 Task: Find flights from Mumbai (BOM) to Dubai (DXB) for 1 traveler on 17 Jun '23 to 19 Jun '23, and compare options across Premium Economy, Economy, and Business classes.
Action: Mouse moved to (217, 397)
Screenshot: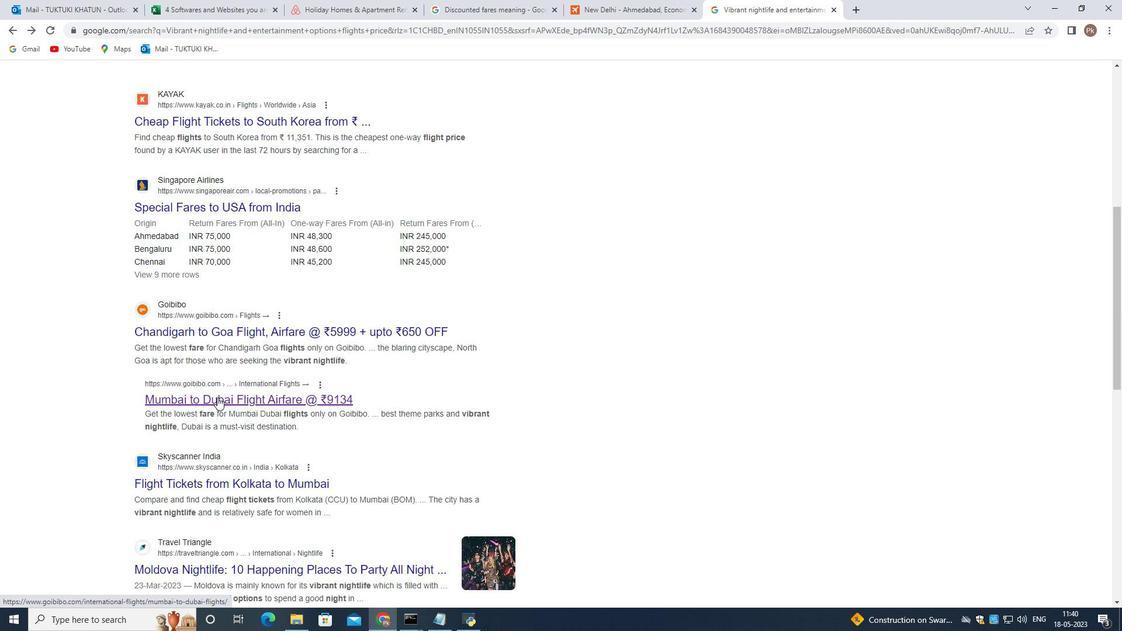 
Action: Mouse pressed left at (217, 397)
Screenshot: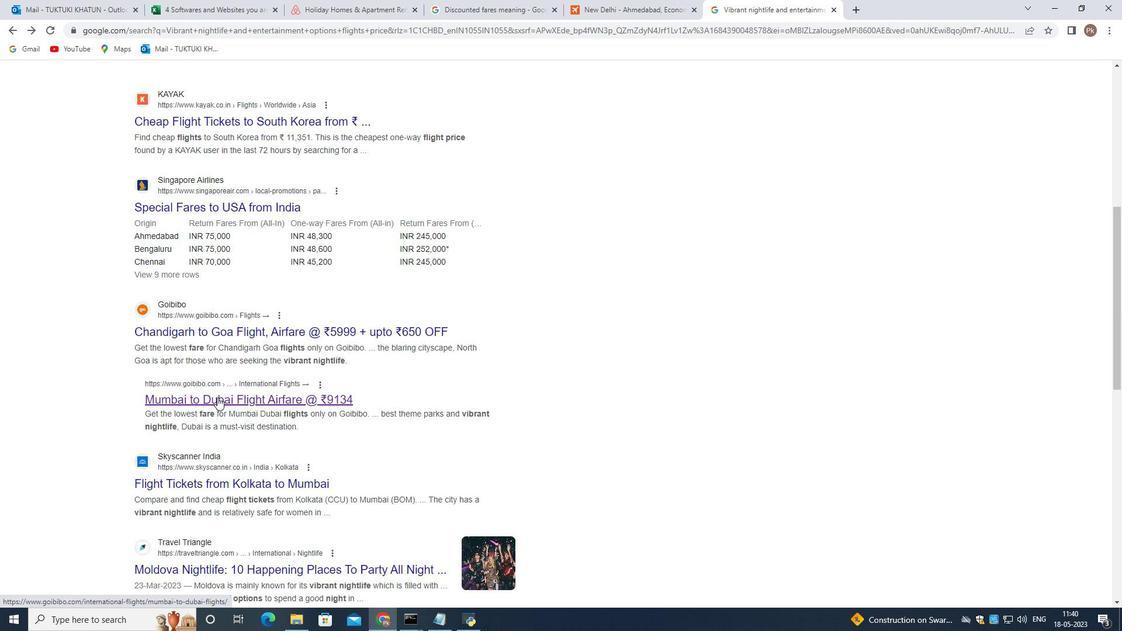 
Action: Mouse moved to (673, 276)
Screenshot: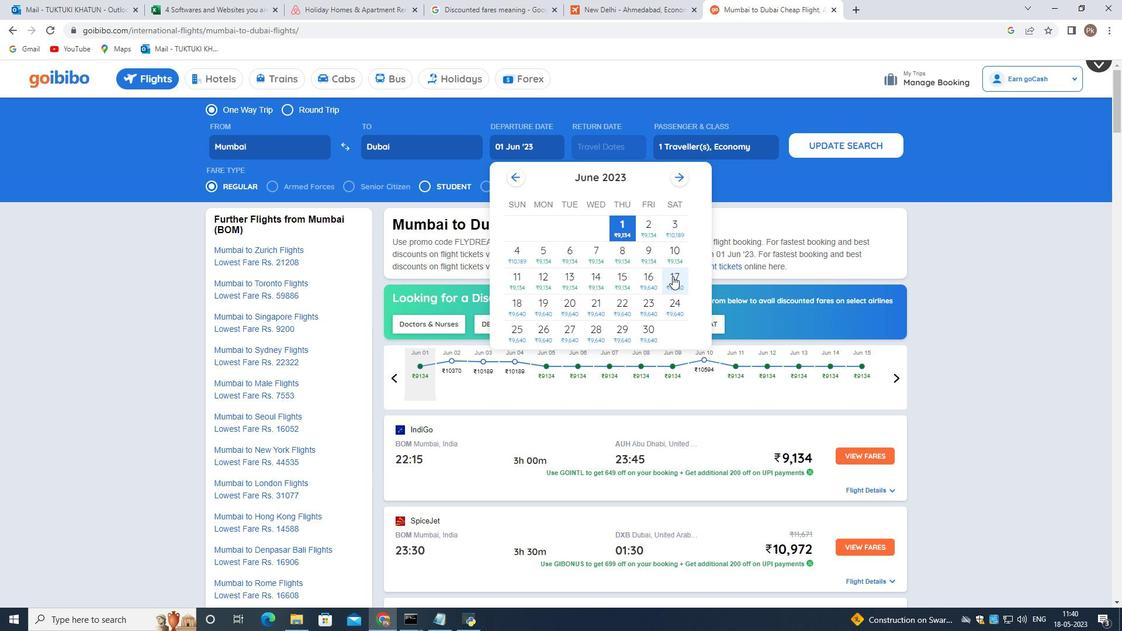 
Action: Mouse pressed left at (673, 276)
Screenshot: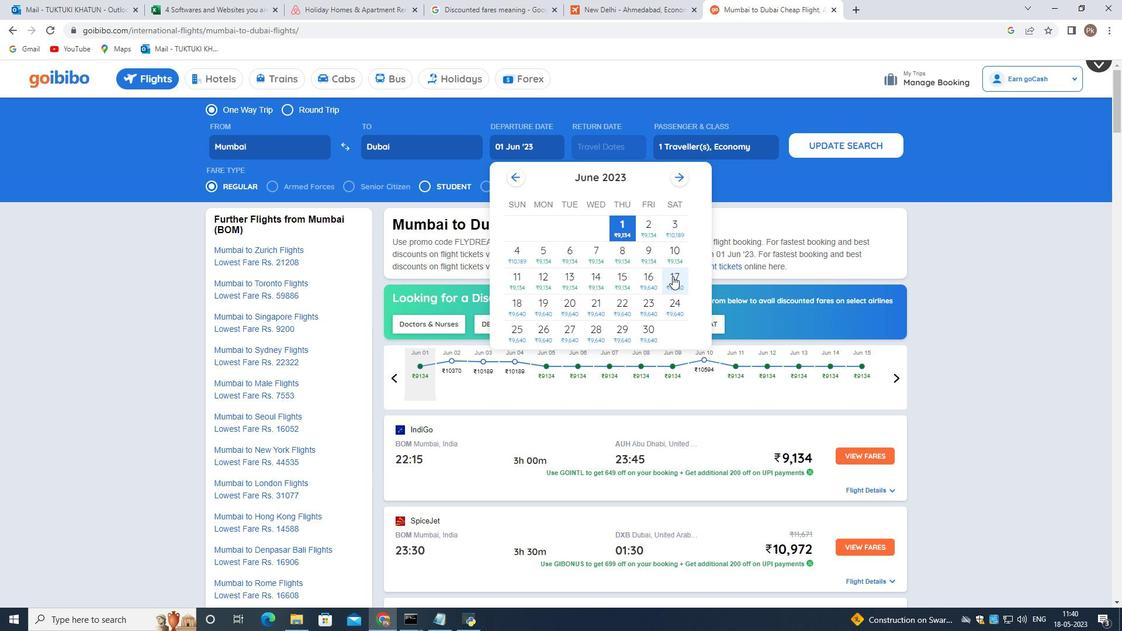 
Action: Mouse moved to (515, 146)
Screenshot: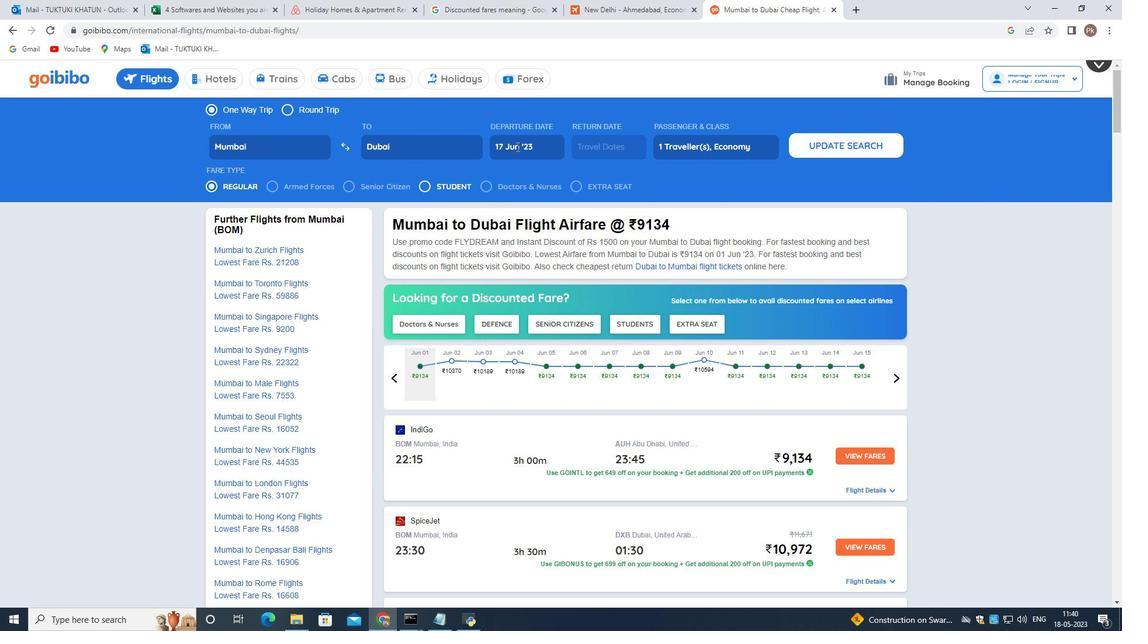 
Action: Mouse pressed left at (515, 146)
Screenshot: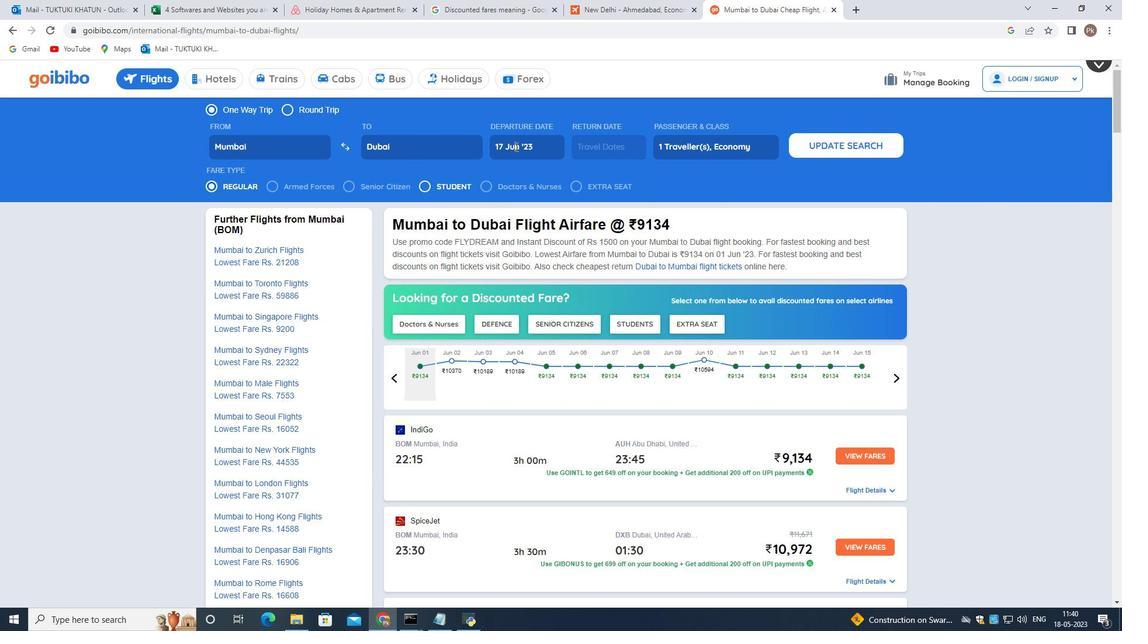 
Action: Mouse moved to (521, 304)
Screenshot: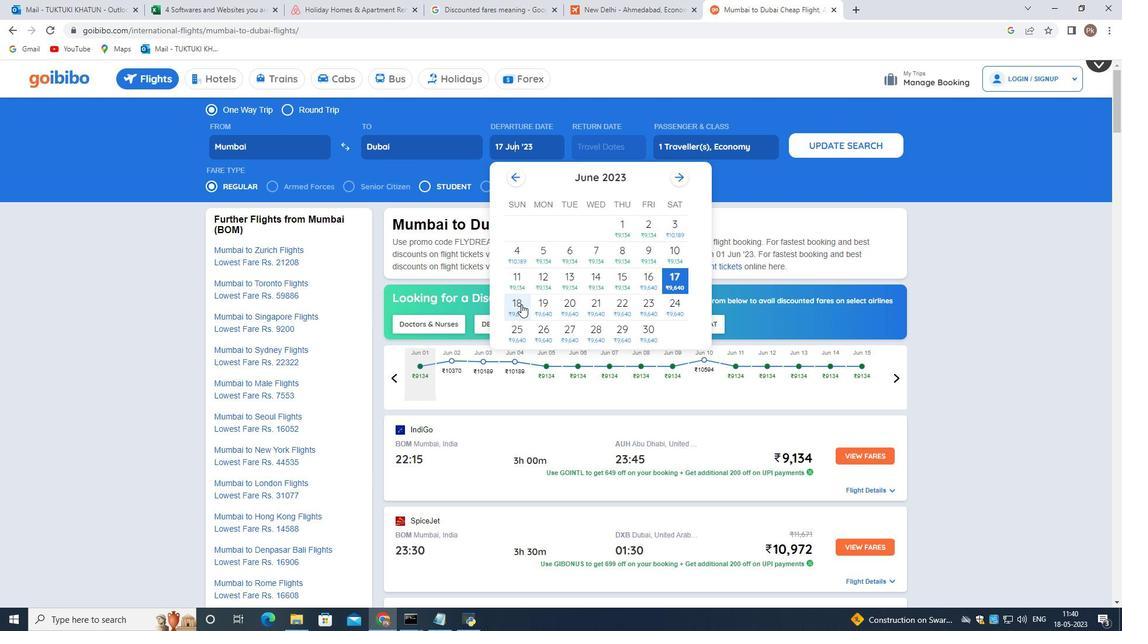 
Action: Mouse pressed left at (521, 304)
Screenshot: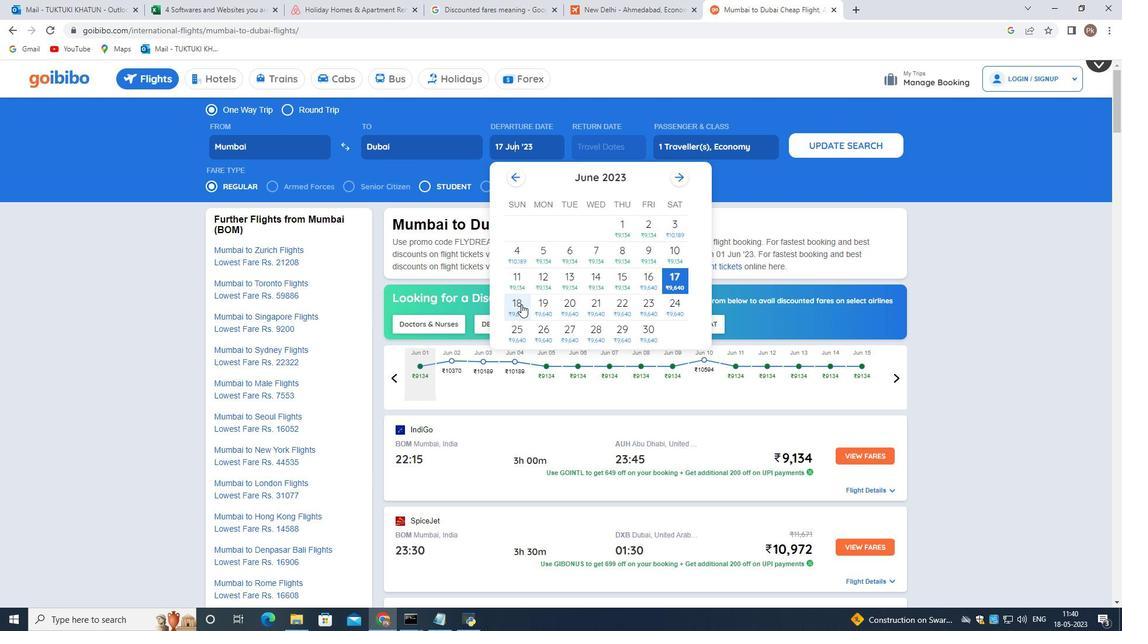 
Action: Mouse moved to (508, 146)
Screenshot: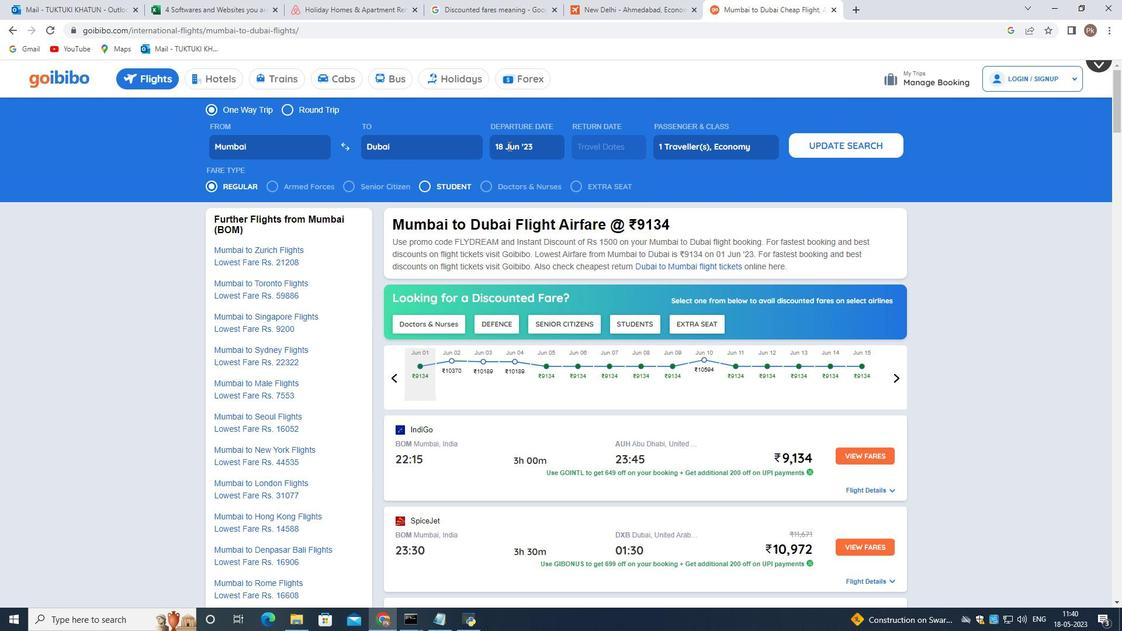 
Action: Mouse pressed left at (508, 146)
Screenshot: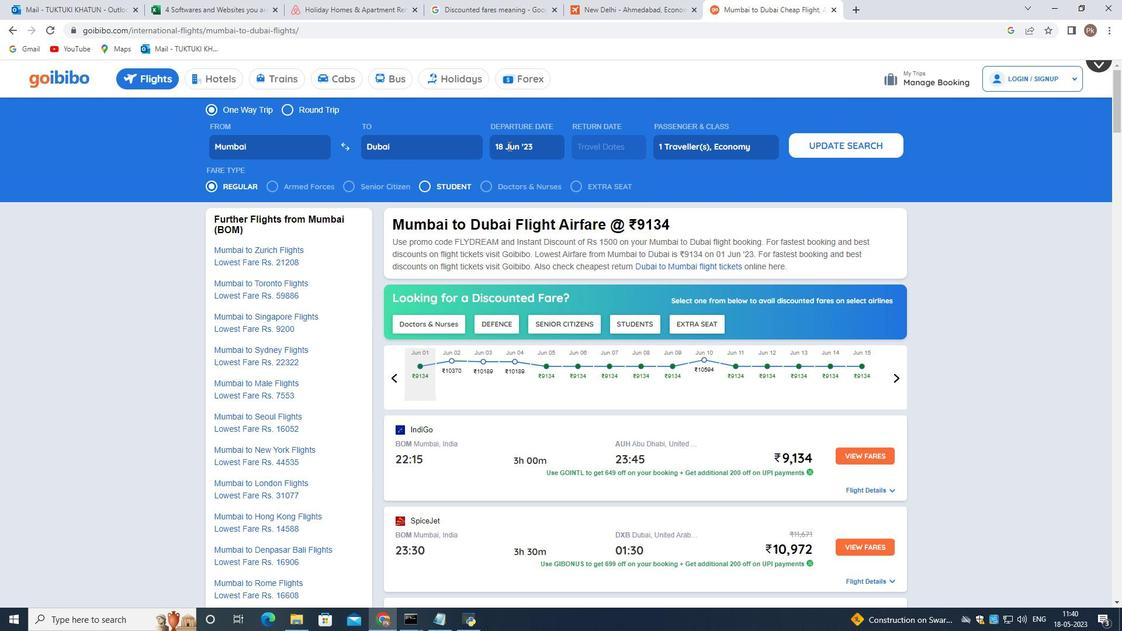 
Action: Mouse moved to (597, 146)
Screenshot: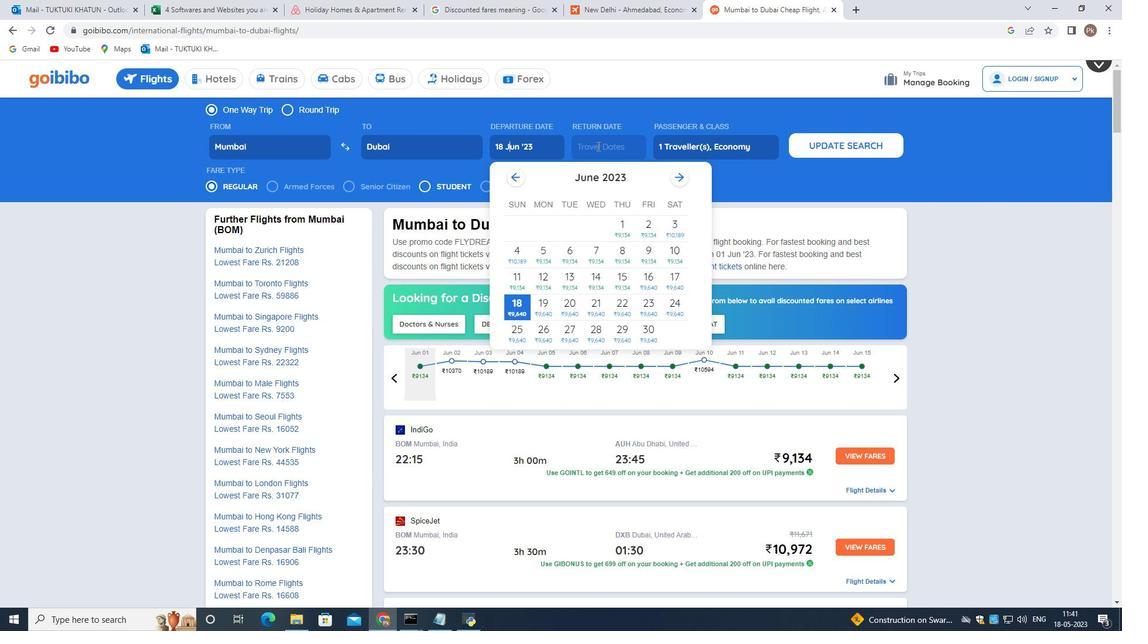 
Action: Mouse pressed left at (597, 146)
Screenshot: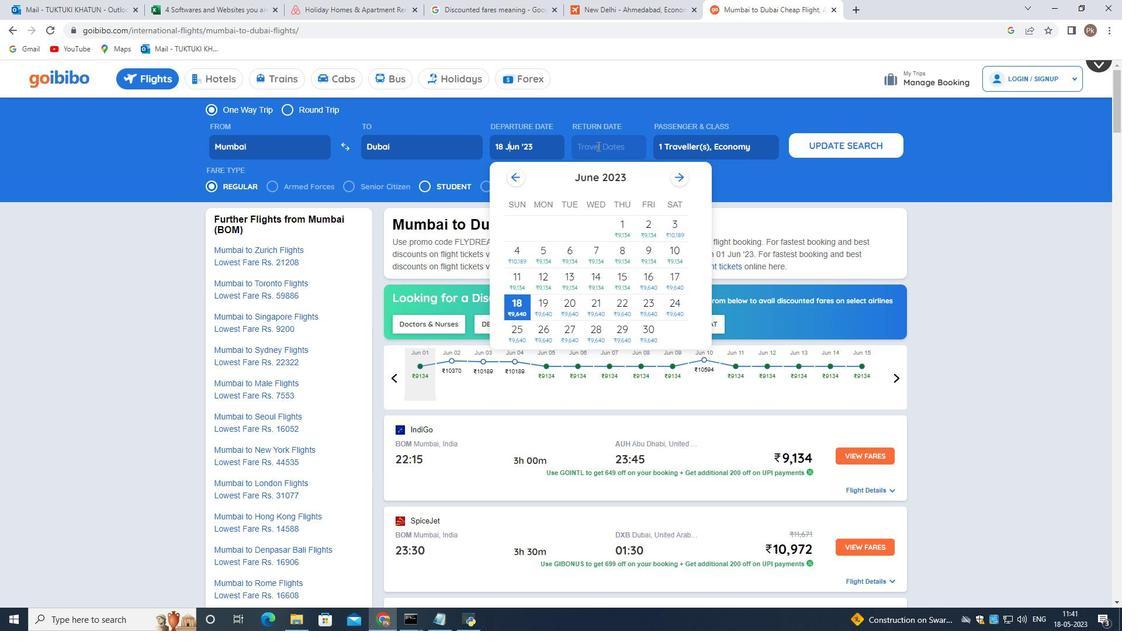 
Action: Mouse moved to (536, 148)
Screenshot: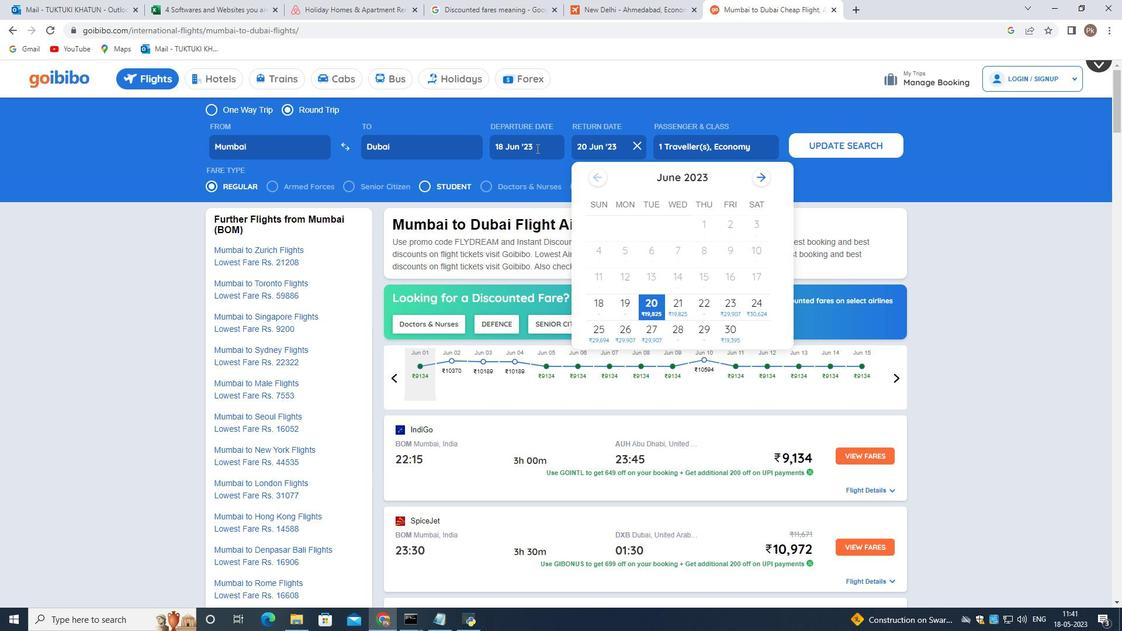 
Action: Mouse pressed left at (536, 148)
Screenshot: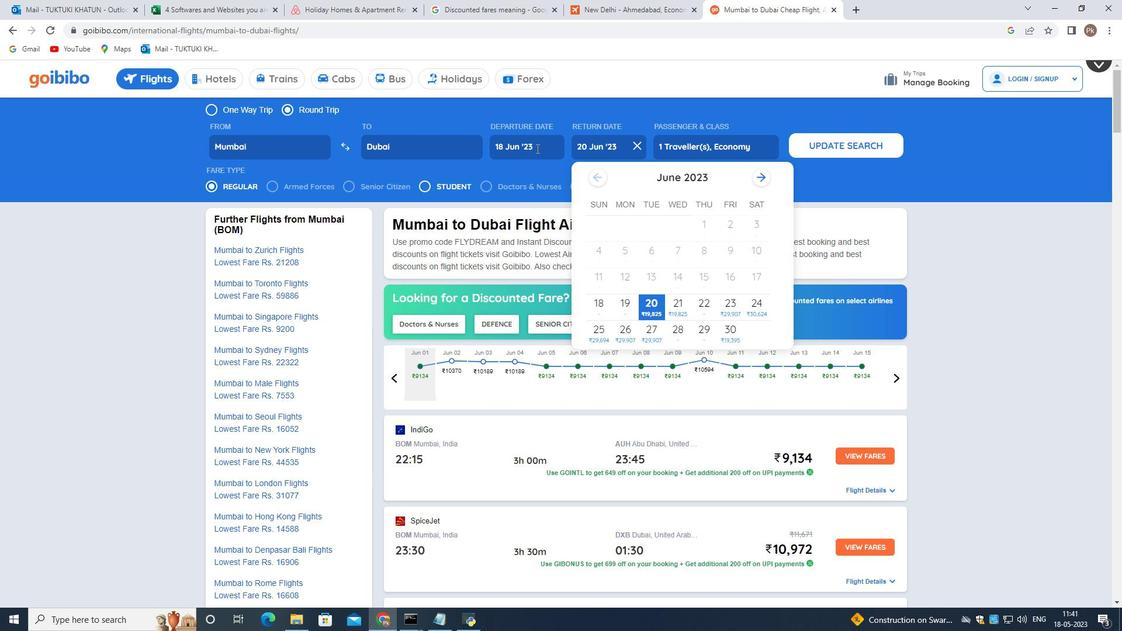 
Action: Mouse moved to (674, 279)
Screenshot: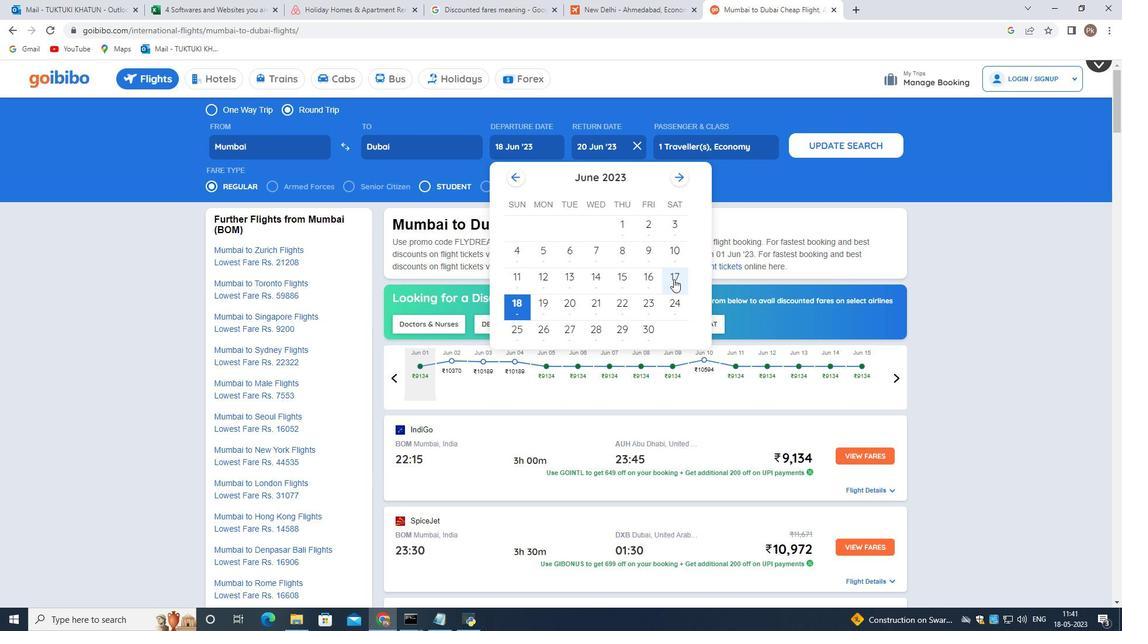 
Action: Mouse pressed left at (674, 279)
Screenshot: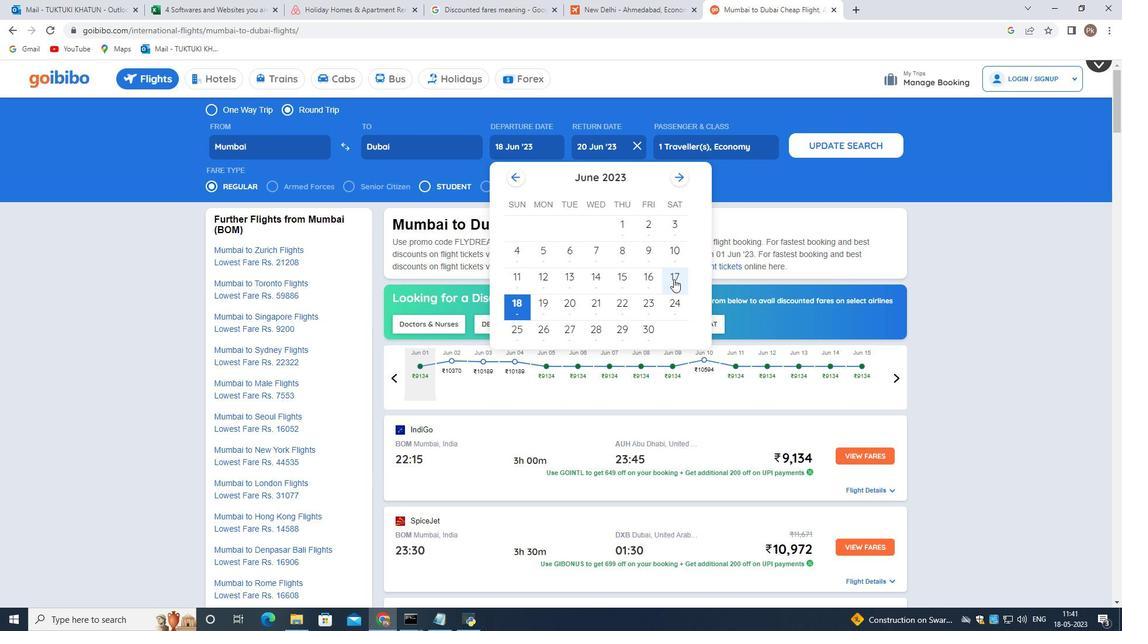 
Action: Mouse moved to (610, 146)
Screenshot: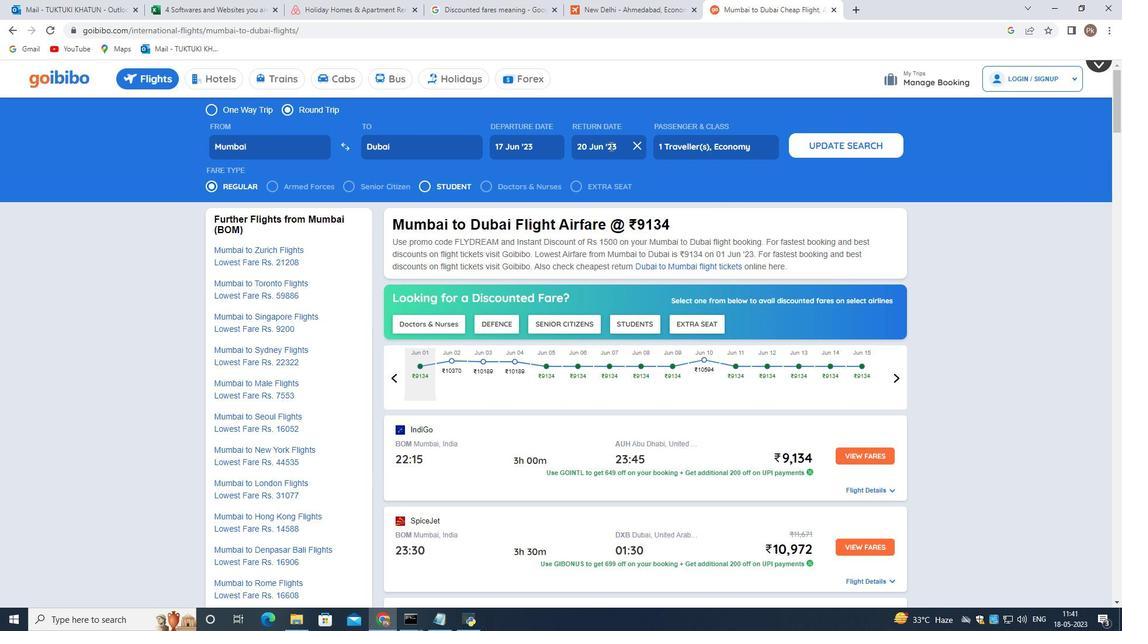 
Action: Mouse pressed left at (610, 146)
Screenshot: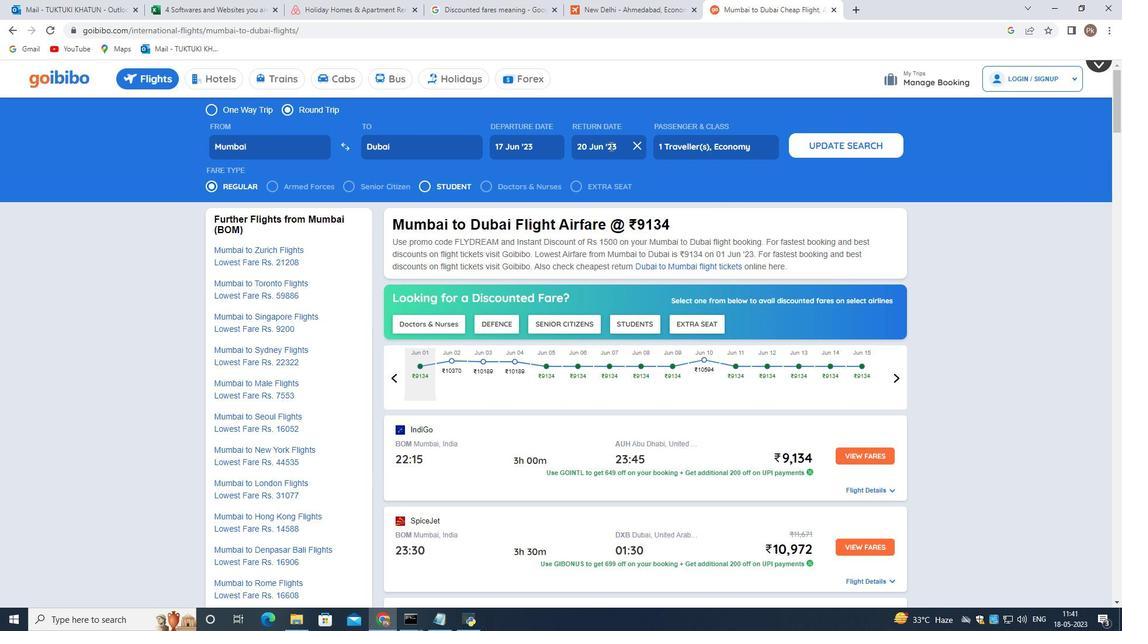 
Action: Mouse moved to (621, 304)
Screenshot: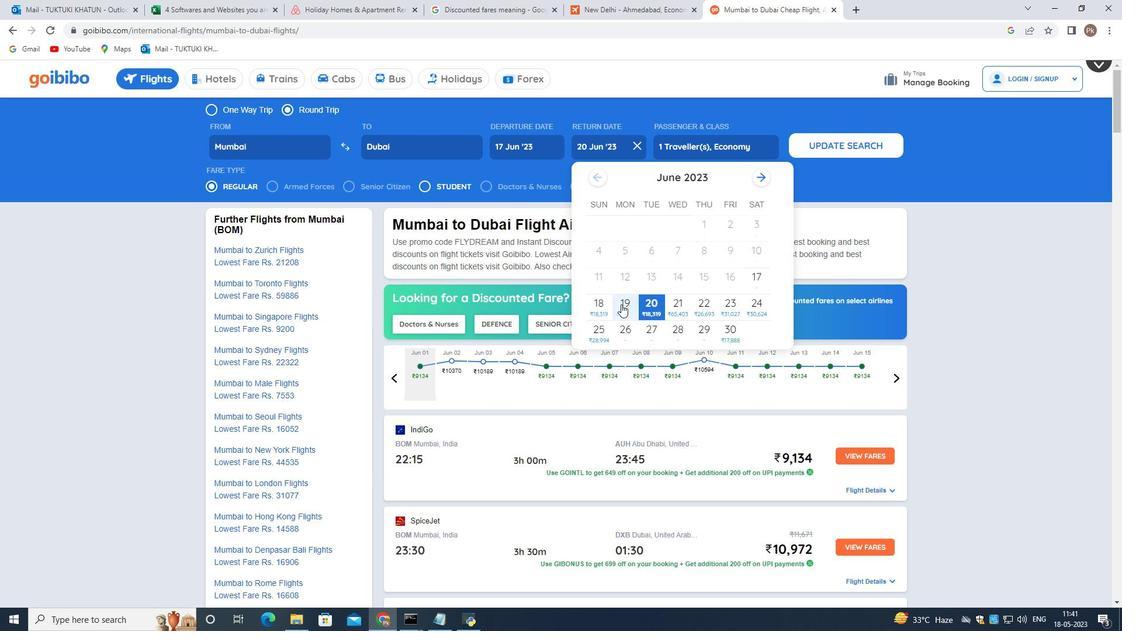 
Action: Mouse pressed left at (621, 304)
Screenshot: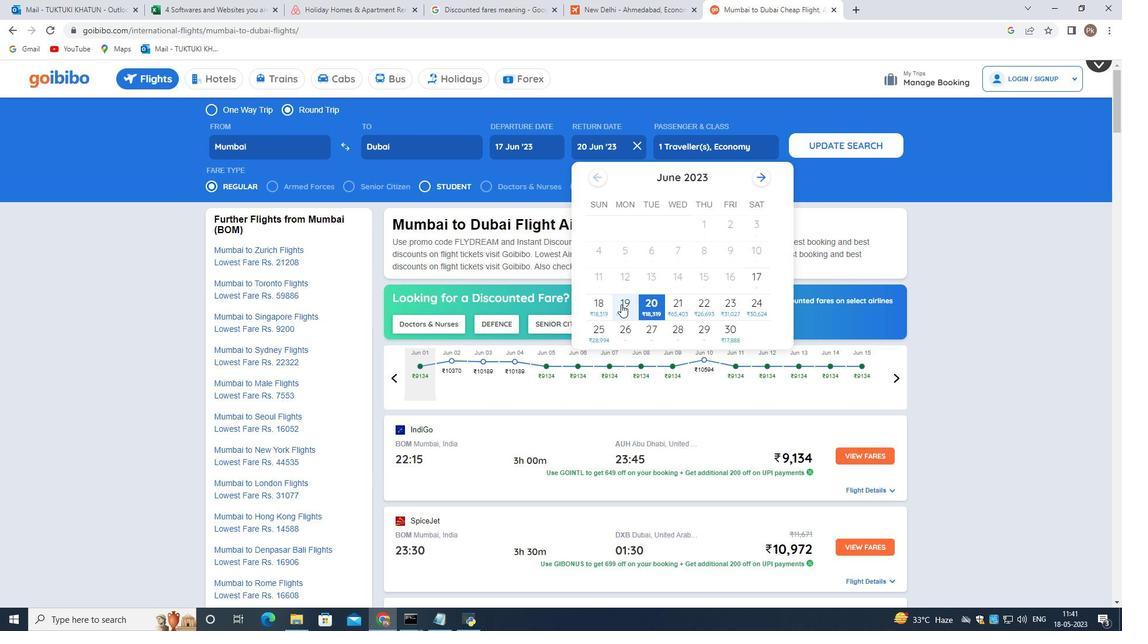 
Action: Mouse moved to (743, 166)
Screenshot: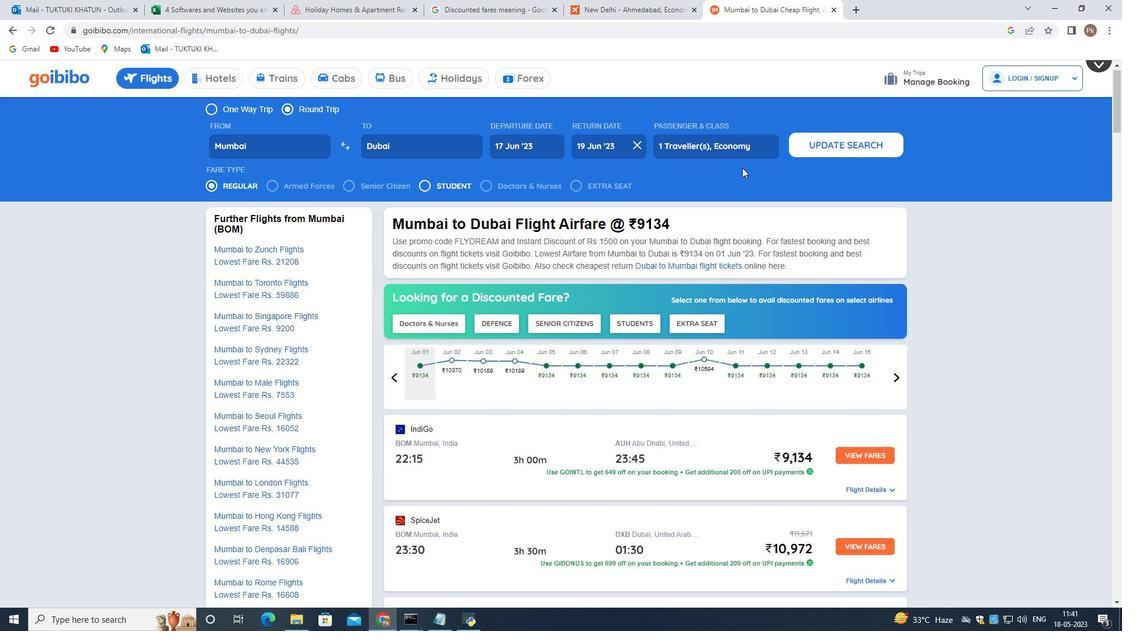 
Action: Mouse scrolled (745, 164) with delta (0, 0)
Screenshot: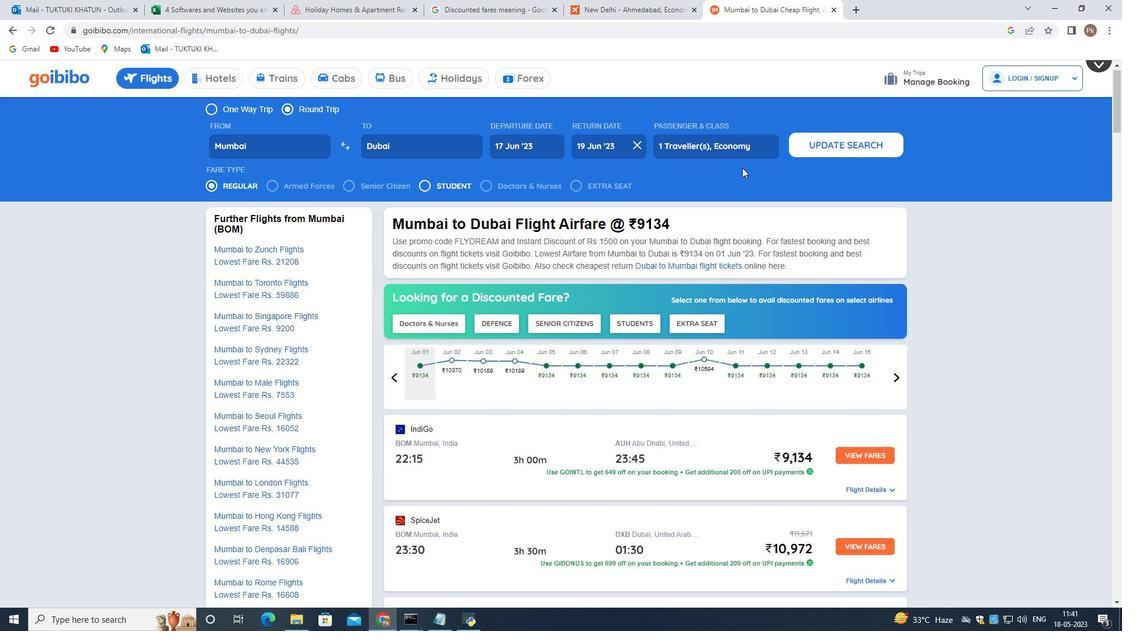 
Action: Mouse moved to (742, 167)
Screenshot: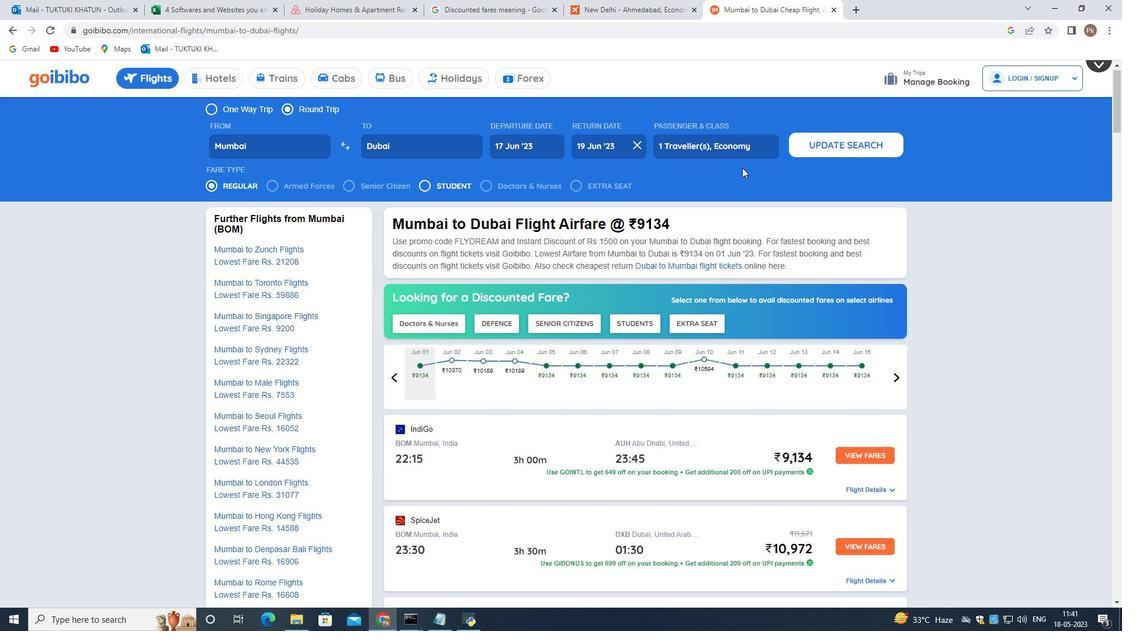
Action: Mouse scrolled (742, 167) with delta (0, 0)
Screenshot: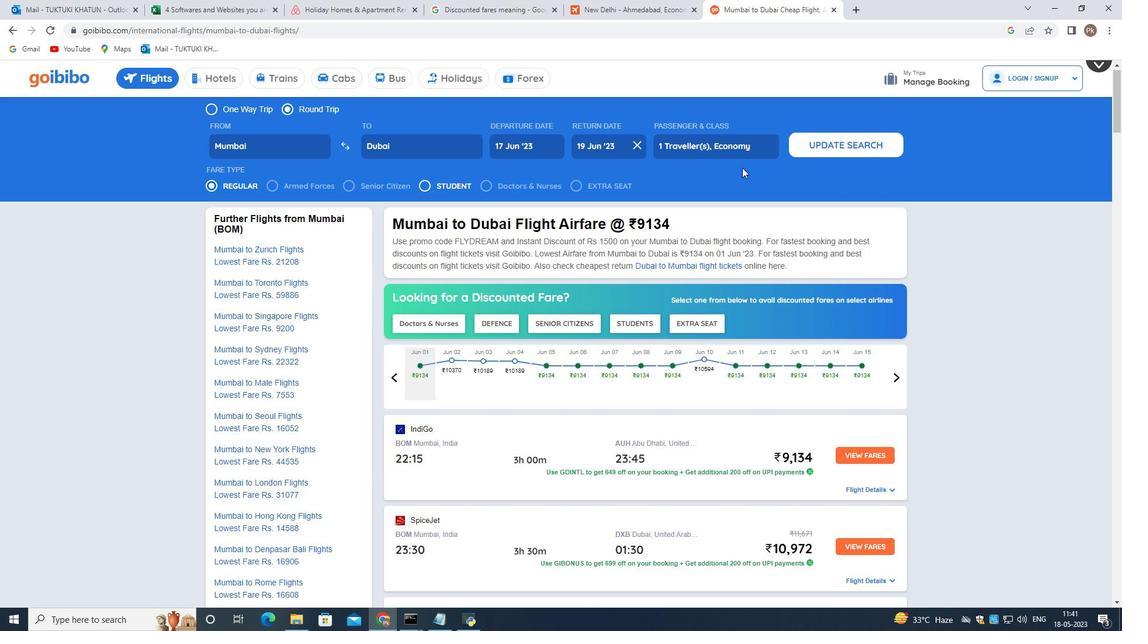 
Action: Mouse moved to (814, 105)
Screenshot: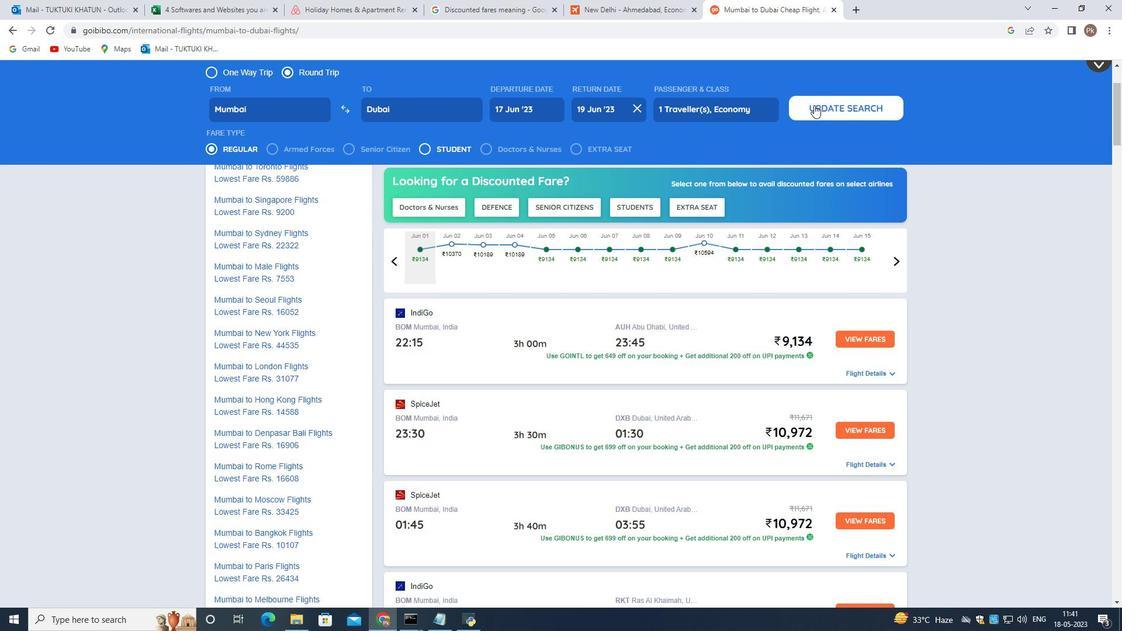 
Action: Mouse pressed left at (814, 105)
Screenshot: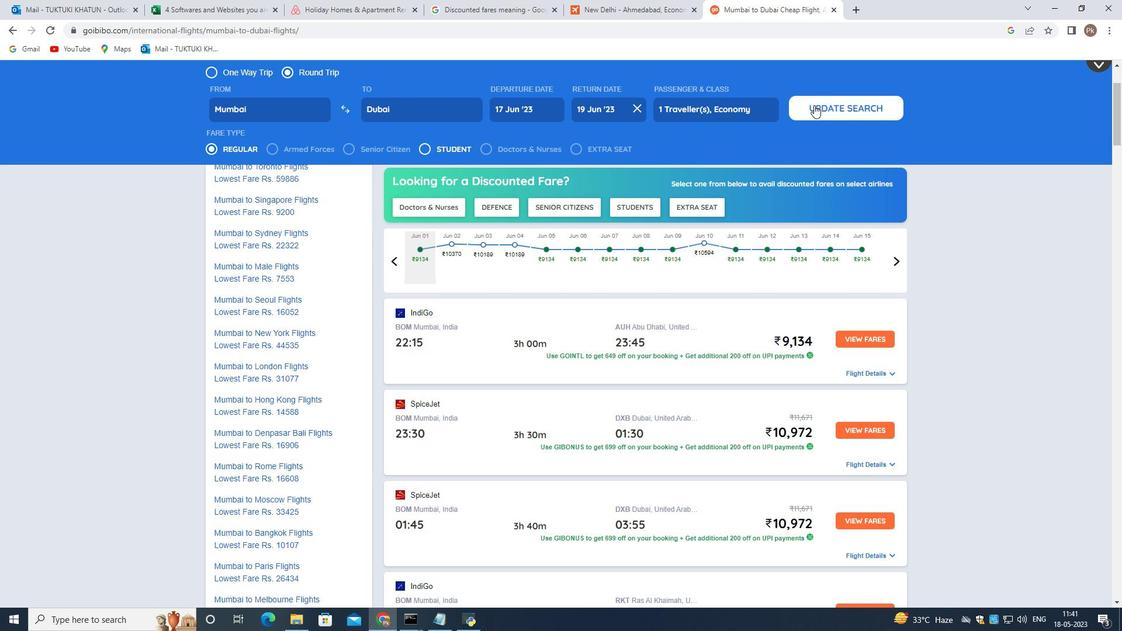 
Action: Mouse moved to (660, 282)
Screenshot: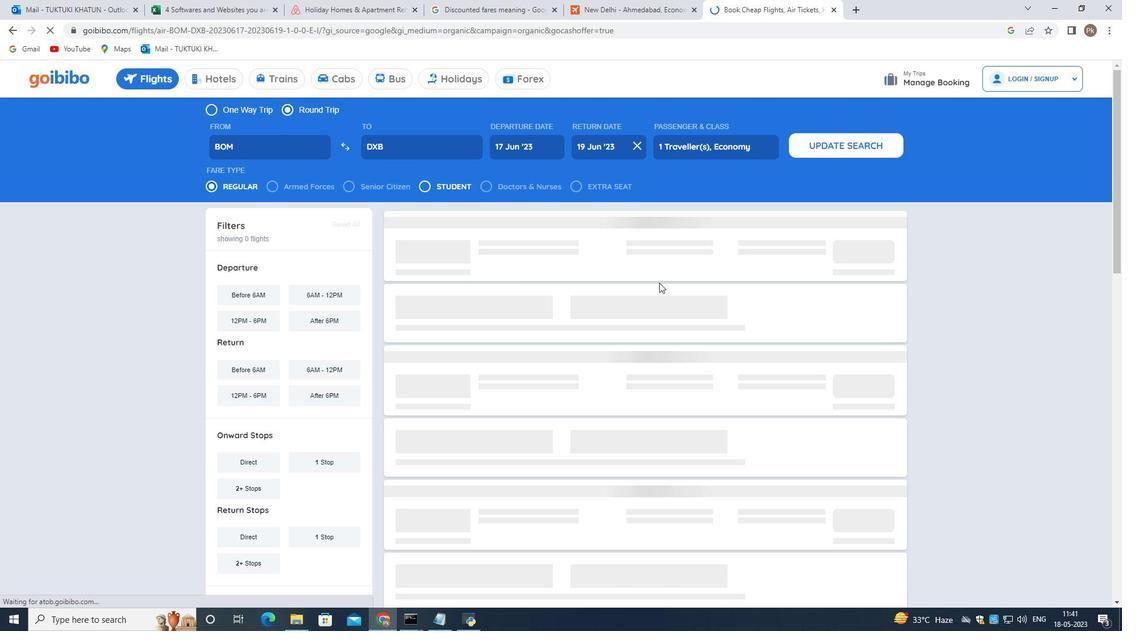 
Action: Mouse scrolled (660, 281) with delta (0, 0)
Screenshot: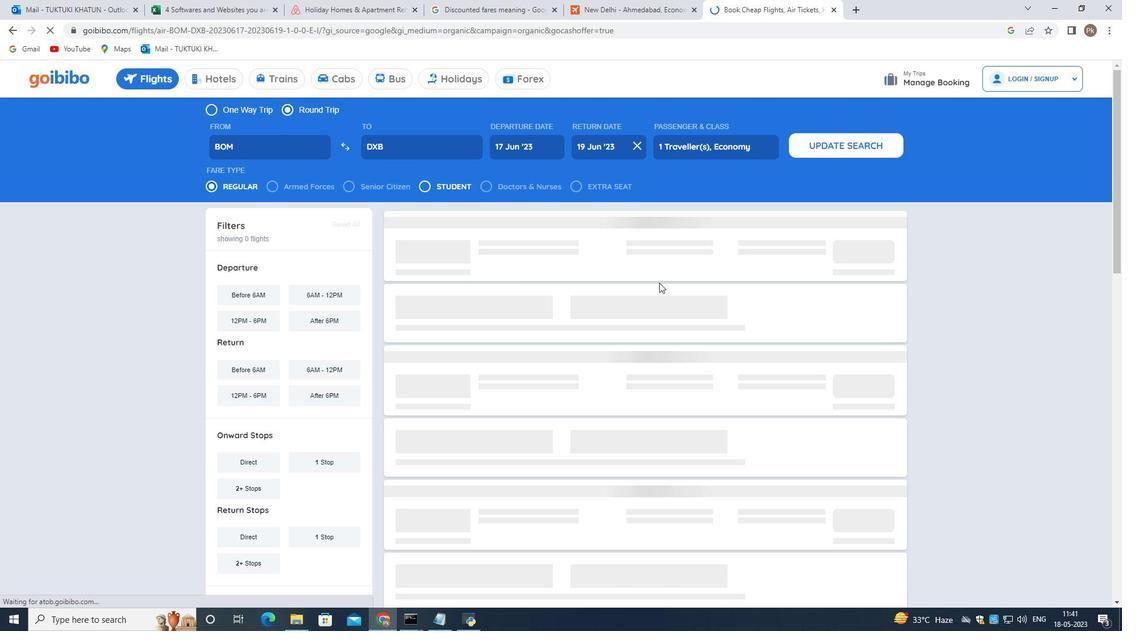 
Action: Mouse moved to (611, 329)
Screenshot: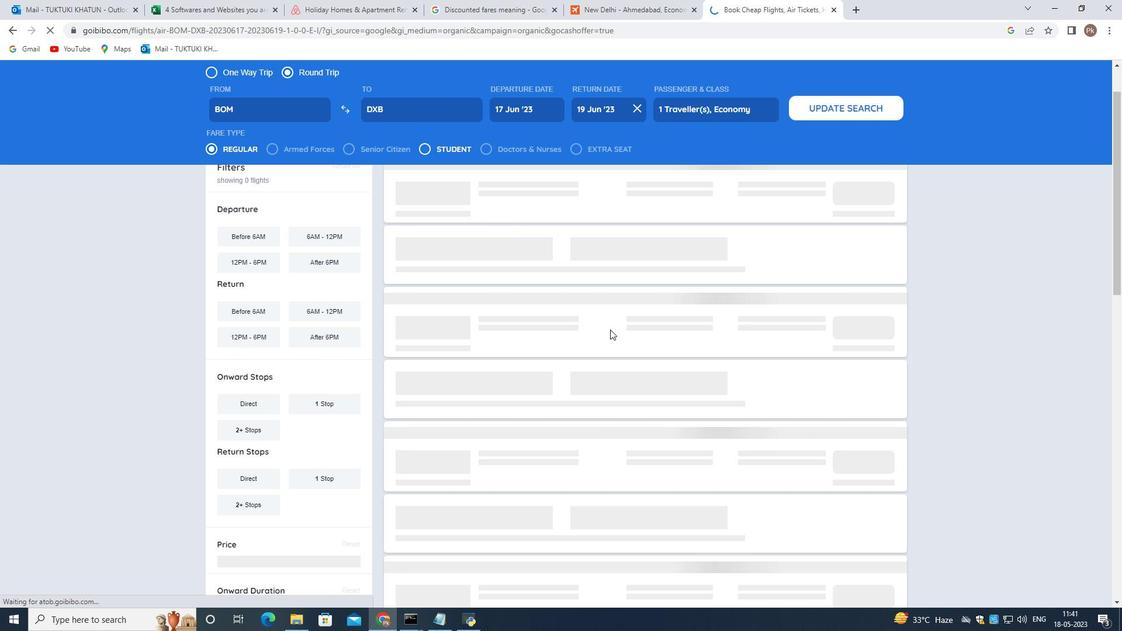 
Action: Mouse scrolled (611, 330) with delta (0, 0)
Screenshot: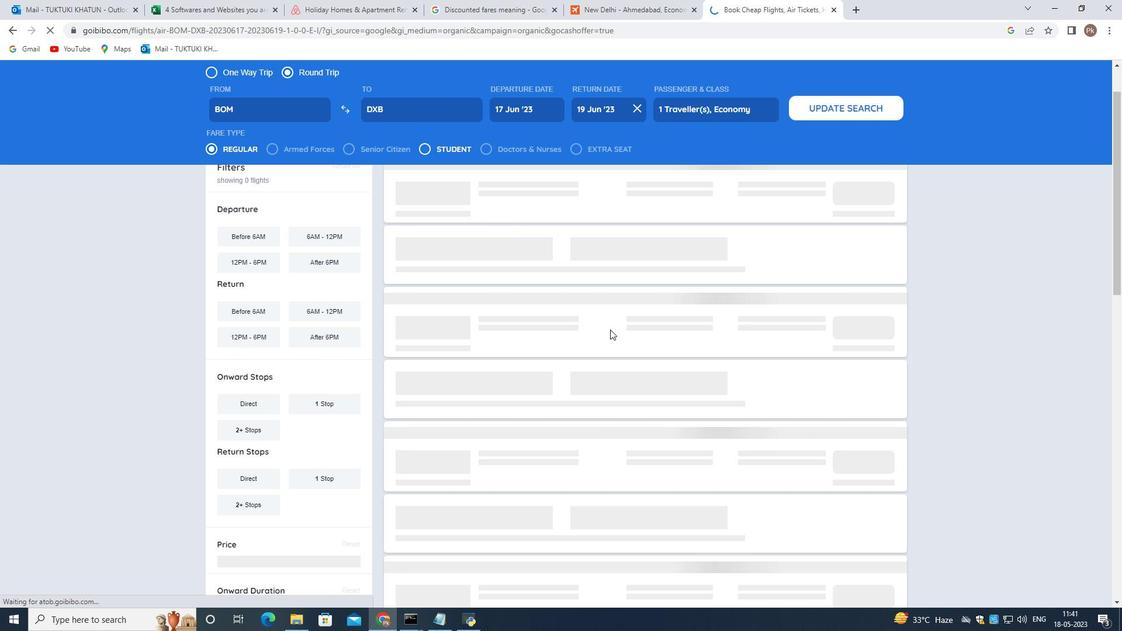 
Action: Mouse moved to (610, 329)
Screenshot: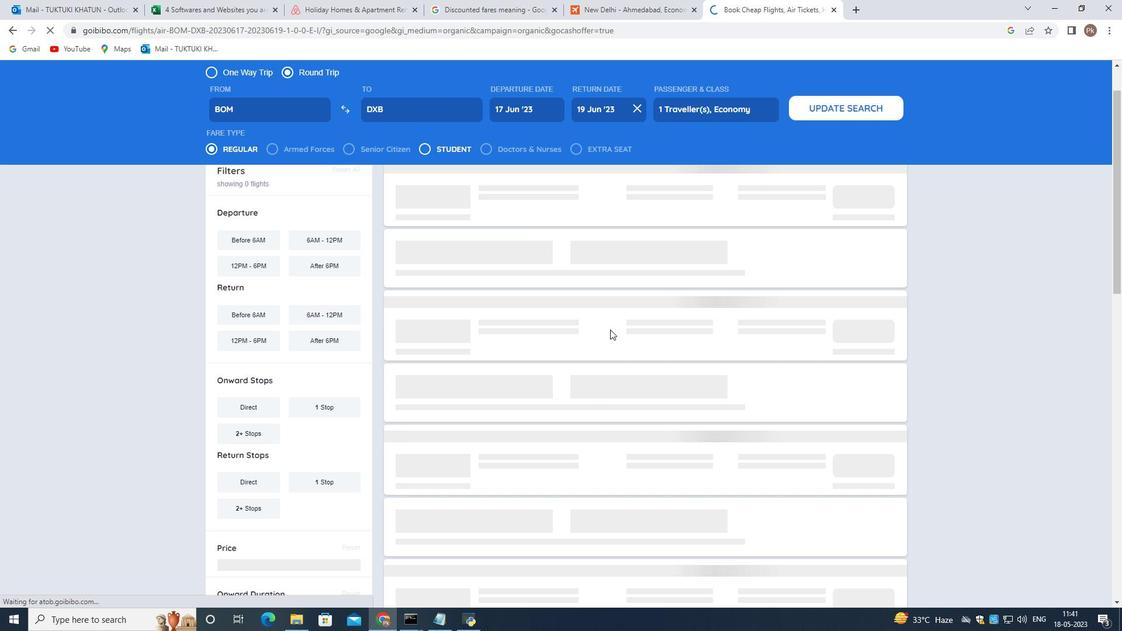 
Action: Mouse scrolled (610, 330) with delta (0, 0)
Screenshot: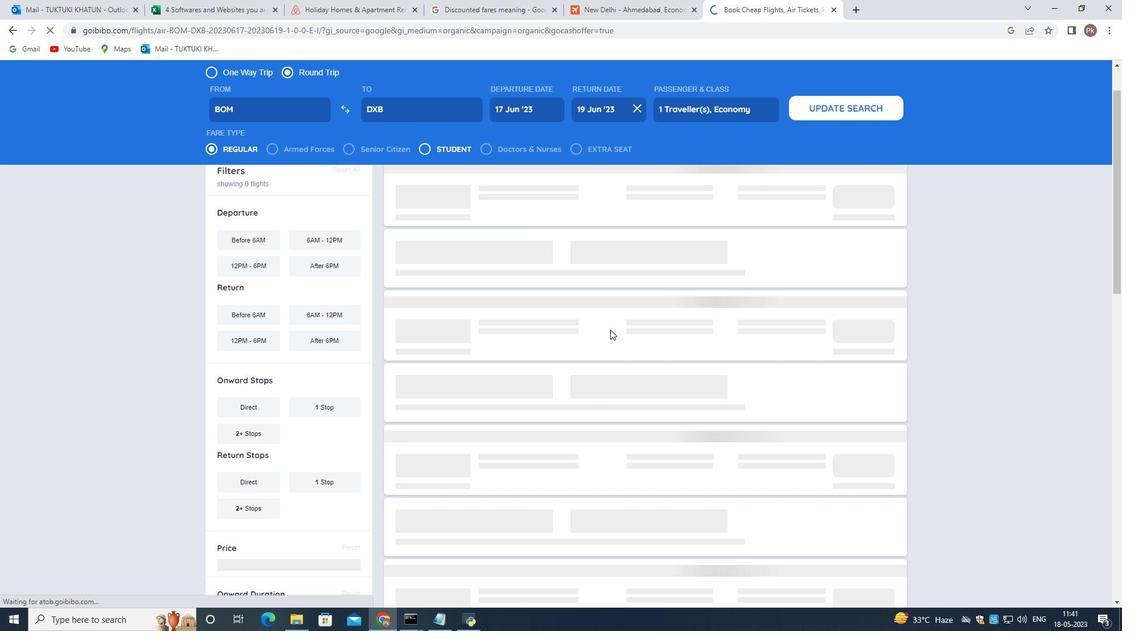 
Action: Mouse moved to (646, 384)
Screenshot: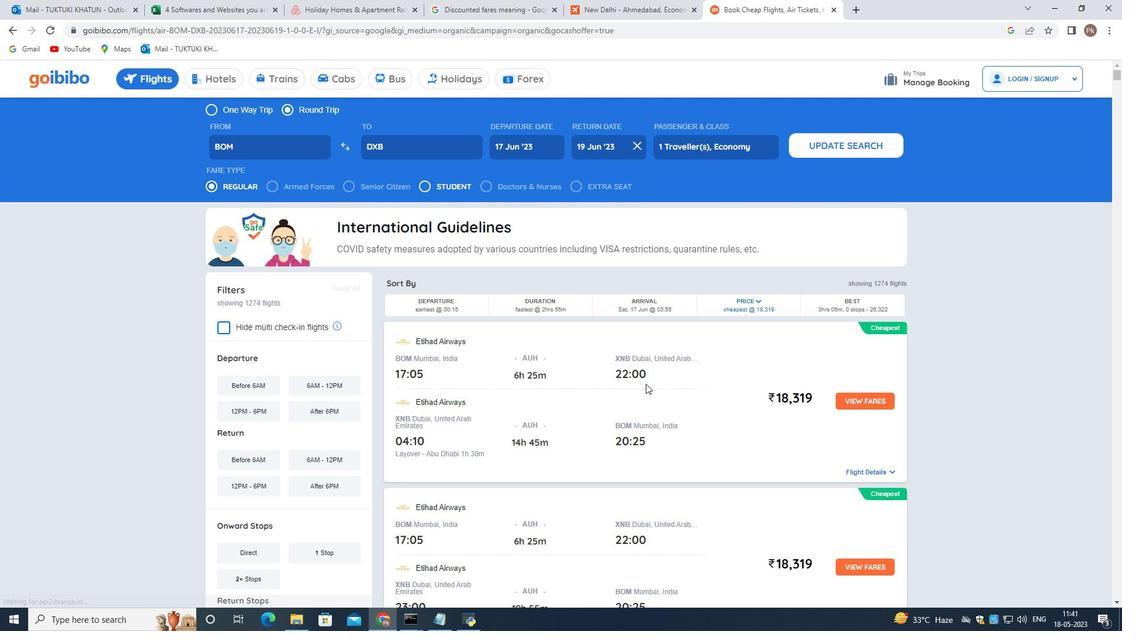 
Action: Mouse scrolled (646, 383) with delta (0, 0)
Screenshot: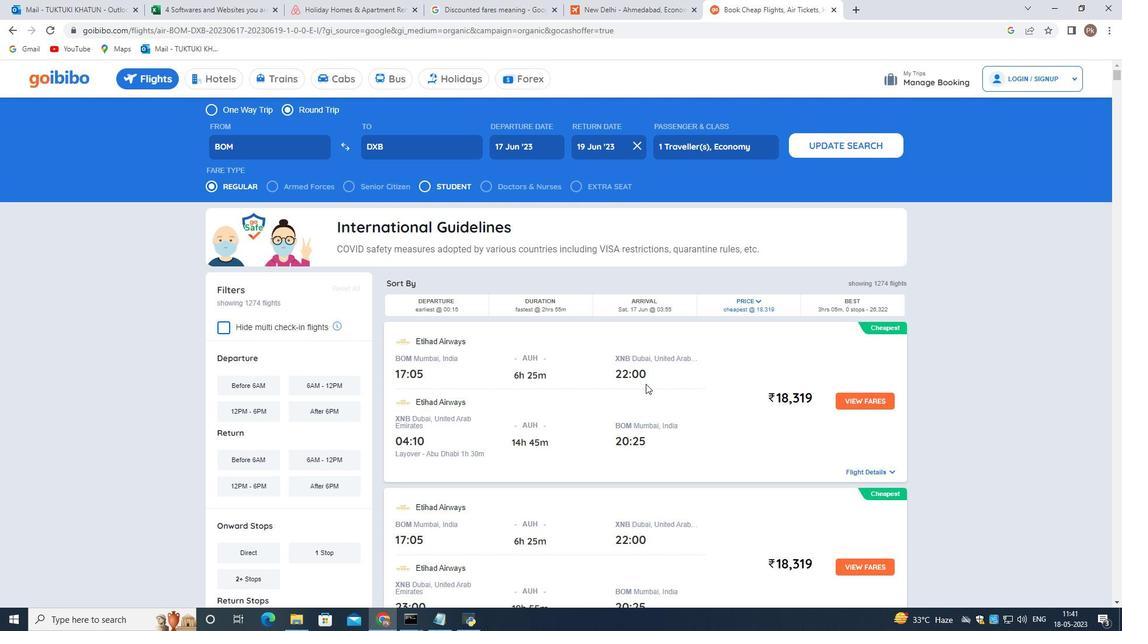 
Action: Mouse moved to (808, 336)
Screenshot: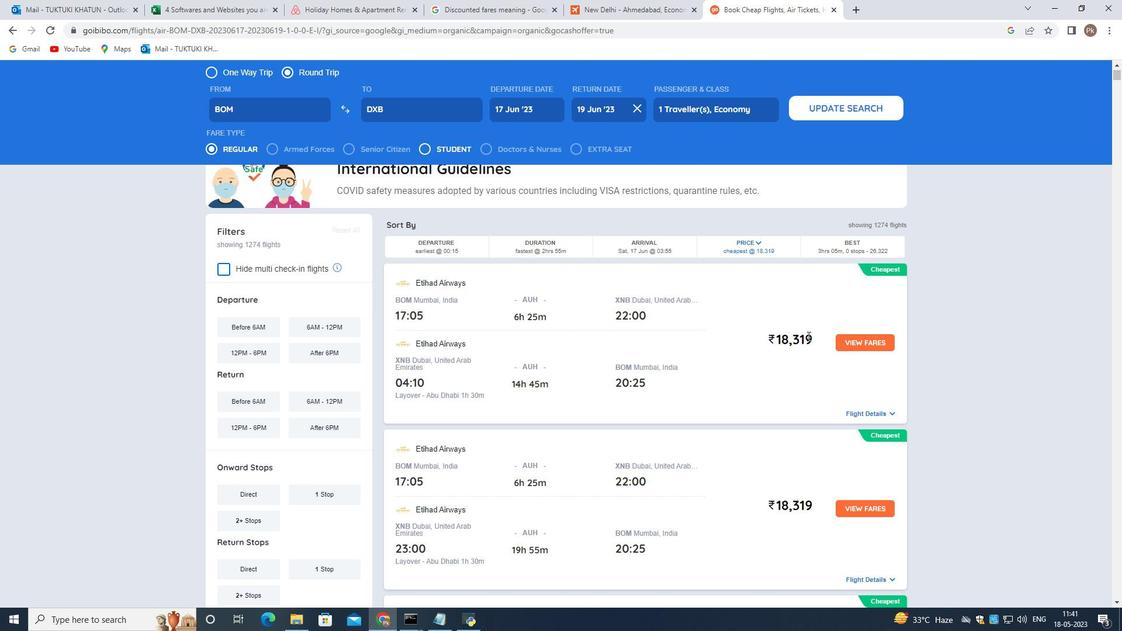 
Action: Mouse scrolled (808, 335) with delta (0, 0)
Screenshot: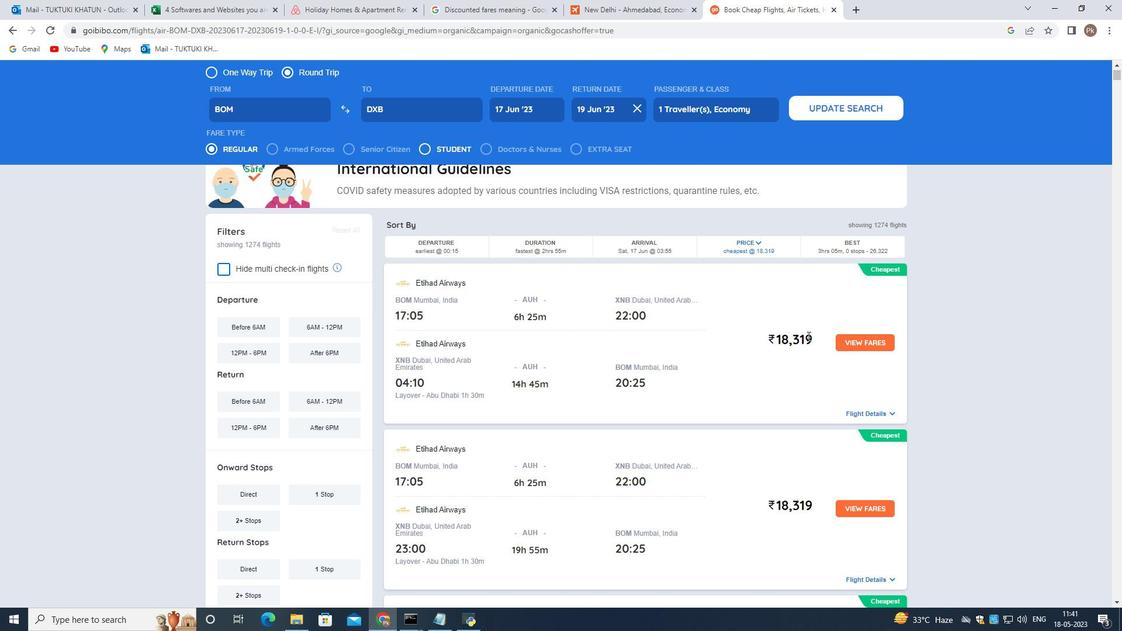 
Action: Mouse moved to (813, 409)
Screenshot: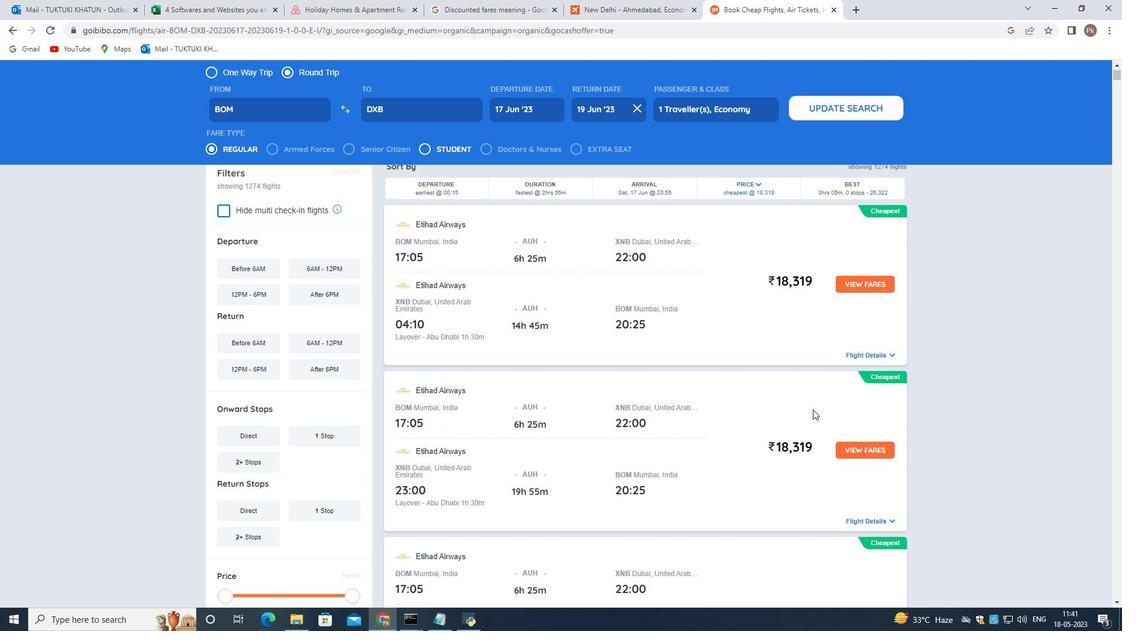 
Action: Mouse scrolled (813, 409) with delta (0, 0)
Screenshot: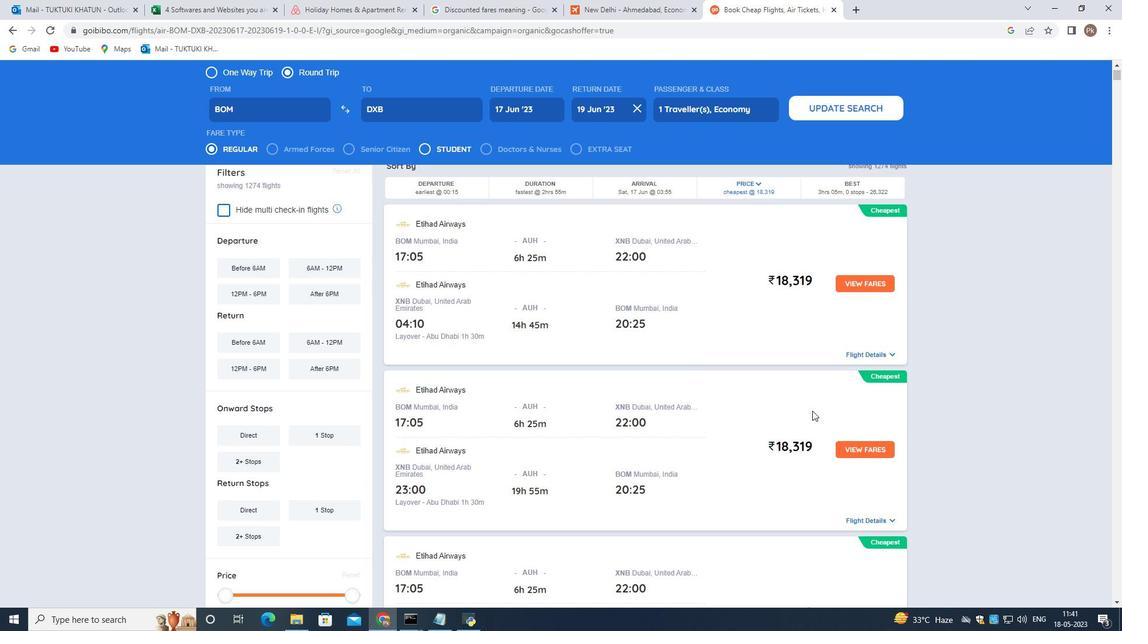 
Action: Mouse moved to (812, 411)
Screenshot: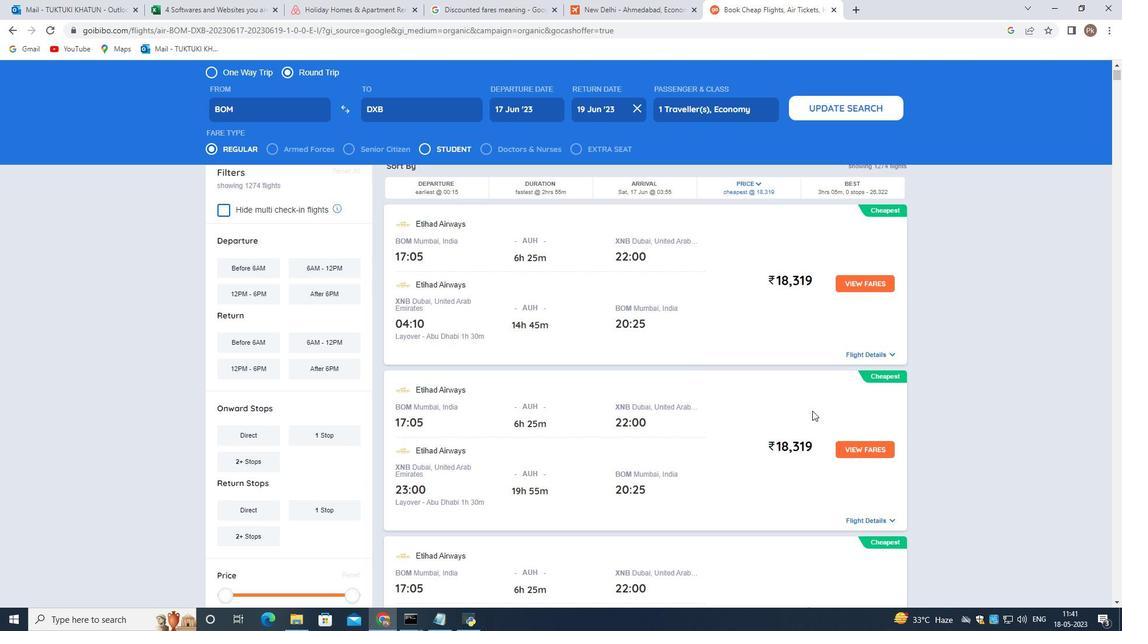 
Action: Mouse scrolled (812, 410) with delta (0, 0)
Screenshot: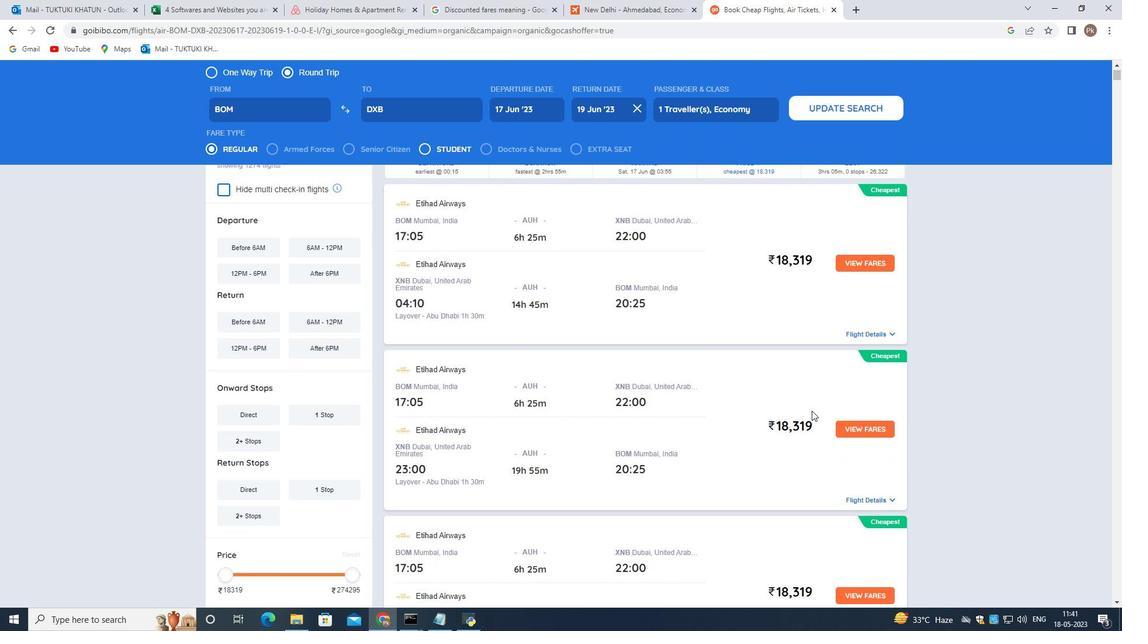 
Action: Mouse moved to (659, 447)
Screenshot: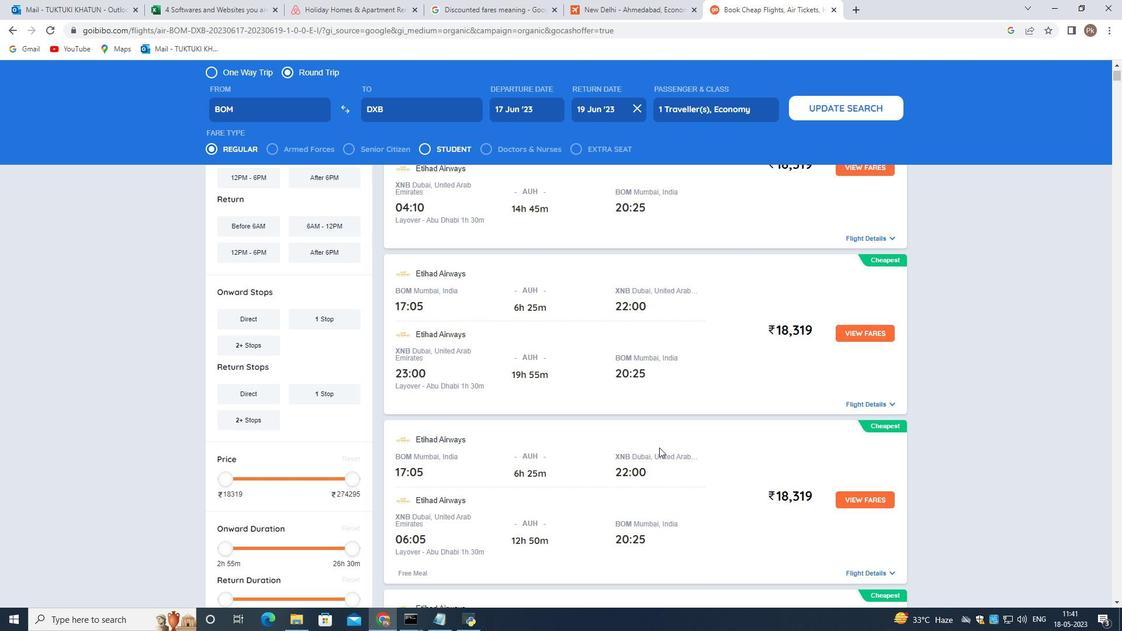 
Action: Mouse scrolled (659, 448) with delta (0, 0)
Screenshot: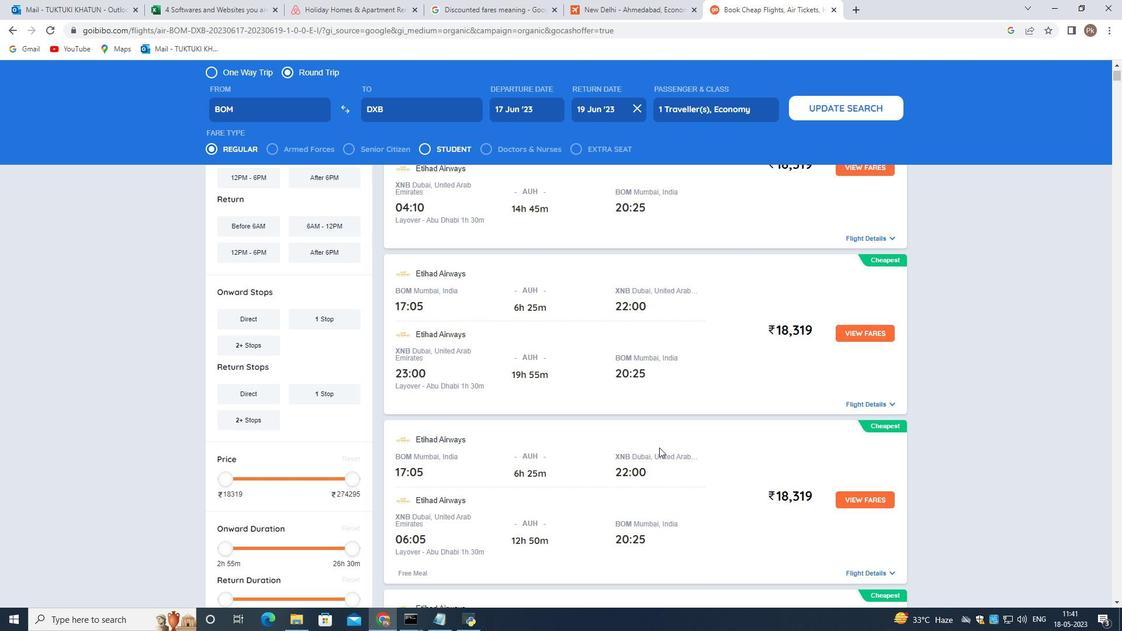 
Action: Mouse scrolled (659, 448) with delta (0, 0)
Screenshot: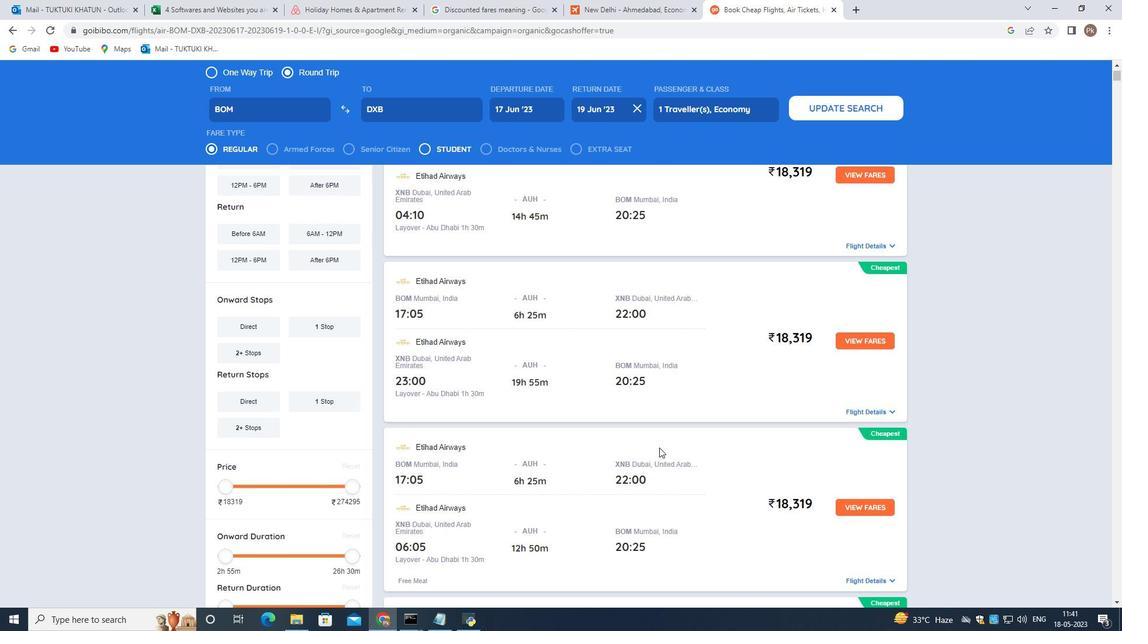 
Action: Mouse moved to (529, 294)
Screenshot: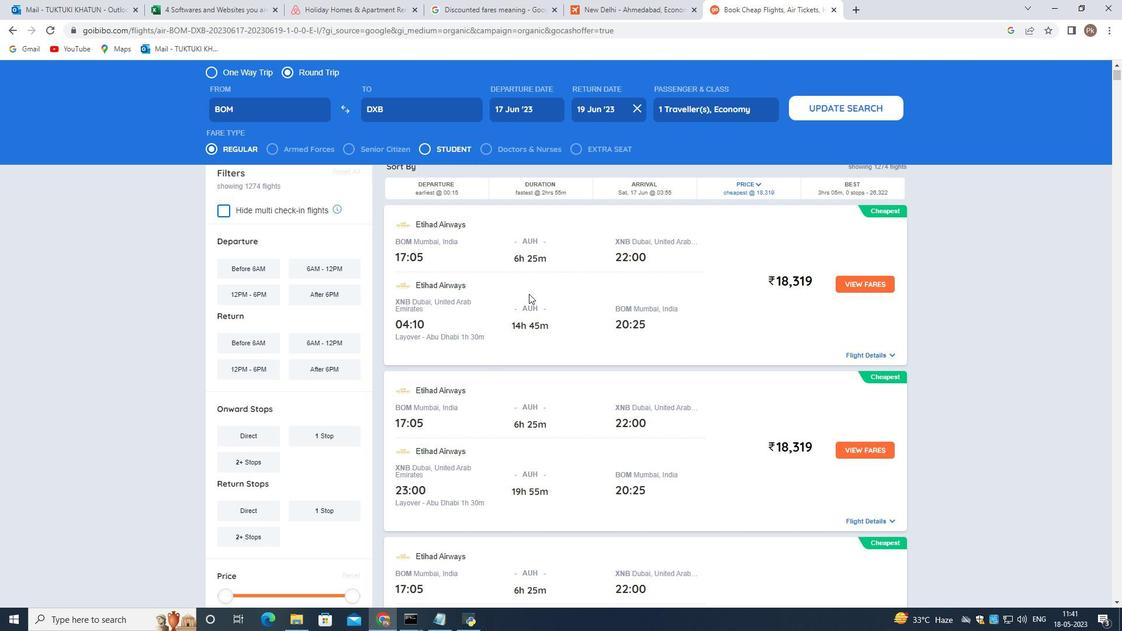 
Action: Mouse scrolled (529, 294) with delta (0, 0)
Screenshot: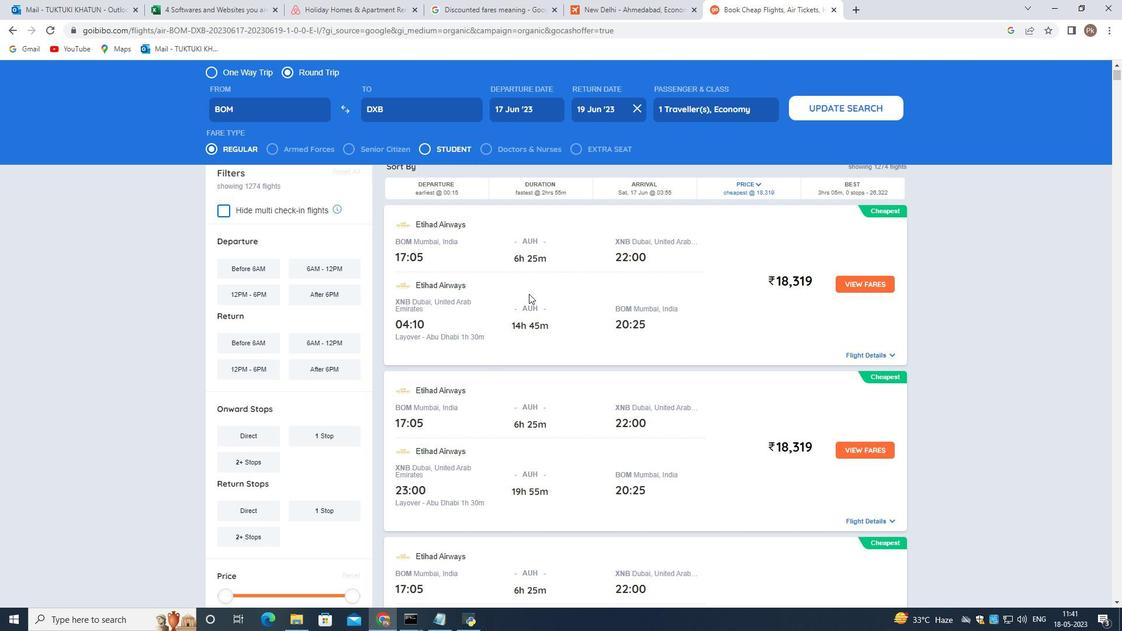 
Action: Mouse scrolled (529, 294) with delta (0, 0)
Screenshot: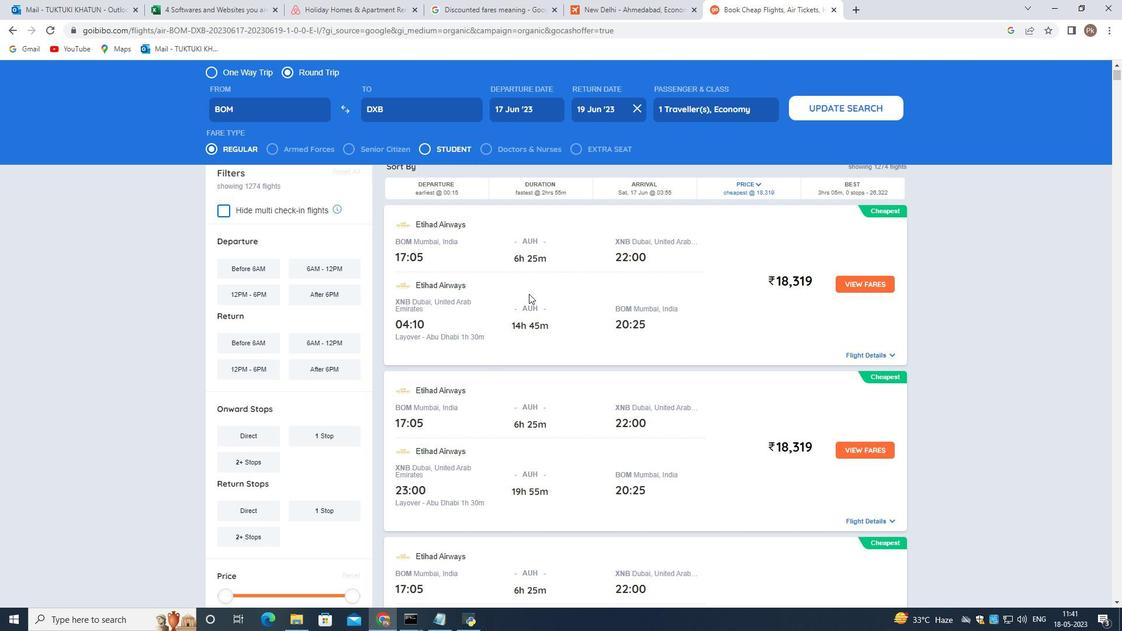 
Action: Mouse moved to (577, 442)
Screenshot: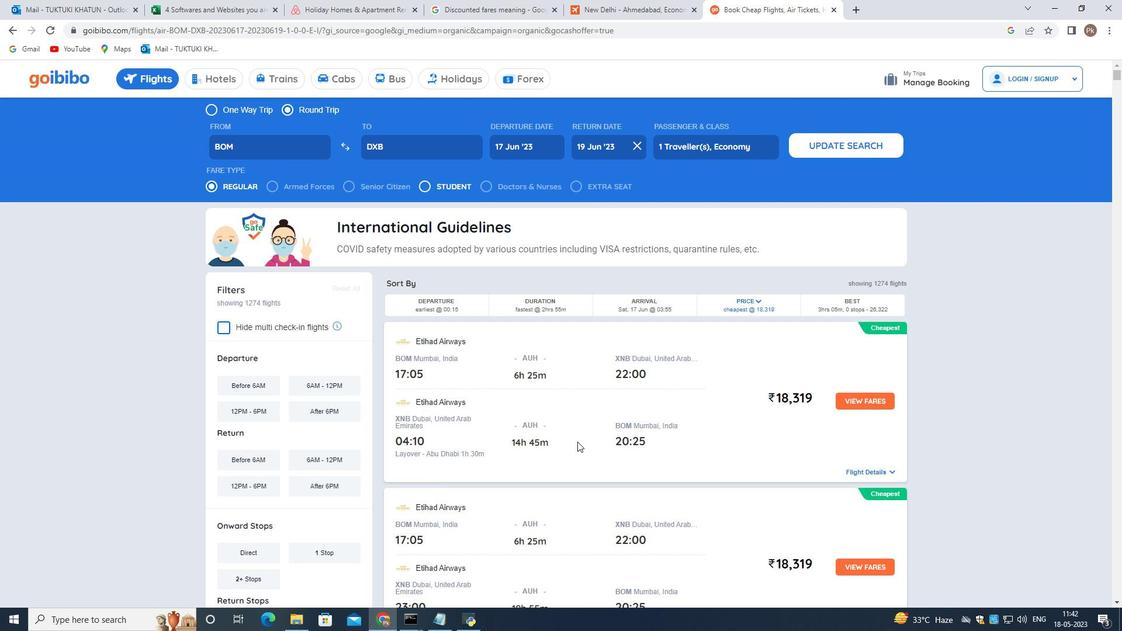 
Action: Mouse scrolled (577, 441) with delta (0, 0)
Screenshot: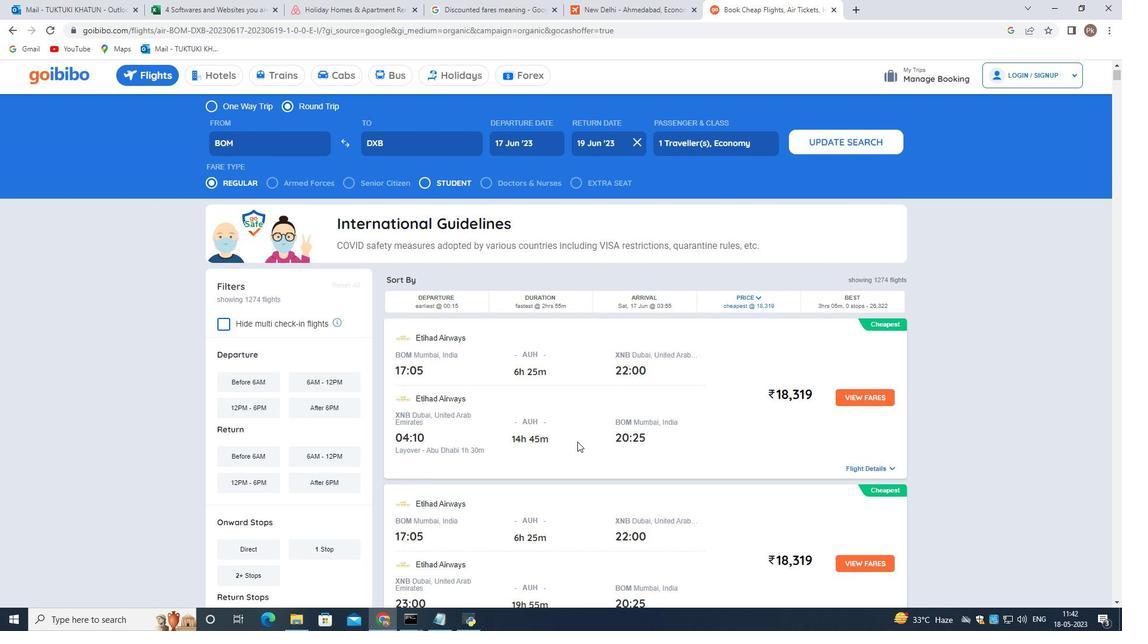
Action: Mouse moved to (715, 478)
Screenshot: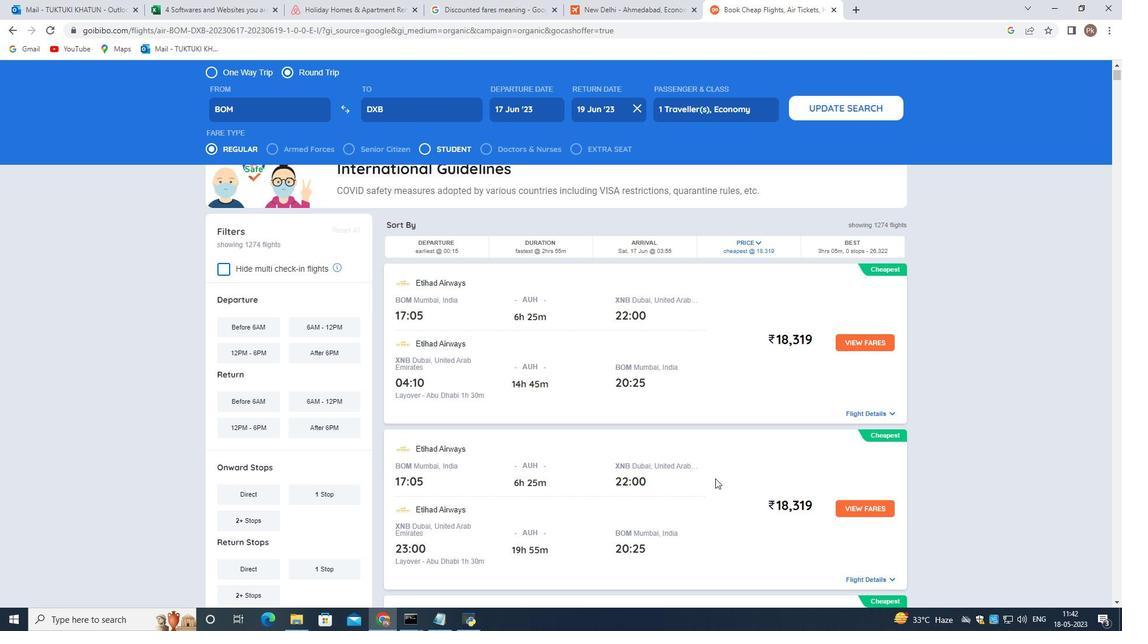 
Action: Mouse scrolled (715, 478) with delta (0, 0)
Screenshot: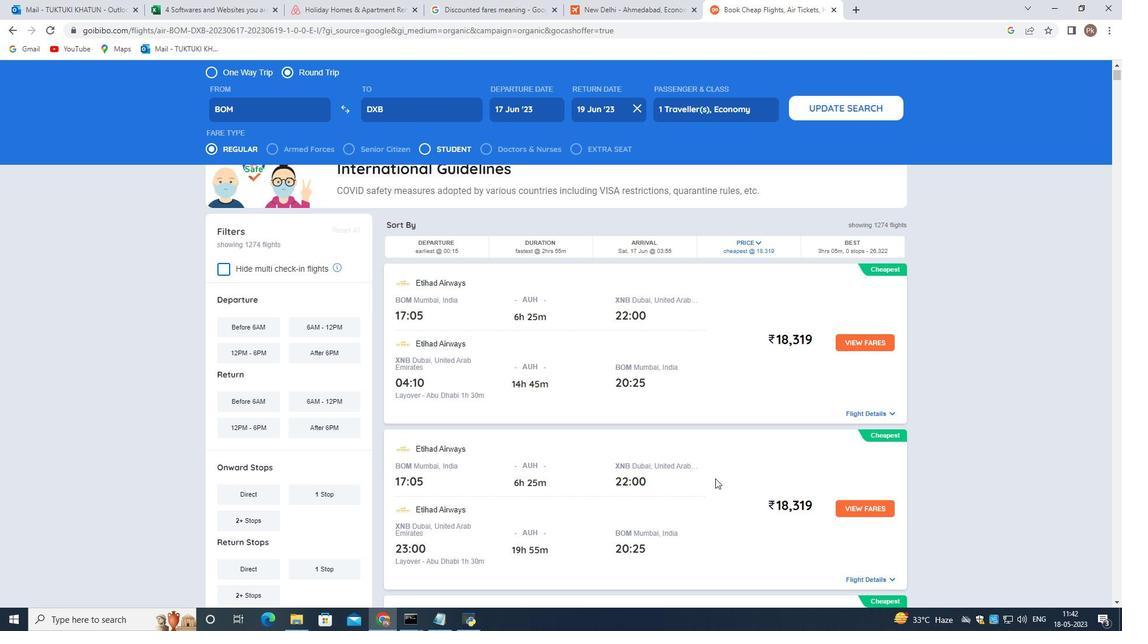 
Action: Mouse moved to (667, 437)
Screenshot: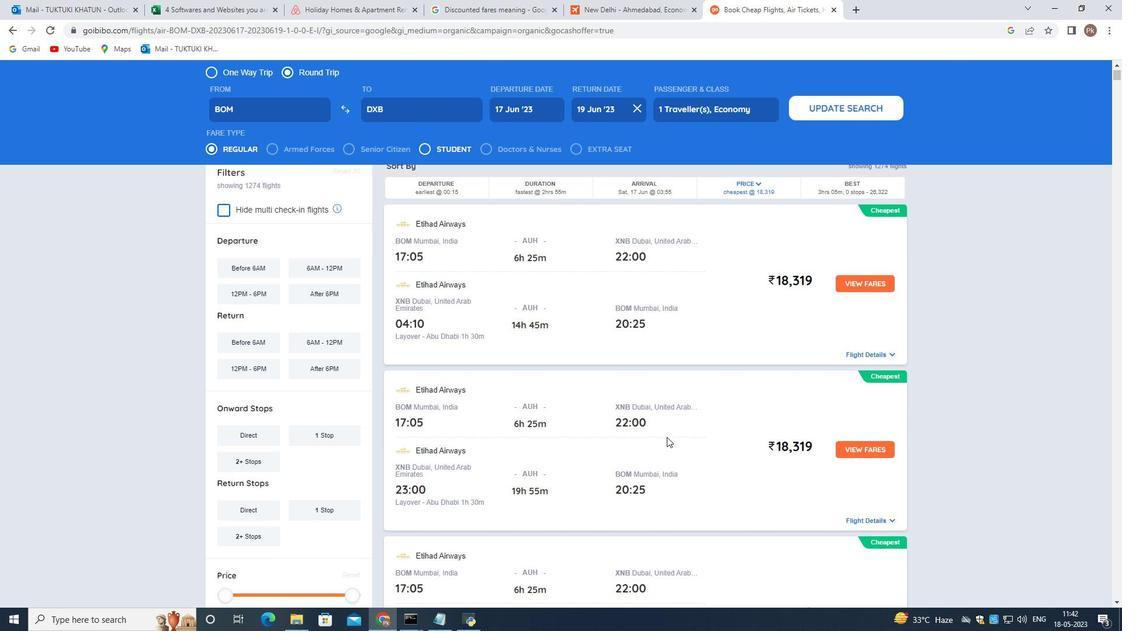 
Action: Mouse scrolled (667, 436) with delta (0, 0)
Screenshot: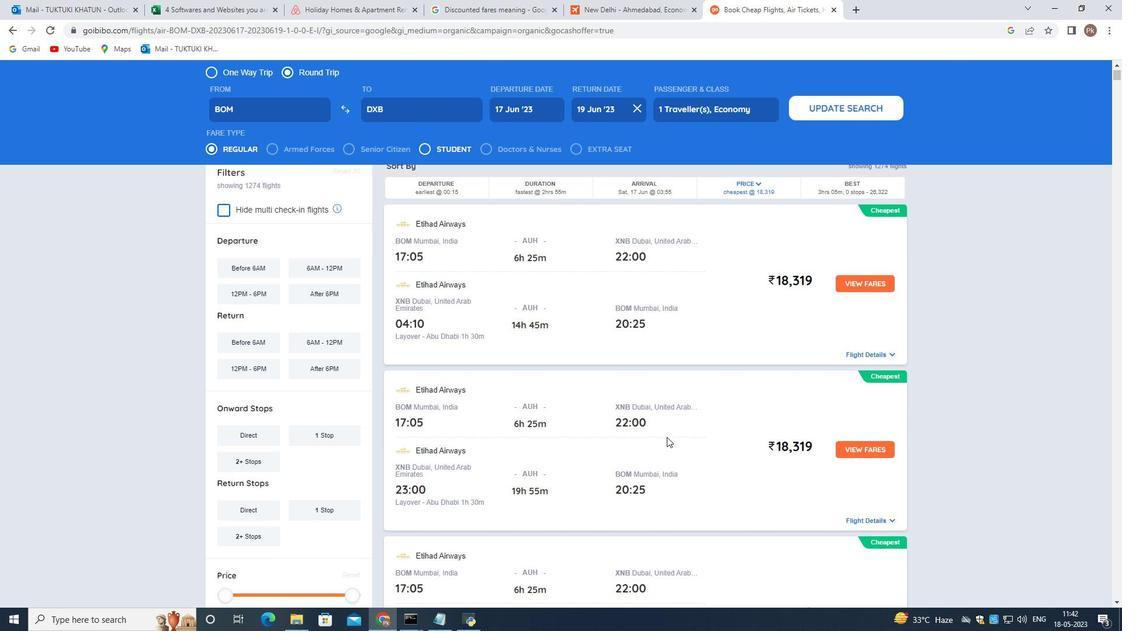 
Action: Mouse scrolled (667, 436) with delta (0, 0)
Screenshot: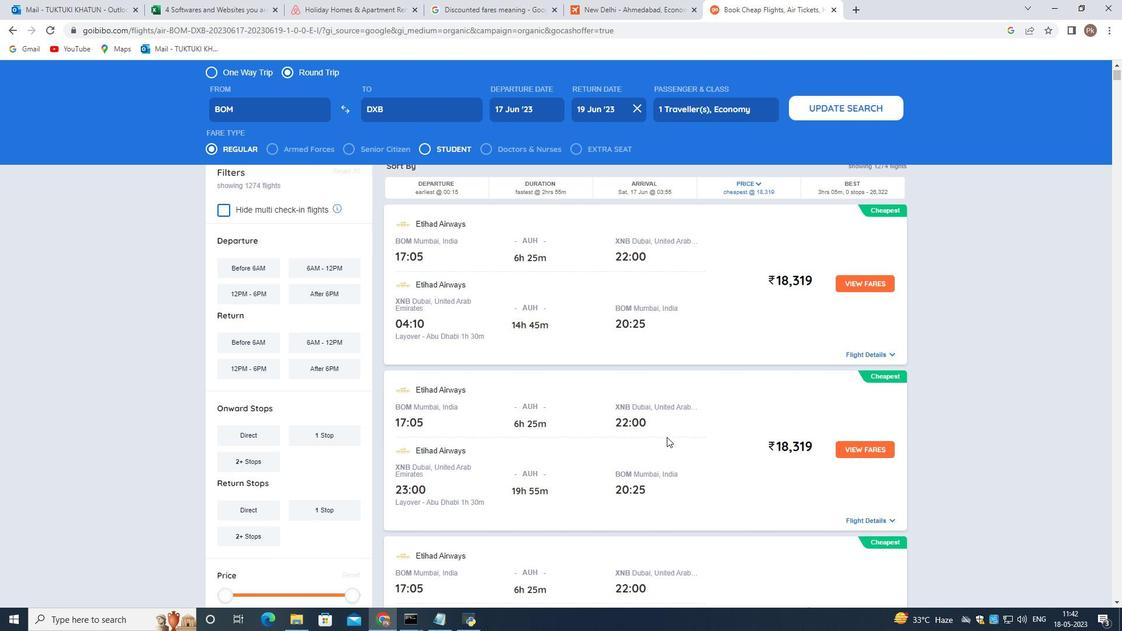 
Action: Mouse moved to (634, 447)
Screenshot: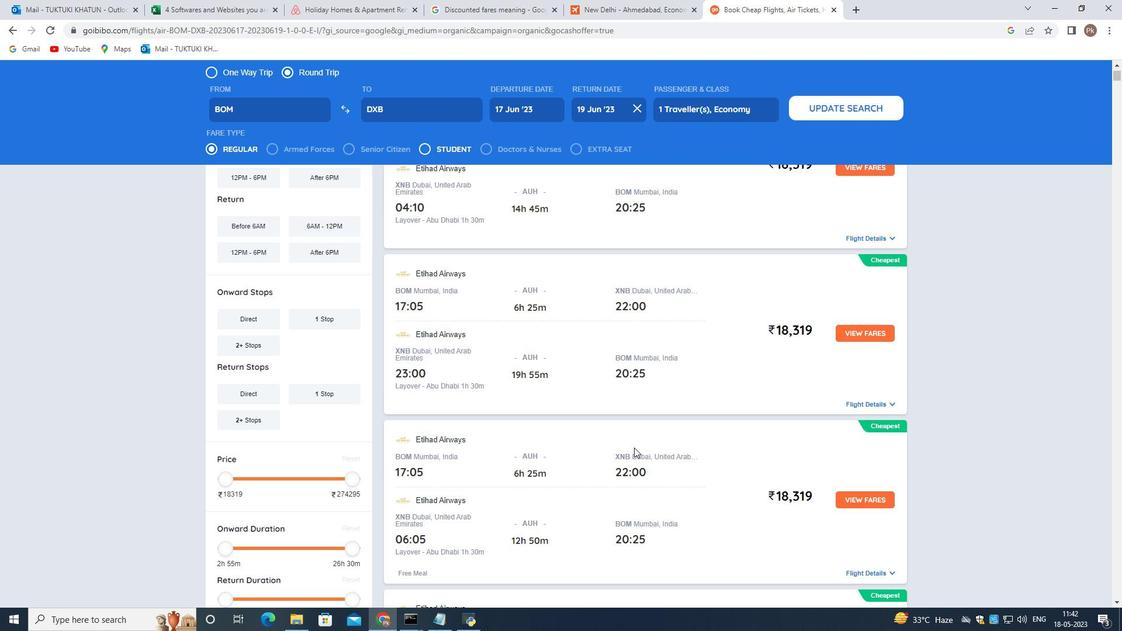 
Action: Mouse scrolled (634, 447) with delta (0, 0)
Screenshot: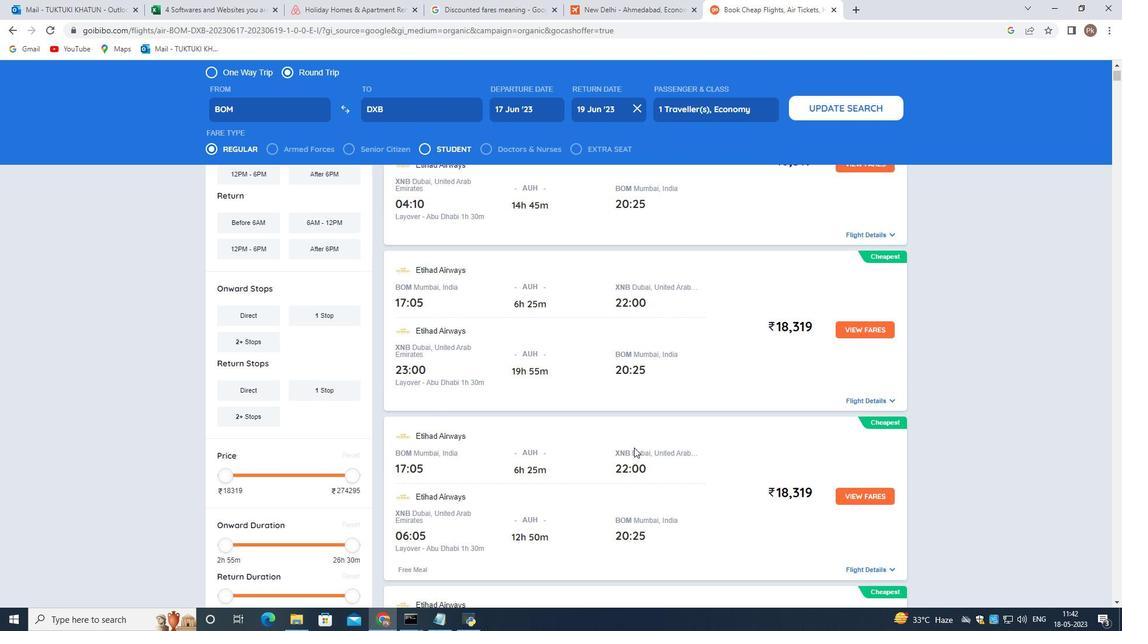 
Action: Mouse moved to (630, 443)
Screenshot: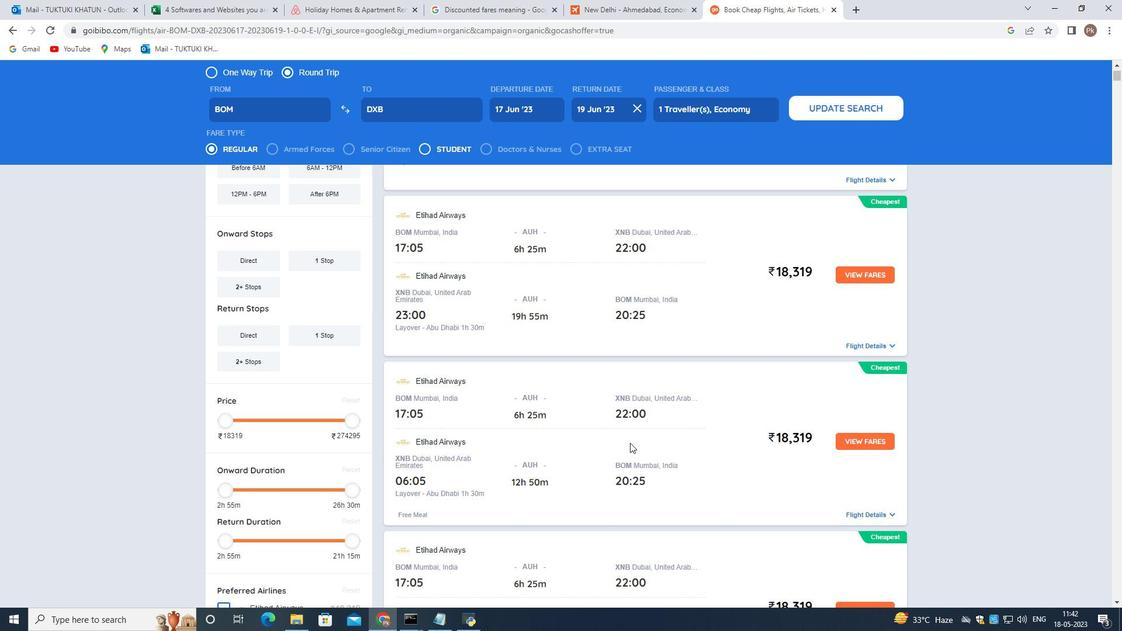
Action: Mouse scrolled (630, 442) with delta (0, 0)
Screenshot: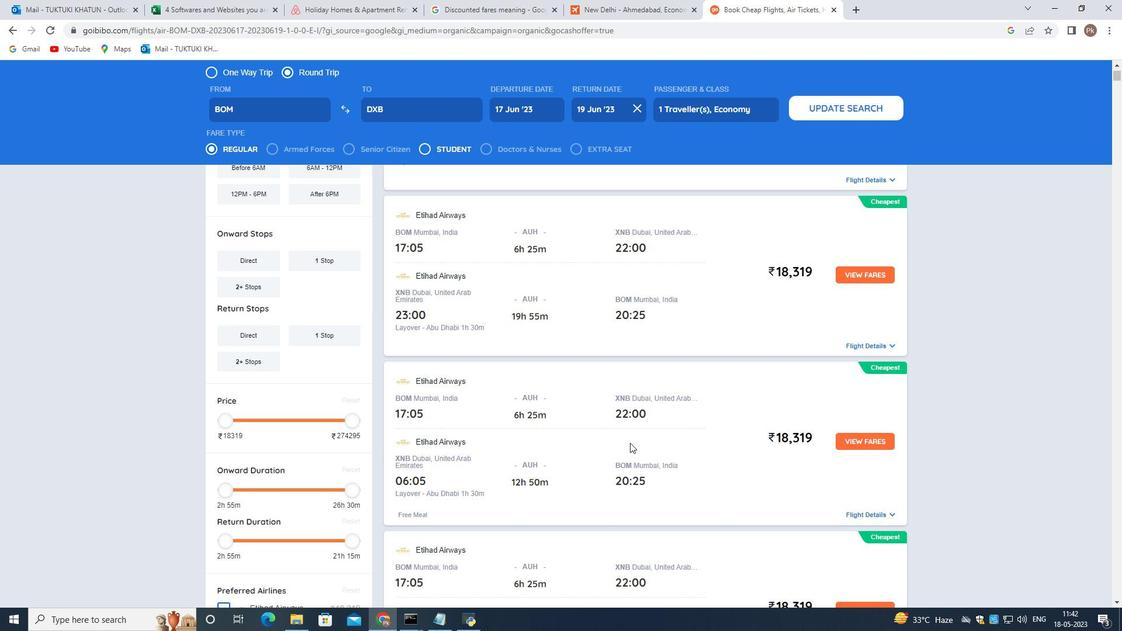 
Action: Mouse scrolled (630, 442) with delta (0, 0)
Screenshot: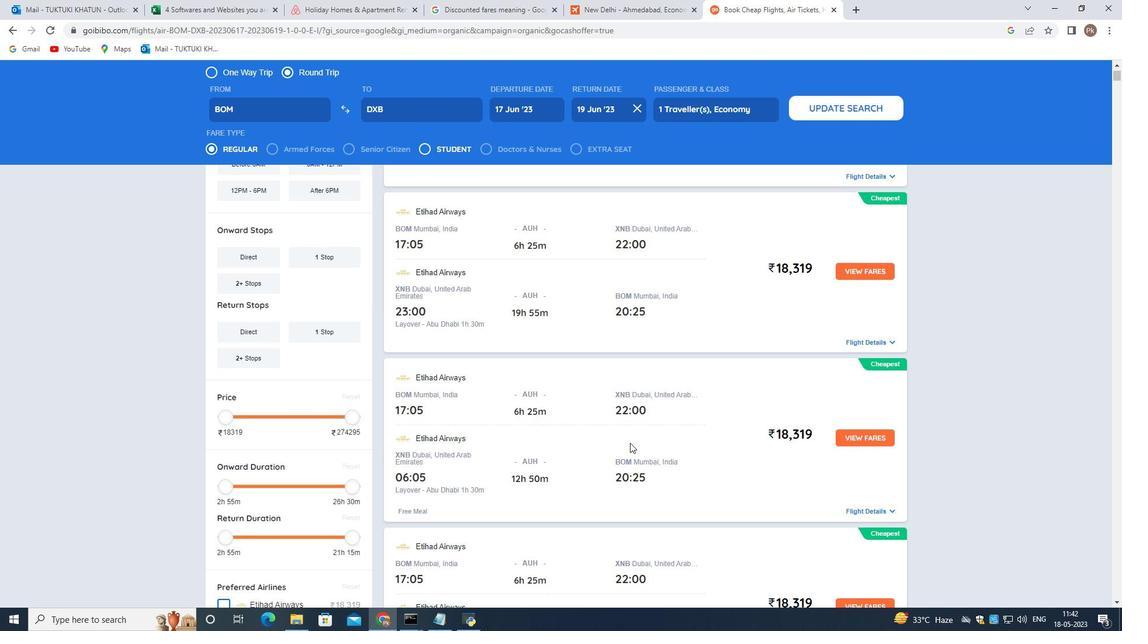 
Action: Mouse scrolled (630, 442) with delta (0, 0)
Screenshot: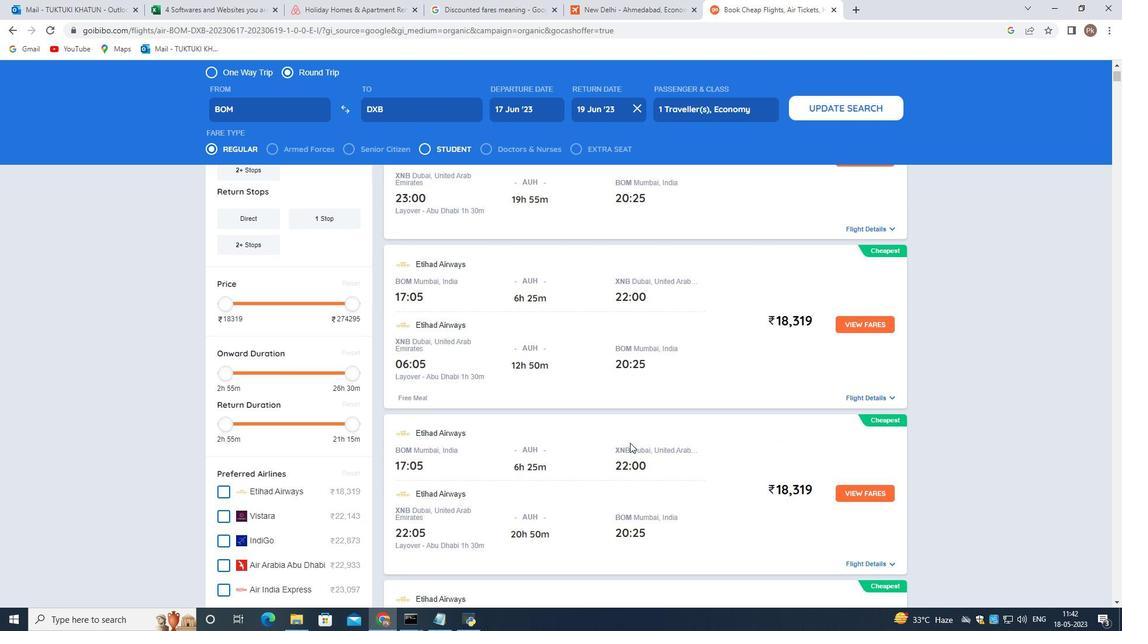 
Action: Mouse scrolled (630, 442) with delta (0, 0)
Screenshot: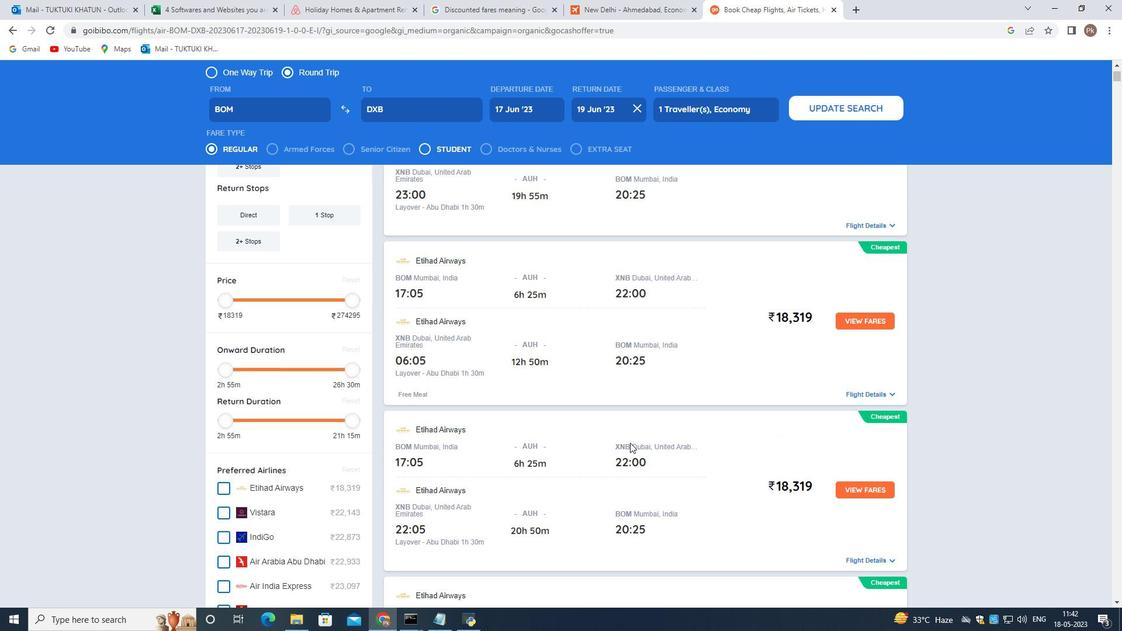 
Action: Mouse moved to (672, 409)
Screenshot: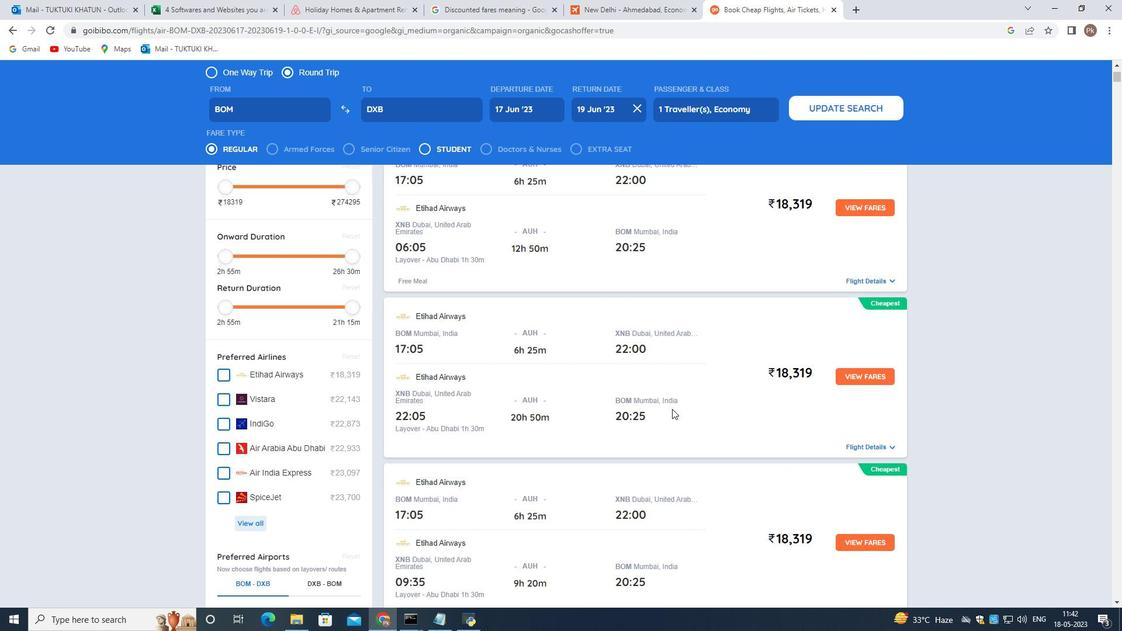 
Action: Mouse scrolled (672, 408) with delta (0, 0)
Screenshot: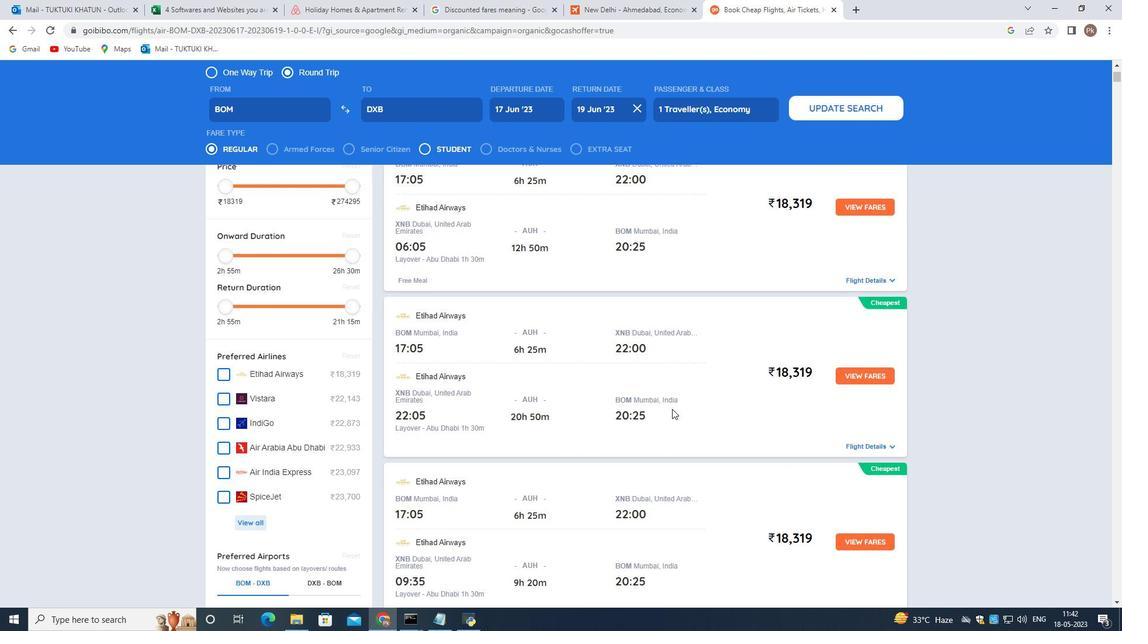 
Action: Mouse moved to (672, 409)
Screenshot: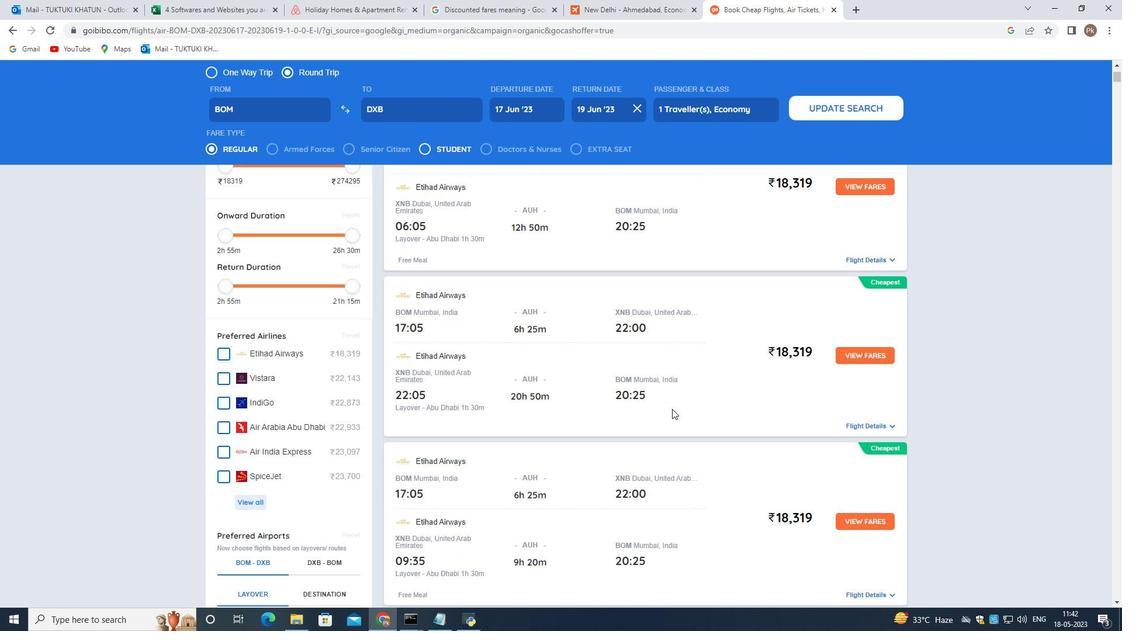
Action: Mouse scrolled (672, 408) with delta (0, 0)
Screenshot: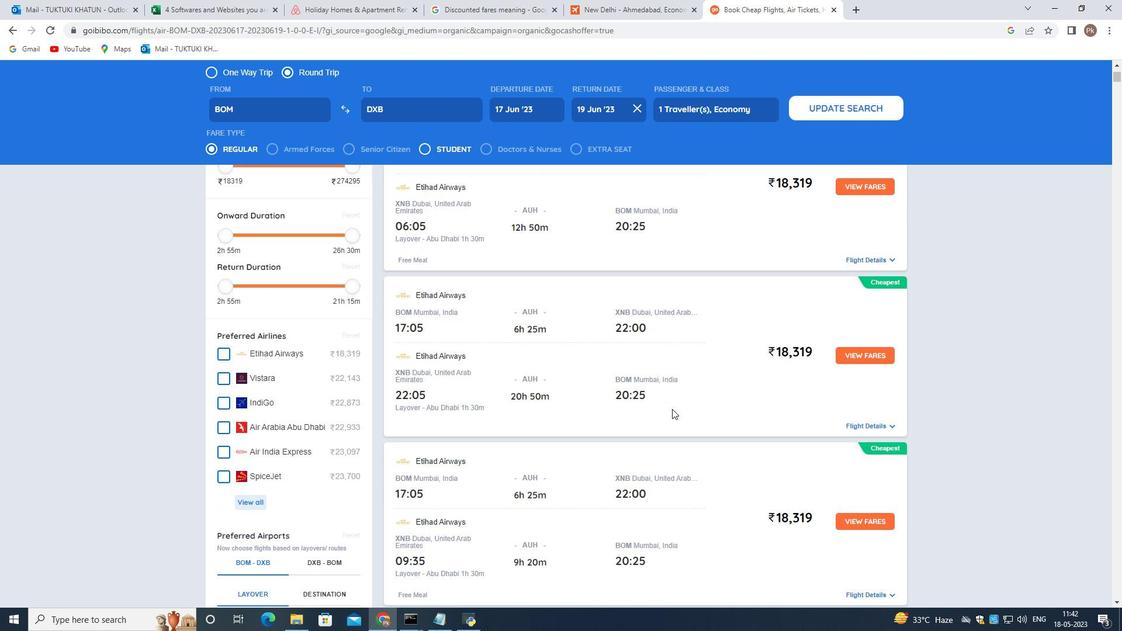 
Action: Mouse scrolled (672, 408) with delta (0, 0)
Screenshot: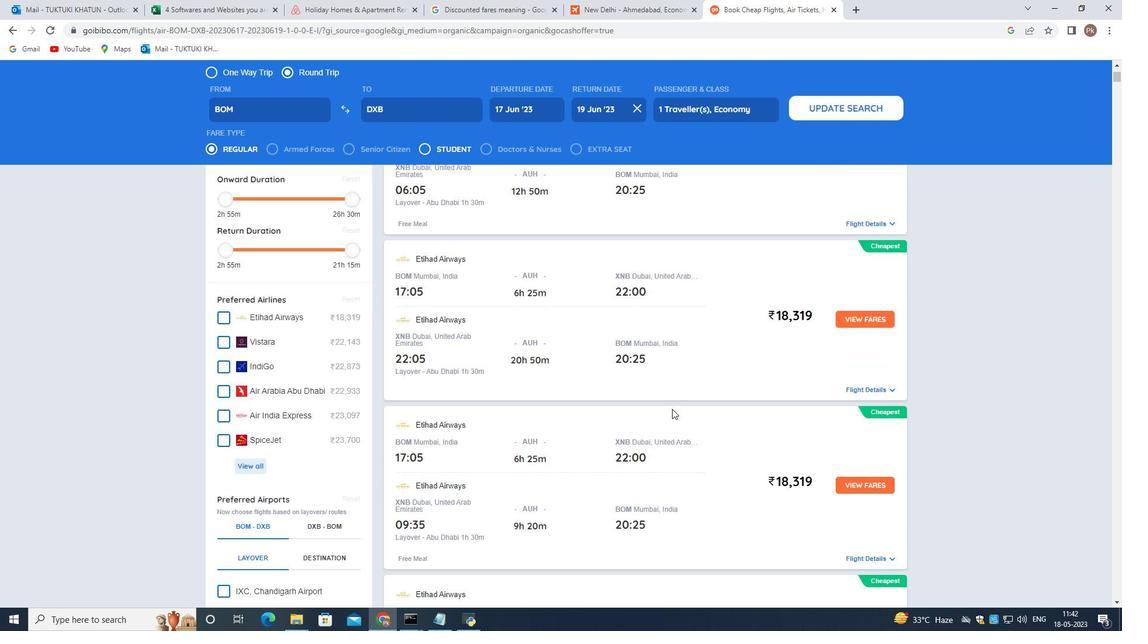 
Action: Mouse moved to (672, 409)
Screenshot: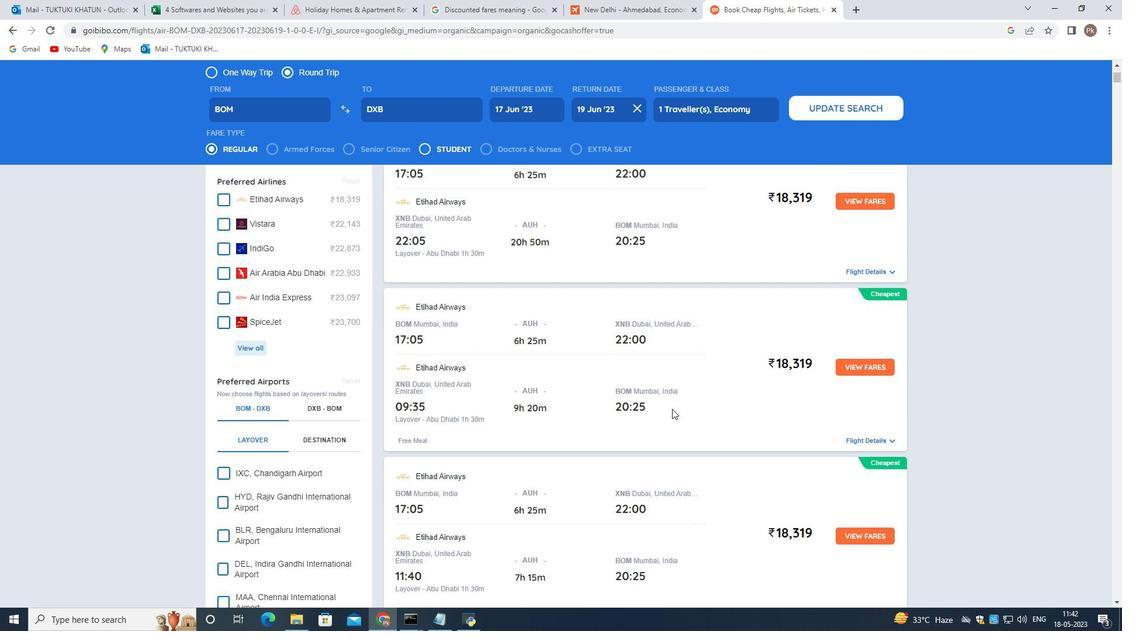 
Action: Mouse scrolled (672, 408) with delta (0, 0)
Screenshot: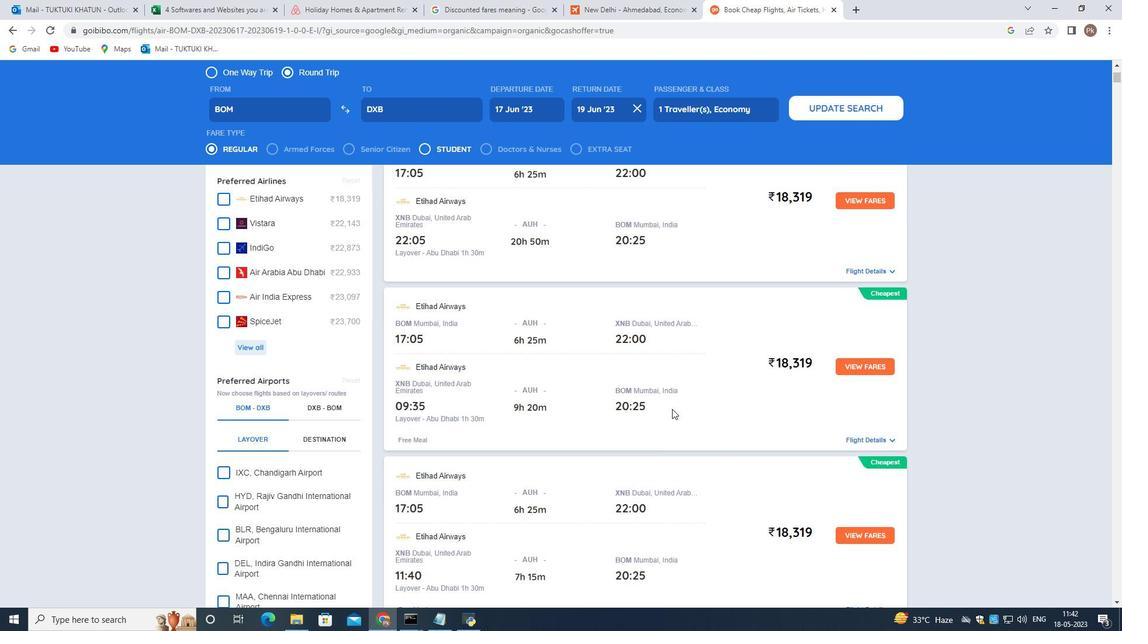 
Action: Mouse scrolled (672, 408) with delta (0, 0)
Screenshot: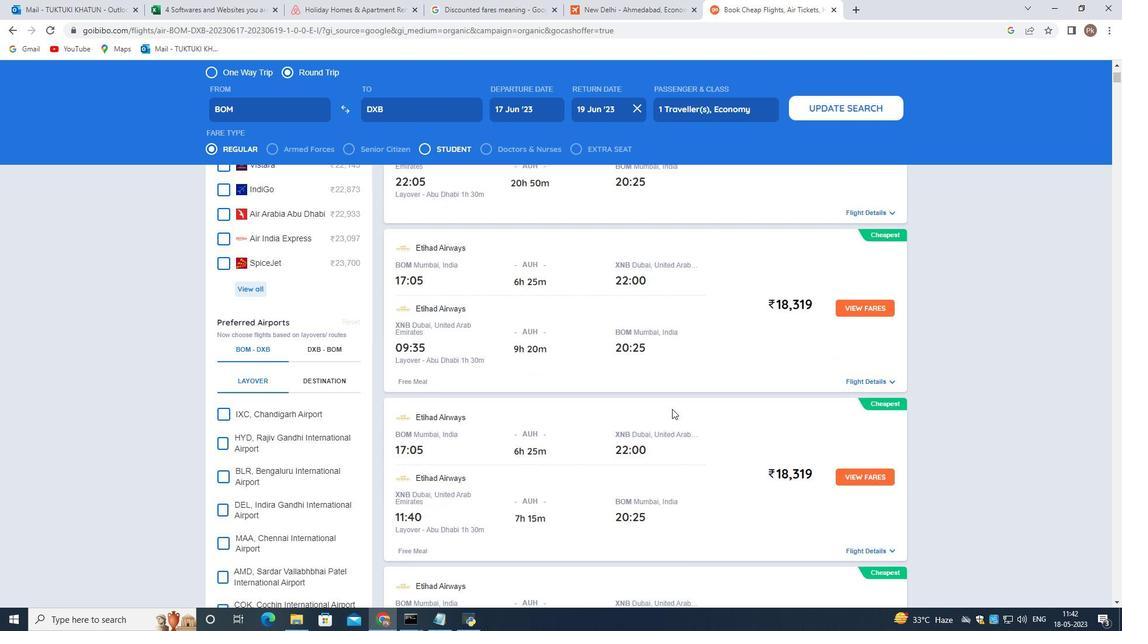 
Action: Mouse scrolled (672, 408) with delta (0, 0)
Screenshot: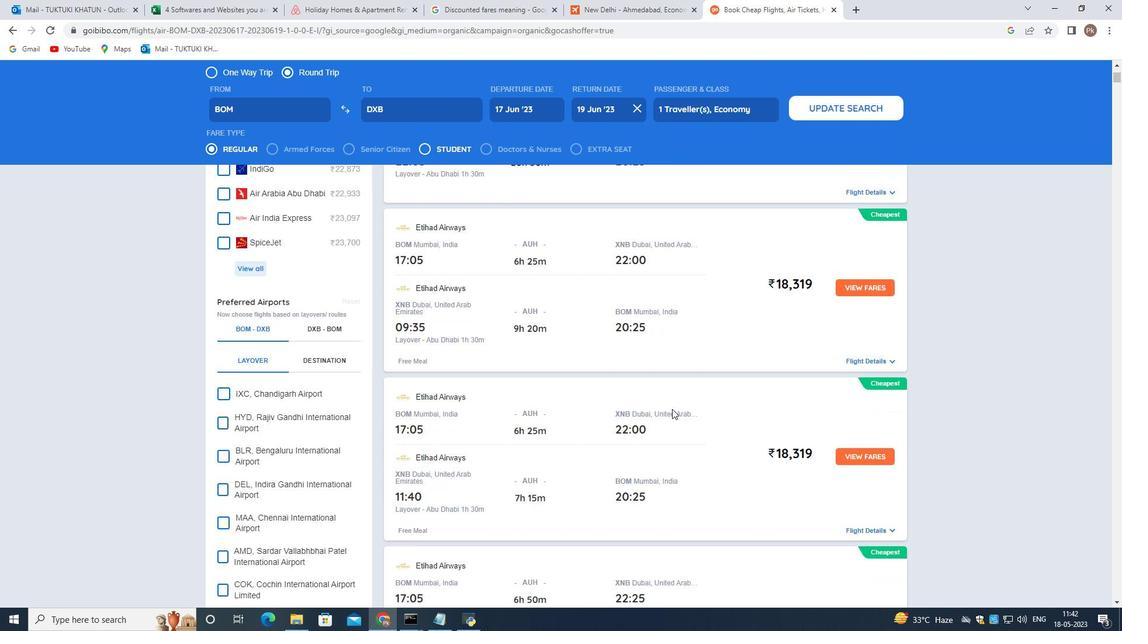 
Action: Mouse scrolled (672, 408) with delta (0, 0)
Screenshot: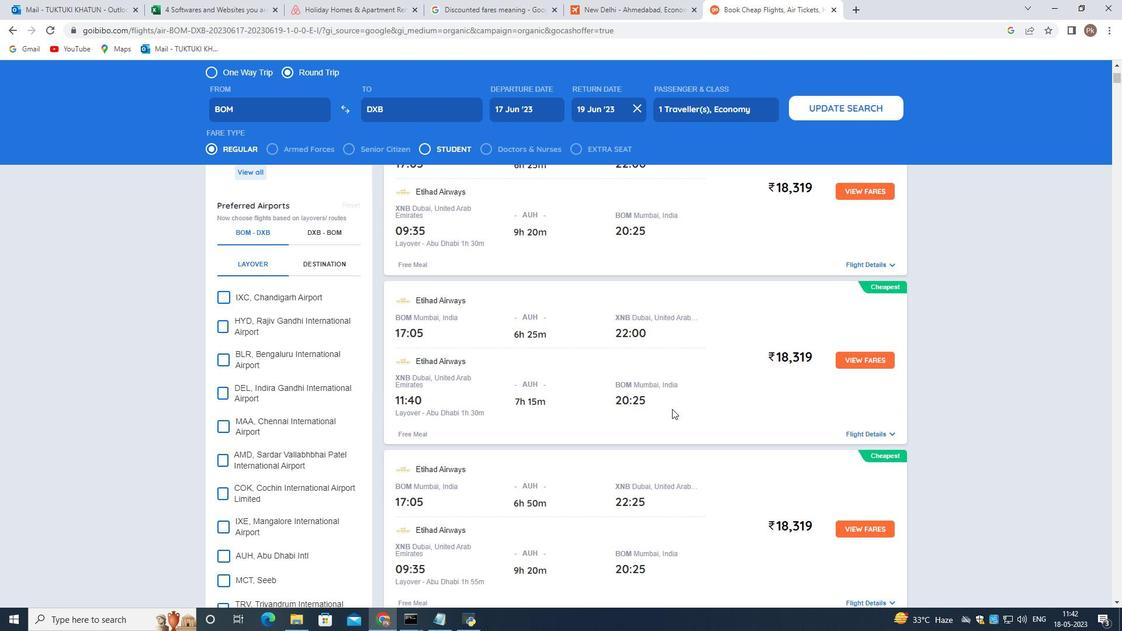 
Action: Mouse scrolled (672, 408) with delta (0, 0)
Screenshot: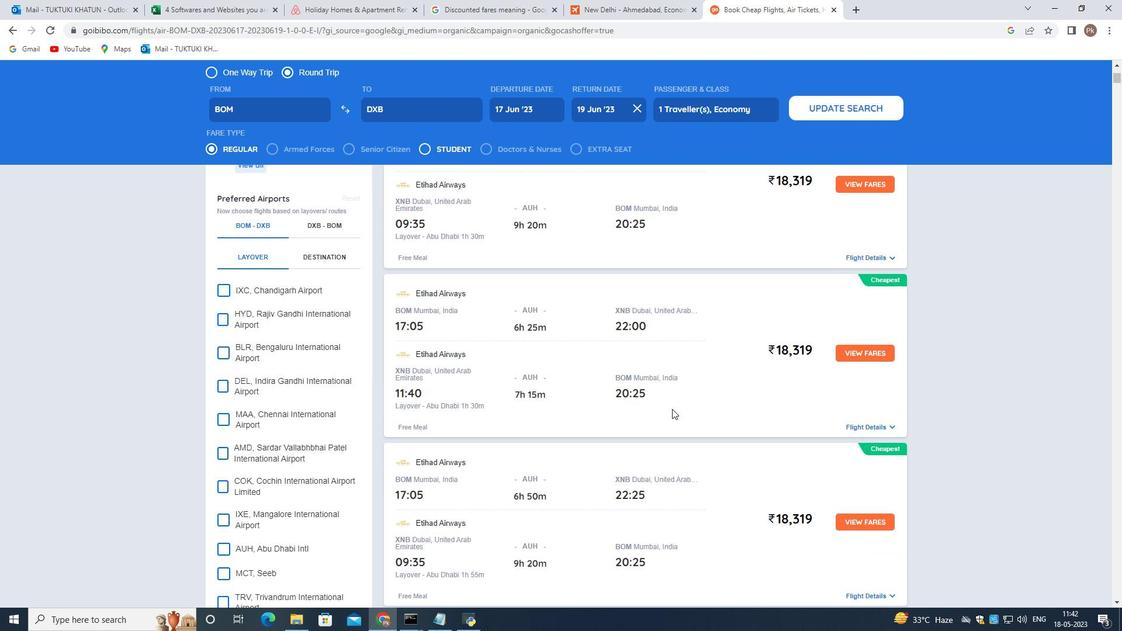 
Action: Mouse scrolled (672, 408) with delta (0, 0)
Screenshot: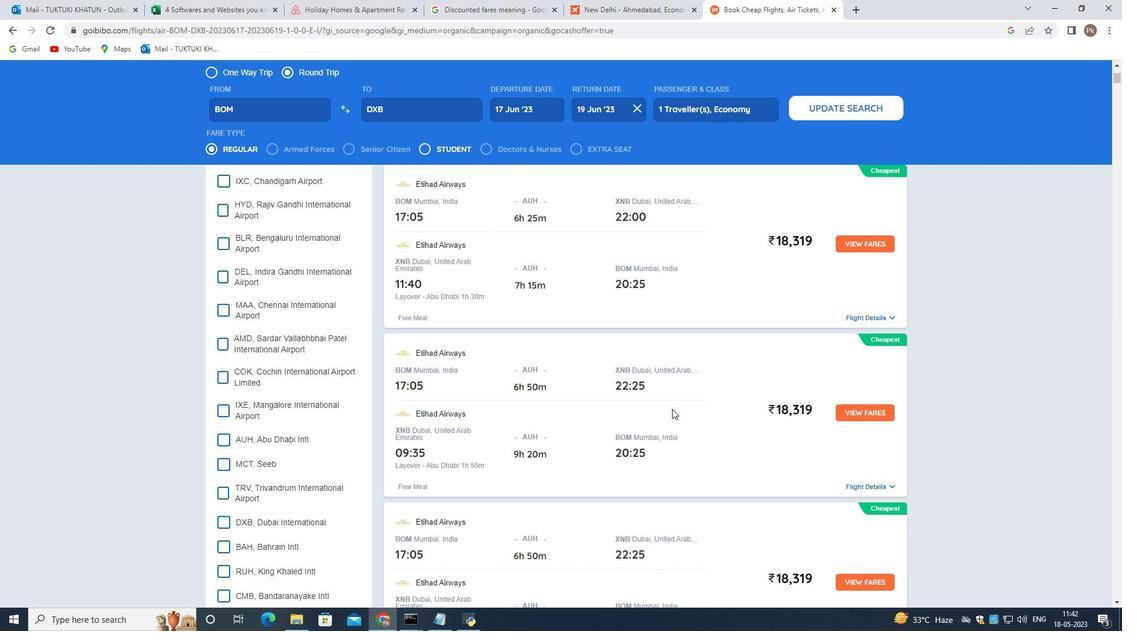 
Action: Mouse scrolled (672, 408) with delta (0, 0)
Screenshot: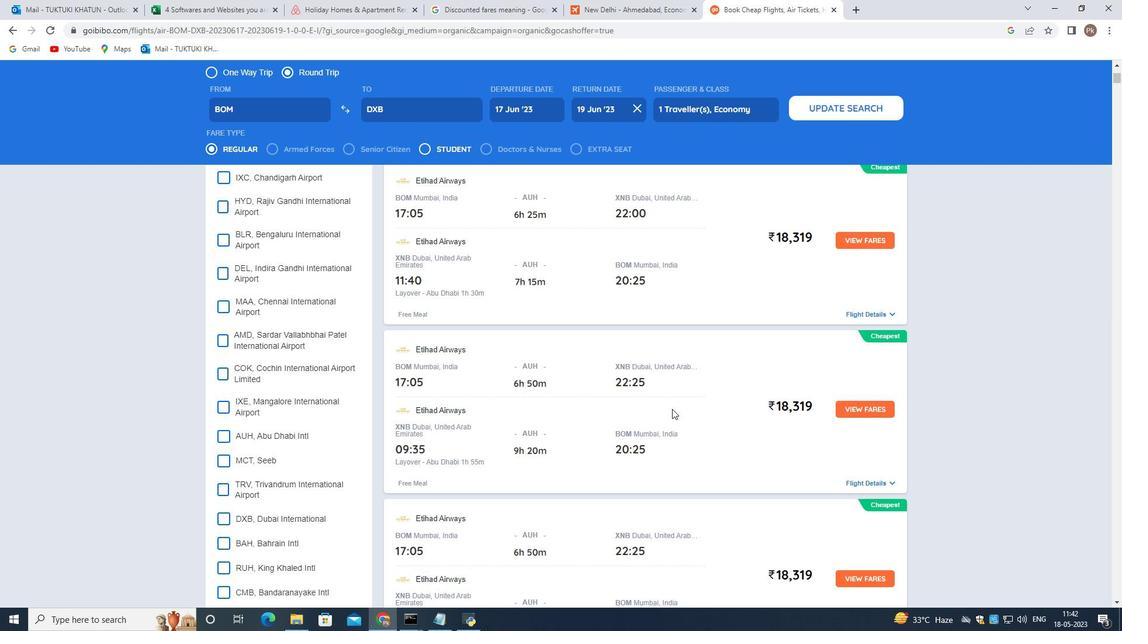 
Action: Mouse scrolled (672, 408) with delta (0, 0)
Screenshot: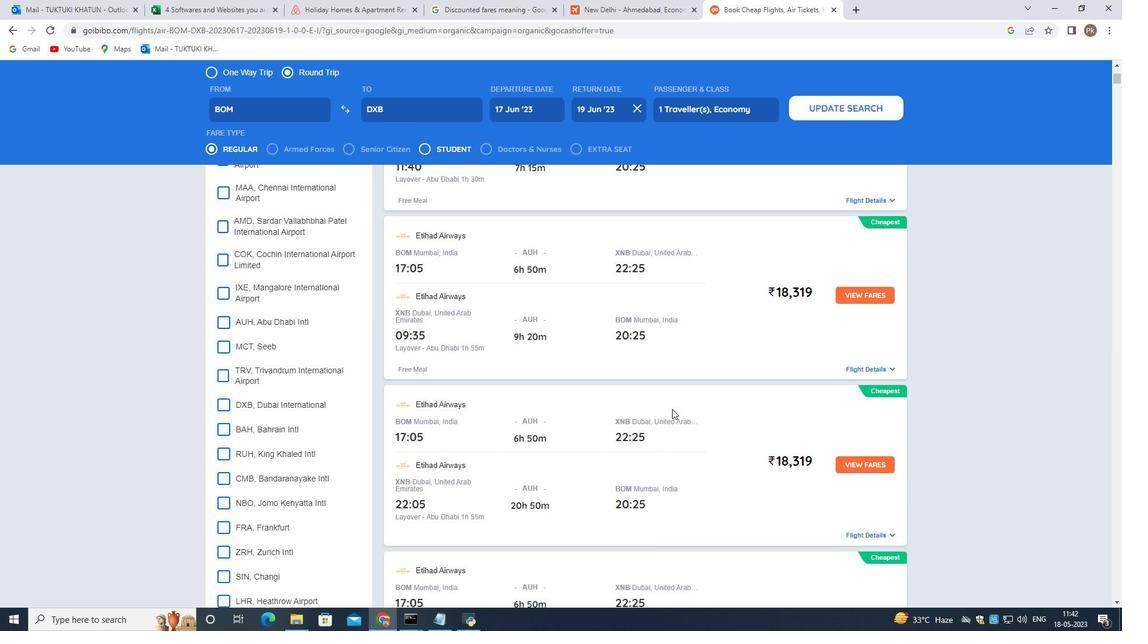 
Action: Mouse scrolled (672, 408) with delta (0, 0)
Screenshot: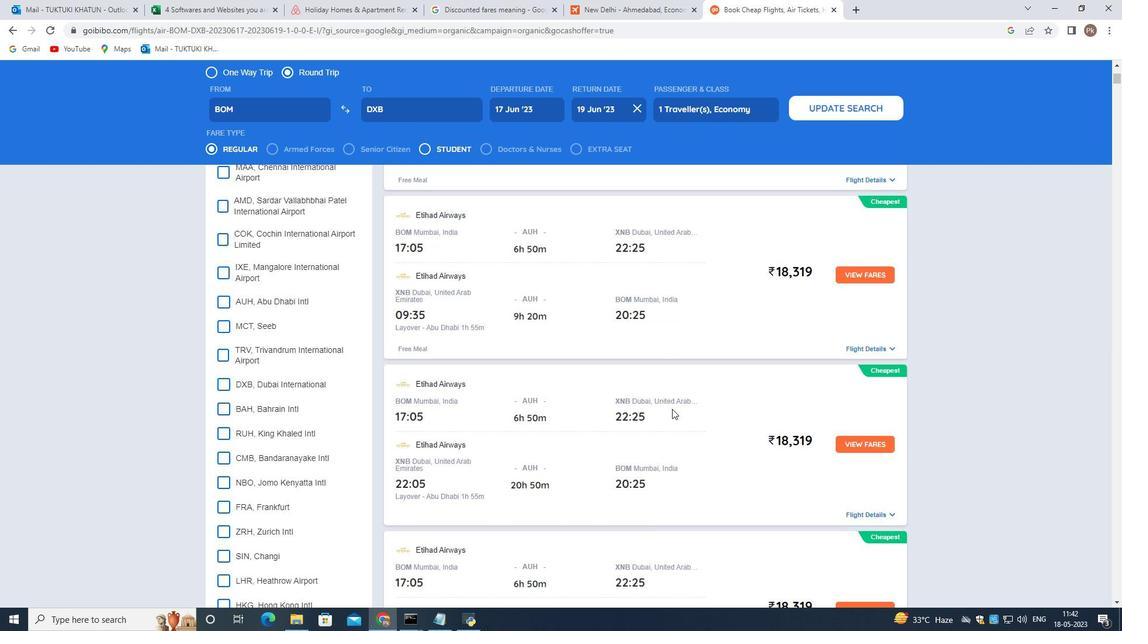
Action: Mouse scrolled (672, 408) with delta (0, 0)
Screenshot: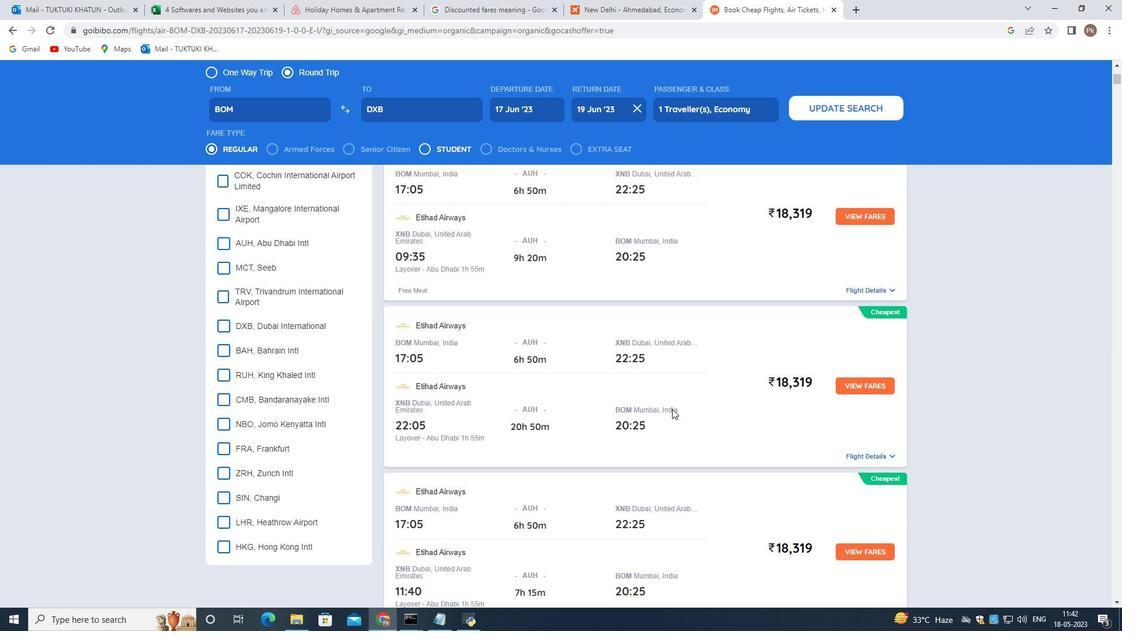 
Action: Mouse scrolled (672, 408) with delta (0, 0)
Screenshot: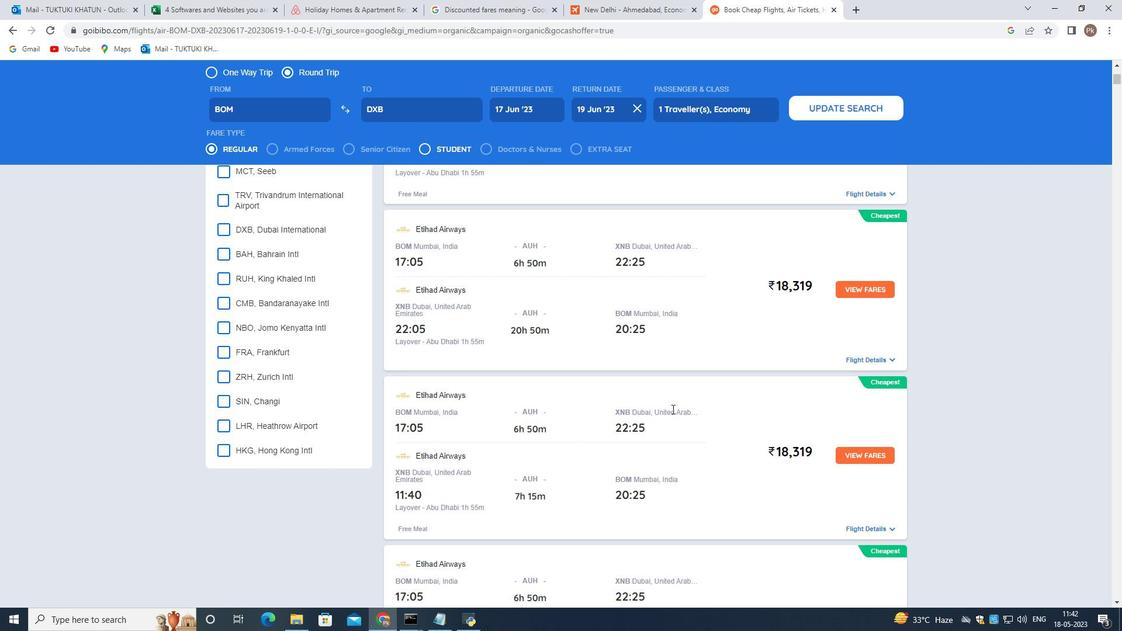 
Action: Mouse scrolled (672, 408) with delta (0, 0)
Screenshot: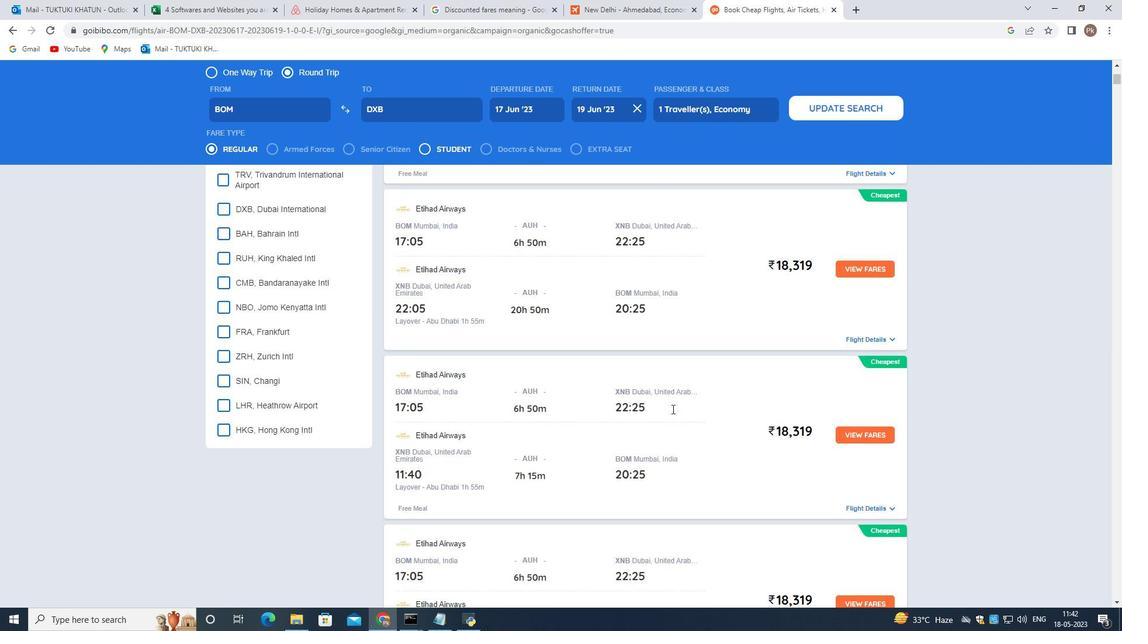 
Action: Mouse scrolled (672, 408) with delta (0, 0)
Screenshot: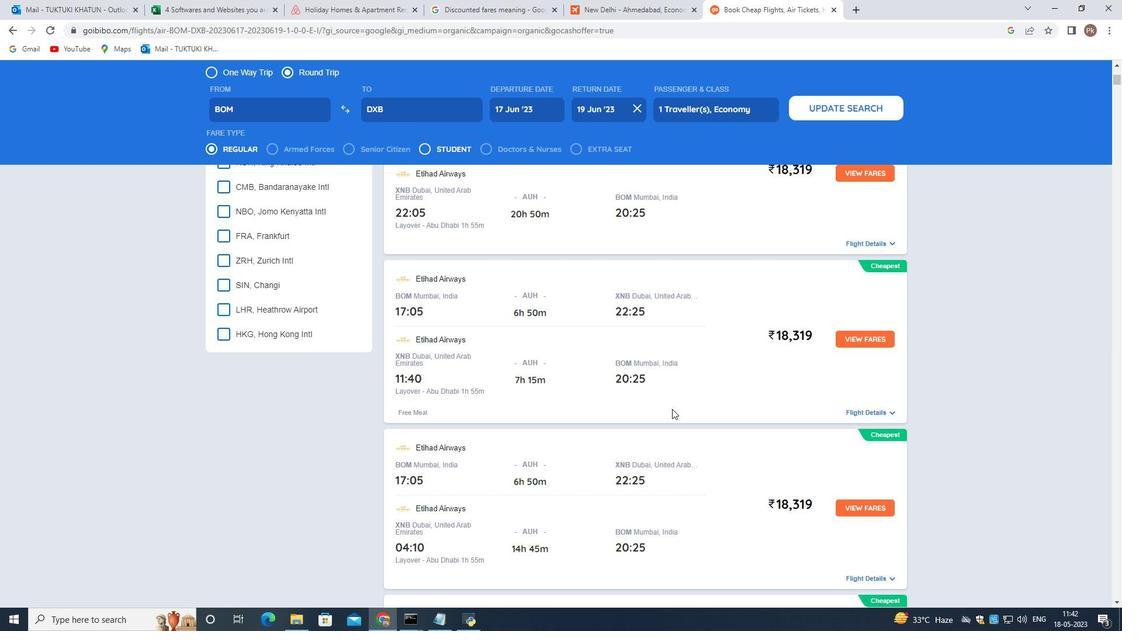 
Action: Mouse scrolled (672, 408) with delta (0, 0)
Screenshot: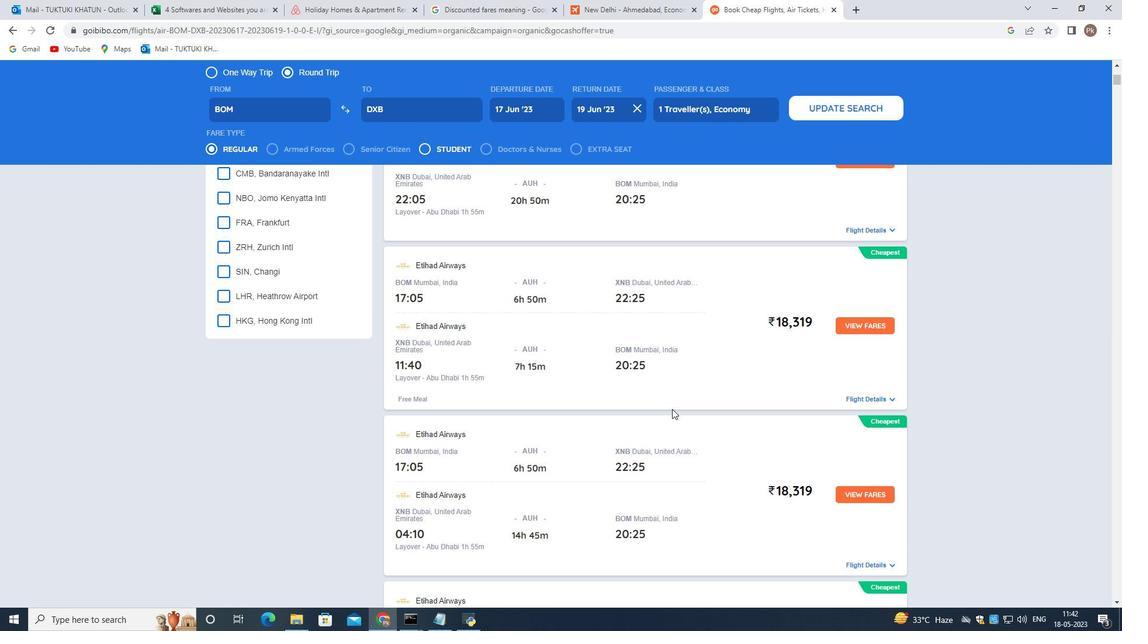 
Action: Mouse scrolled (672, 408) with delta (0, 0)
Screenshot: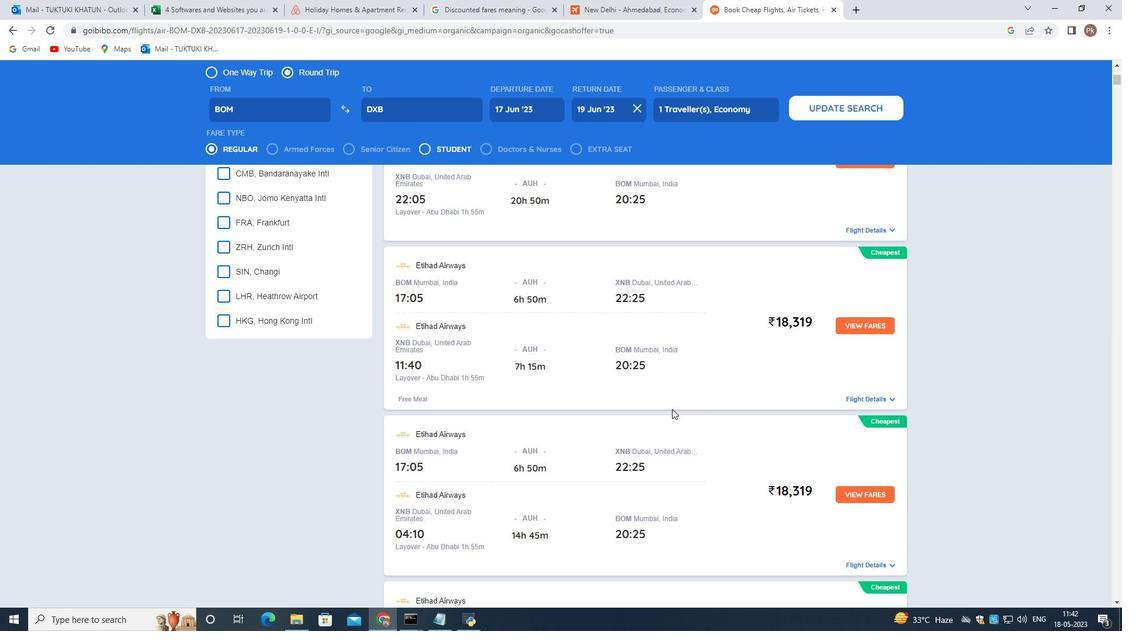 
Action: Mouse scrolled (672, 408) with delta (0, 0)
Screenshot: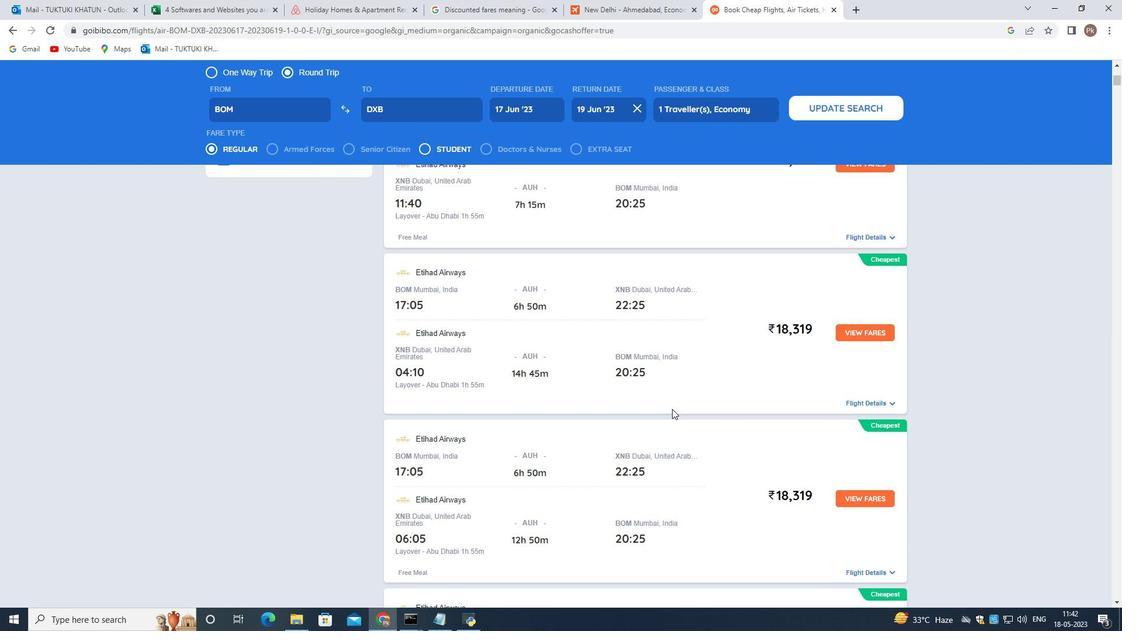 
Action: Mouse scrolled (672, 408) with delta (0, 0)
Screenshot: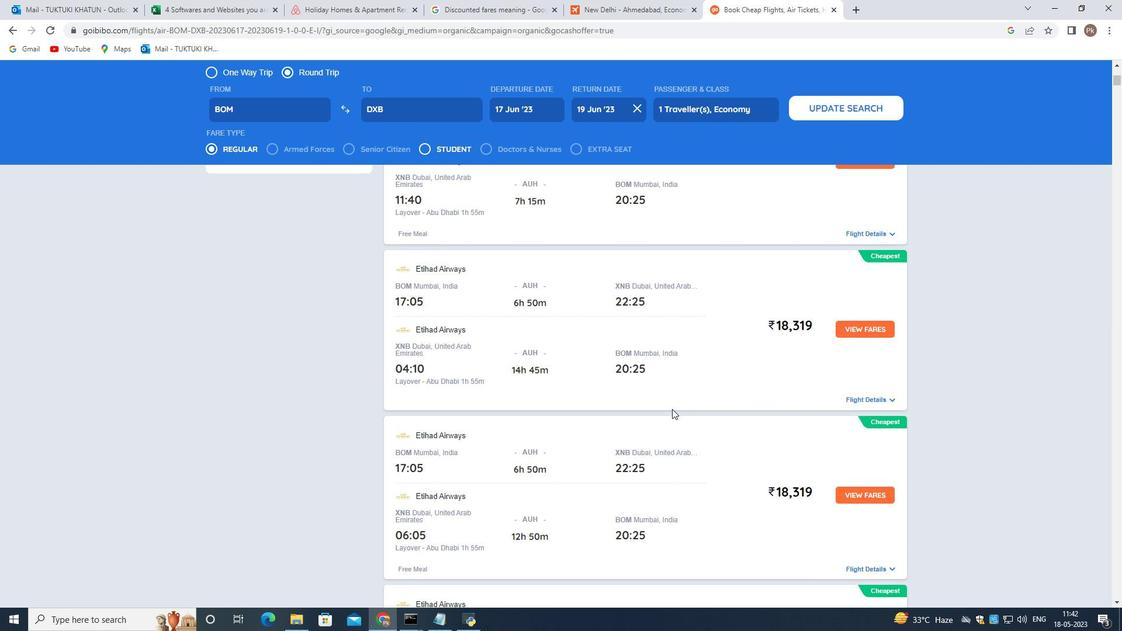 
Action: Mouse scrolled (672, 408) with delta (0, 0)
Screenshot: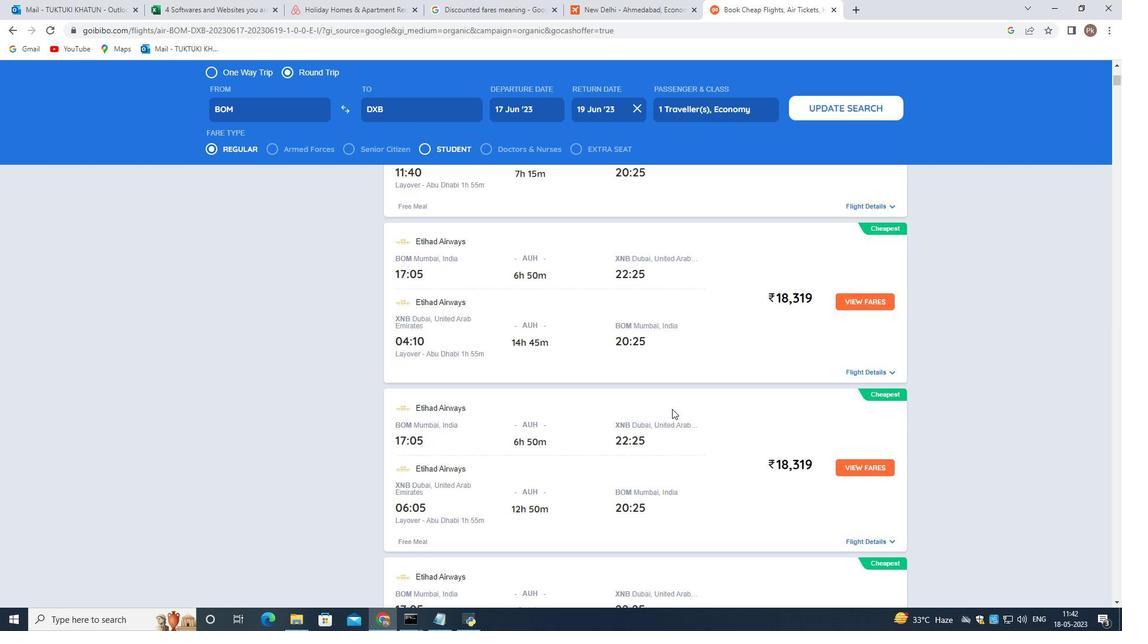 
Action: Mouse scrolled (672, 408) with delta (0, 0)
Screenshot: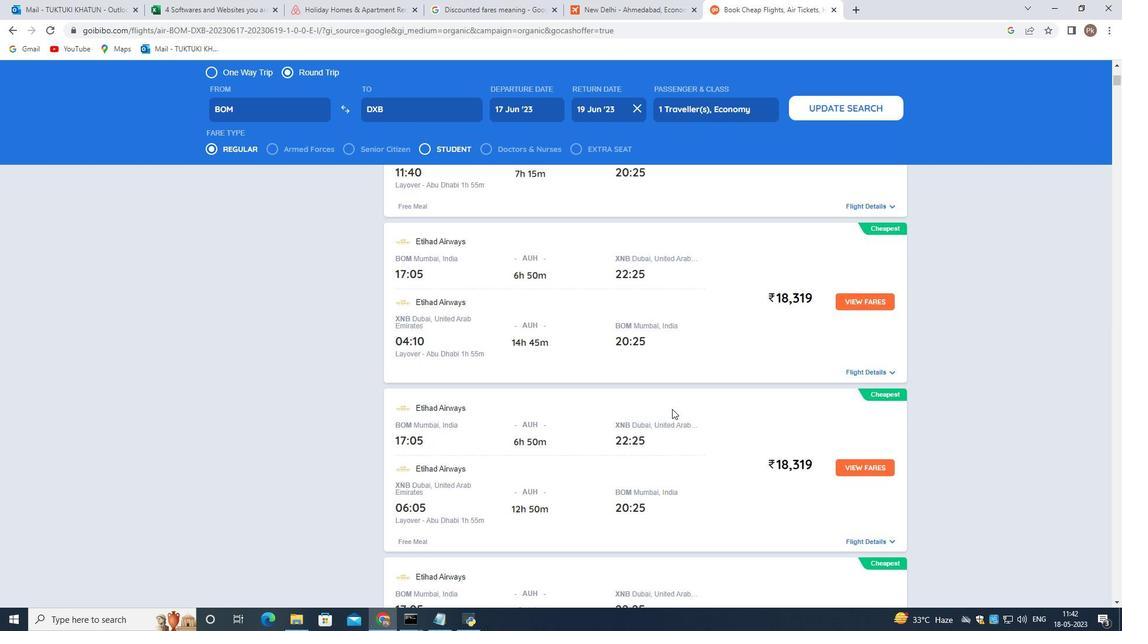 
Action: Mouse scrolled (672, 408) with delta (0, 0)
Screenshot: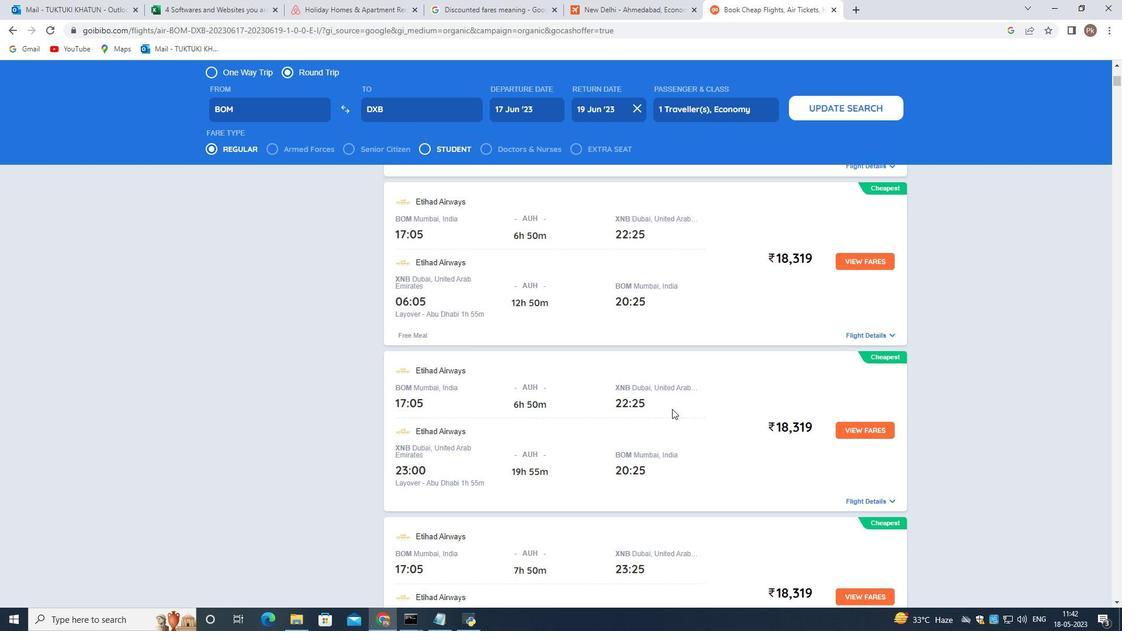 
Action: Mouse scrolled (672, 408) with delta (0, 0)
Screenshot: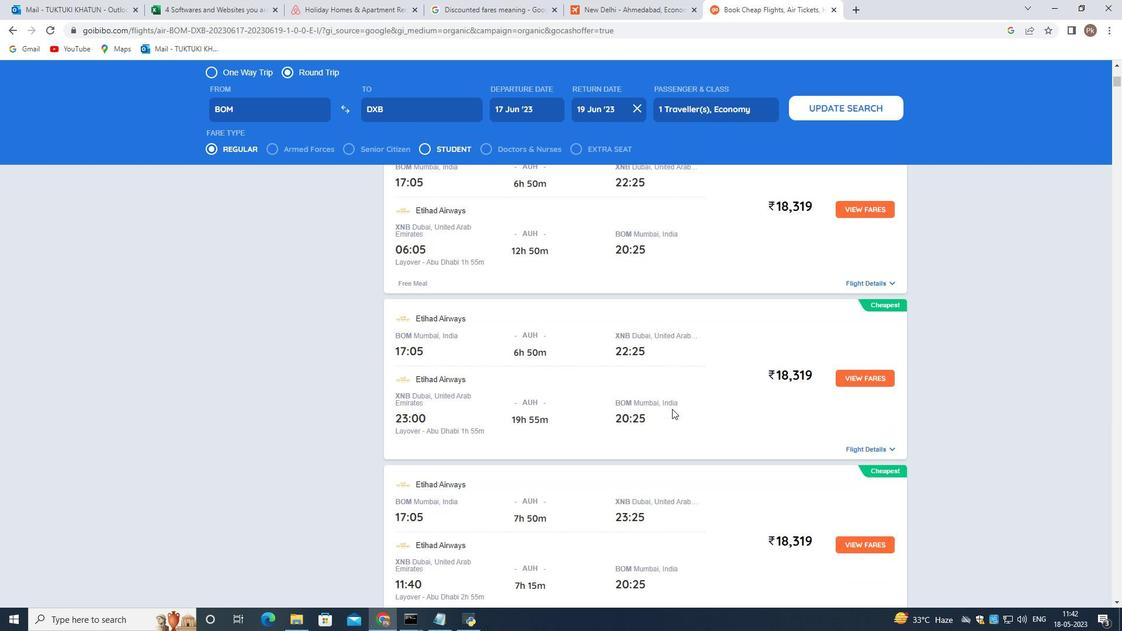 
Action: Mouse scrolled (672, 408) with delta (0, 0)
Screenshot: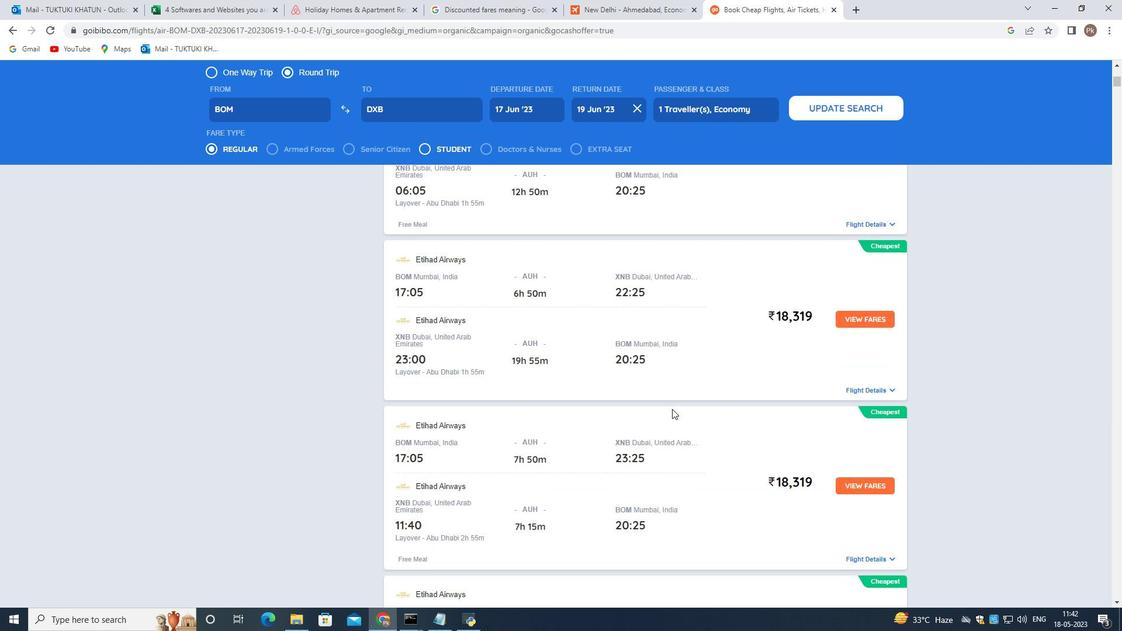 
Action: Mouse scrolled (672, 408) with delta (0, 0)
Screenshot: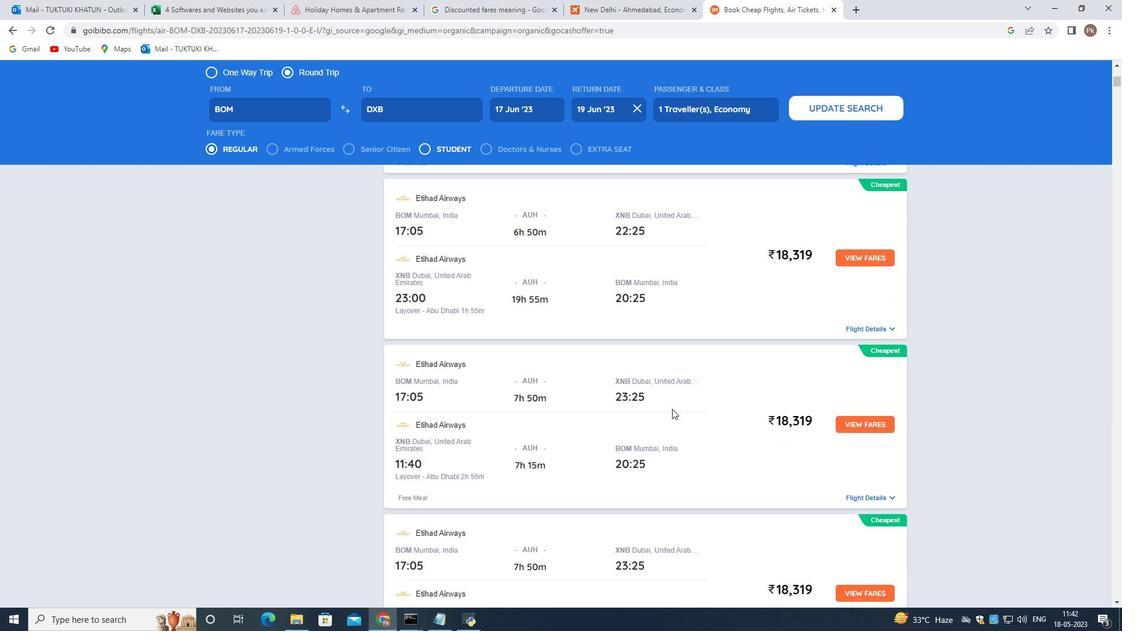 
Action: Mouse scrolled (672, 408) with delta (0, 0)
Screenshot: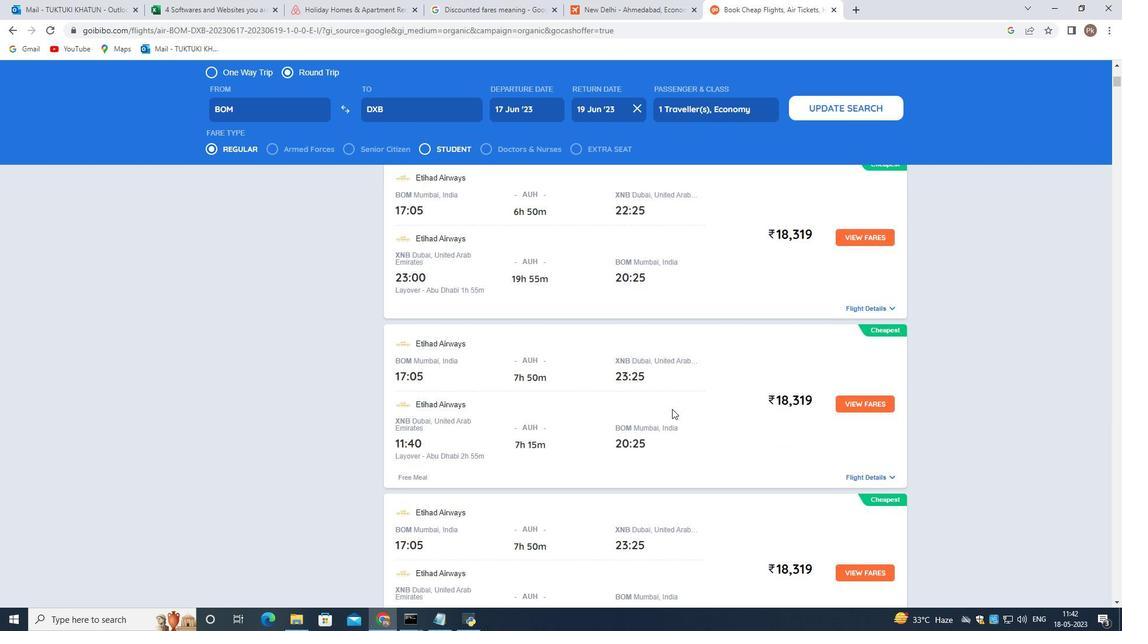 
Action: Mouse scrolled (672, 408) with delta (0, 0)
Screenshot: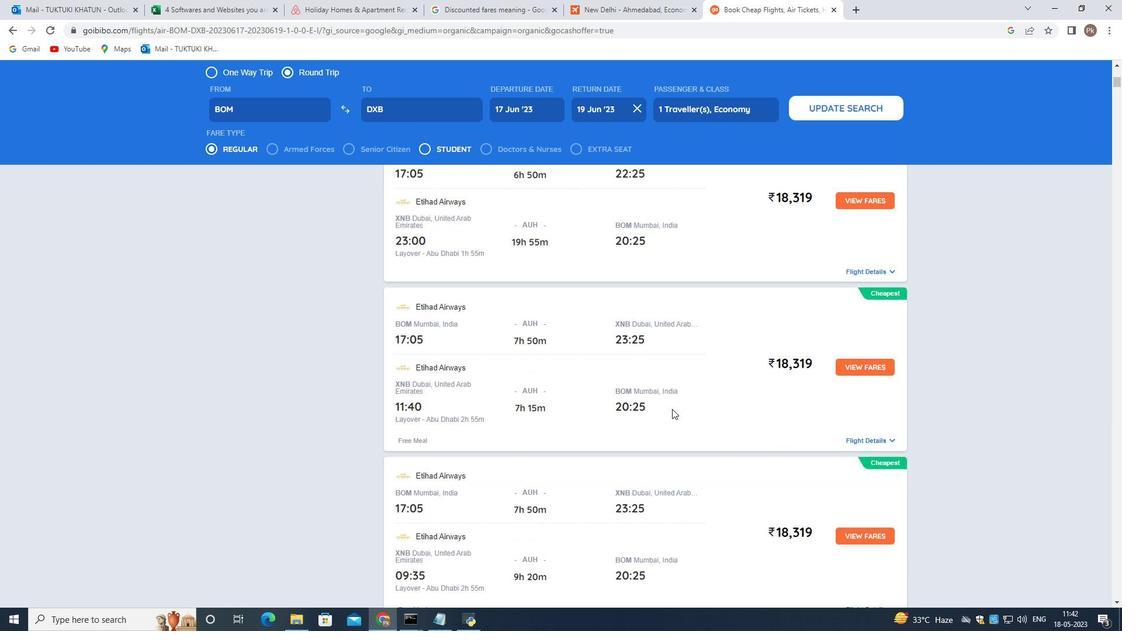 
Action: Mouse scrolled (672, 408) with delta (0, 0)
Screenshot: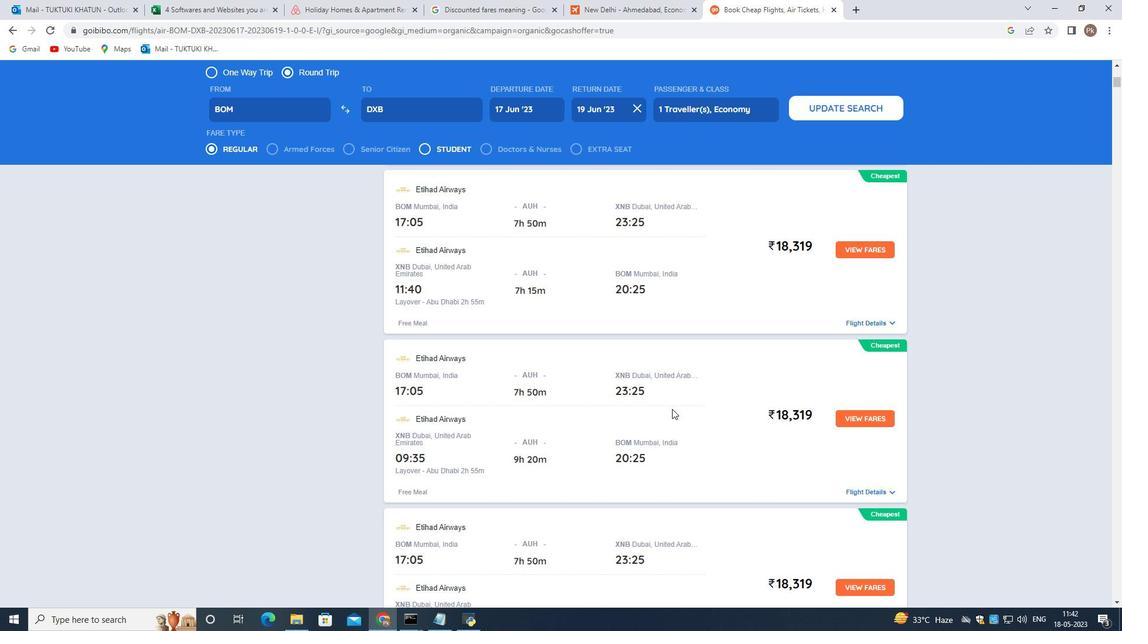 
Action: Mouse scrolled (672, 408) with delta (0, 0)
Screenshot: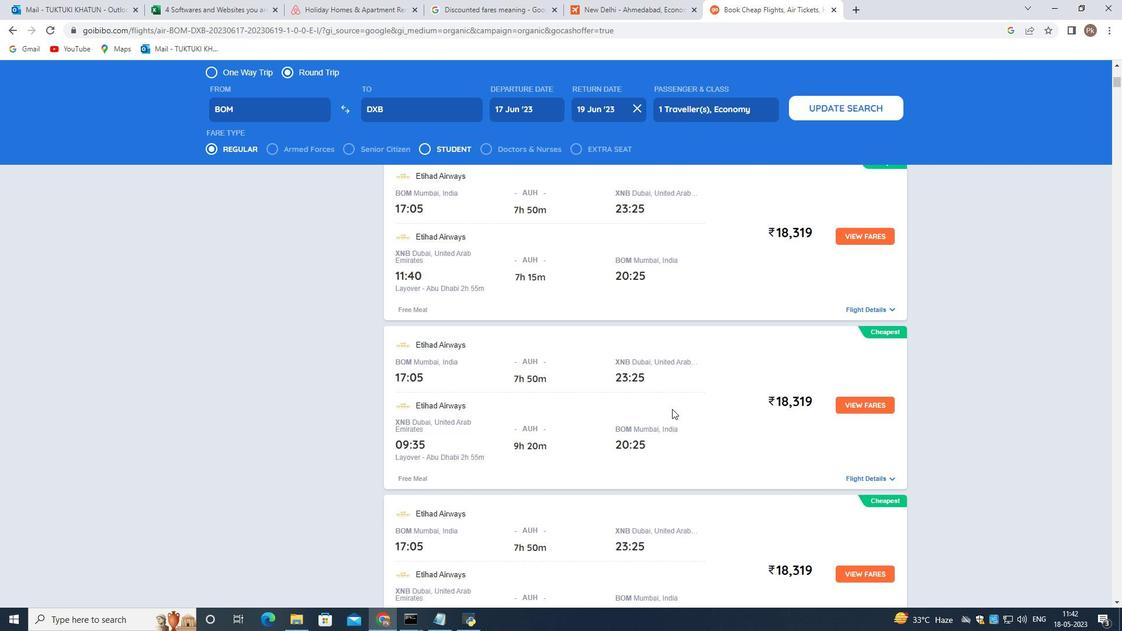 
Action: Mouse scrolled (672, 408) with delta (0, 0)
Screenshot: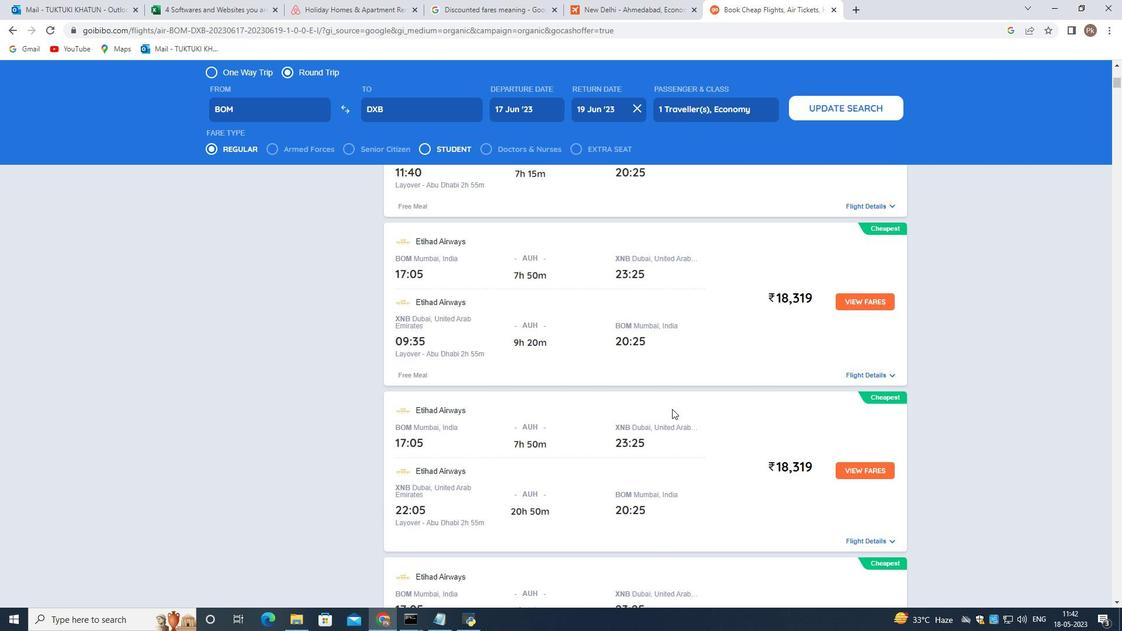 
Action: Mouse scrolled (672, 408) with delta (0, 0)
Screenshot: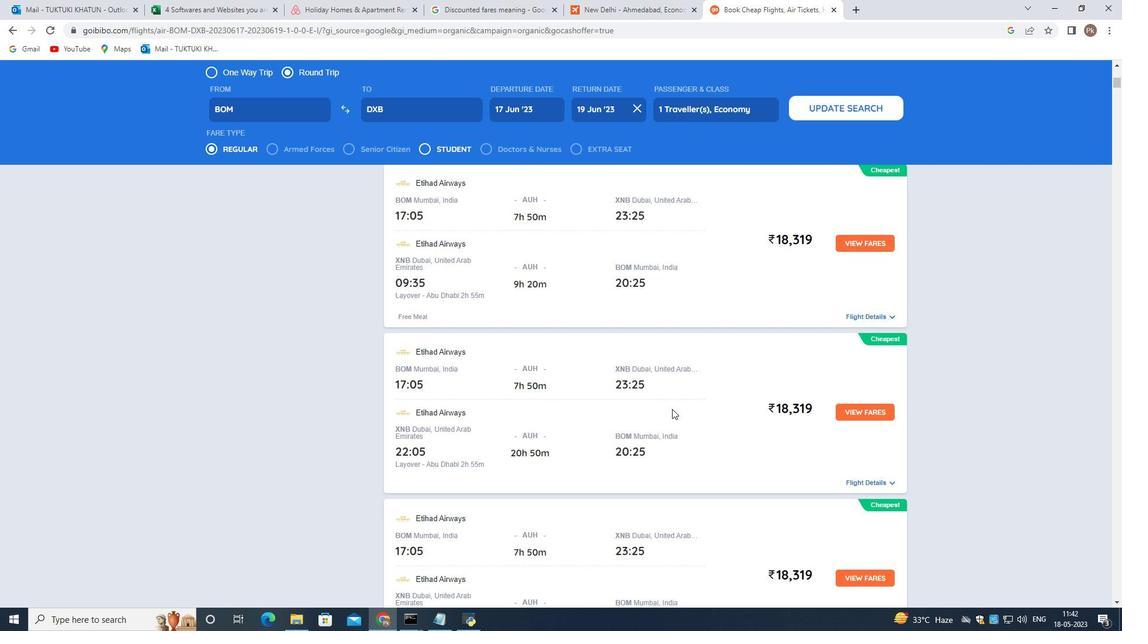 
Action: Mouse scrolled (672, 408) with delta (0, 0)
Screenshot: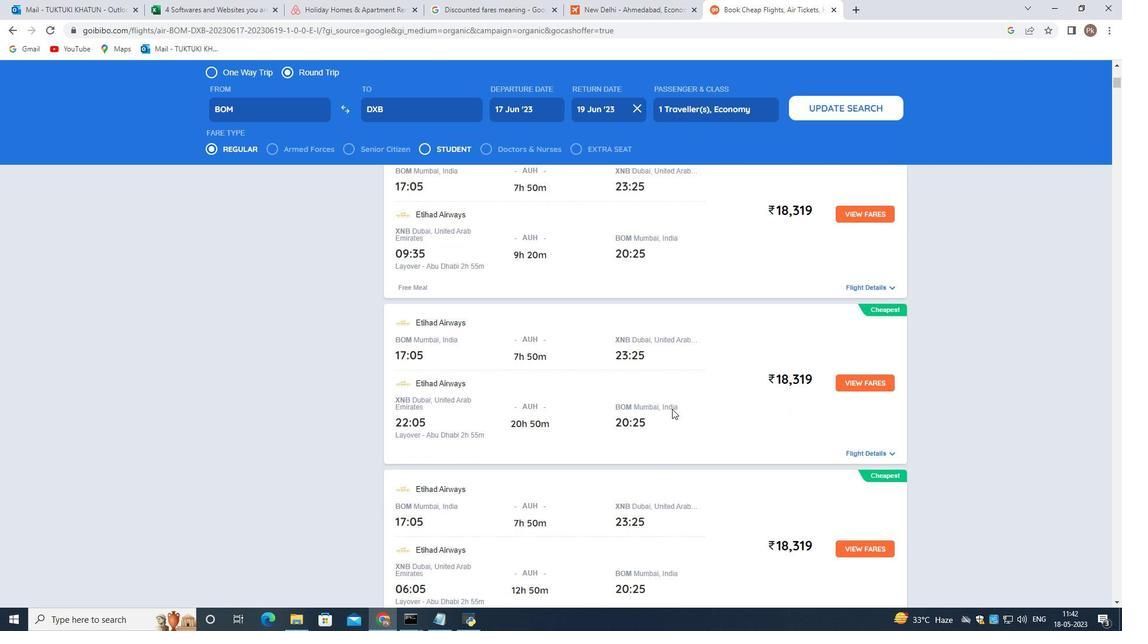 
Action: Mouse scrolled (672, 408) with delta (0, 0)
Screenshot: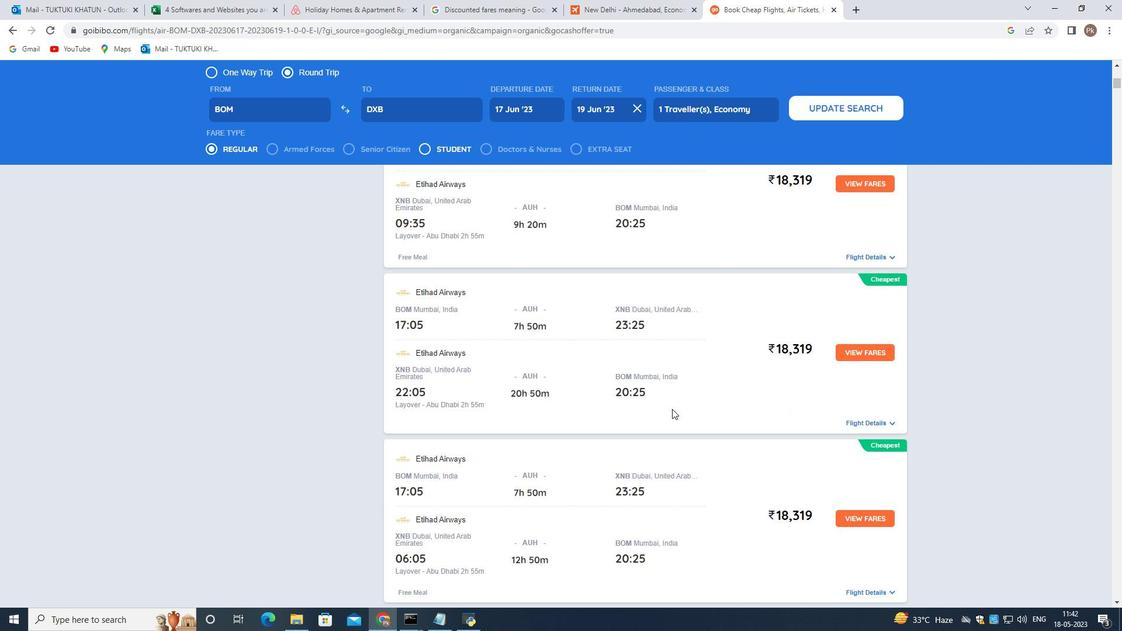 
Action: Mouse moved to (680, 399)
Screenshot: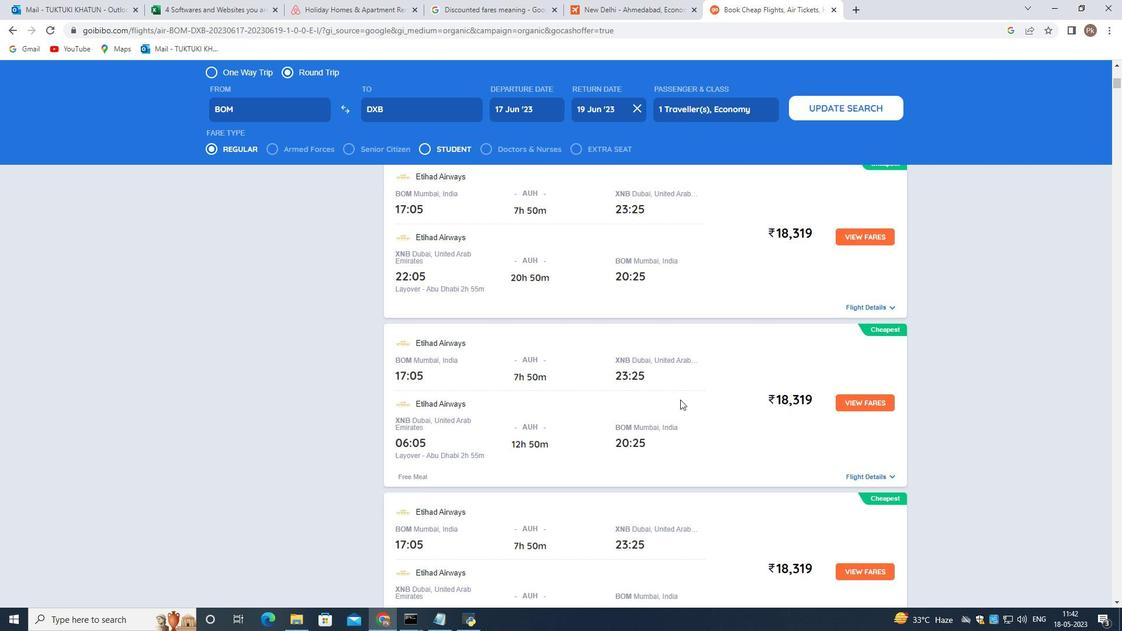 
Action: Mouse scrolled (680, 399) with delta (0, 0)
Screenshot: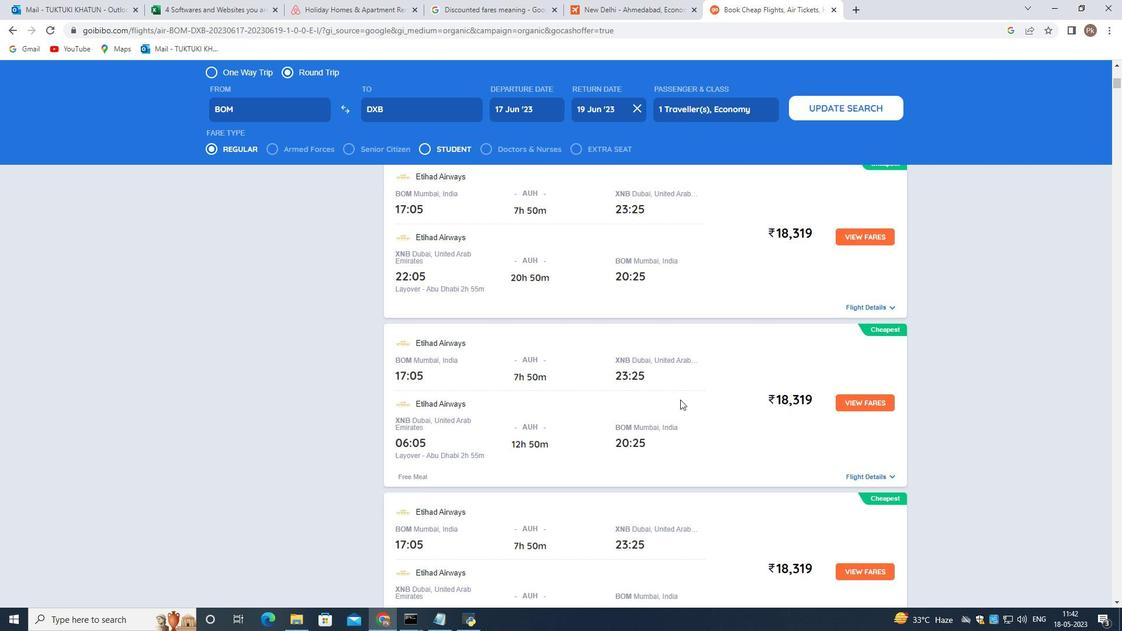 
Action: Mouse scrolled (680, 399) with delta (0, 0)
Screenshot: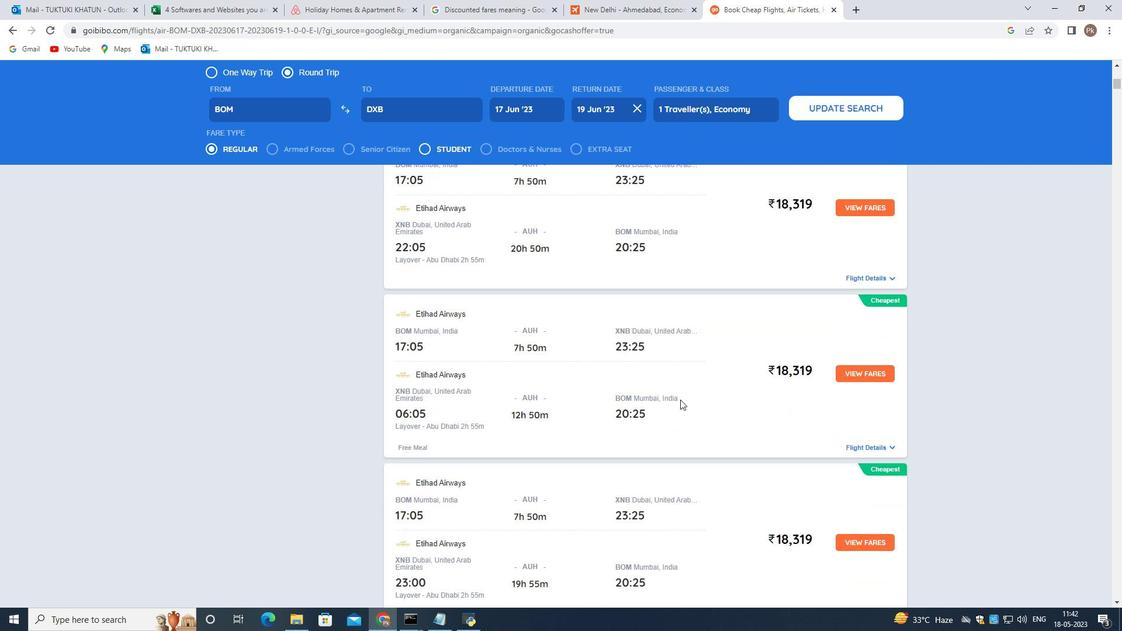 
Action: Mouse moved to (680, 399)
Screenshot: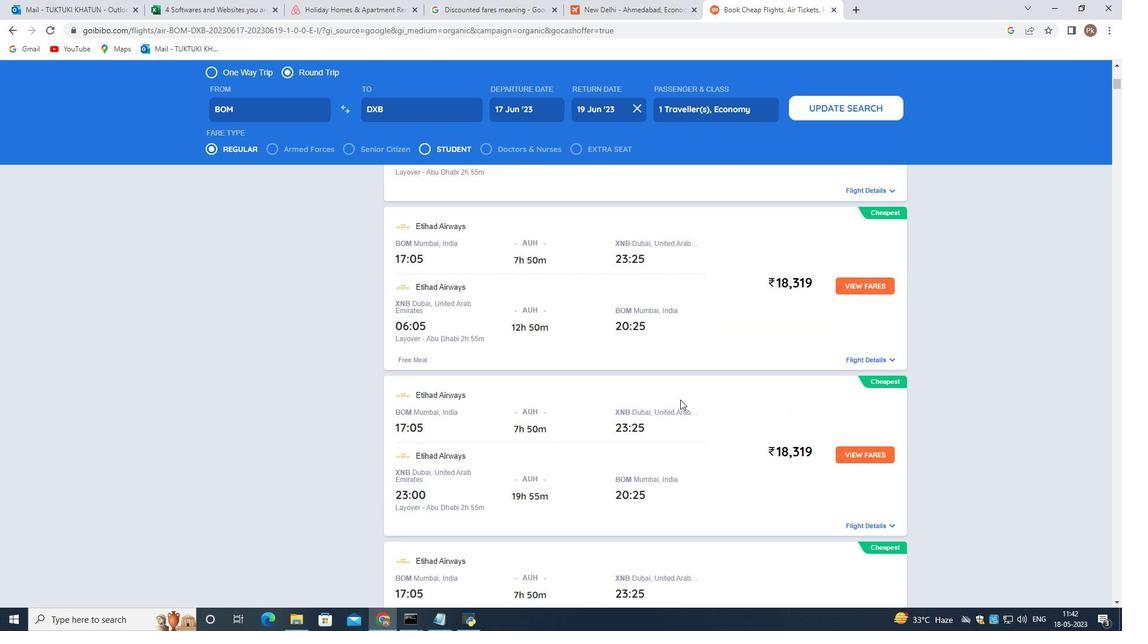 
Action: Mouse scrolled (680, 399) with delta (0, 0)
Screenshot: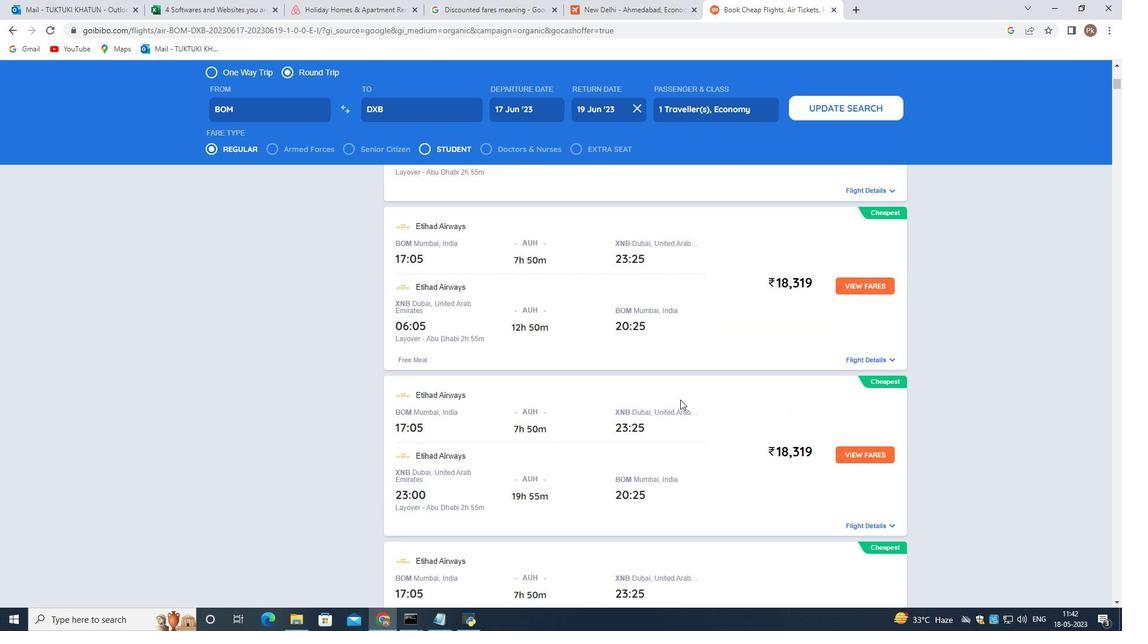
Action: Mouse scrolled (680, 399) with delta (0, 0)
Screenshot: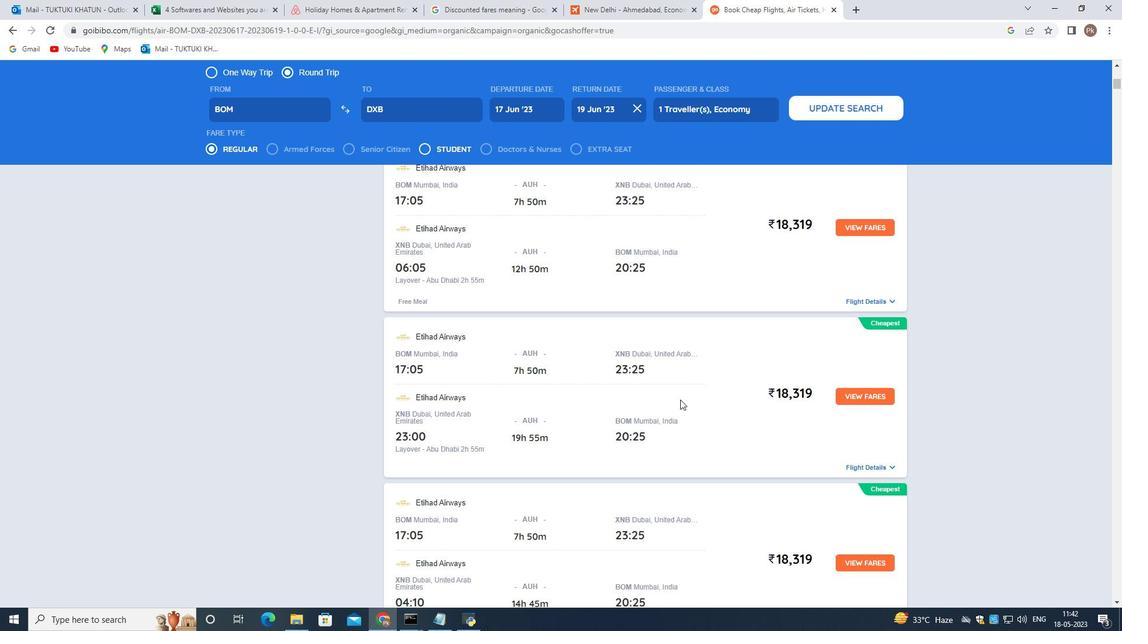 
Action: Mouse scrolled (680, 399) with delta (0, 0)
Screenshot: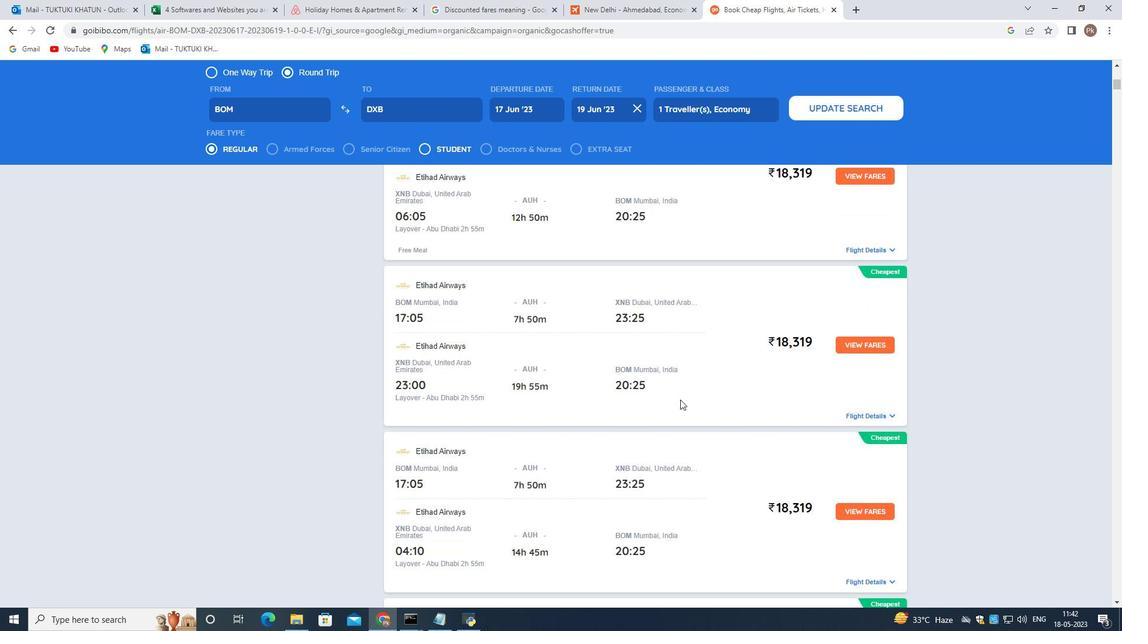 
Action: Mouse scrolled (680, 399) with delta (0, 0)
Screenshot: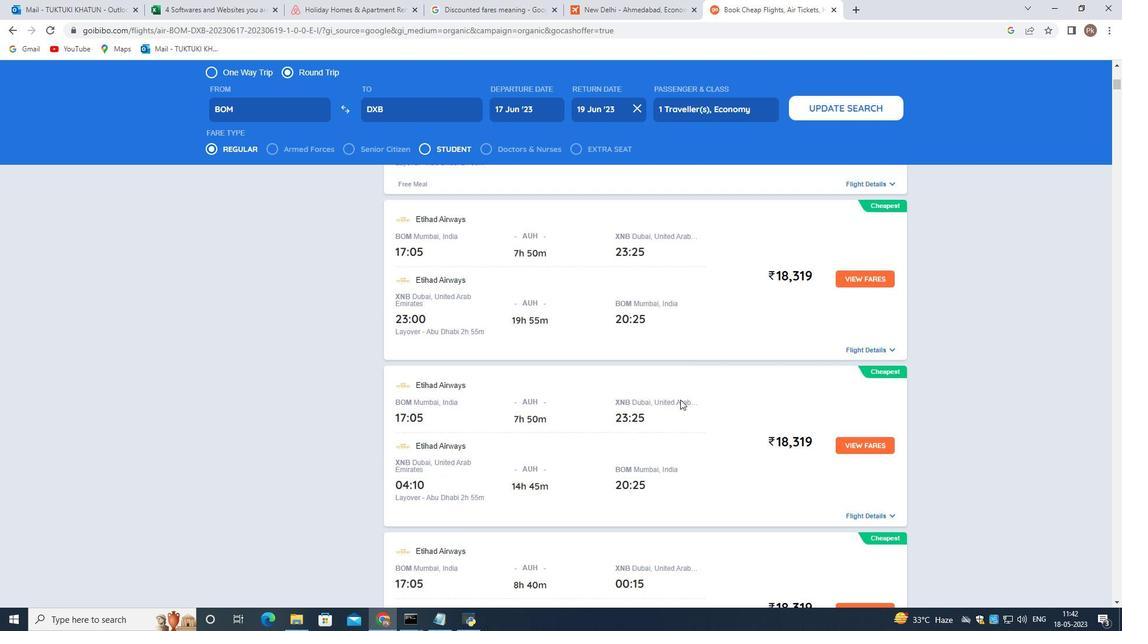 
Action: Mouse moved to (680, 399)
Screenshot: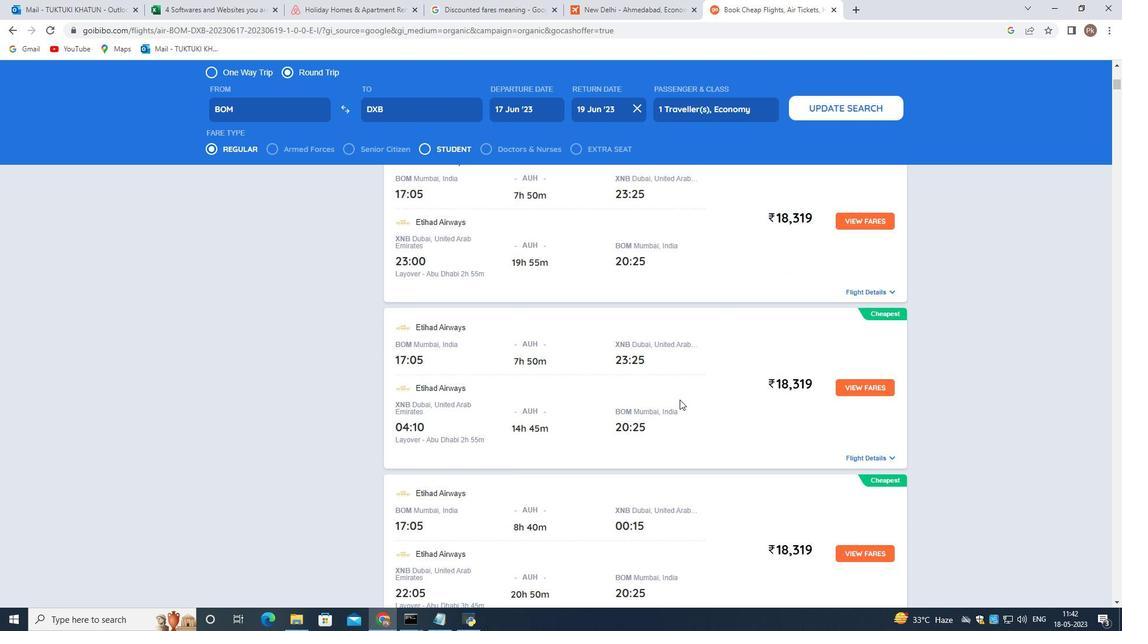 
Action: Mouse scrolled (680, 399) with delta (0, 0)
Screenshot: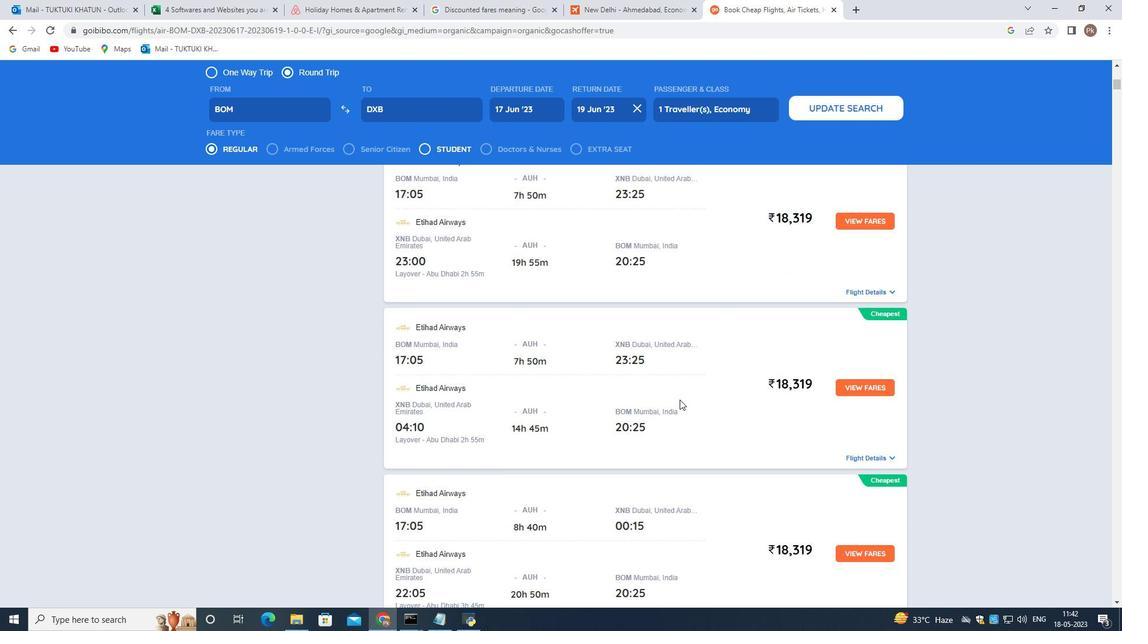 
Action: Mouse scrolled (680, 399) with delta (0, 0)
Screenshot: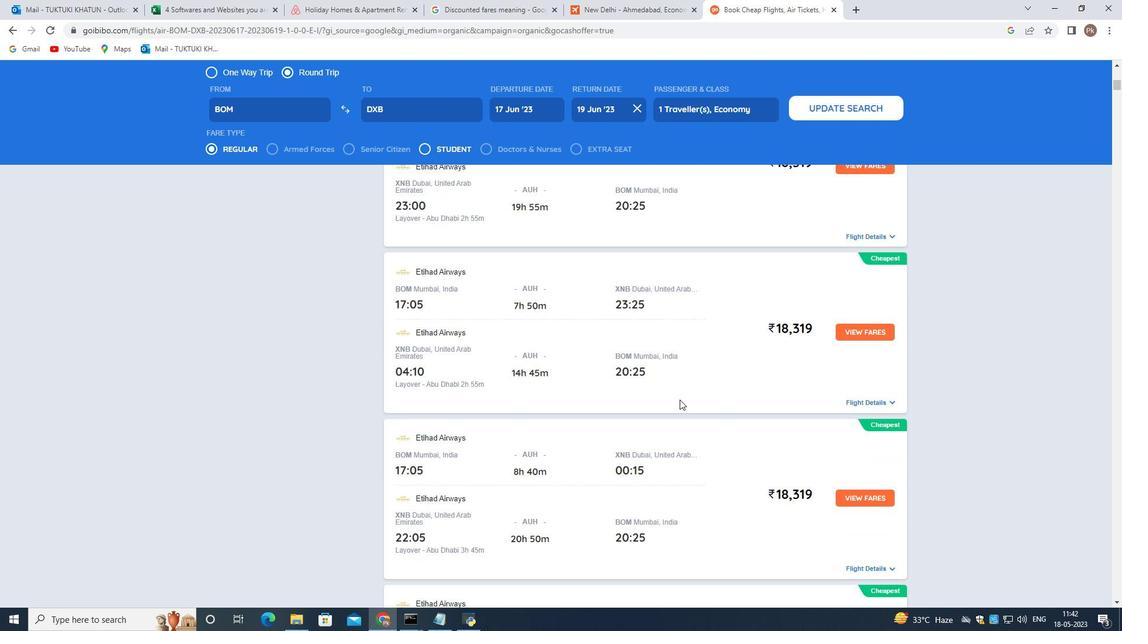 
Action: Mouse scrolled (680, 399) with delta (0, 0)
Screenshot: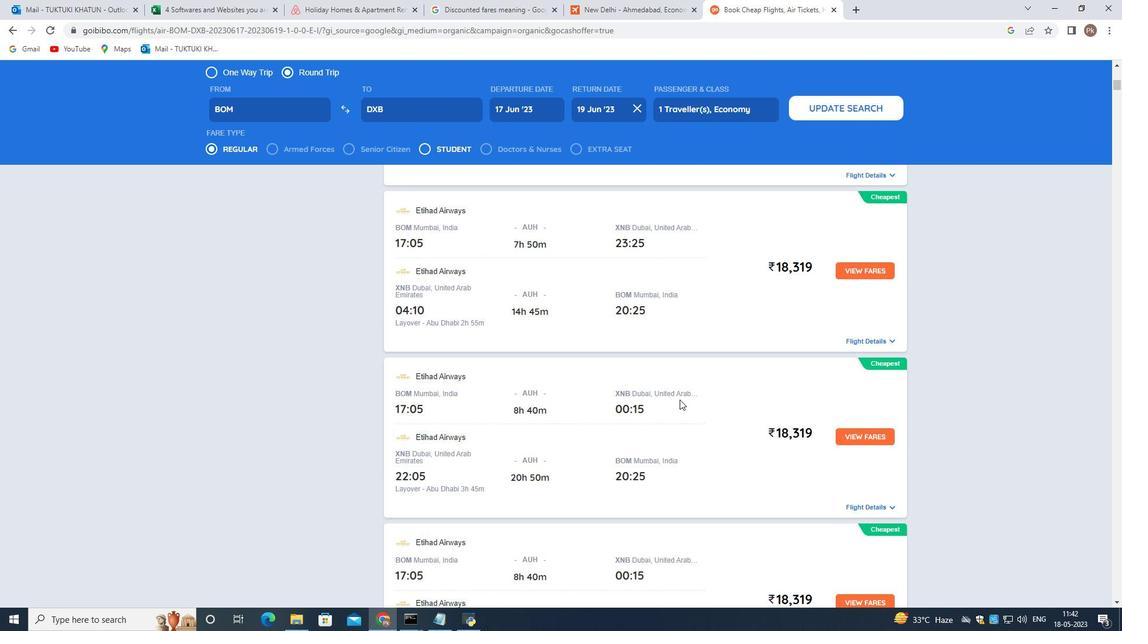 
Action: Mouse scrolled (680, 399) with delta (0, 0)
Screenshot: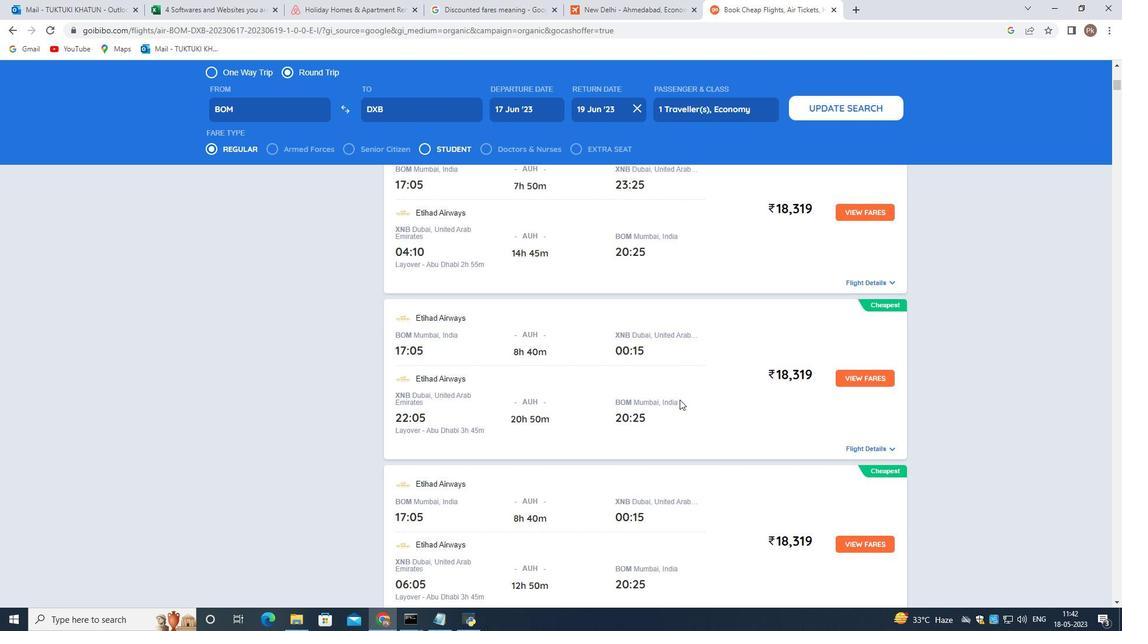 
Action: Mouse scrolled (680, 399) with delta (0, 0)
Screenshot: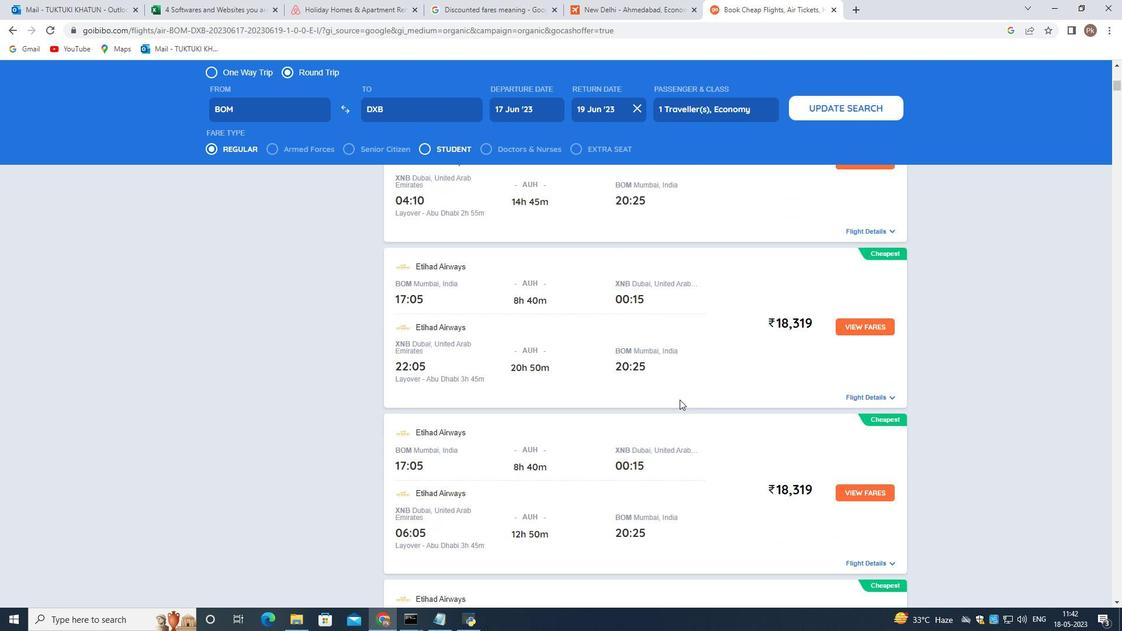 
Action: Mouse scrolled (680, 399) with delta (0, 0)
Screenshot: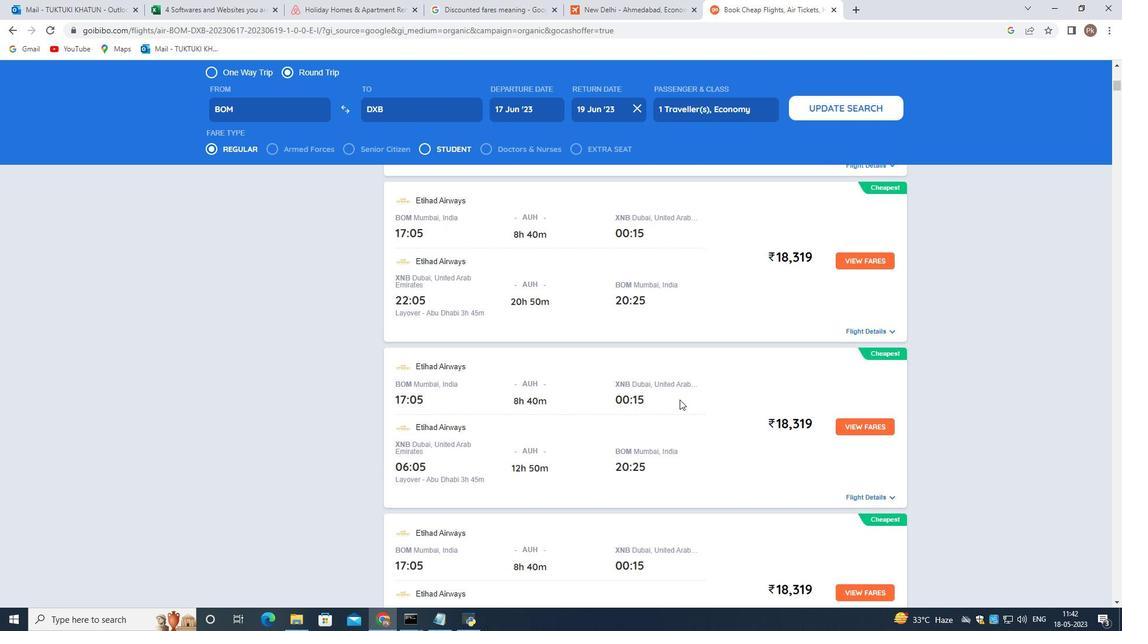 
Action: Mouse scrolled (680, 399) with delta (0, 0)
Screenshot: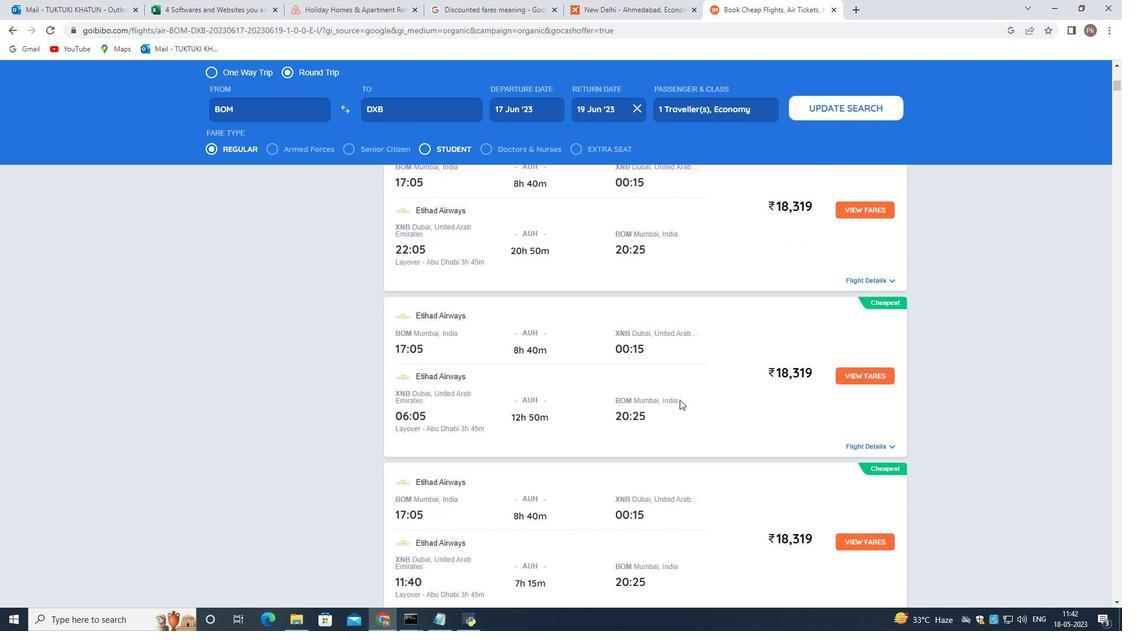 
Action: Mouse scrolled (680, 399) with delta (0, 0)
Screenshot: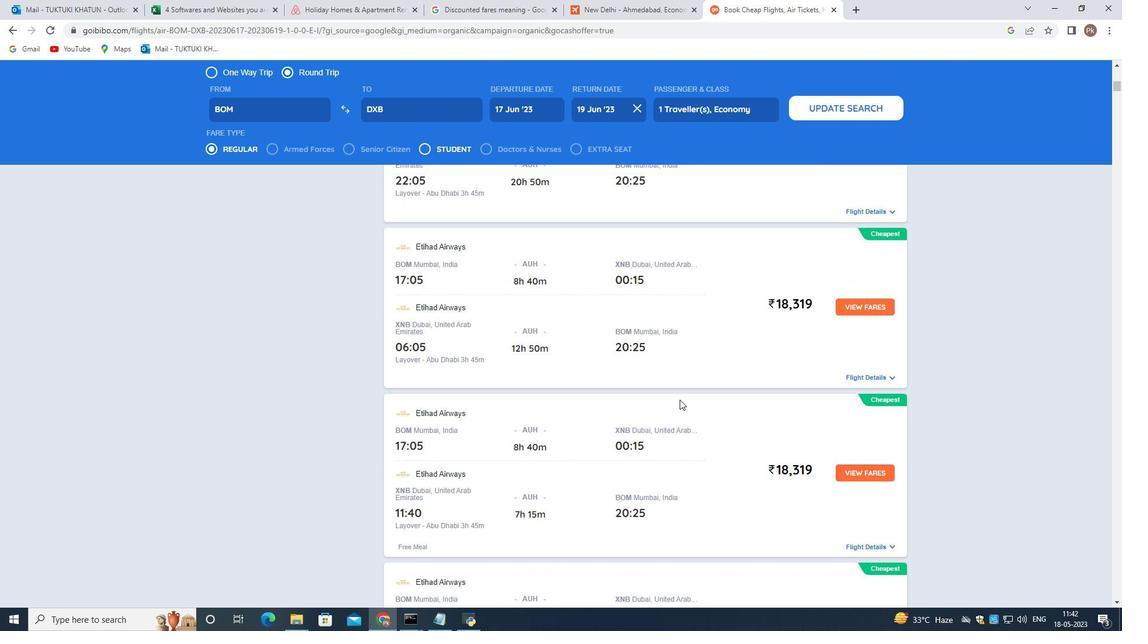 
Action: Mouse scrolled (680, 399) with delta (0, 0)
Screenshot: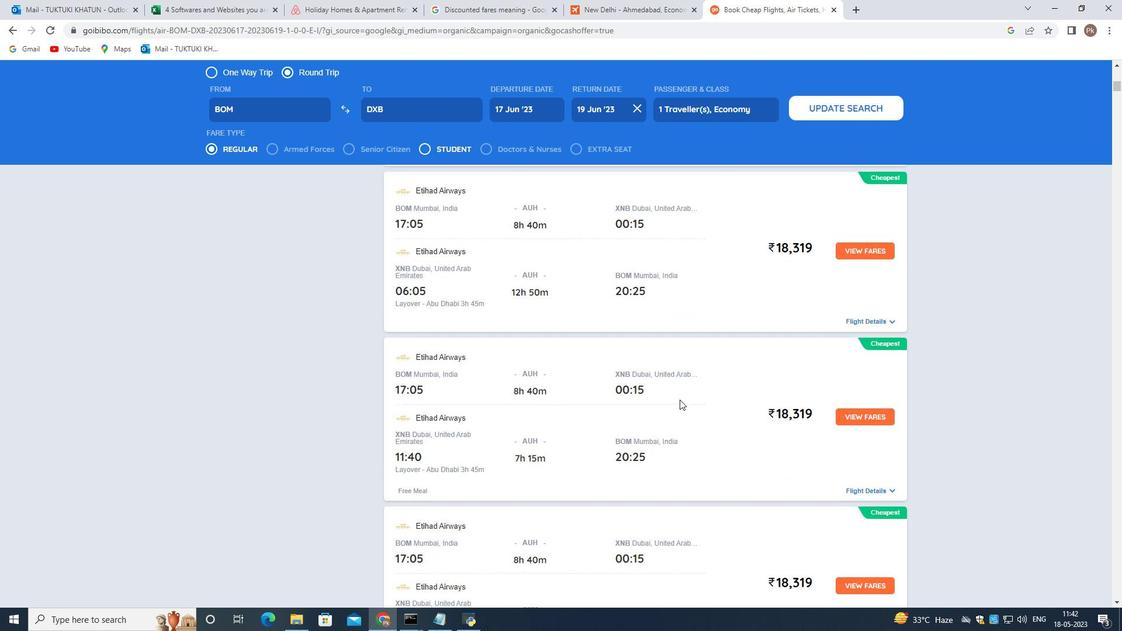 
Action: Mouse scrolled (680, 399) with delta (0, 0)
Screenshot: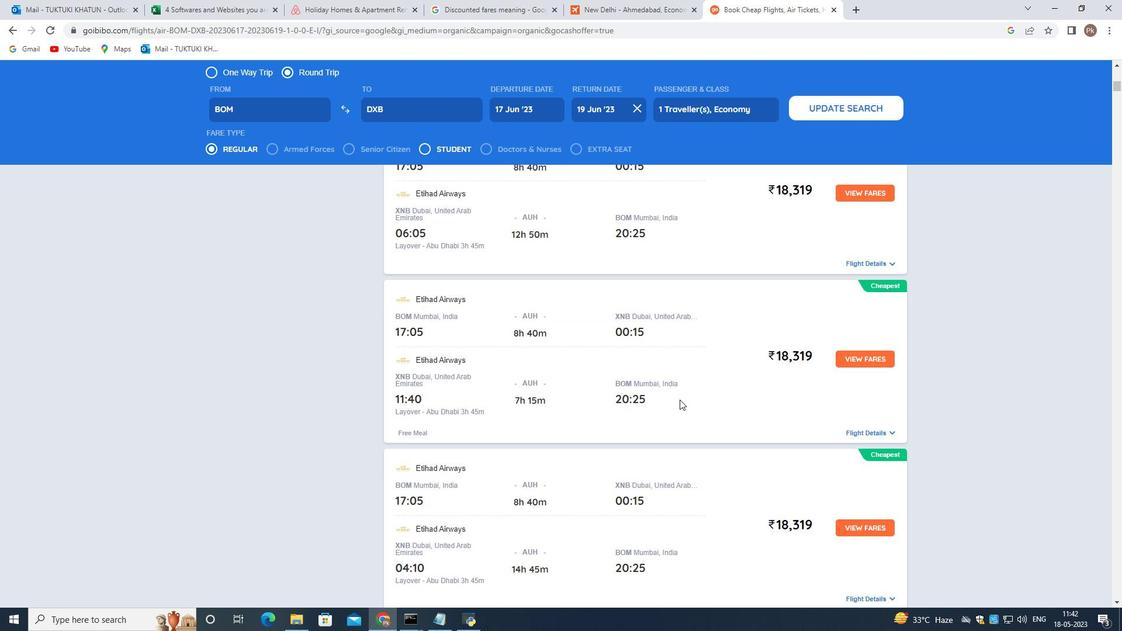 
Action: Mouse moved to (680, 399)
Screenshot: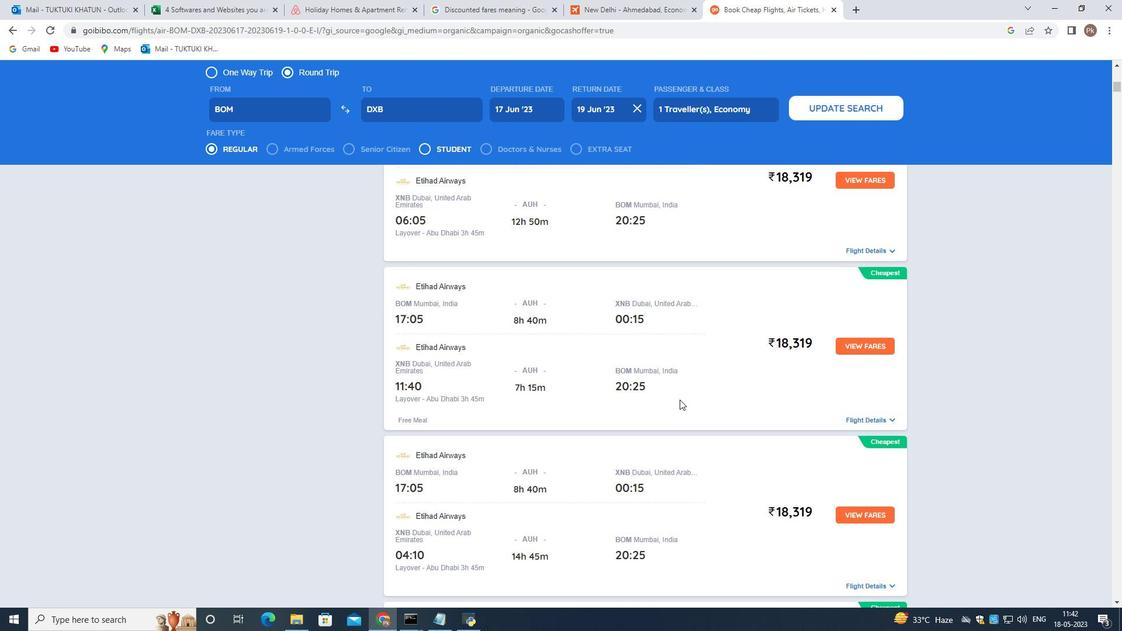 
Action: Mouse scrolled (680, 399) with delta (0, 0)
Screenshot: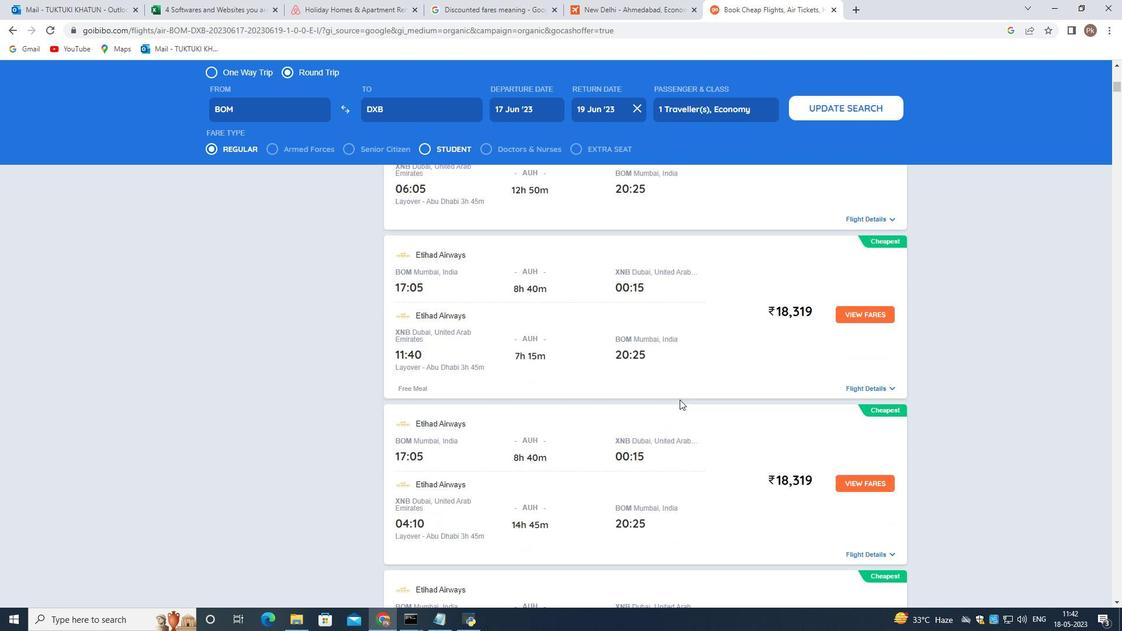
Action: Mouse scrolled (680, 399) with delta (0, 0)
Screenshot: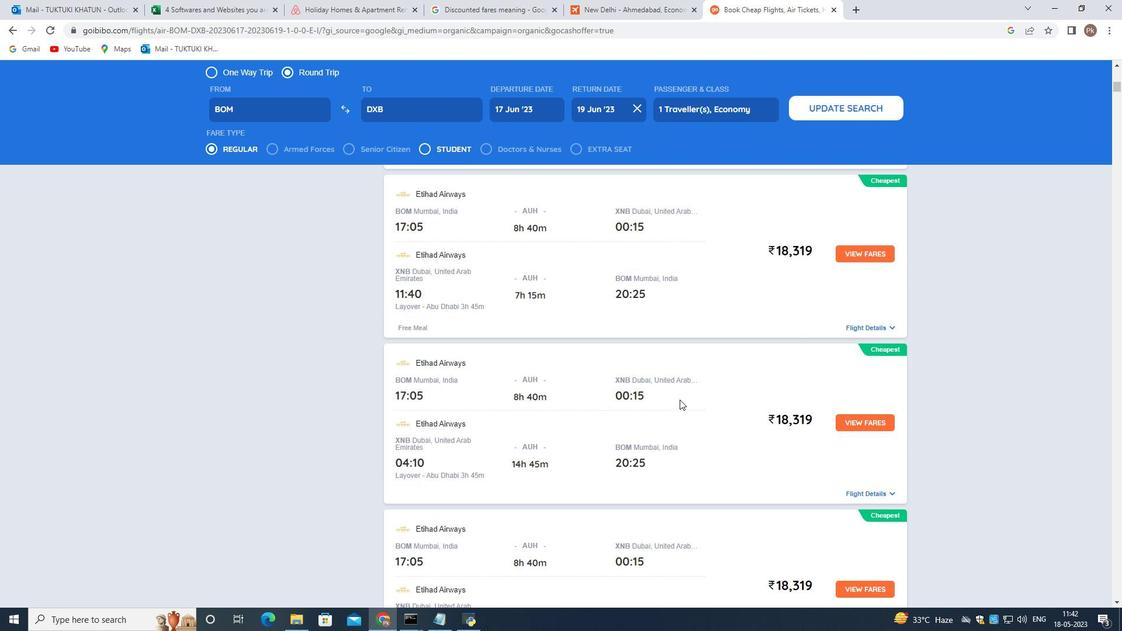 
Action: Mouse scrolled (680, 399) with delta (0, 0)
Screenshot: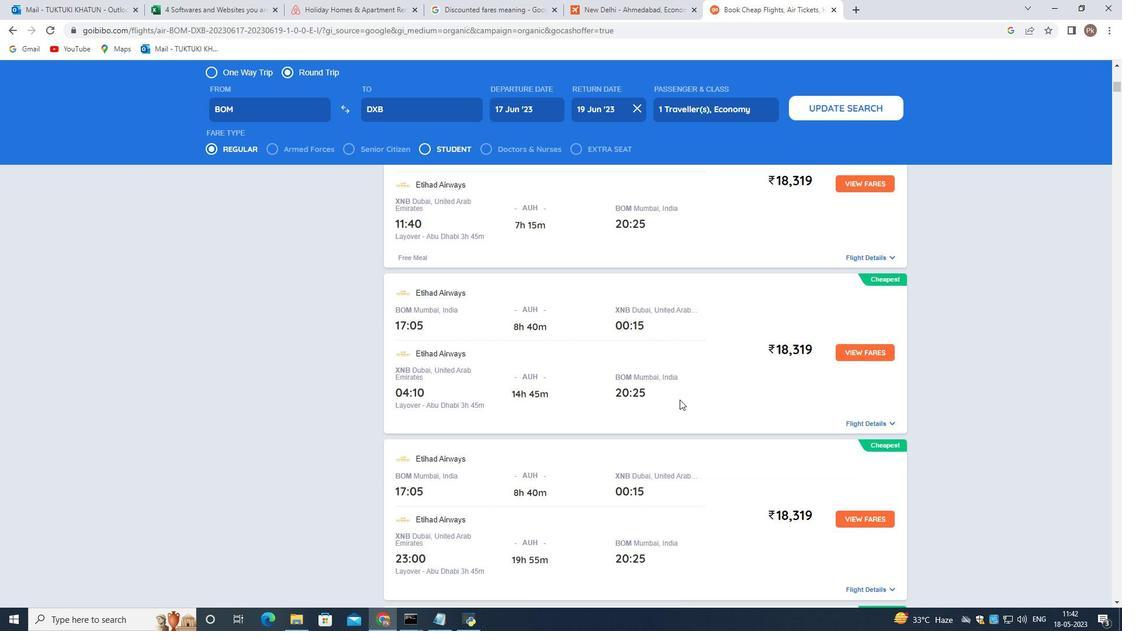 
Action: Mouse scrolled (680, 399) with delta (0, 0)
Screenshot: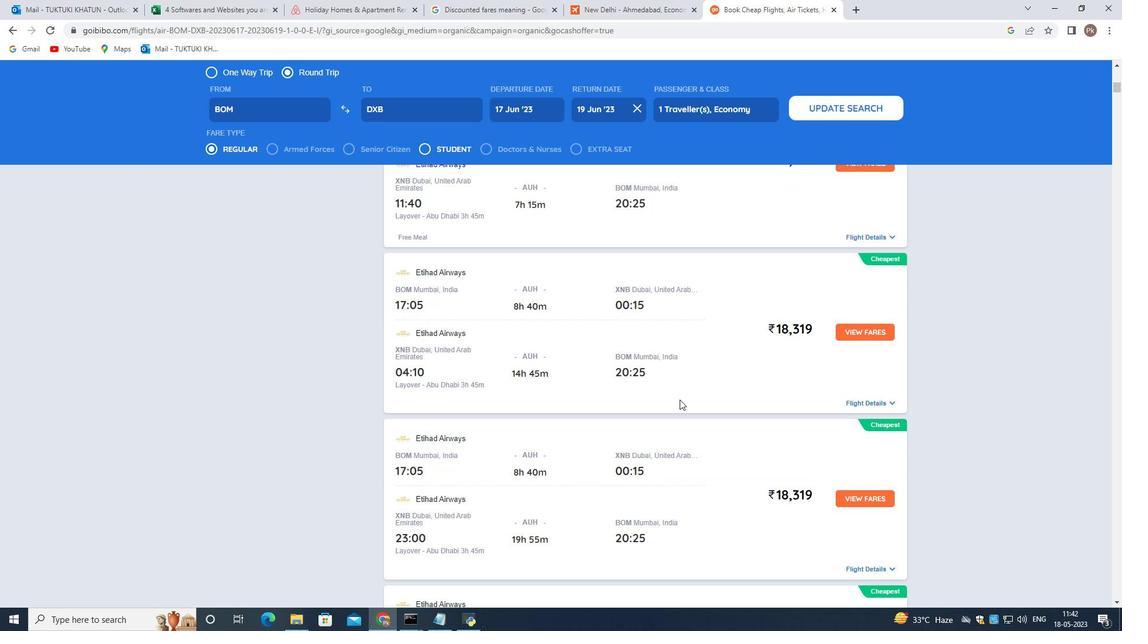 
Action: Mouse scrolled (680, 399) with delta (0, 0)
Screenshot: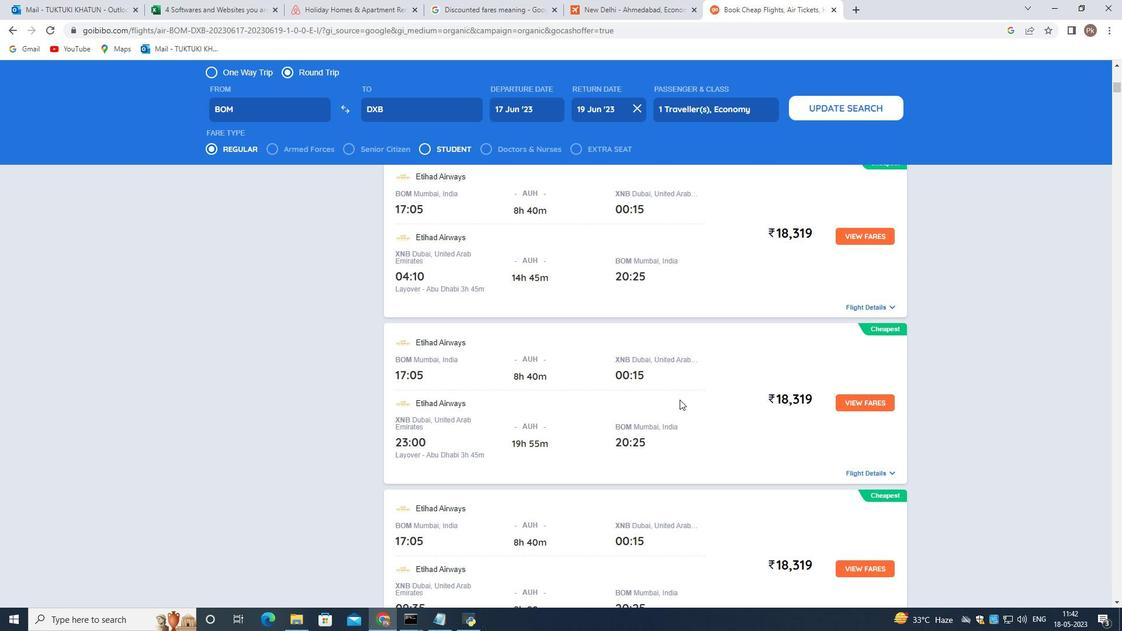 
Action: Mouse scrolled (680, 399) with delta (0, 0)
Screenshot: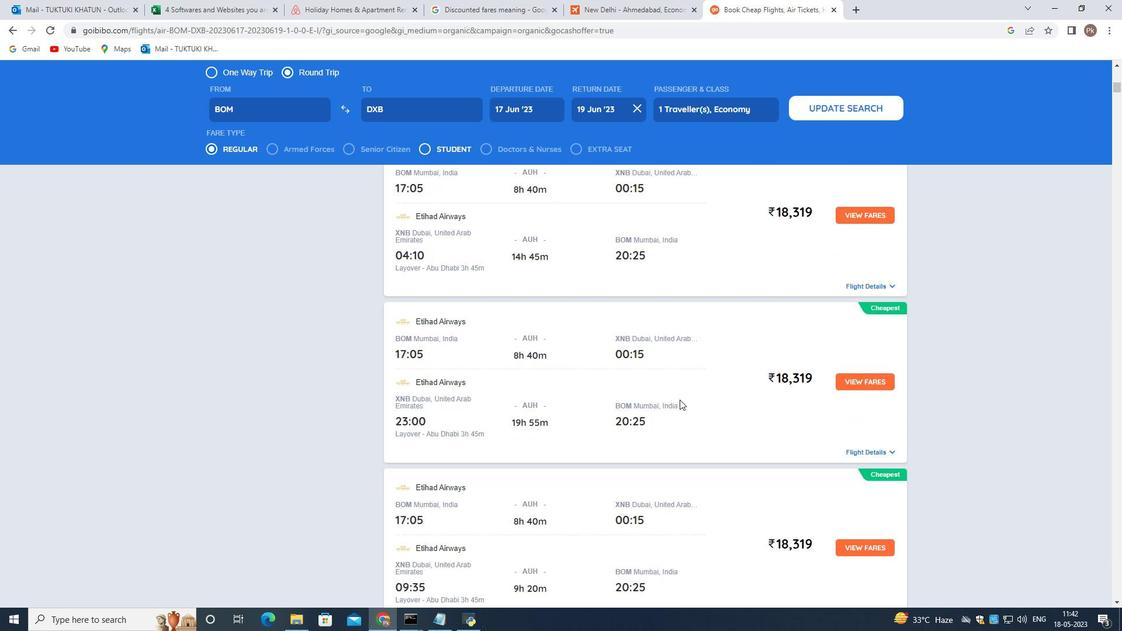 
Action: Mouse scrolled (680, 399) with delta (0, 0)
Screenshot: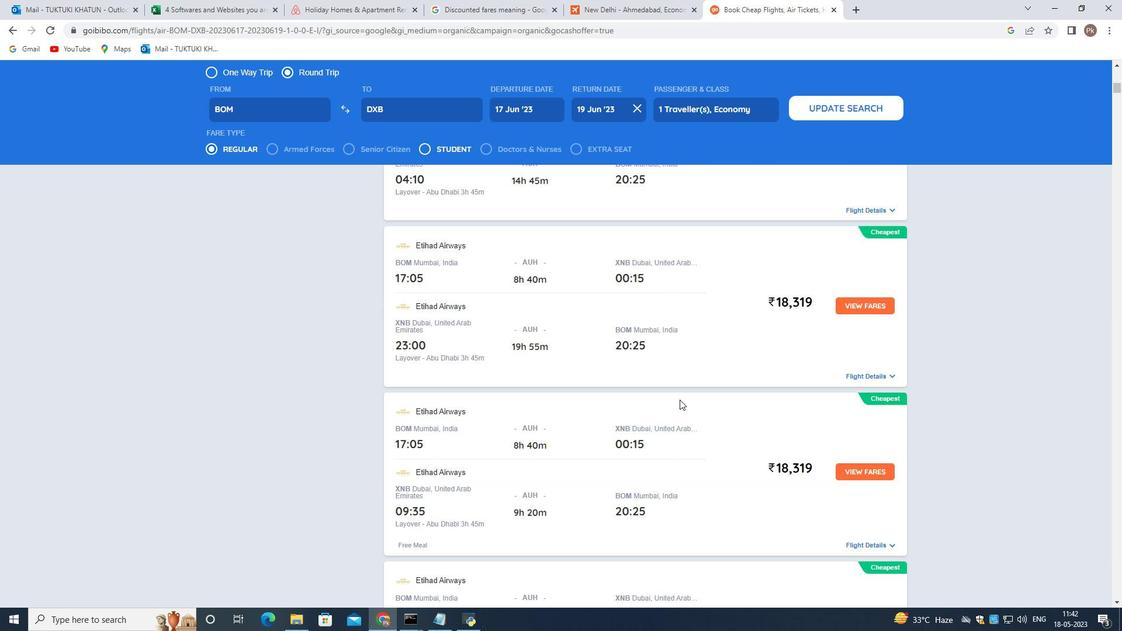 
Action: Mouse scrolled (680, 399) with delta (0, 0)
Screenshot: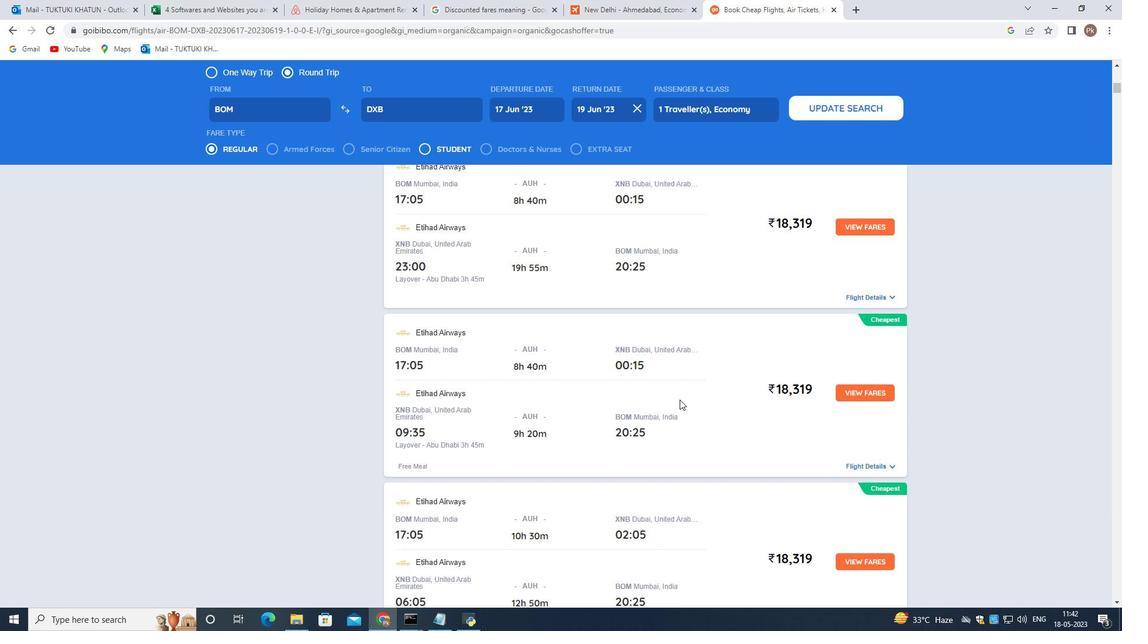 
Action: Mouse scrolled (680, 399) with delta (0, 0)
Screenshot: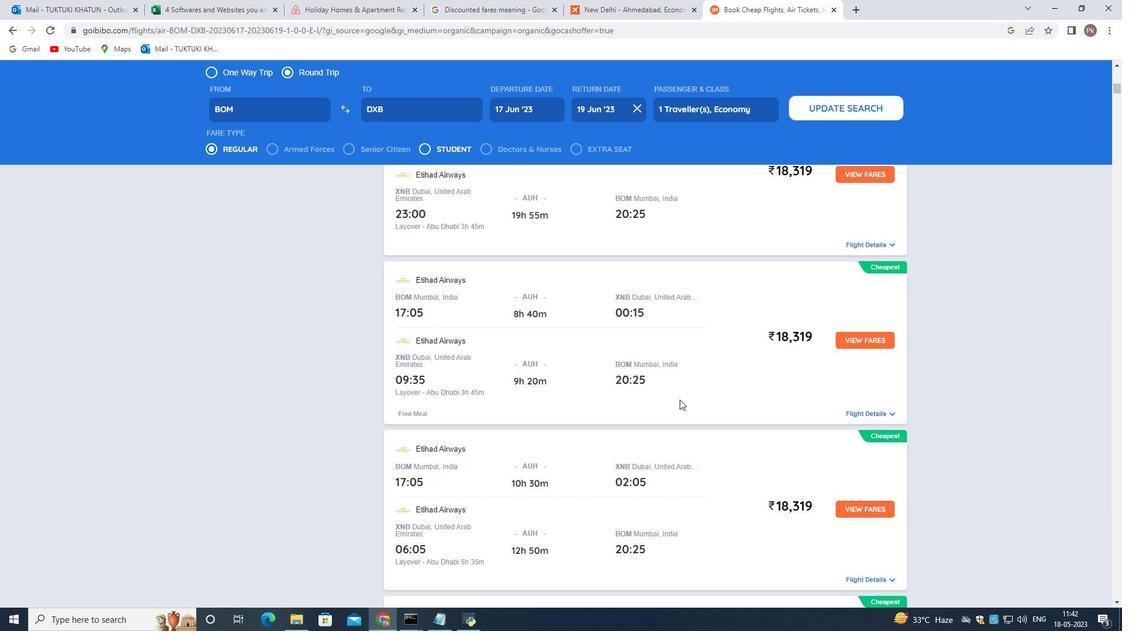 
Action: Mouse scrolled (680, 399) with delta (0, 0)
Screenshot: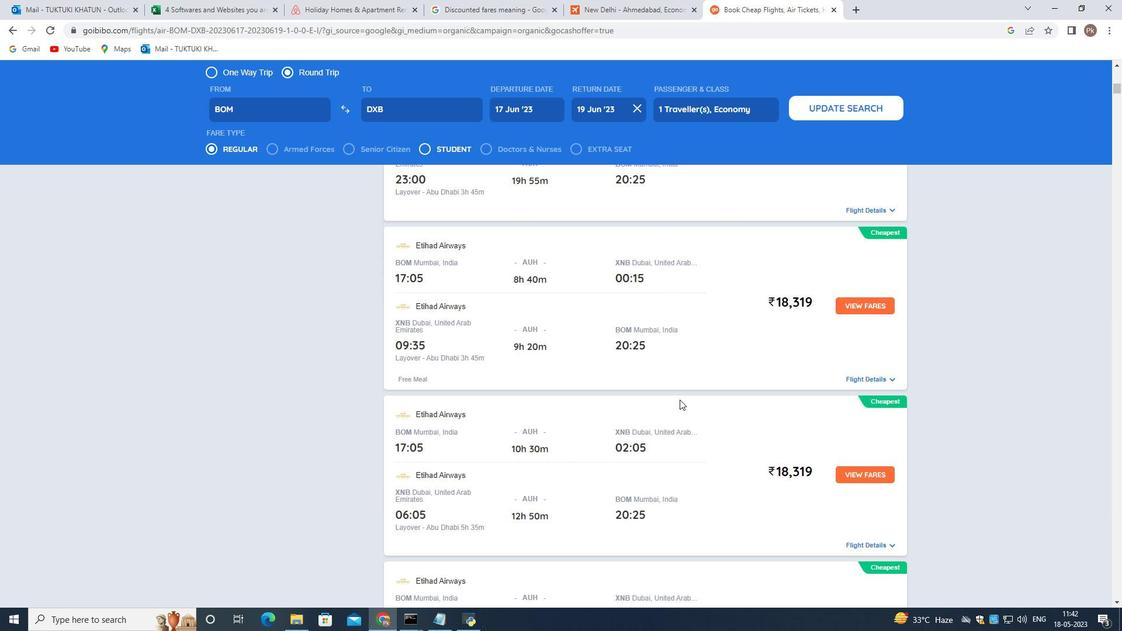 
Action: Mouse scrolled (680, 399) with delta (0, 0)
Screenshot: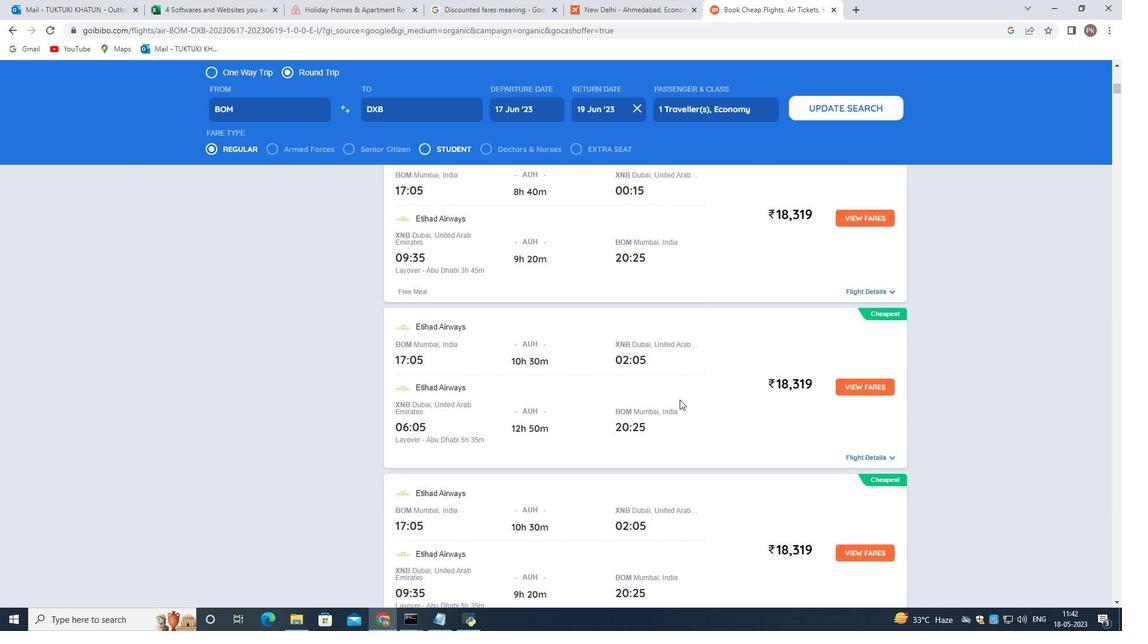 
Action: Mouse scrolled (680, 399) with delta (0, 0)
Screenshot: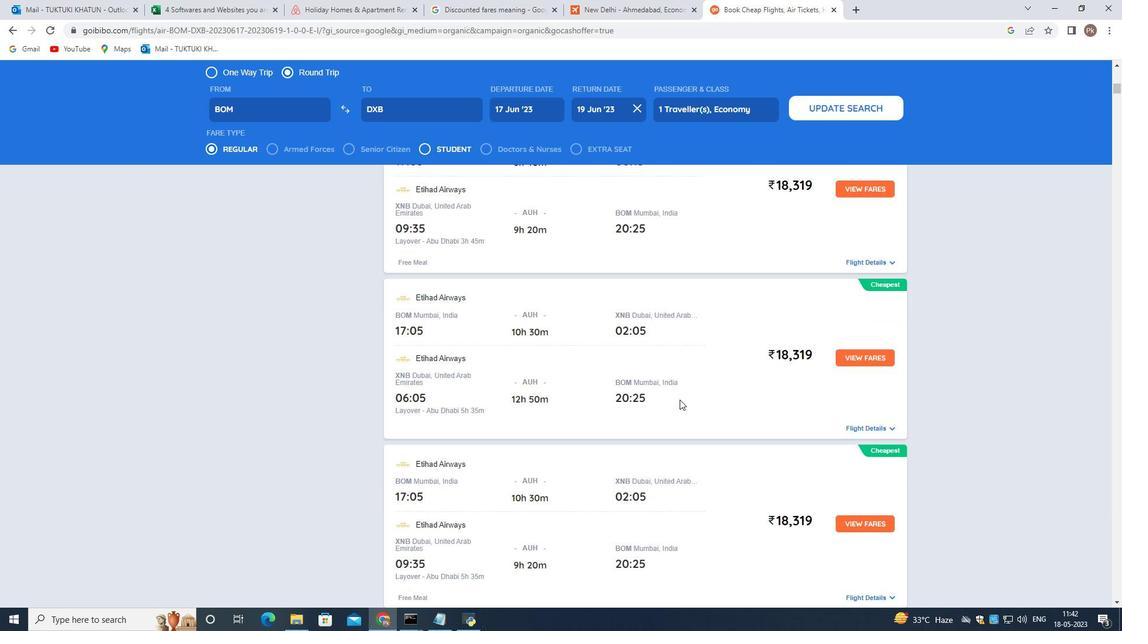 
Action: Mouse scrolled (680, 399) with delta (0, 0)
Screenshot: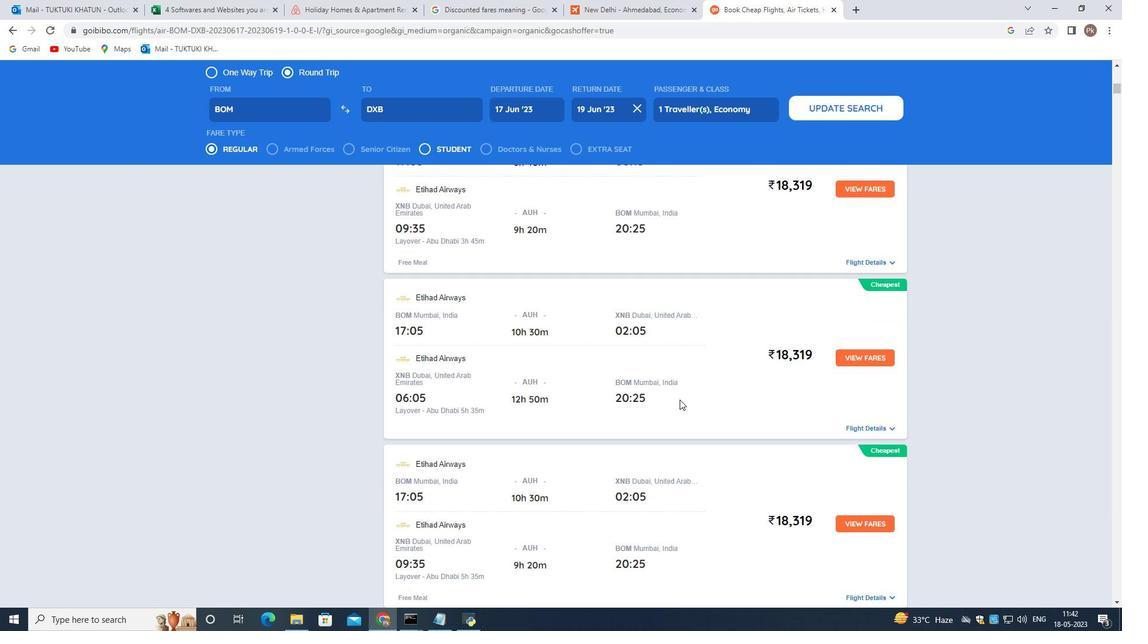 
Action: Mouse scrolled (680, 399) with delta (0, 0)
Screenshot: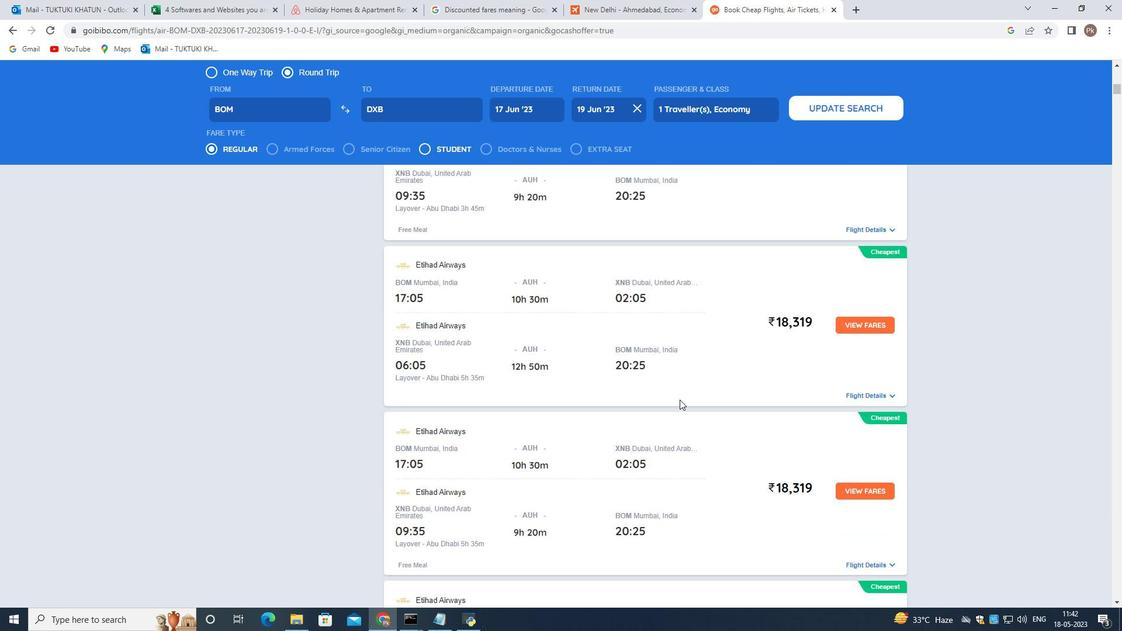 
Action: Mouse scrolled (680, 399) with delta (0, 0)
Screenshot: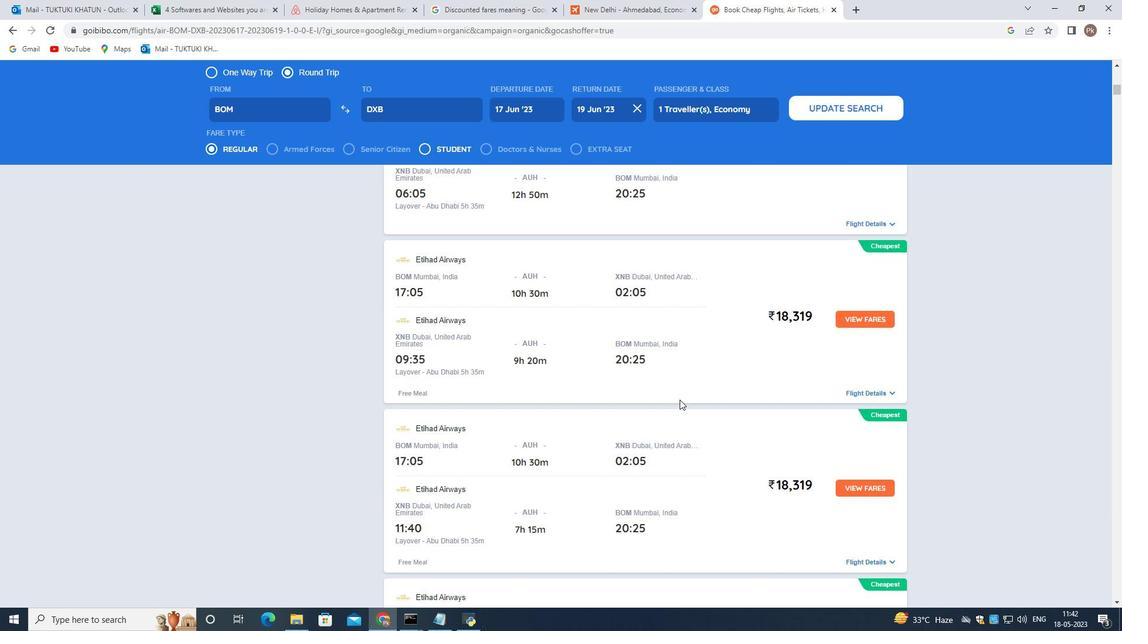 
Action: Mouse scrolled (680, 399) with delta (0, 0)
Screenshot: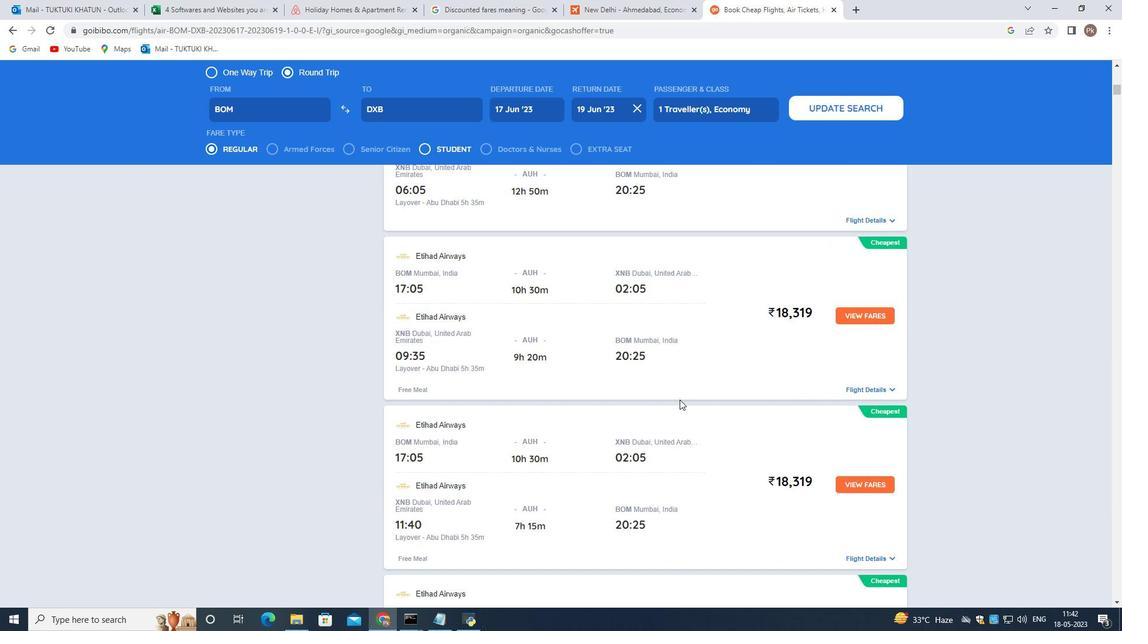 
Action: Mouse scrolled (680, 399) with delta (0, 0)
Screenshot: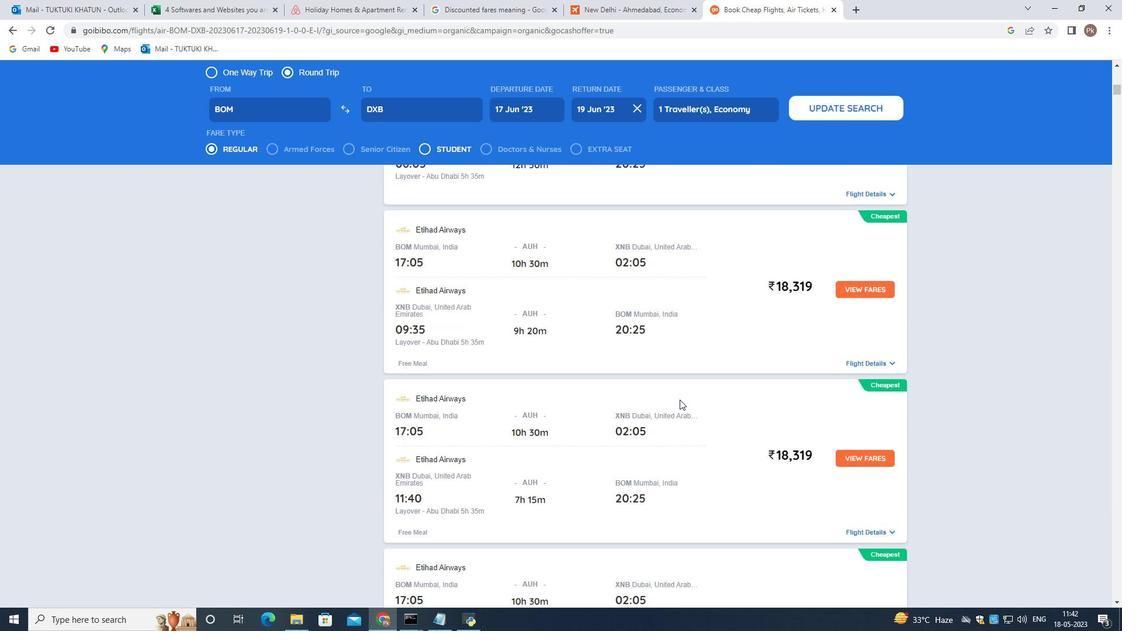 
Action: Mouse scrolled (680, 399) with delta (0, 0)
Screenshot: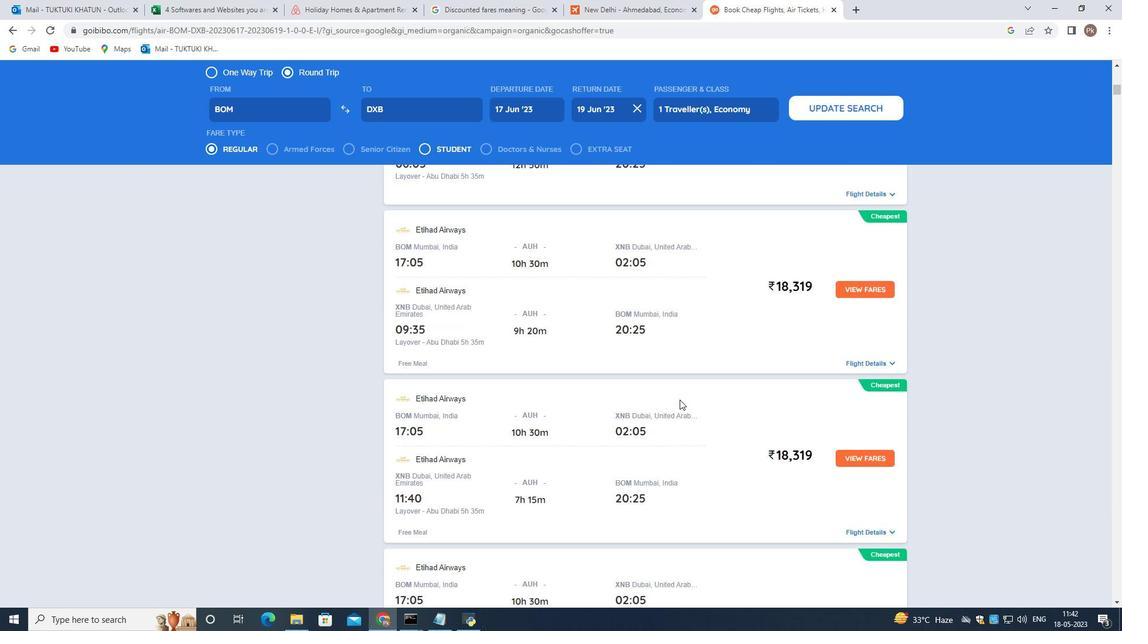 
Action: Mouse scrolled (680, 399) with delta (0, 0)
Screenshot: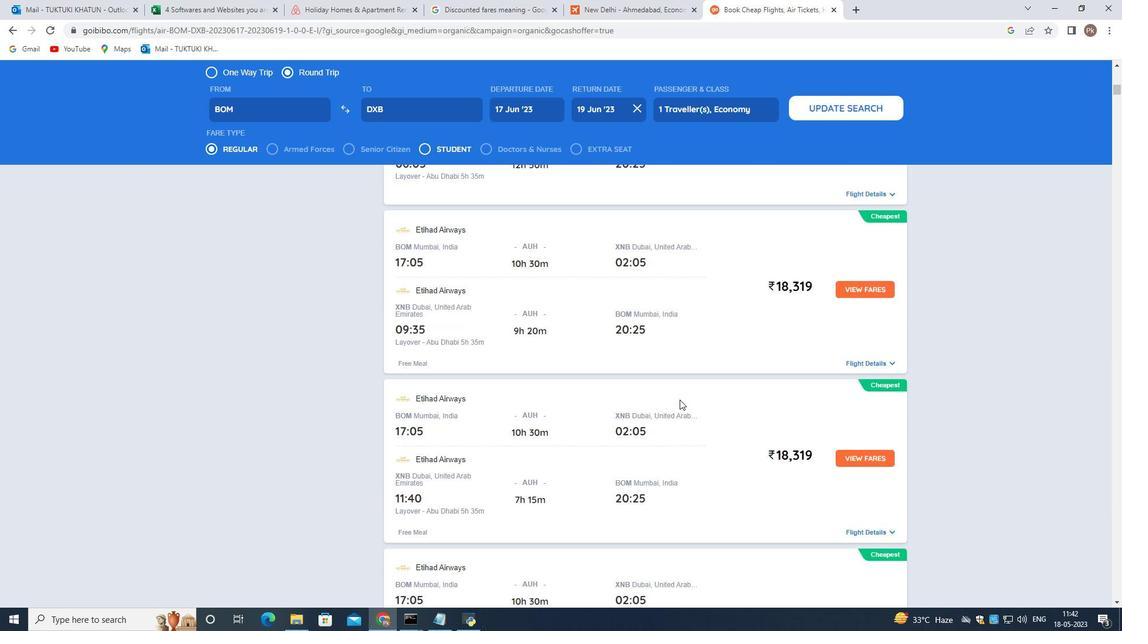 
Action: Mouse scrolled (680, 399) with delta (0, 0)
Screenshot: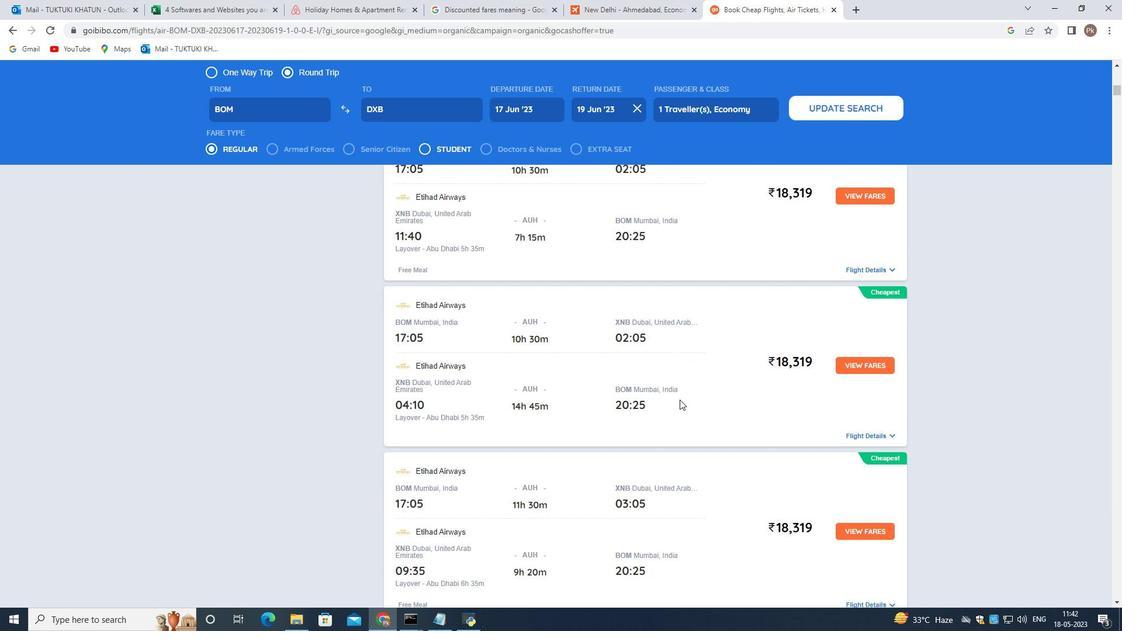 
Action: Mouse scrolled (680, 399) with delta (0, 0)
Screenshot: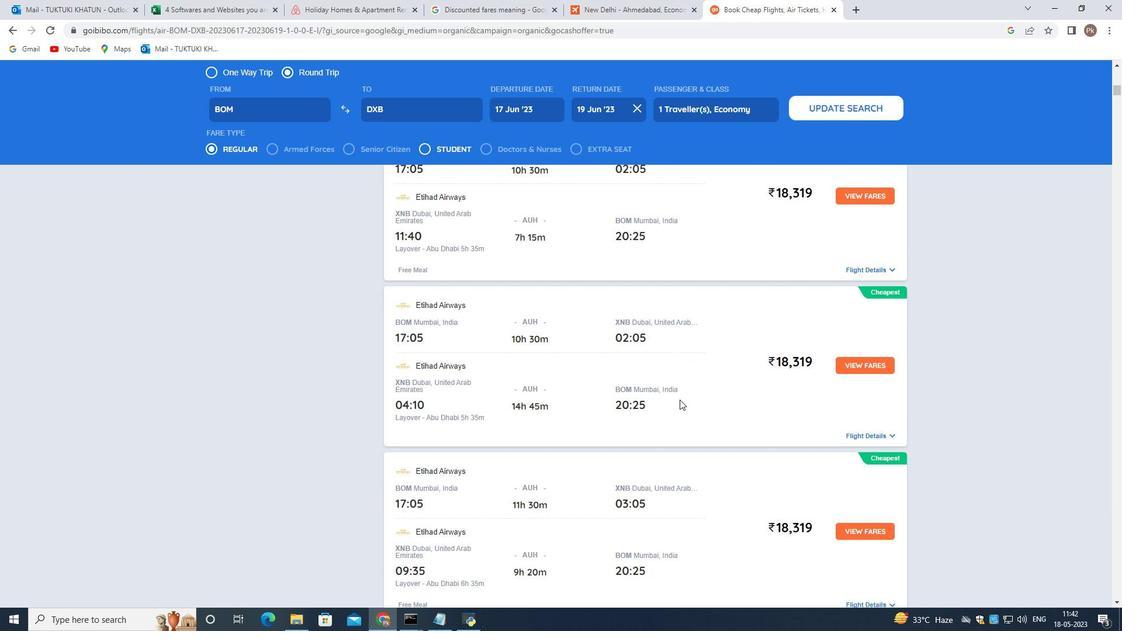 
Action: Mouse scrolled (680, 399) with delta (0, 0)
Screenshot: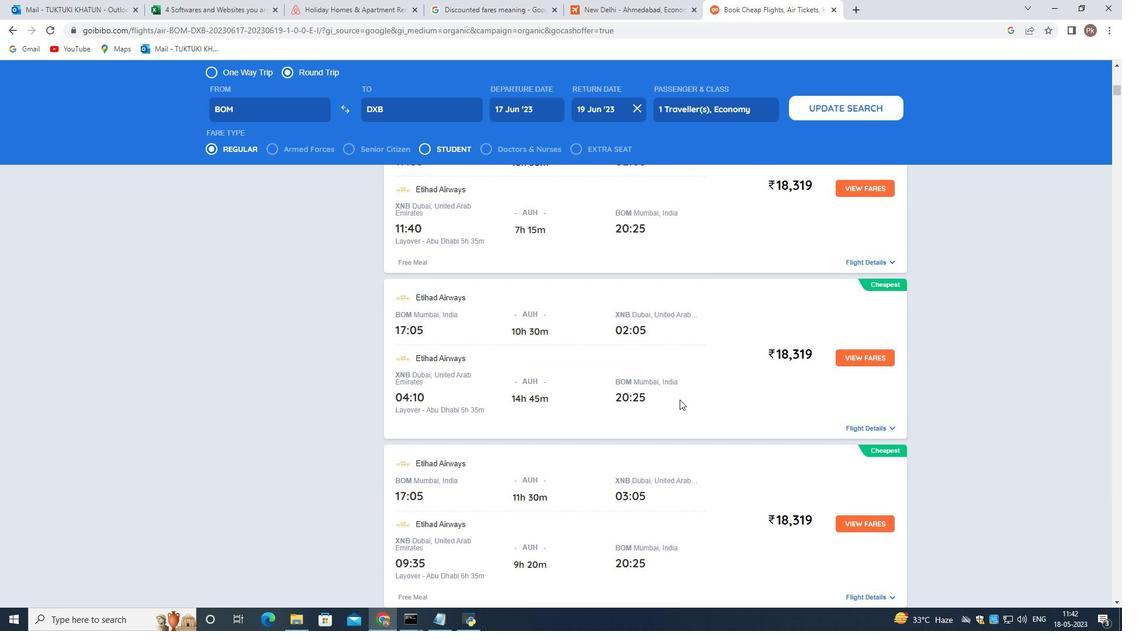 
Action: Mouse scrolled (680, 399) with delta (0, 0)
Screenshot: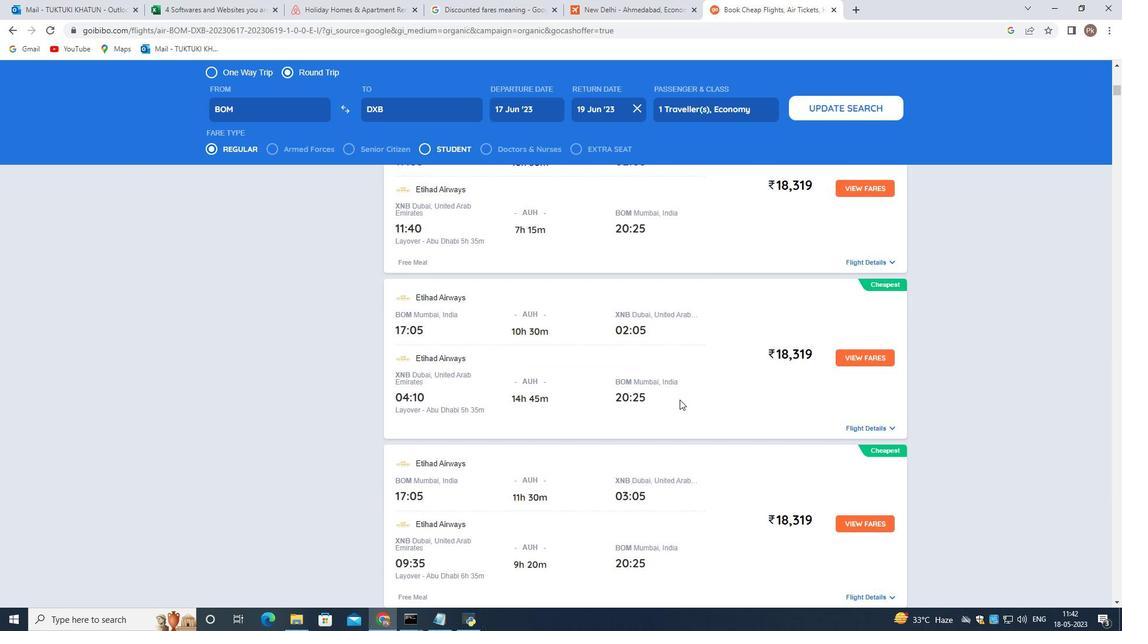 
Action: Mouse scrolled (680, 399) with delta (0, 0)
Screenshot: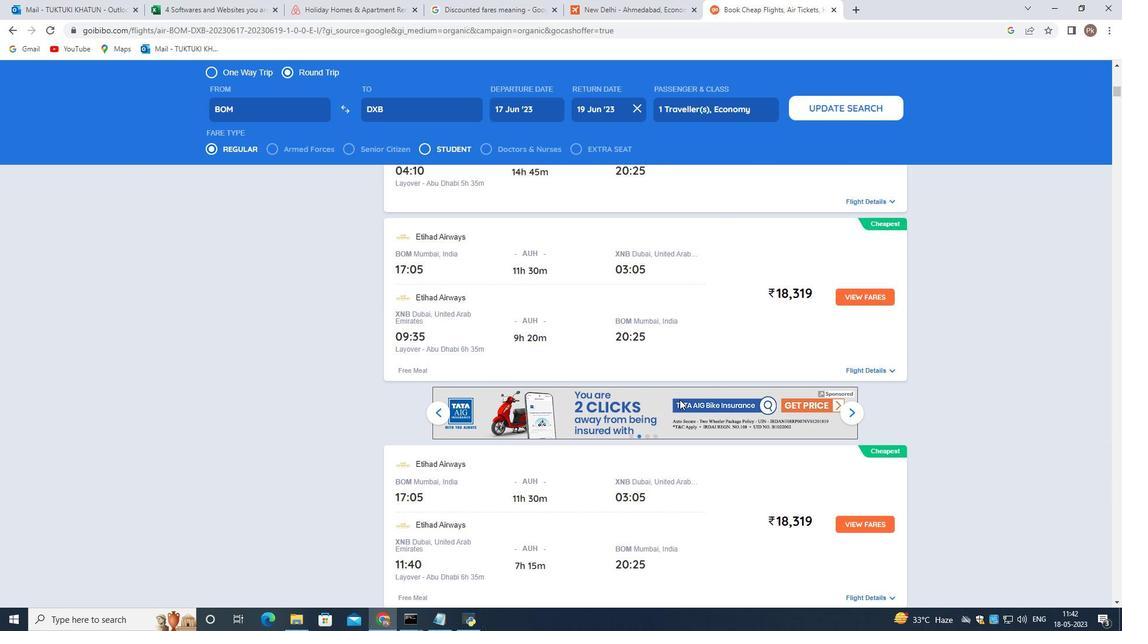 
Action: Mouse scrolled (680, 399) with delta (0, 0)
Screenshot: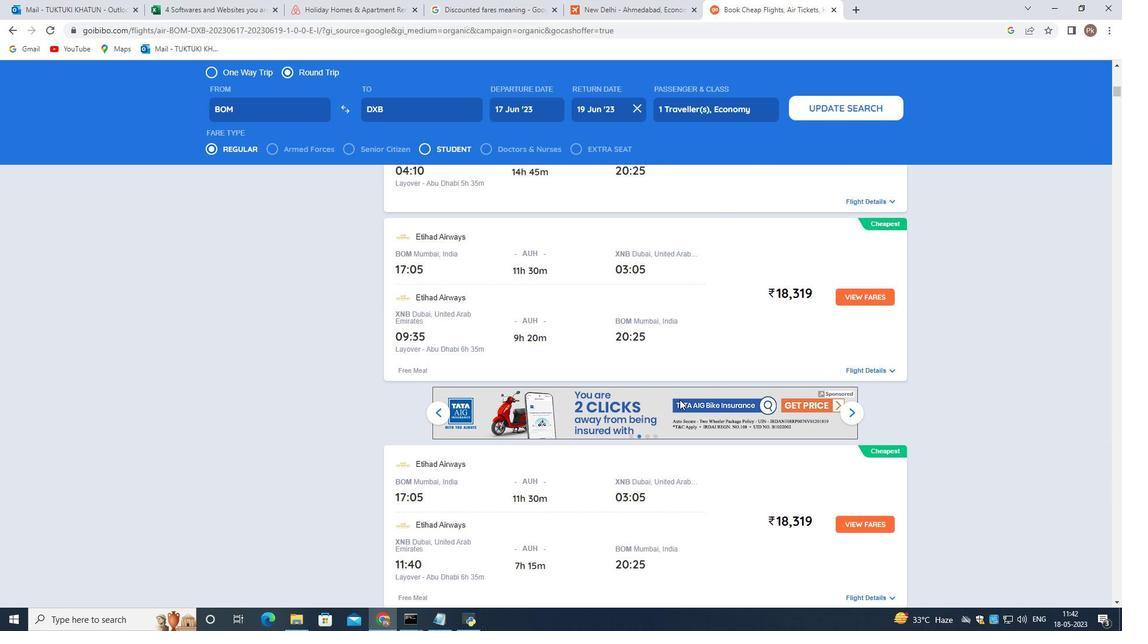 
Action: Mouse scrolled (680, 399) with delta (0, 0)
Screenshot: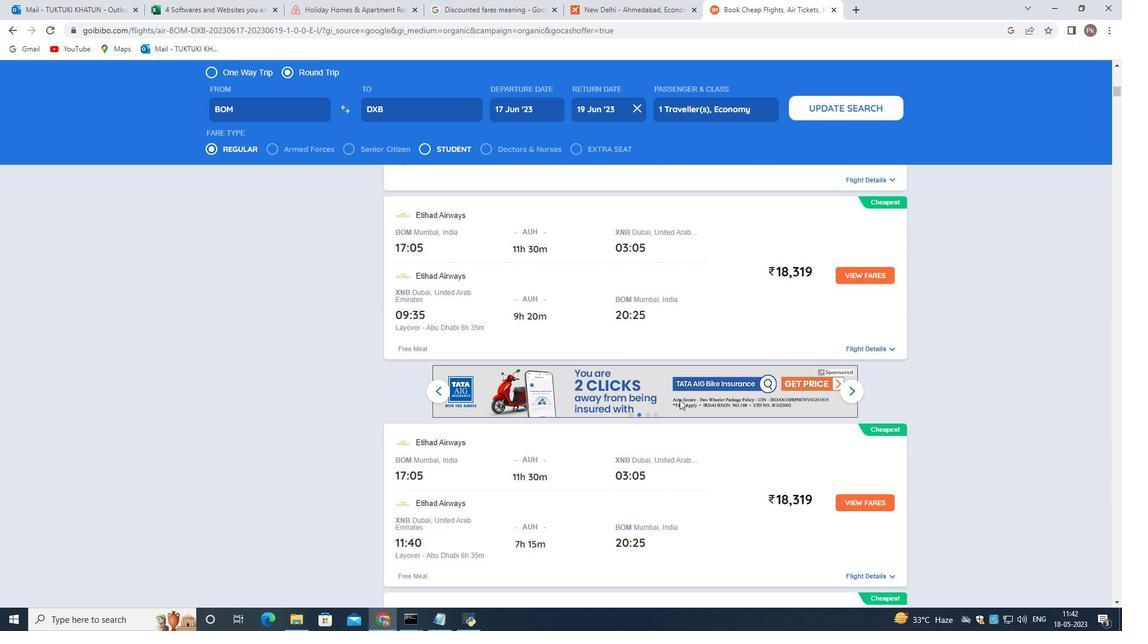 
Action: Mouse scrolled (680, 399) with delta (0, 0)
Screenshot: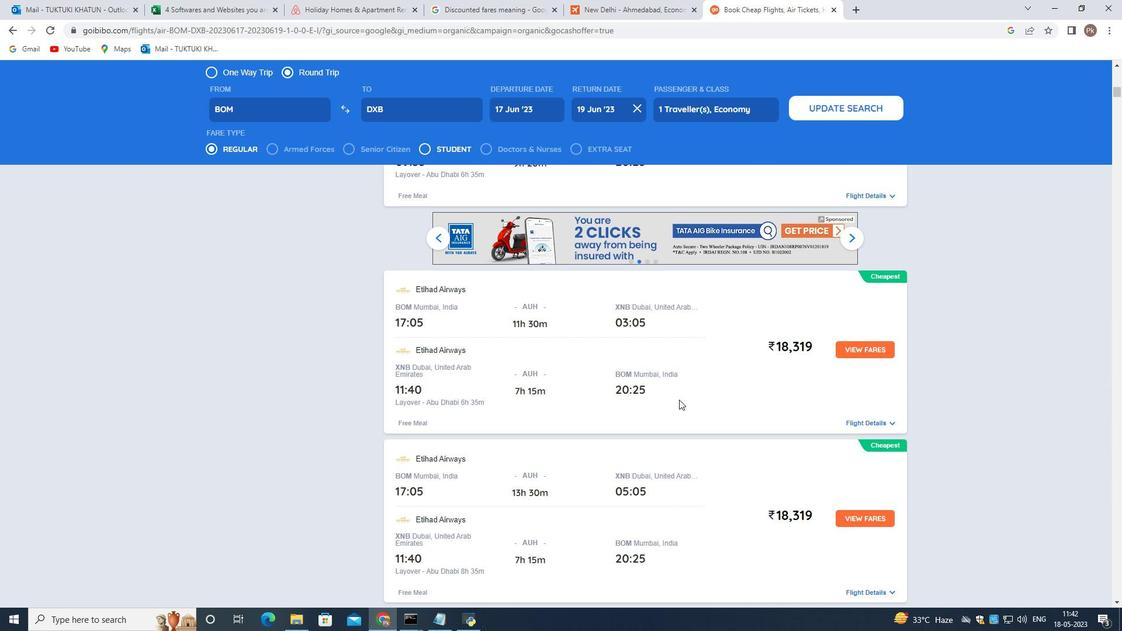 
Action: Mouse moved to (676, 401)
Screenshot: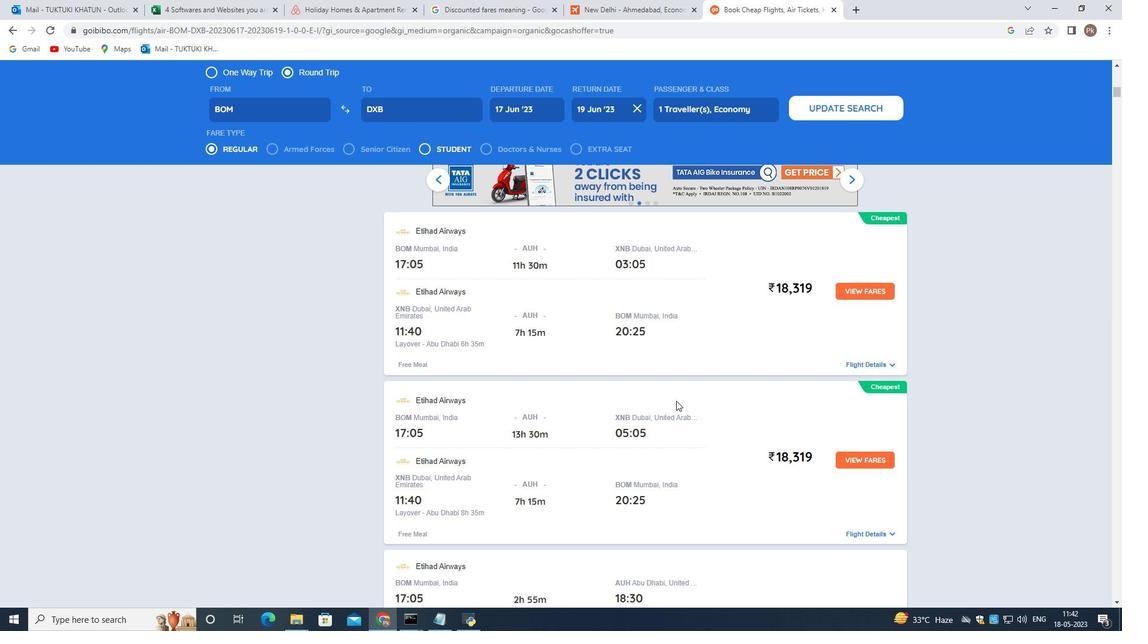 
Action: Mouse scrolled (676, 400) with delta (0, 0)
Screenshot: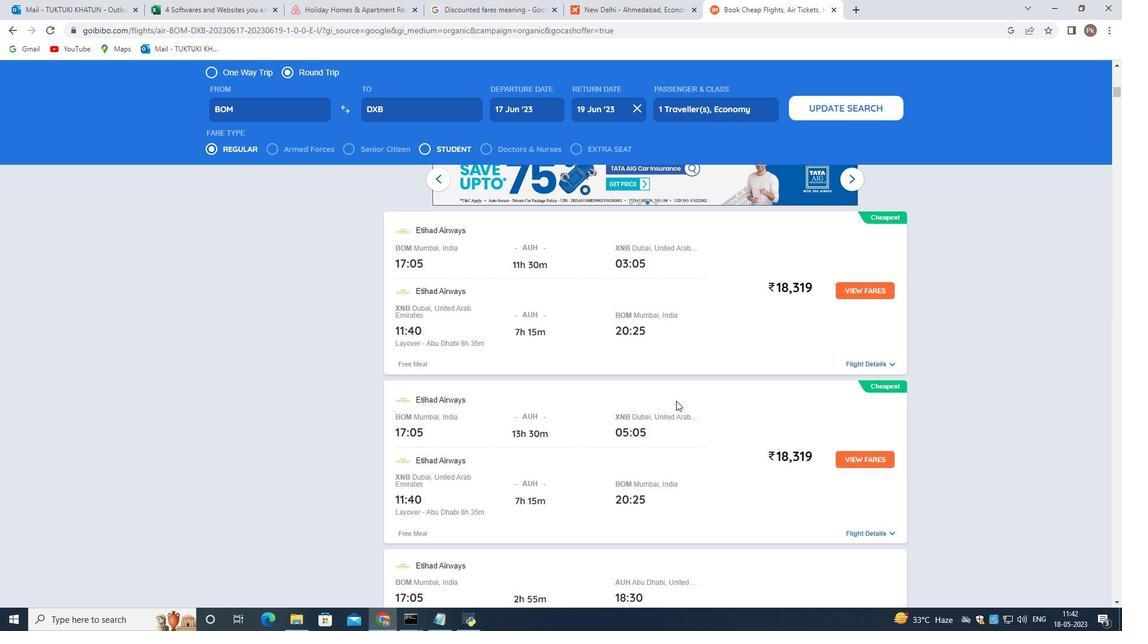 
Action: Mouse scrolled (676, 400) with delta (0, 0)
Screenshot: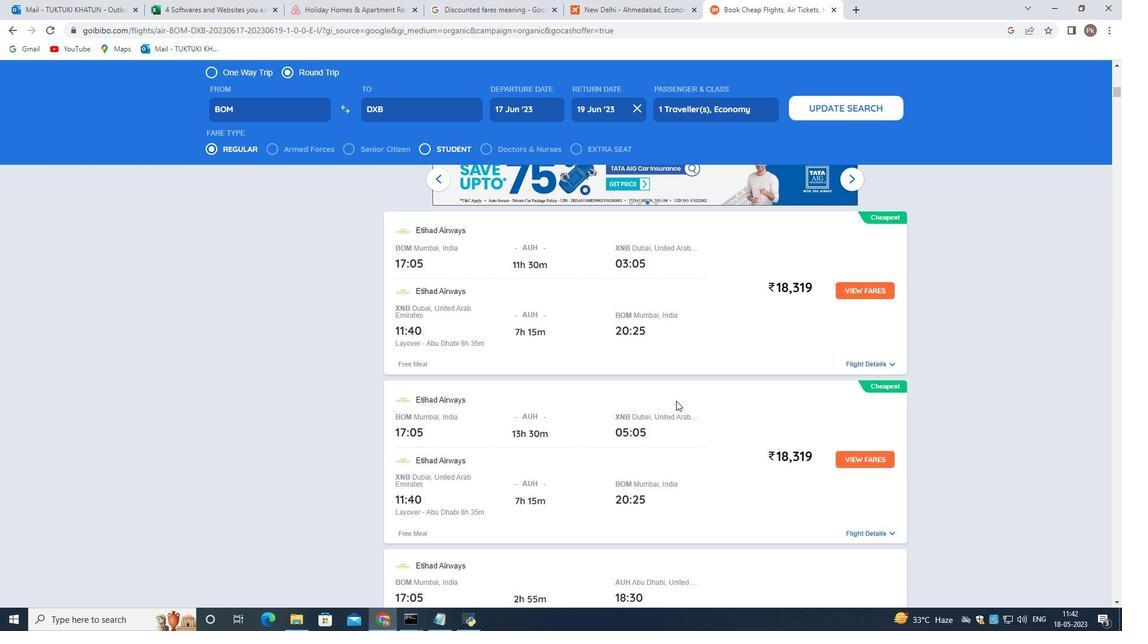 
Action: Mouse scrolled (676, 400) with delta (0, 0)
Screenshot: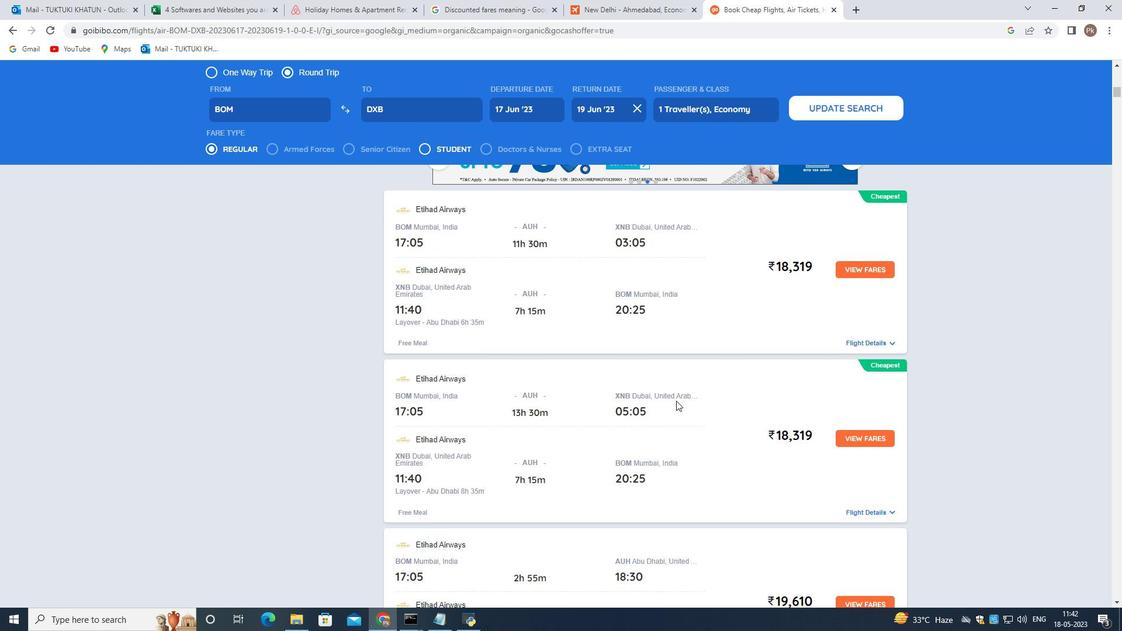 
Action: Mouse moved to (675, 401)
Screenshot: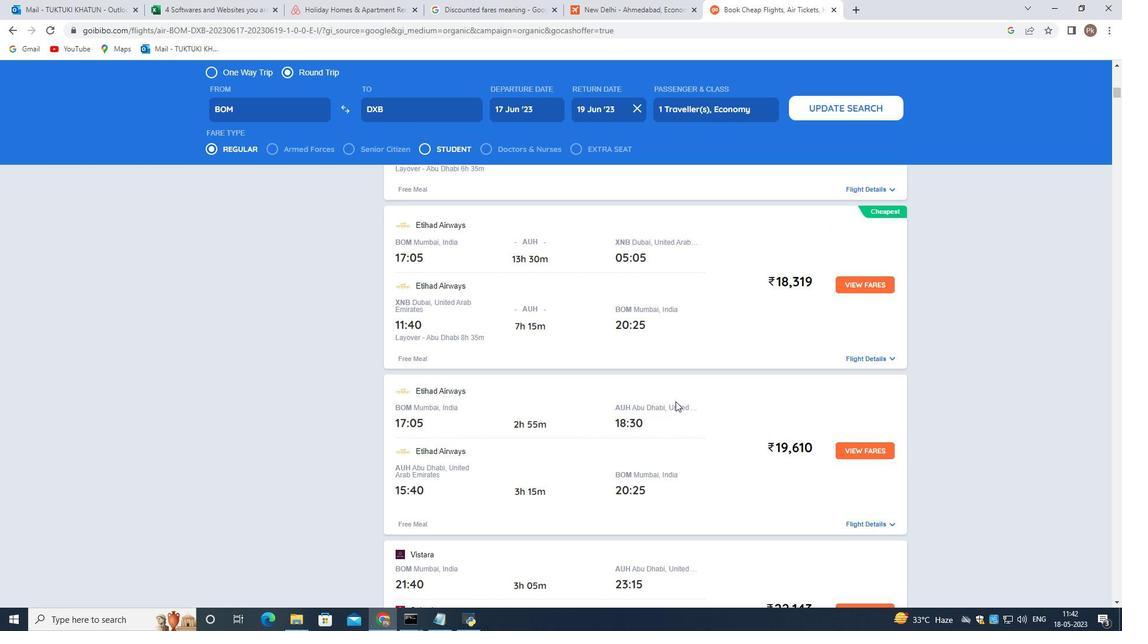 
Action: Mouse scrolled (675, 401) with delta (0, 0)
Screenshot: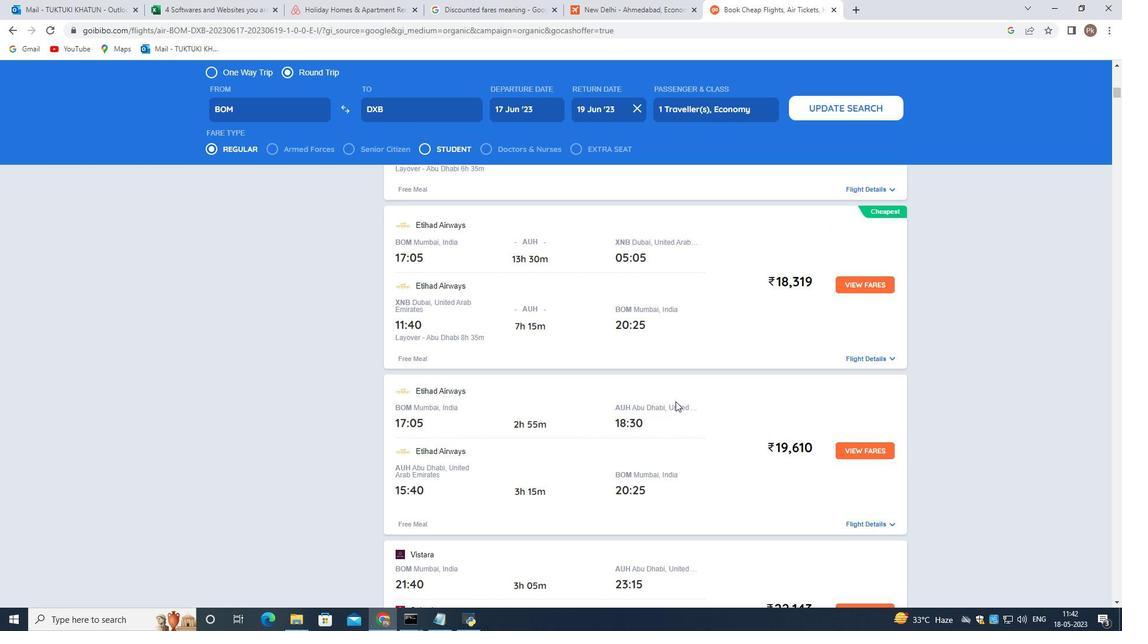 
Action: Mouse moved to (675, 401)
Screenshot: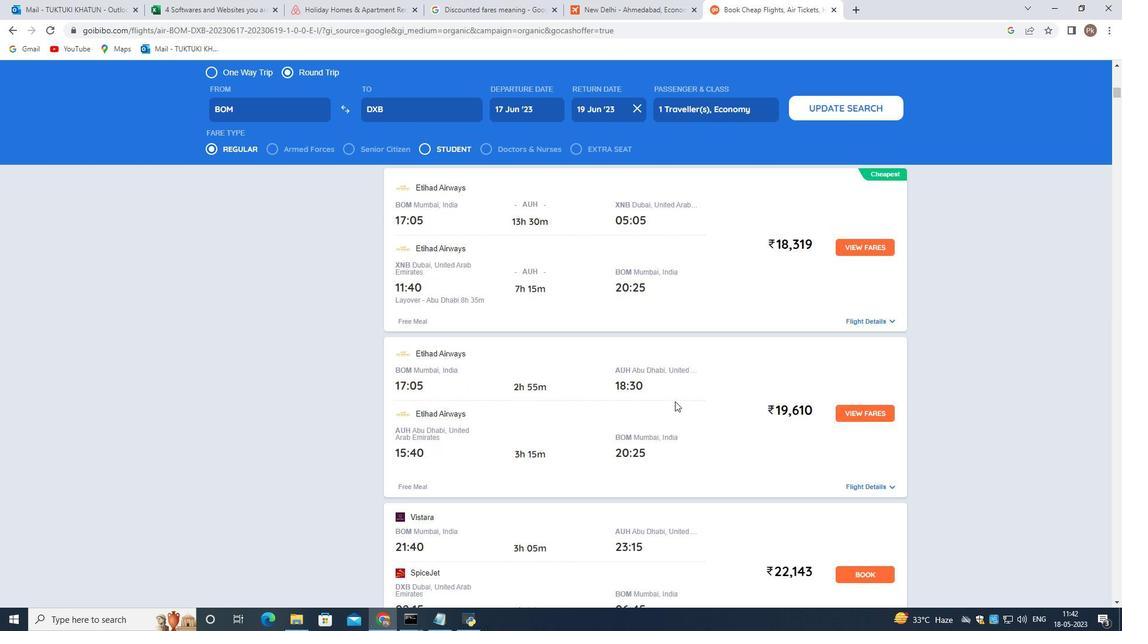 
Action: Mouse scrolled (675, 401) with delta (0, 0)
Screenshot: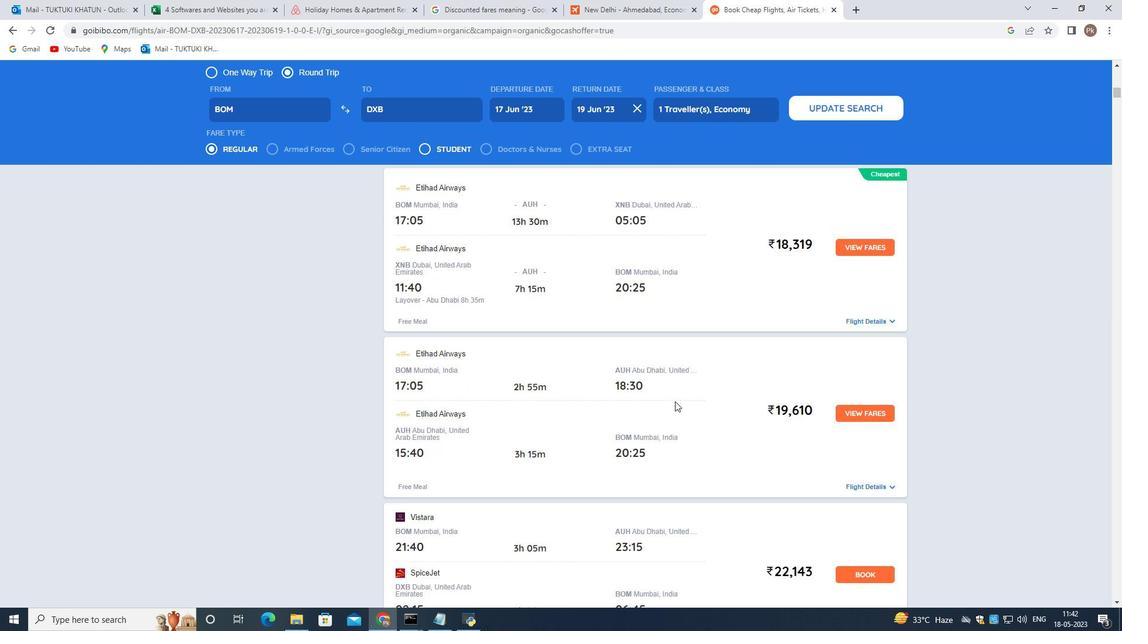 
Action: Mouse scrolled (675, 401) with delta (0, 0)
Screenshot: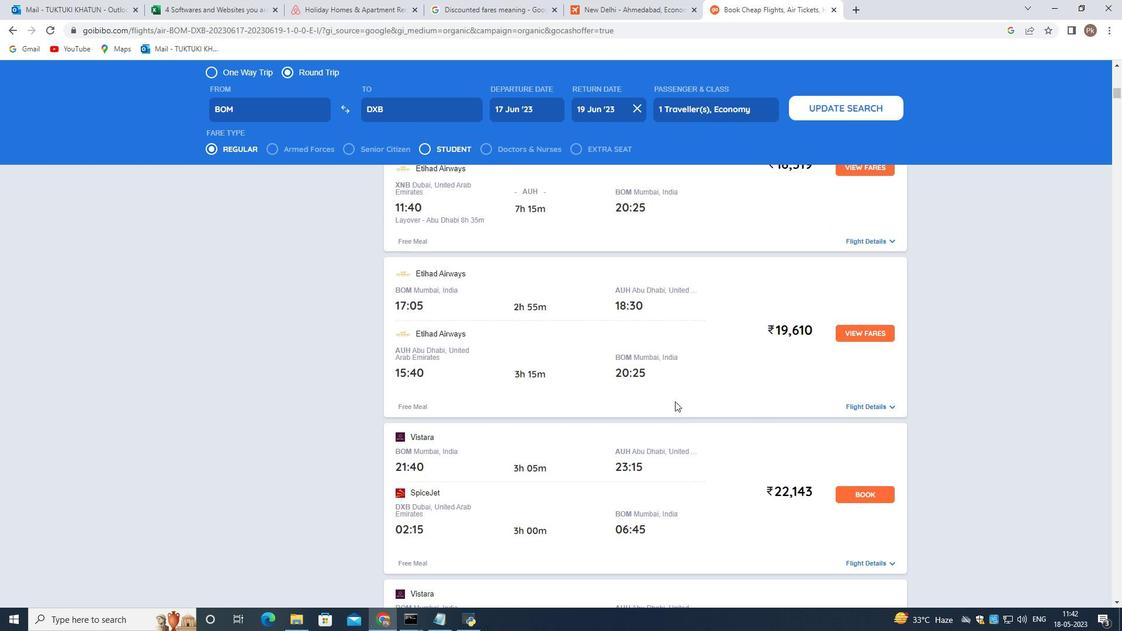 
Action: Mouse scrolled (675, 401) with delta (0, 0)
Screenshot: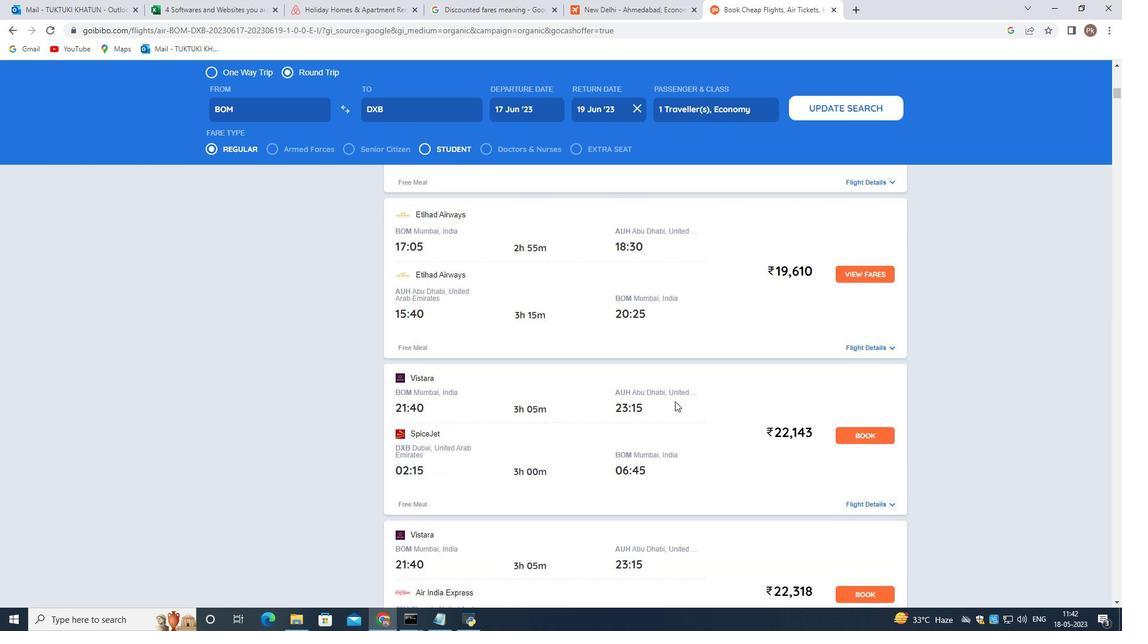 
Action: Mouse scrolled (675, 401) with delta (0, 0)
Screenshot: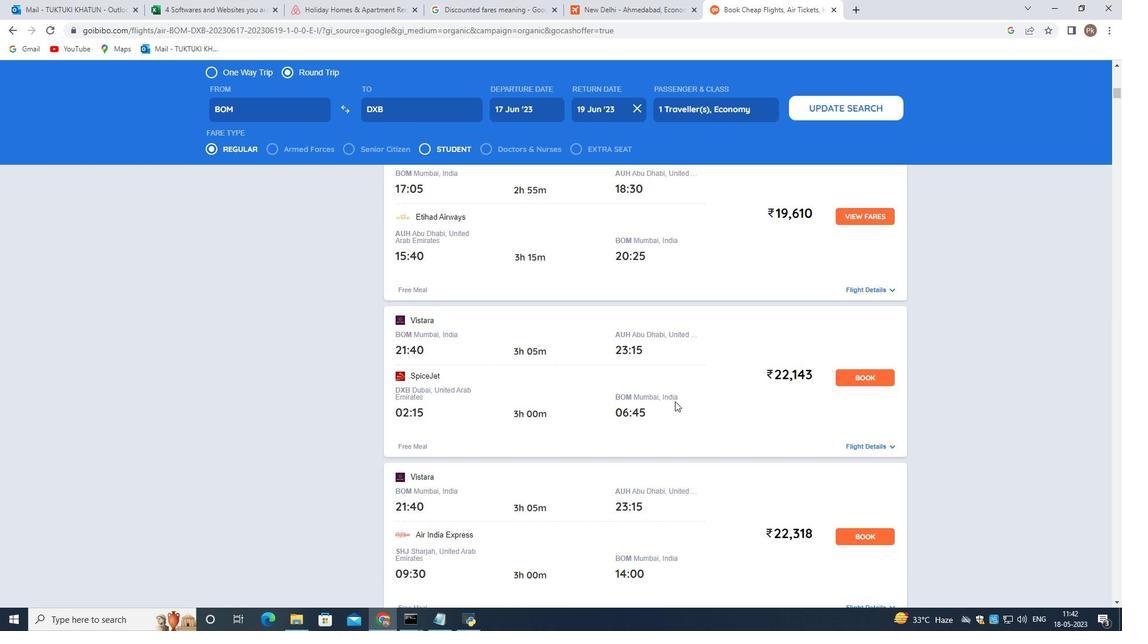 
Action: Mouse scrolled (675, 401) with delta (0, 0)
Screenshot: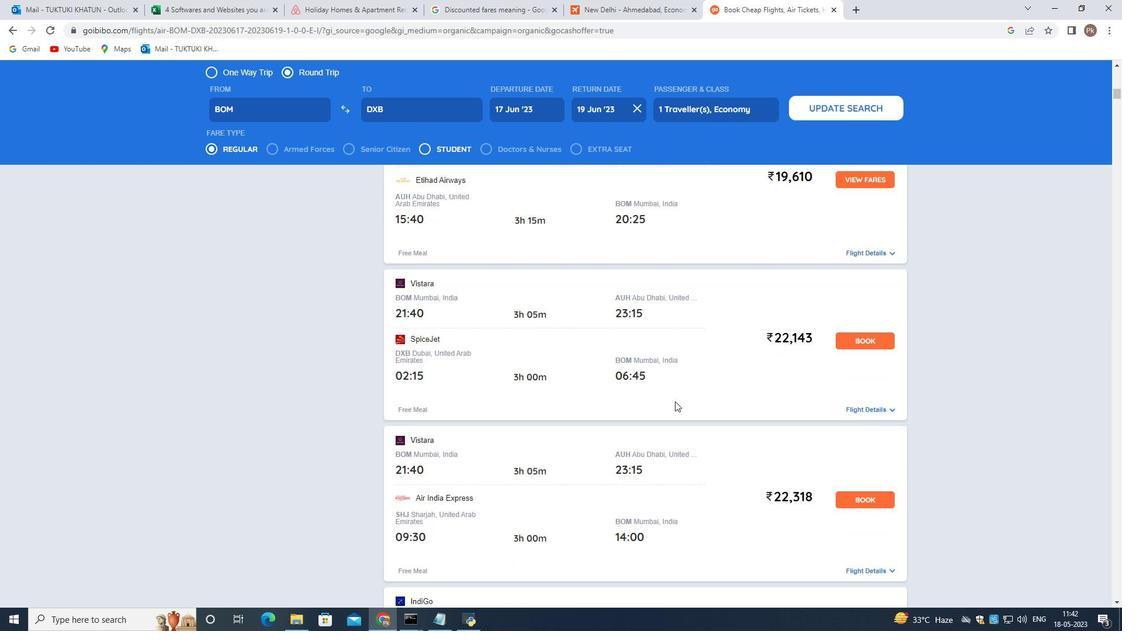 
Action: Mouse scrolled (675, 401) with delta (0, 0)
Screenshot: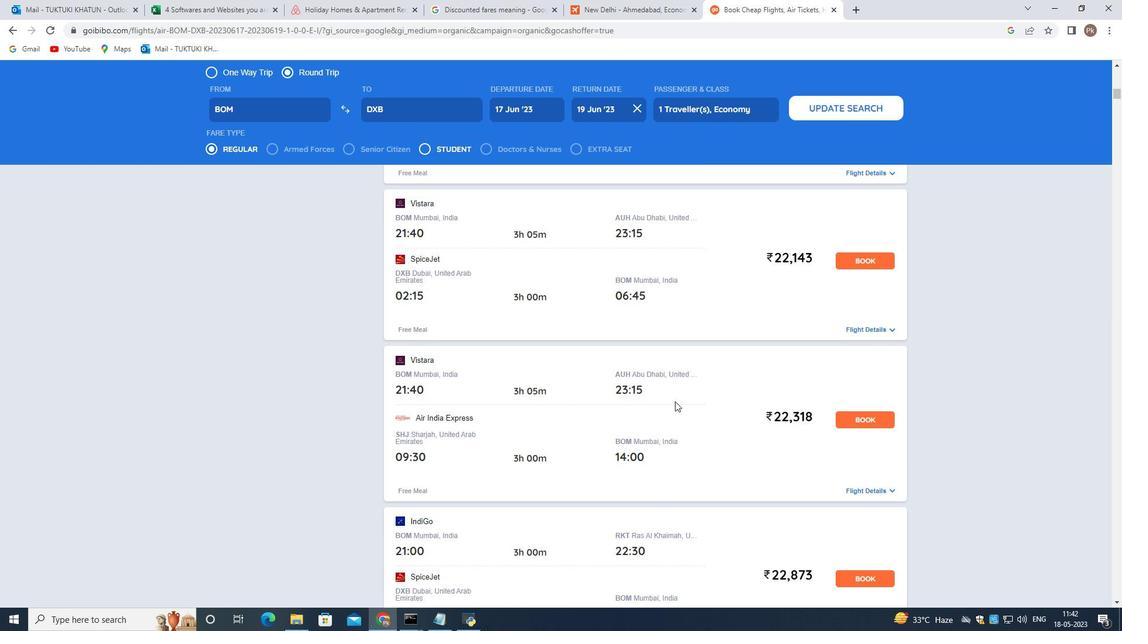 
Action: Mouse scrolled (675, 401) with delta (0, 0)
Screenshot: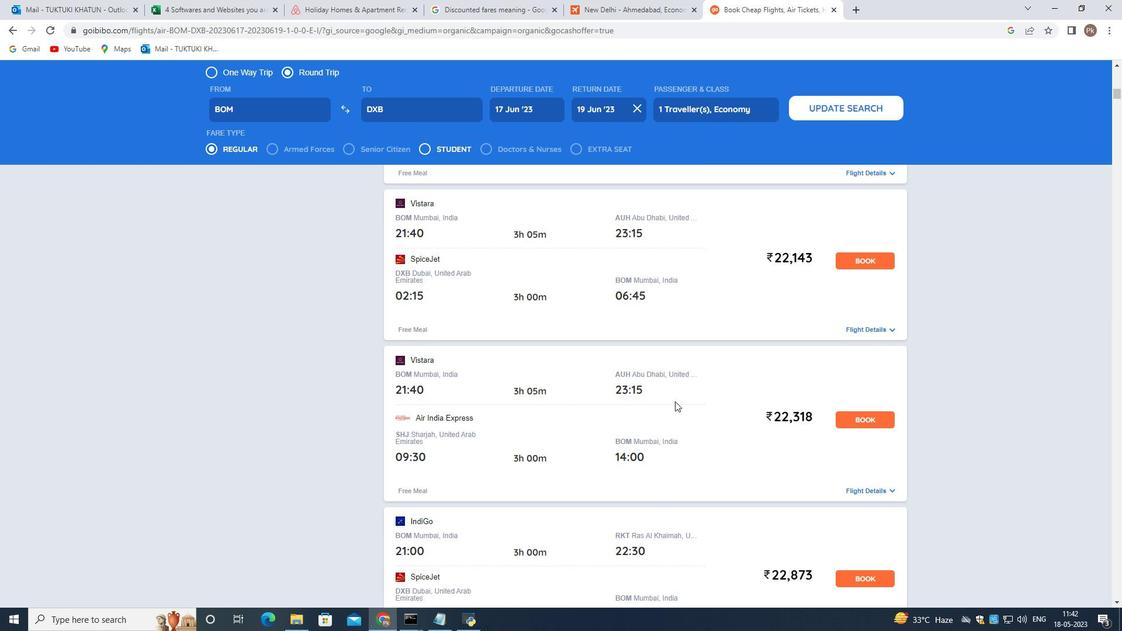 
Action: Mouse scrolled (675, 401) with delta (0, 0)
Screenshot: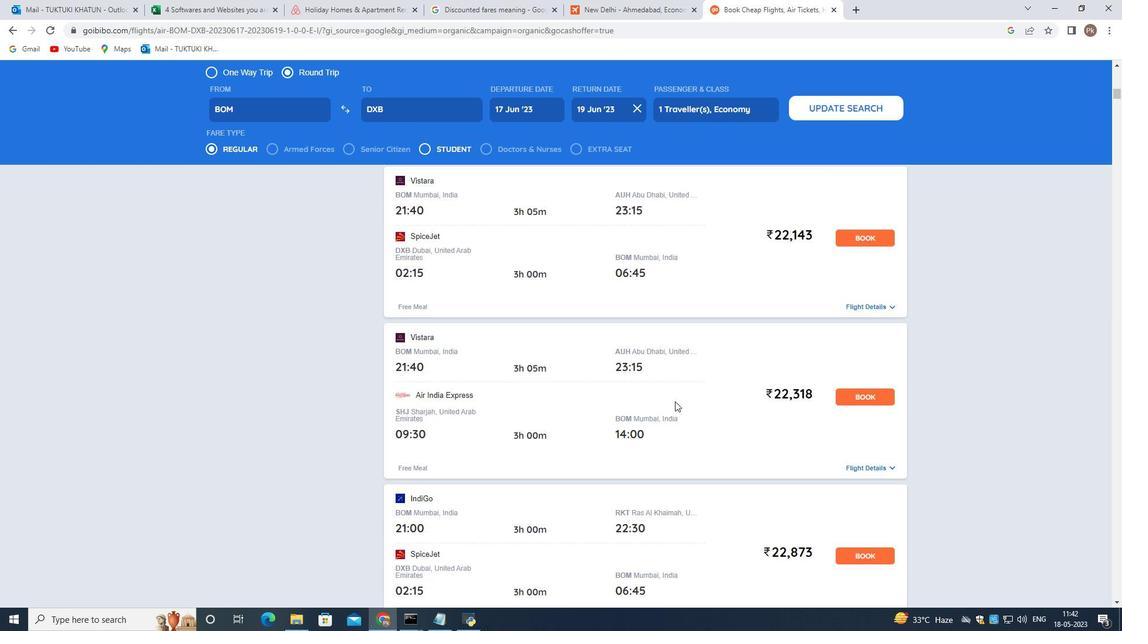 
Action: Mouse scrolled (675, 401) with delta (0, 0)
Screenshot: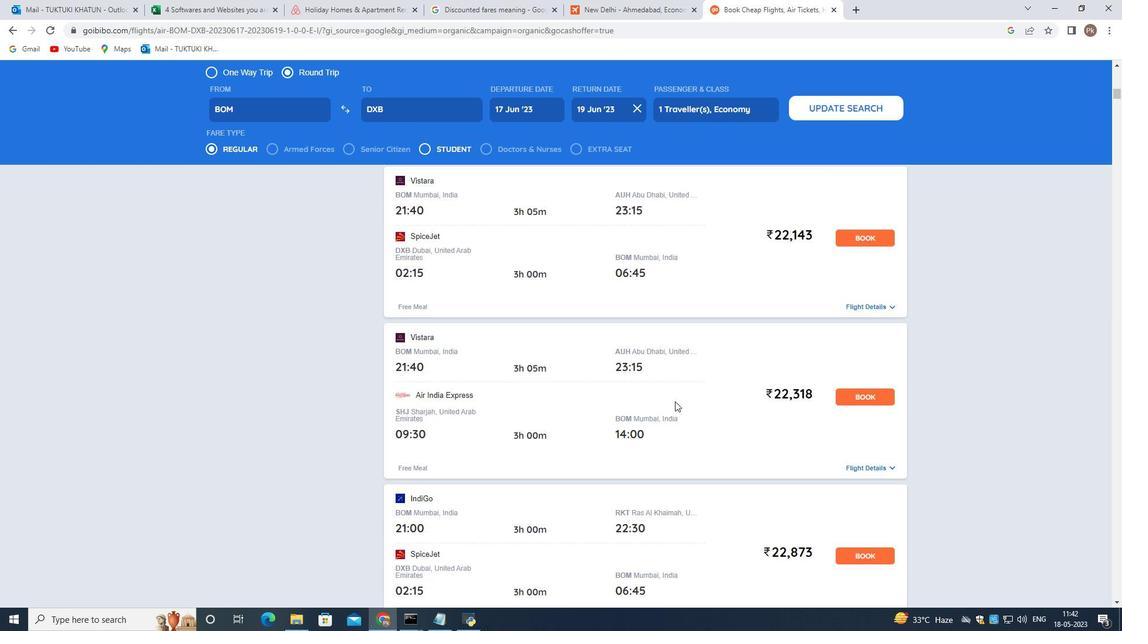 
Action: Mouse scrolled (675, 401) with delta (0, 0)
Screenshot: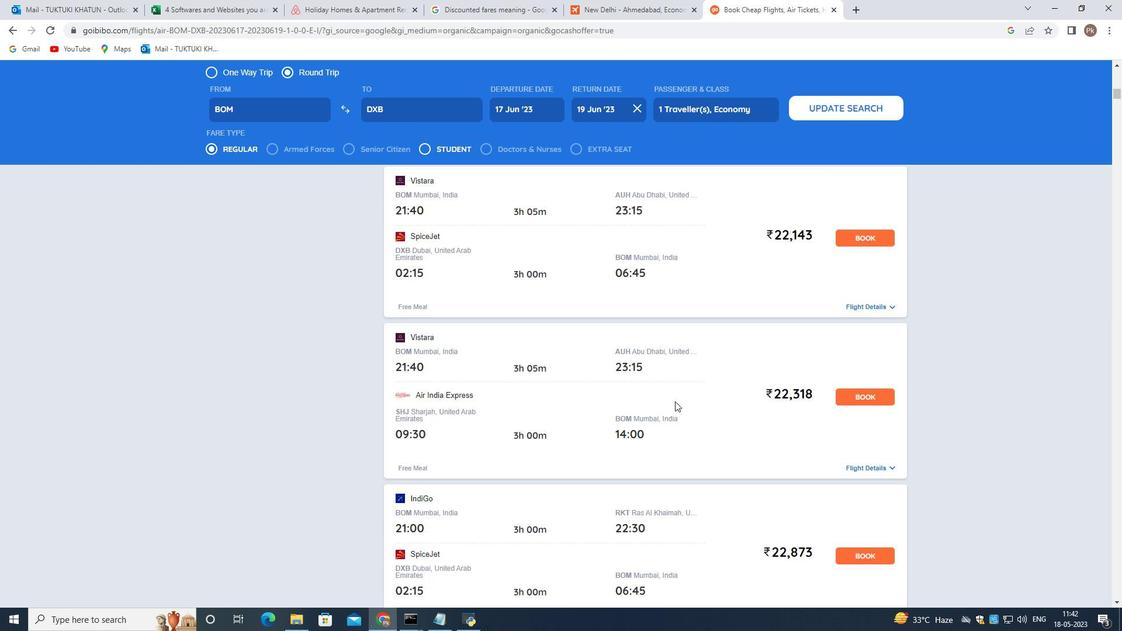 
Action: Mouse scrolled (675, 401) with delta (0, 0)
Screenshot: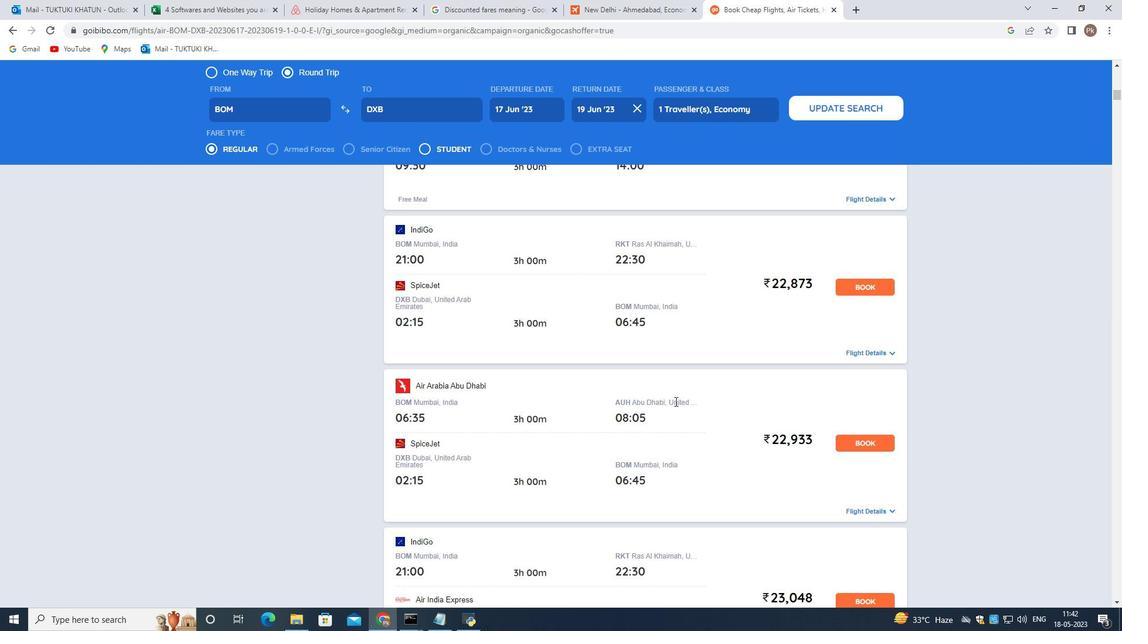 
Action: Mouse scrolled (675, 401) with delta (0, 0)
Screenshot: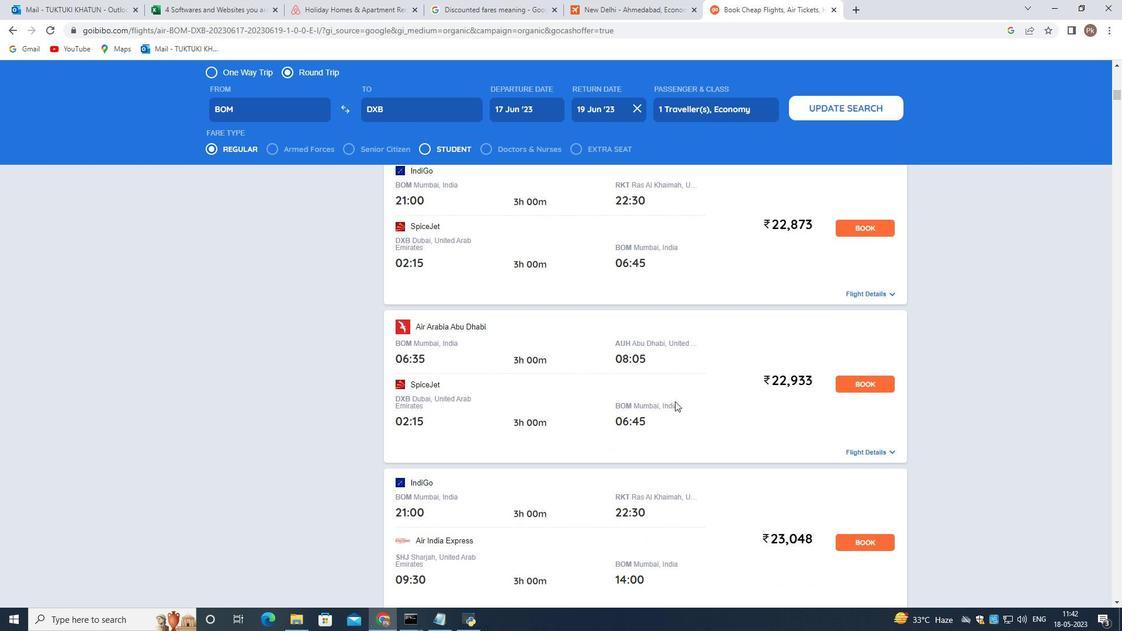 
Action: Mouse scrolled (675, 401) with delta (0, 0)
Screenshot: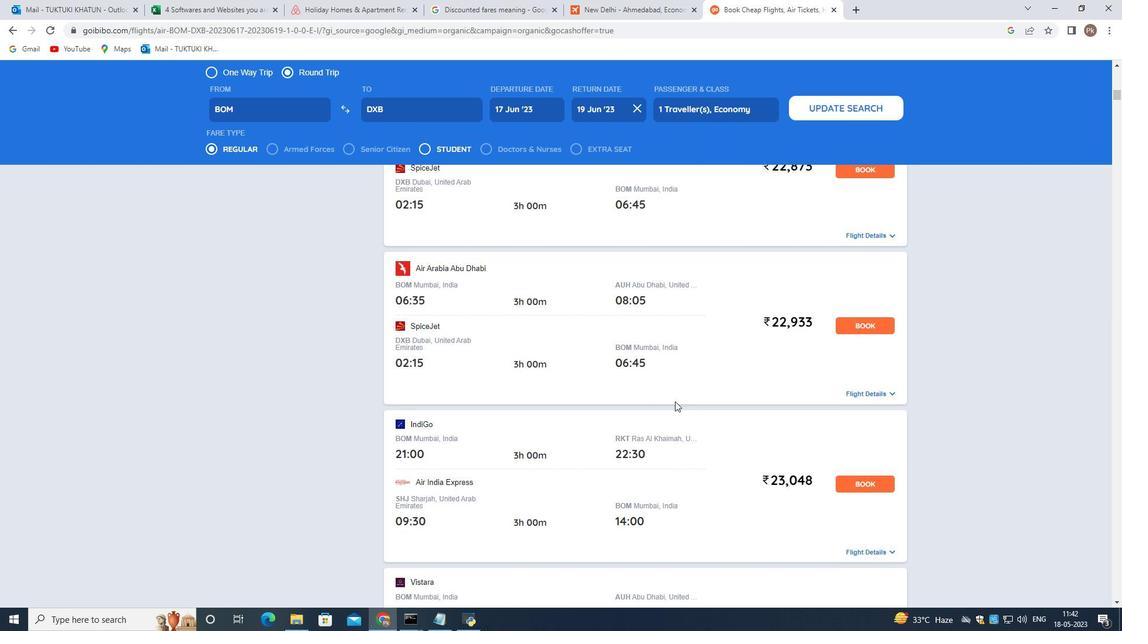 
Action: Mouse scrolled (675, 401) with delta (0, 0)
Screenshot: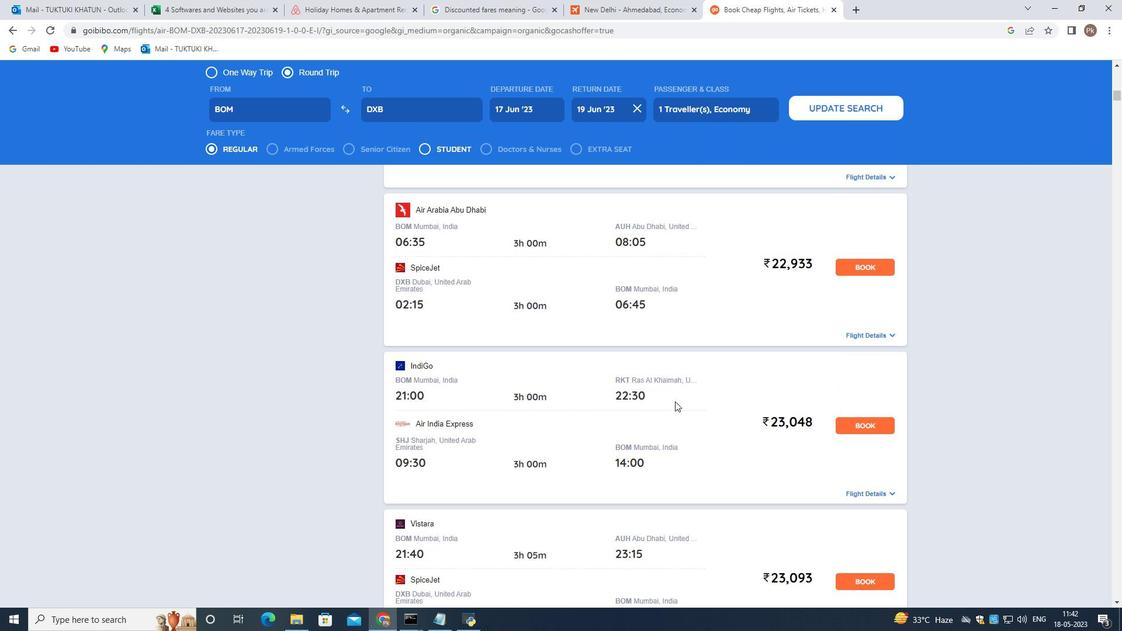 
Action: Mouse scrolled (675, 401) with delta (0, 0)
Screenshot: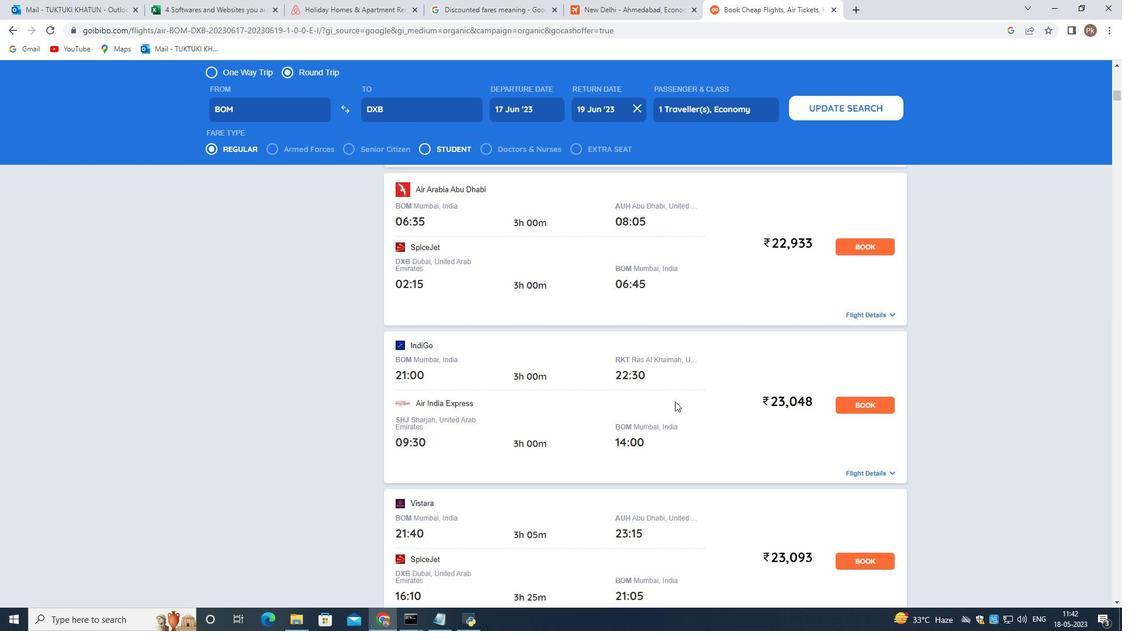 
Action: Mouse scrolled (675, 401) with delta (0, 0)
Screenshot: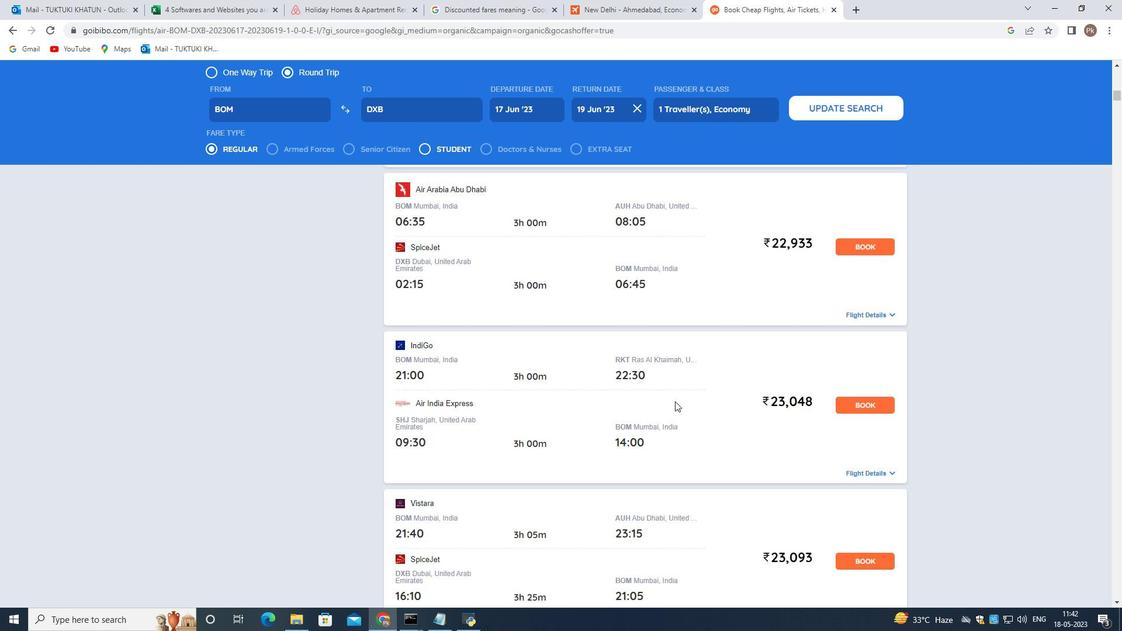 
Action: Mouse scrolled (675, 401) with delta (0, 0)
Screenshot: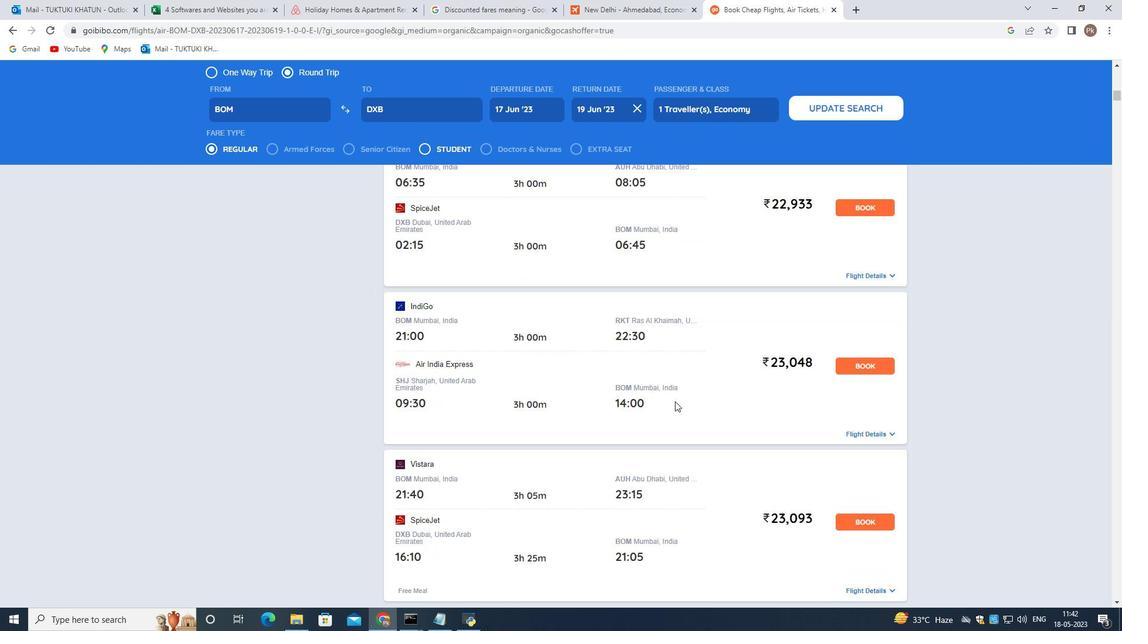 
Action: Mouse scrolled (675, 401) with delta (0, 0)
Screenshot: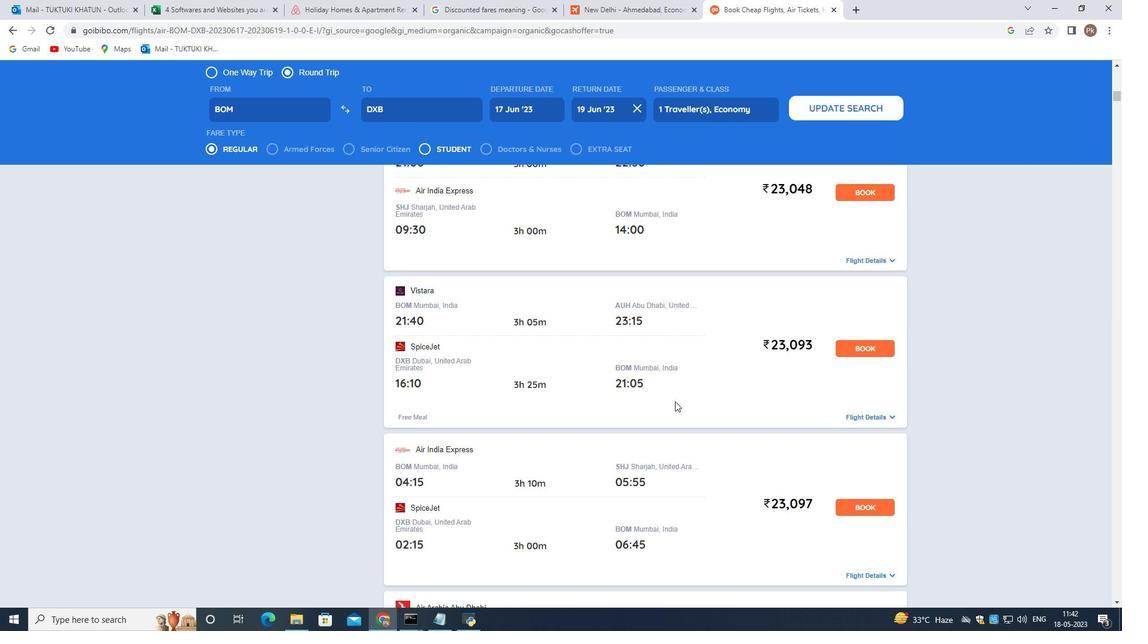 
Action: Mouse scrolled (675, 401) with delta (0, 0)
Screenshot: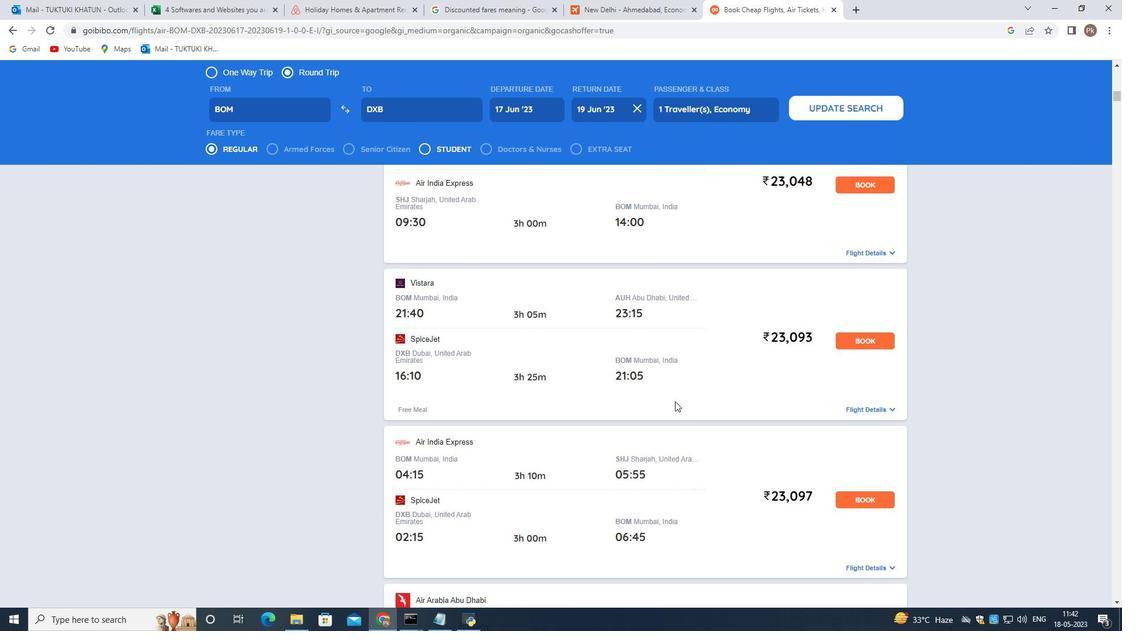 
Action: Mouse scrolled (675, 401) with delta (0, 0)
Screenshot: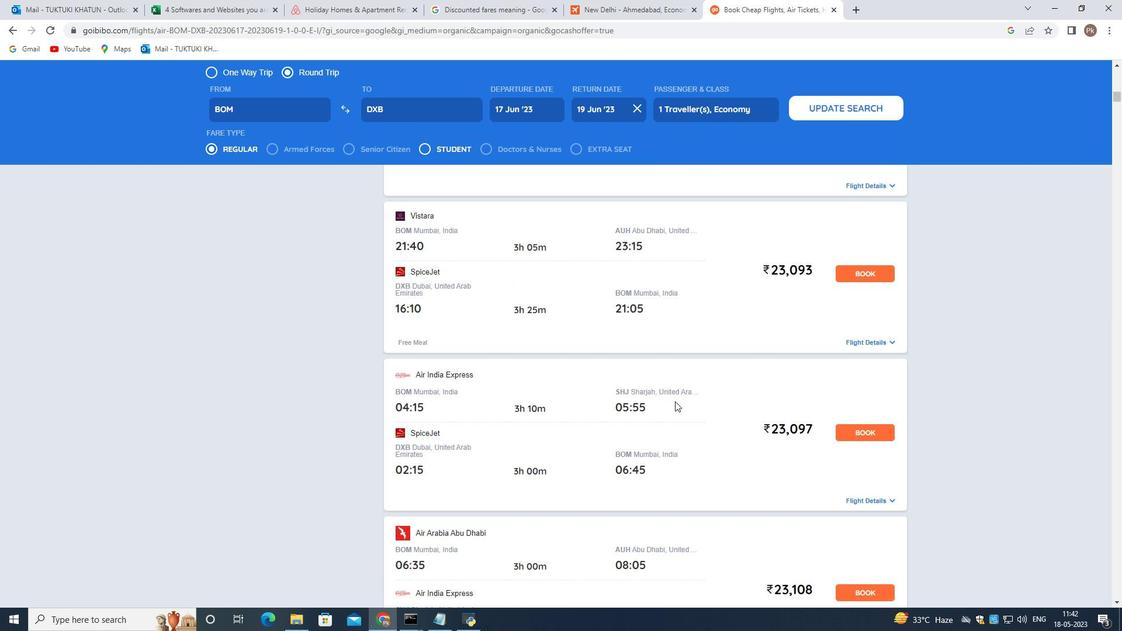 
Action: Mouse scrolled (675, 401) with delta (0, 0)
Screenshot: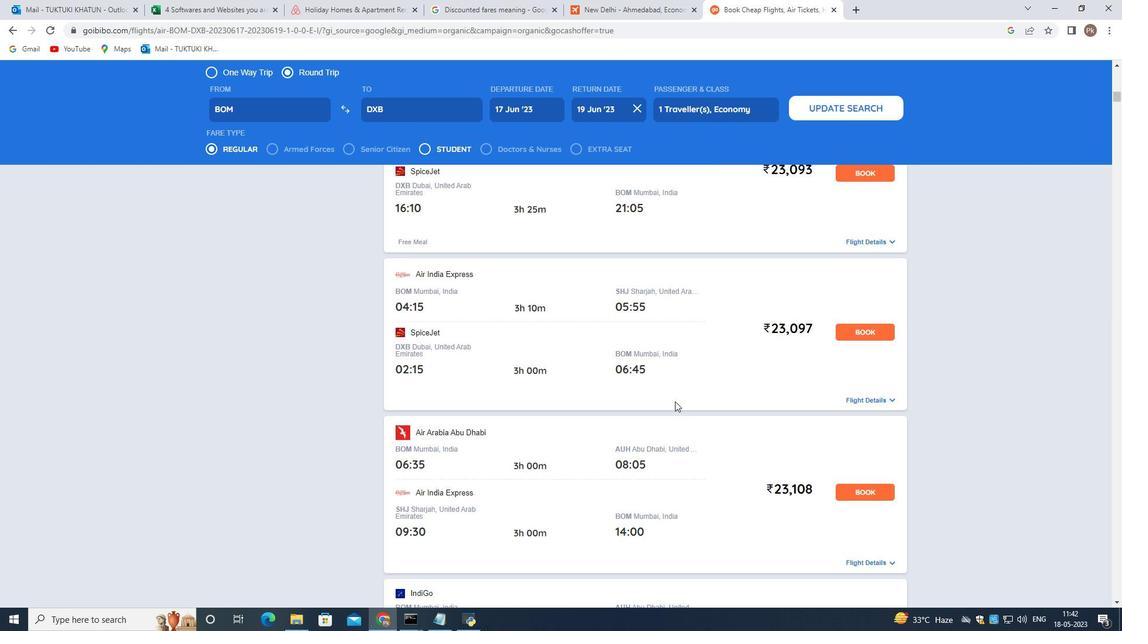 
Action: Mouse scrolled (675, 401) with delta (0, 0)
Screenshot: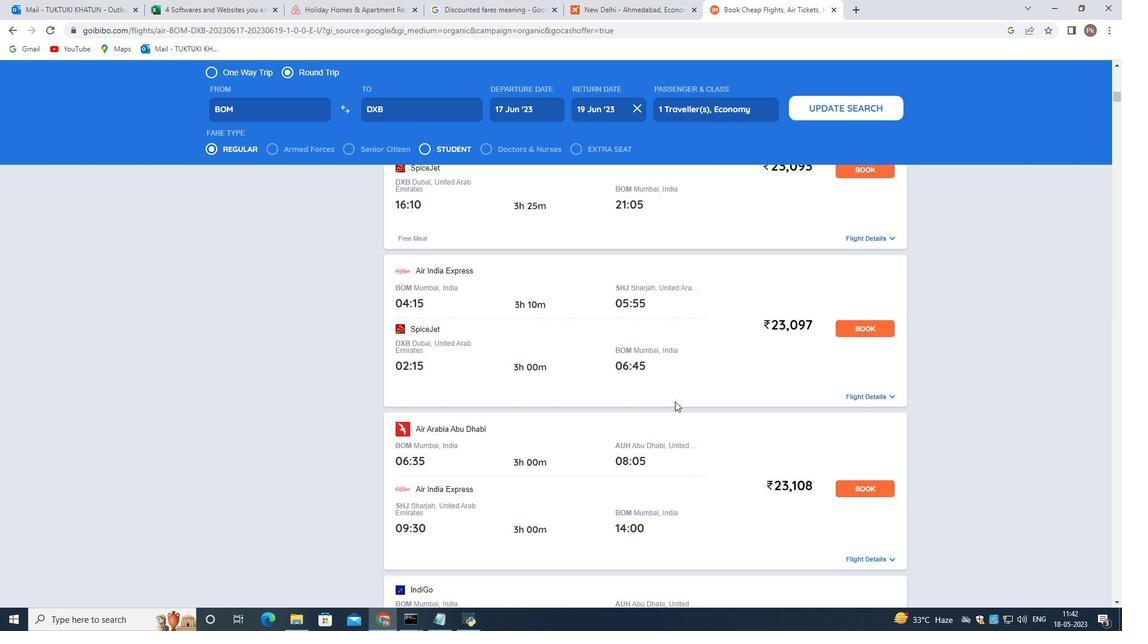 
Action: Mouse scrolled (675, 401) with delta (0, 0)
Screenshot: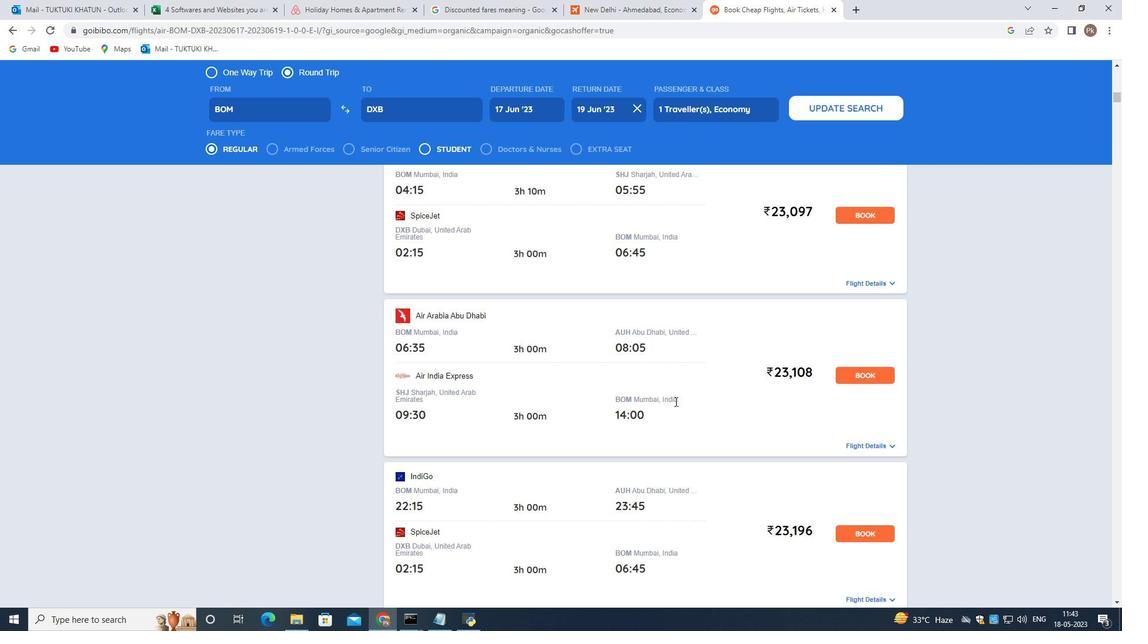 
Action: Mouse scrolled (675, 401) with delta (0, 0)
Screenshot: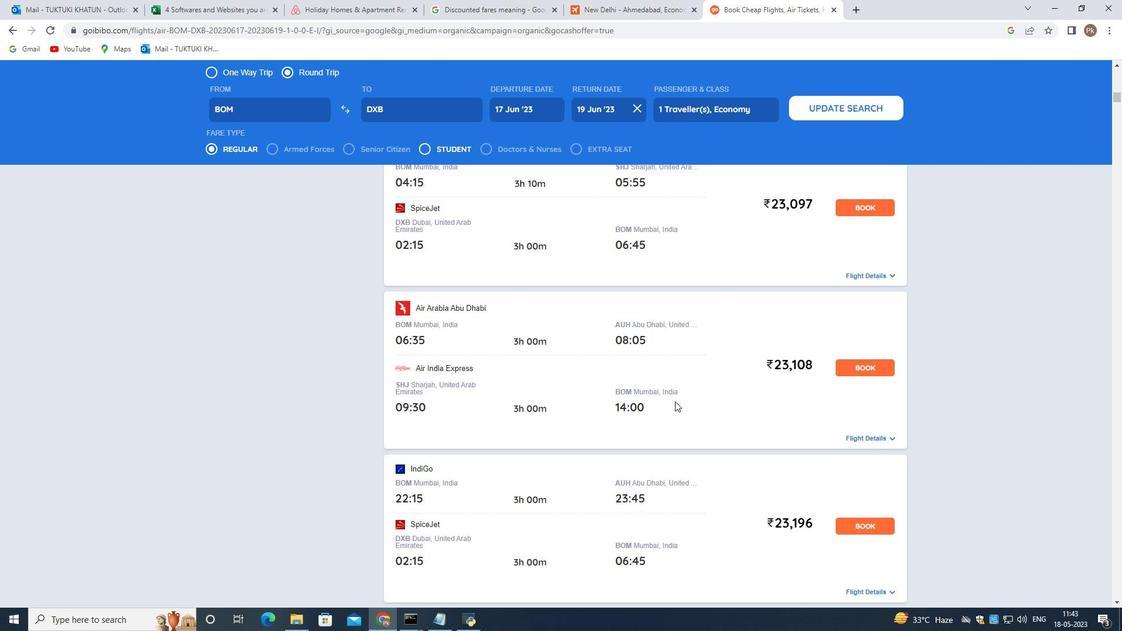 
Action: Mouse scrolled (675, 401) with delta (0, 0)
Screenshot: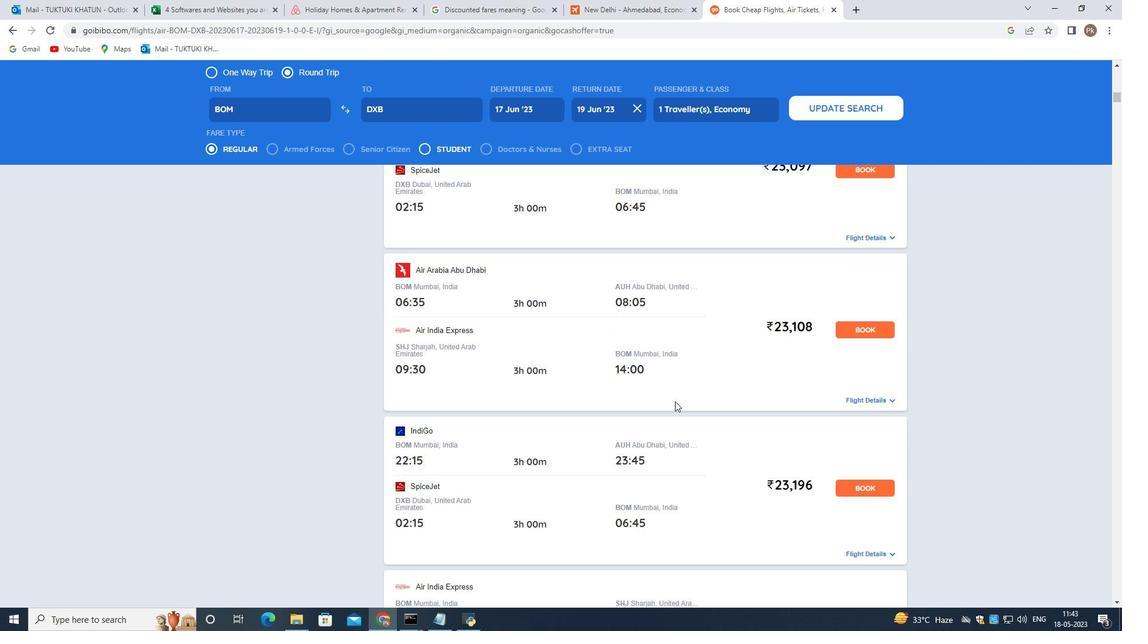 
Action: Mouse scrolled (675, 401) with delta (0, 0)
Screenshot: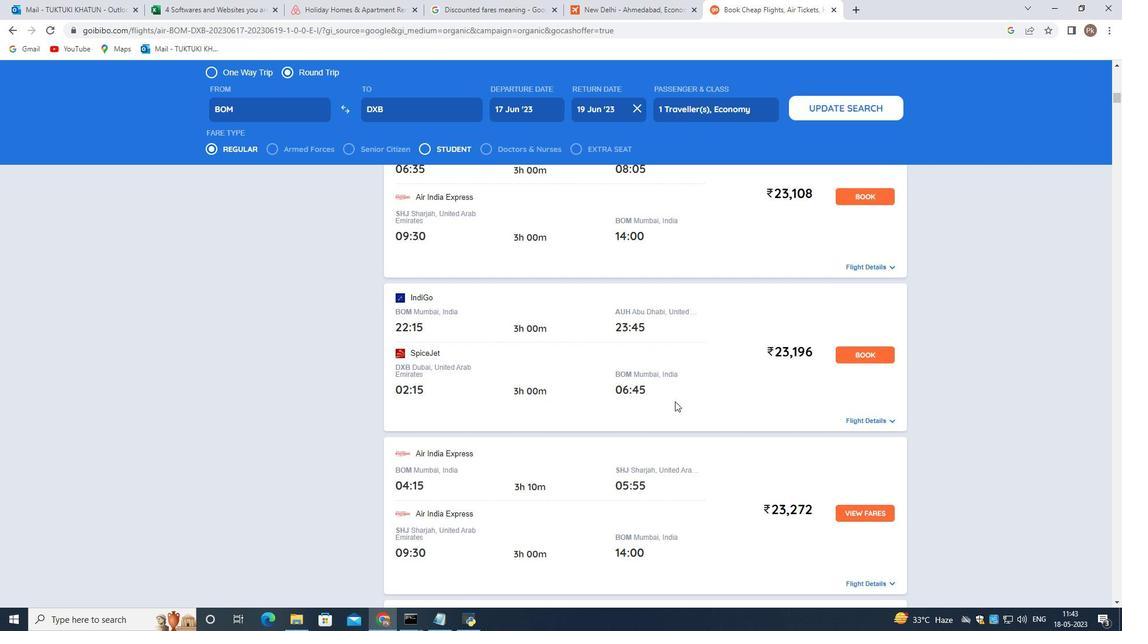 
Action: Mouse scrolled (675, 401) with delta (0, 0)
Screenshot: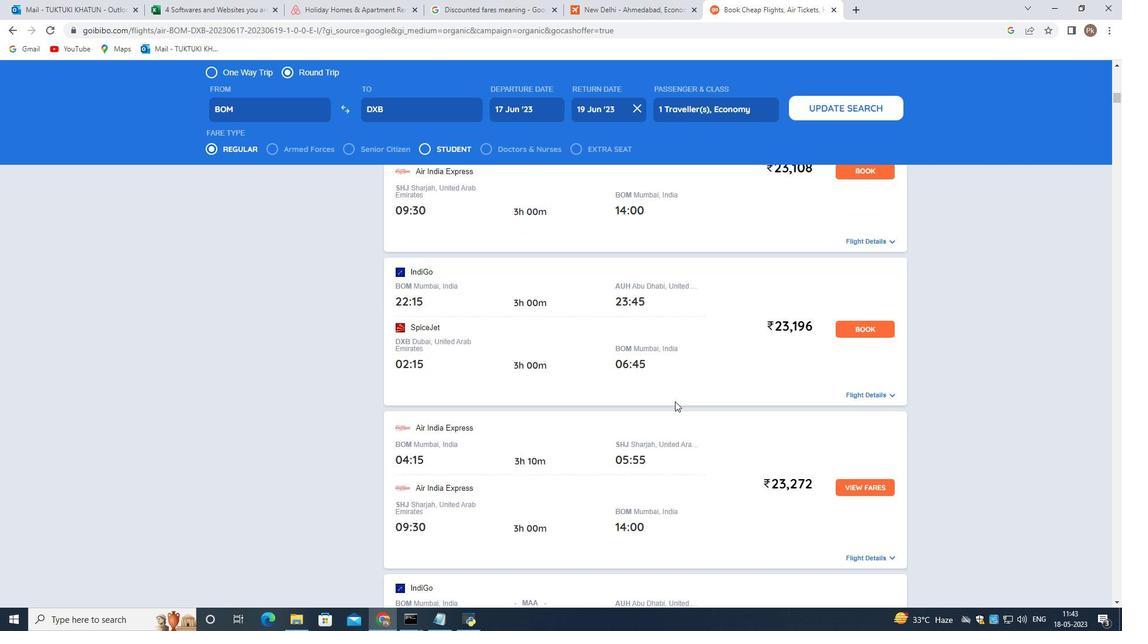 
Action: Mouse moved to (595, 395)
Screenshot: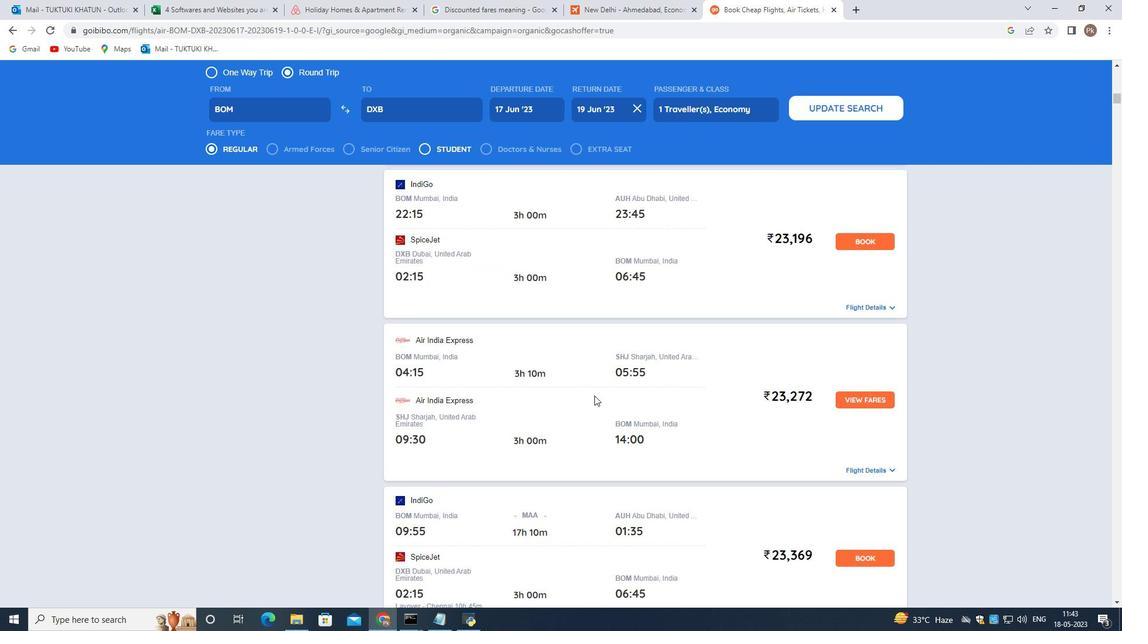
Action: Mouse scrolled (595, 395) with delta (0, 0)
Screenshot: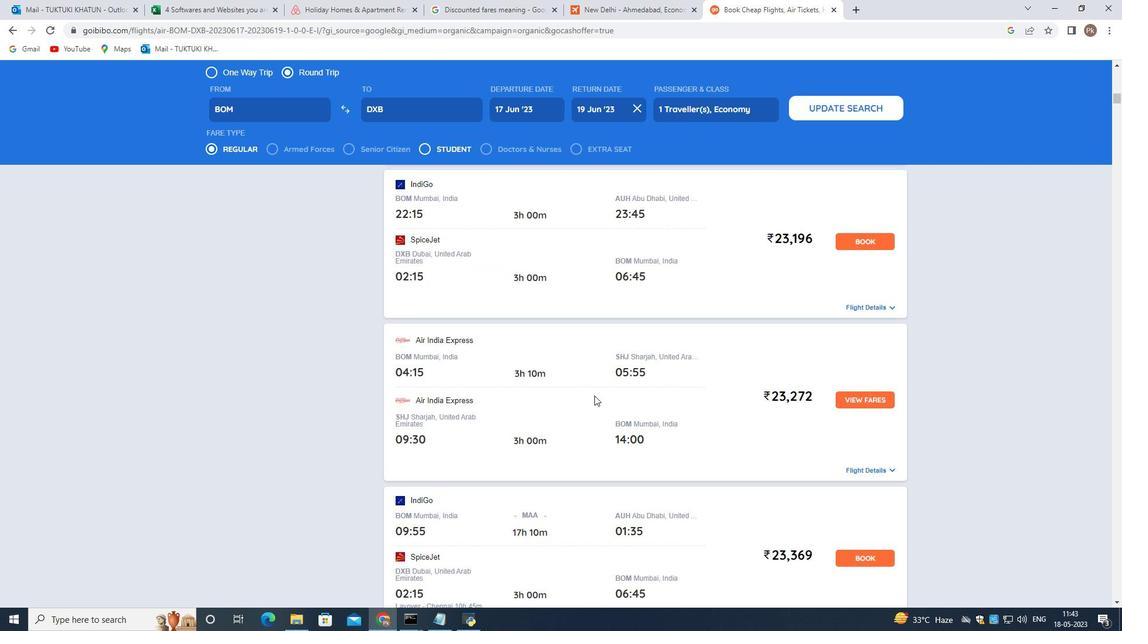 
Action: Mouse moved to (594, 395)
Screenshot: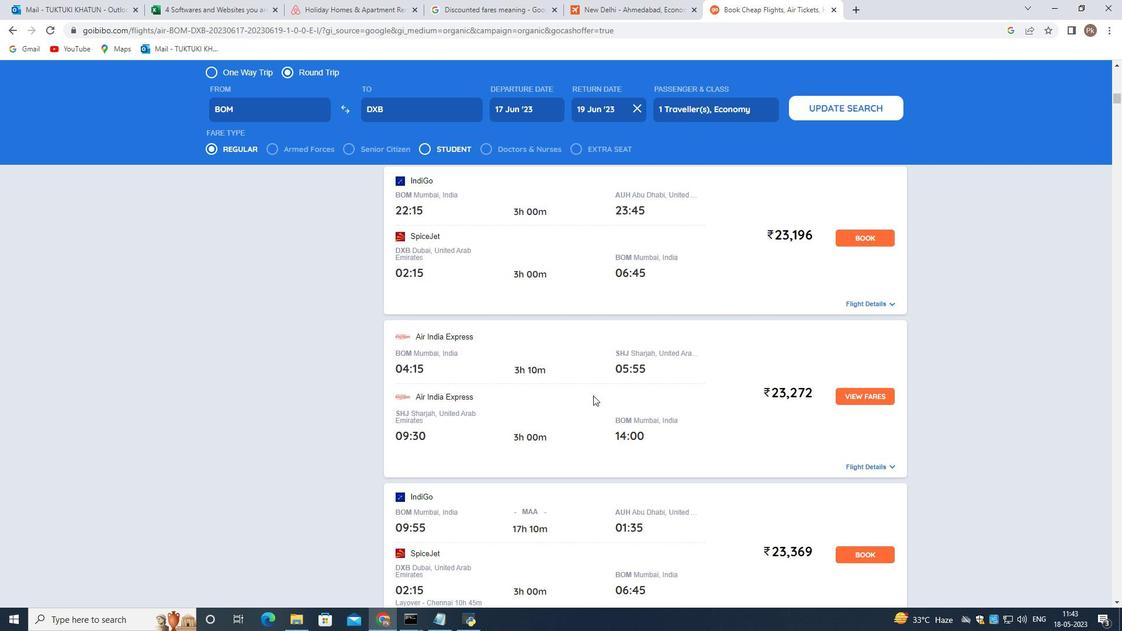 
Action: Mouse scrolled (594, 395) with delta (0, 0)
Screenshot: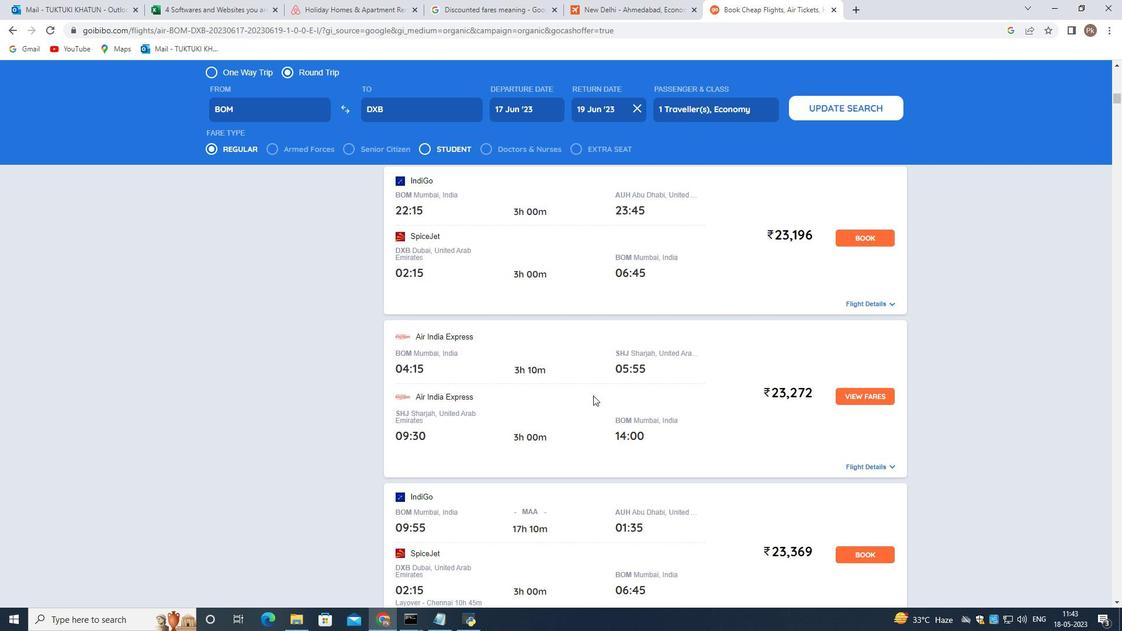 
Action: Mouse moved to (592, 395)
Screenshot: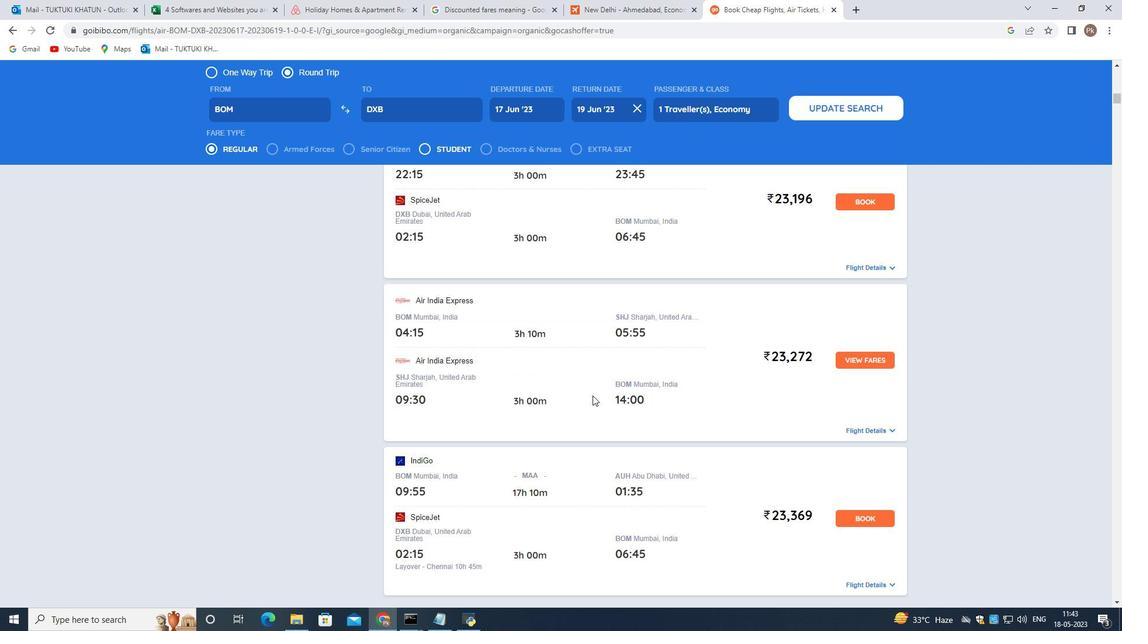 
Action: Mouse scrolled (592, 395) with delta (0, 0)
Screenshot: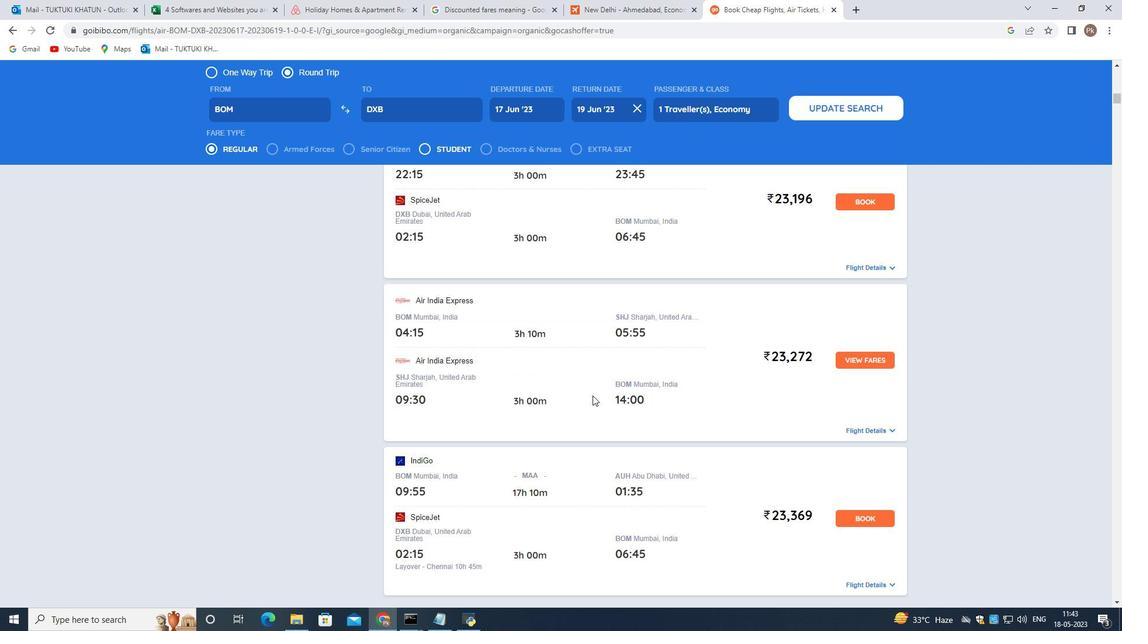 
Action: Mouse moved to (519, 372)
Screenshot: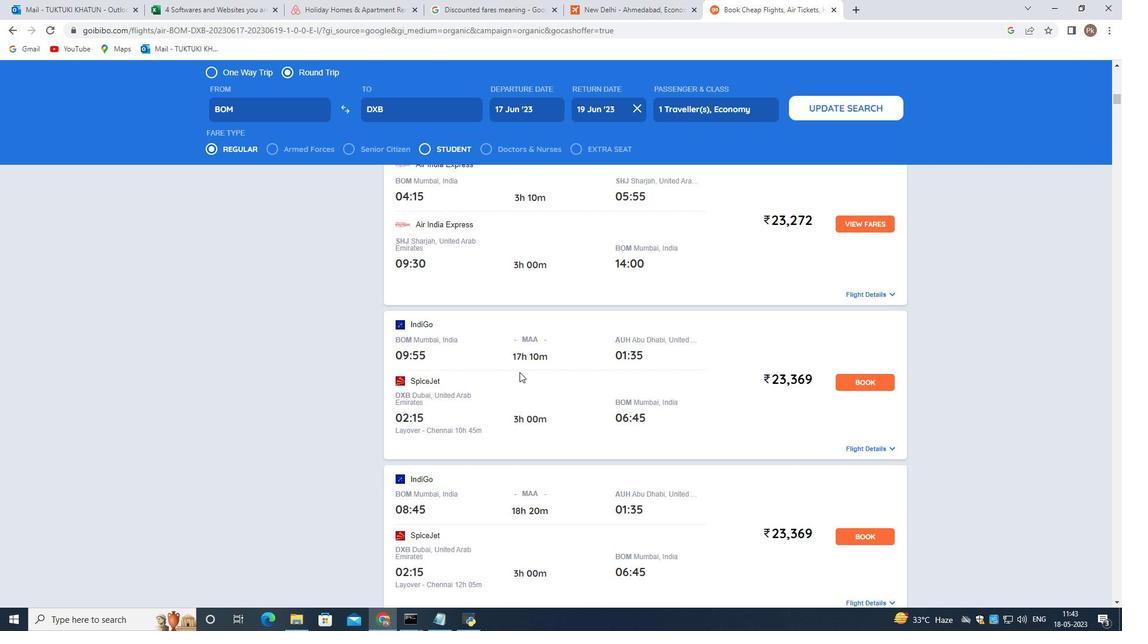 
Action: Mouse scrolled (519, 371) with delta (0, 0)
Screenshot: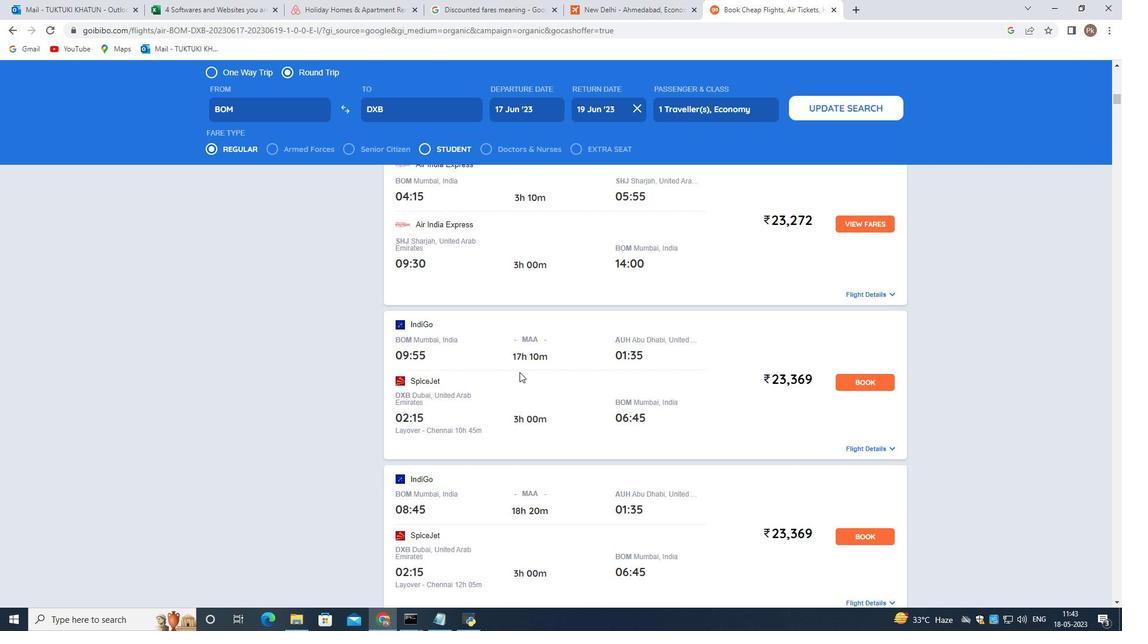 
Action: Mouse scrolled (519, 371) with delta (0, 0)
Screenshot: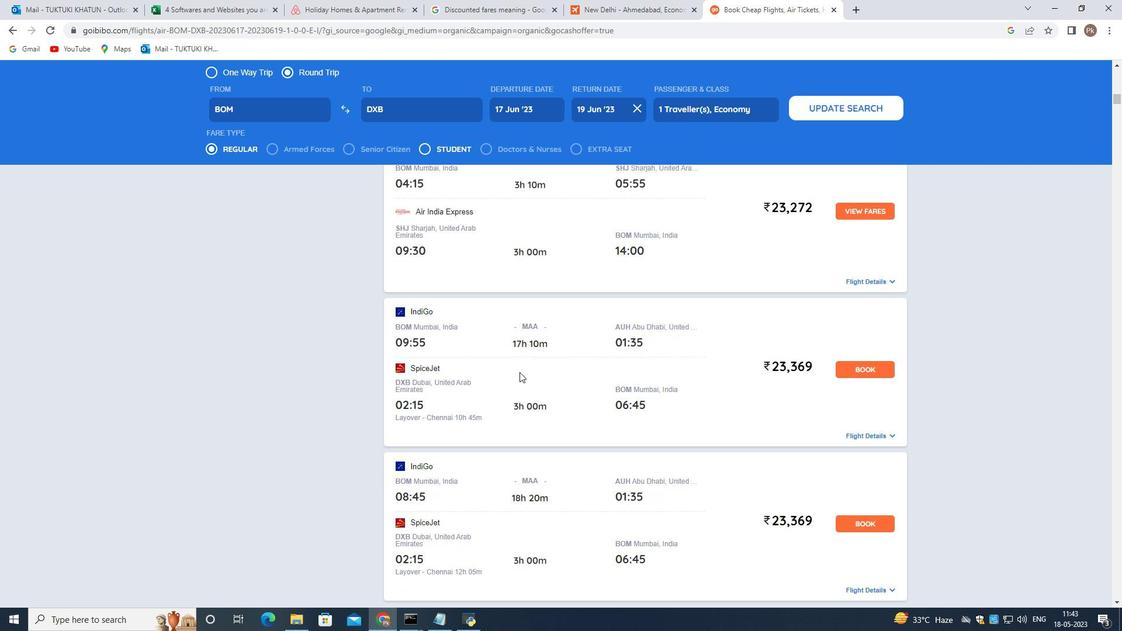 
Action: Mouse scrolled (519, 371) with delta (0, 0)
Screenshot: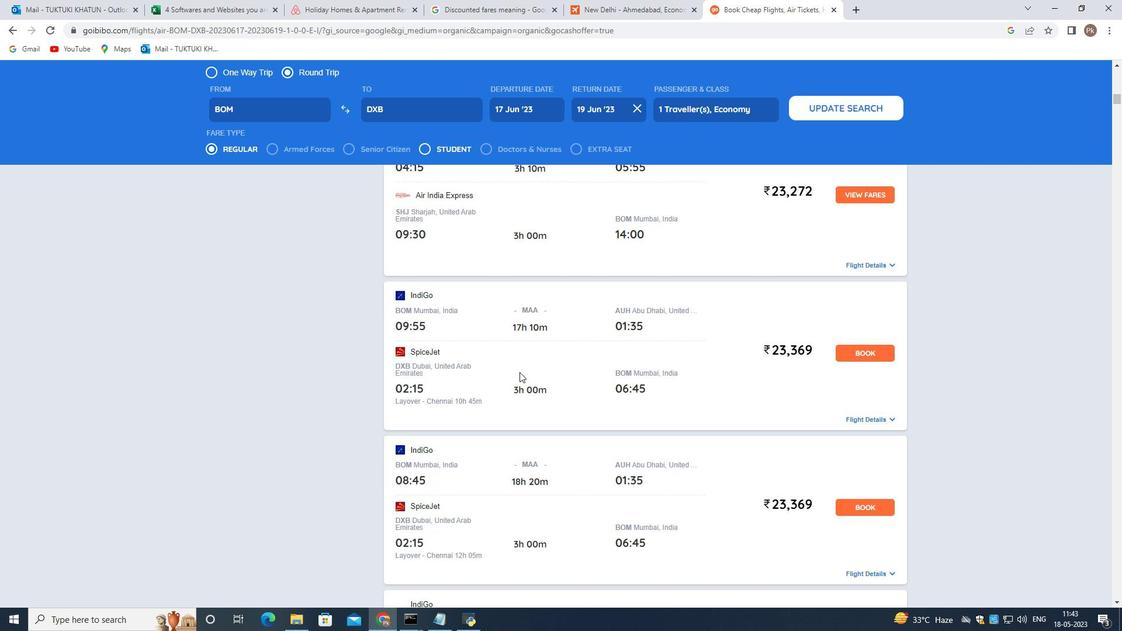 
Action: Mouse moved to (699, 353)
Screenshot: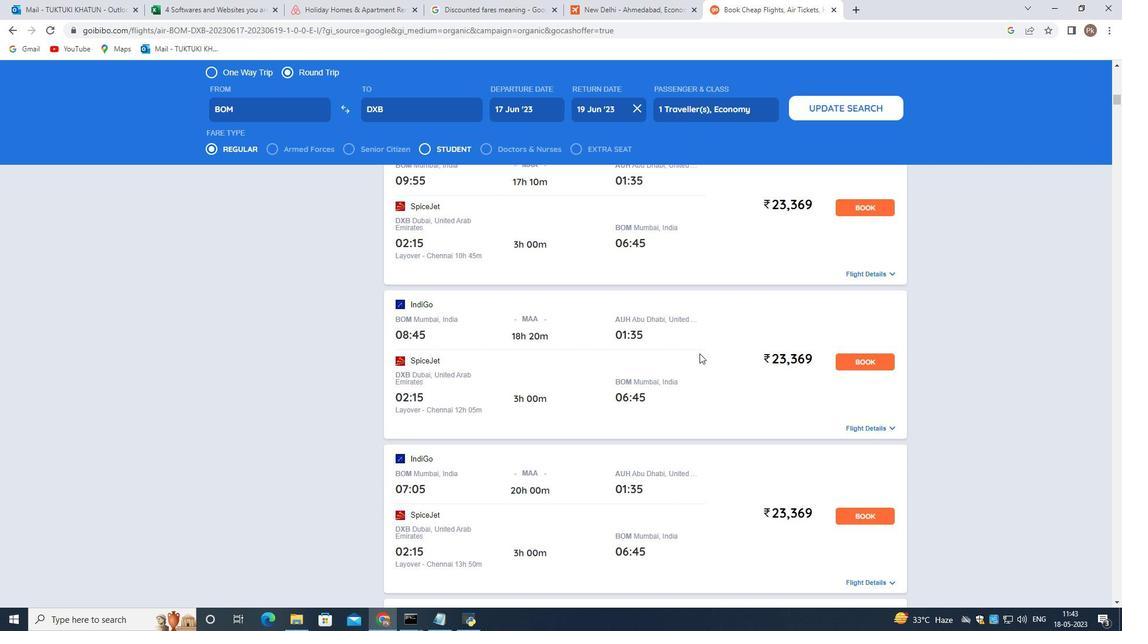 
Action: Mouse scrolled (699, 354) with delta (0, 0)
Screenshot: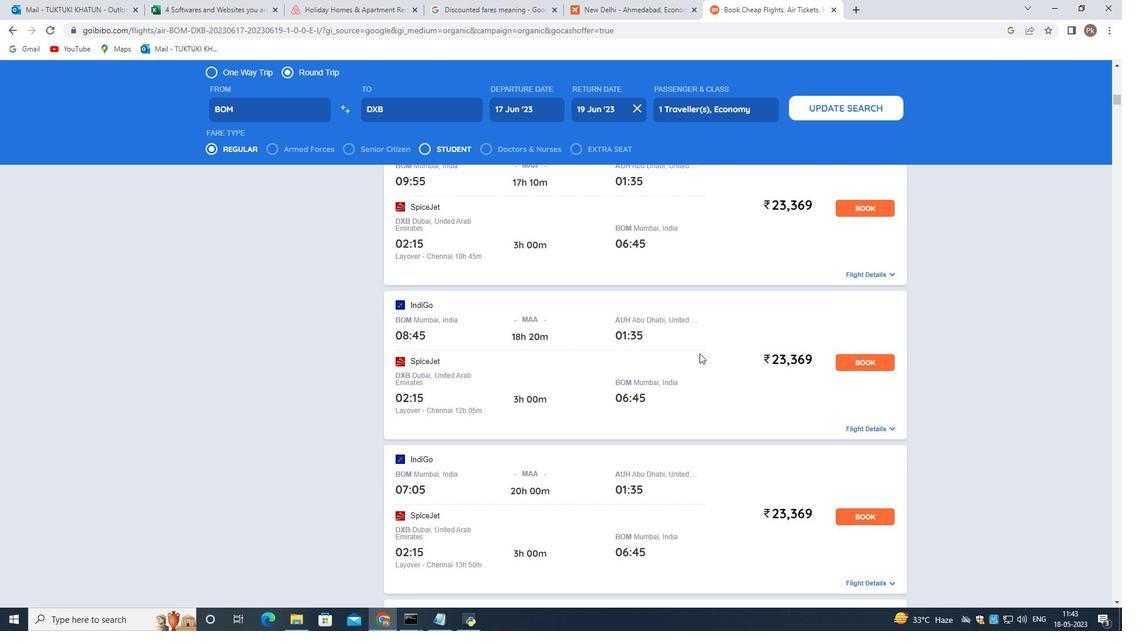
Action: Mouse scrolled (699, 354) with delta (0, 0)
Screenshot: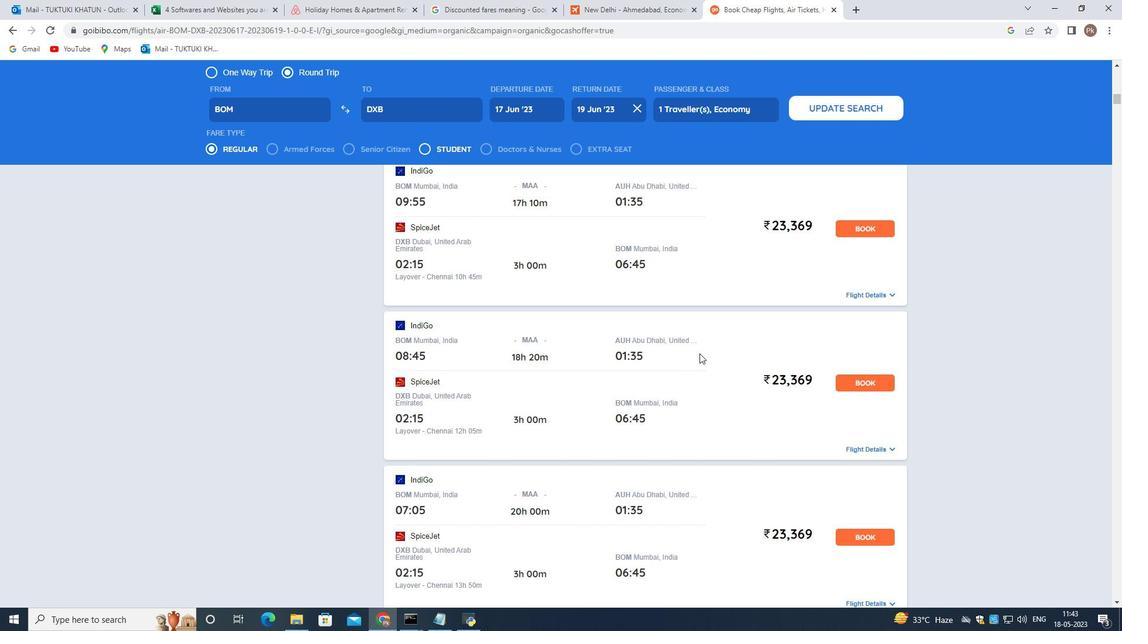 
Action: Mouse scrolled (699, 353) with delta (0, 0)
Screenshot: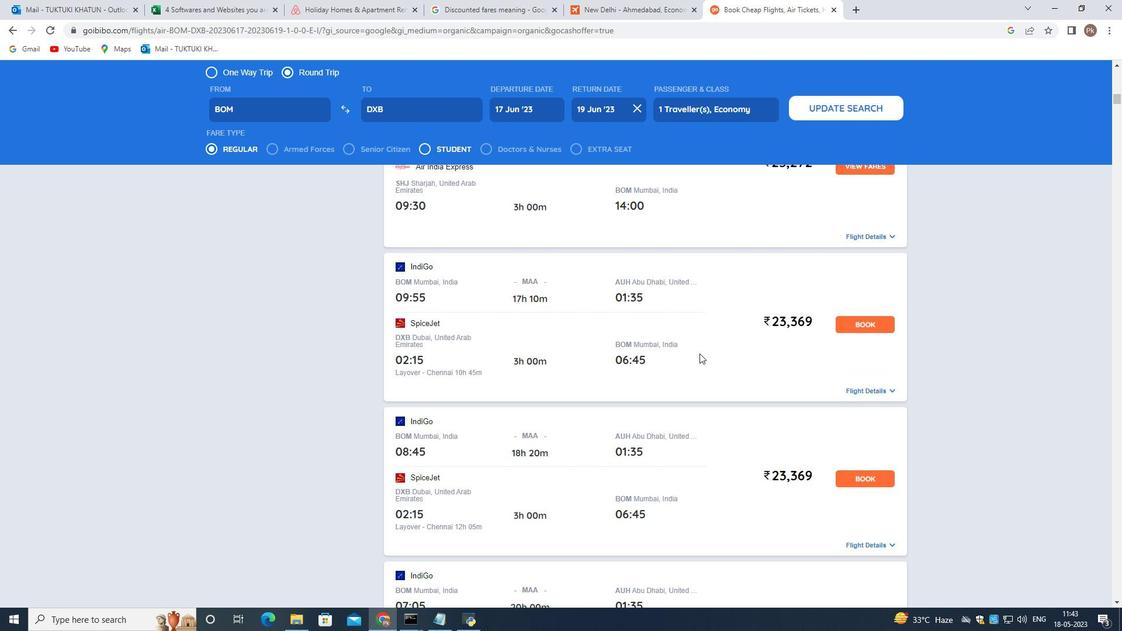 
Action: Mouse scrolled (699, 353) with delta (0, 0)
Screenshot: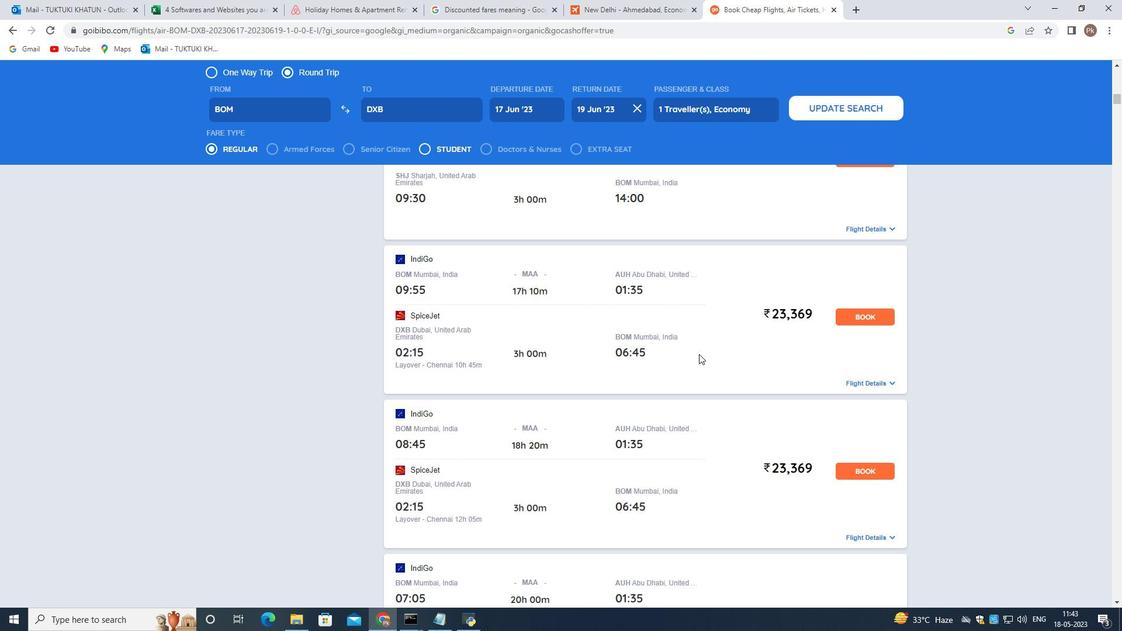 
Action: Mouse moved to (694, 354)
Screenshot: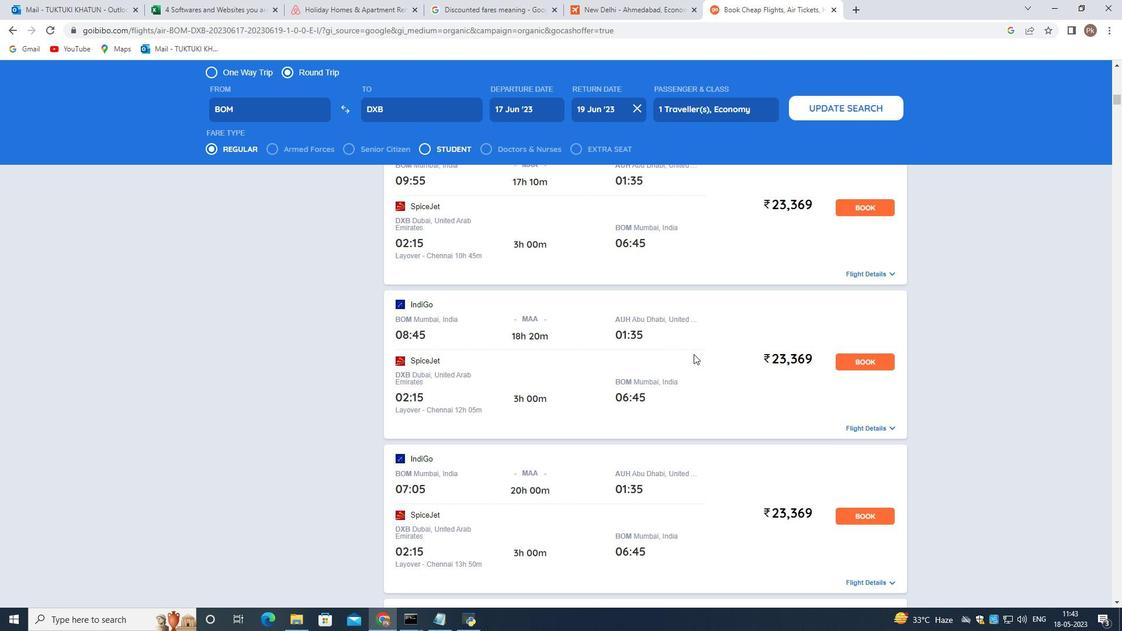 
Action: Mouse scrolled (694, 353) with delta (0, 0)
Screenshot: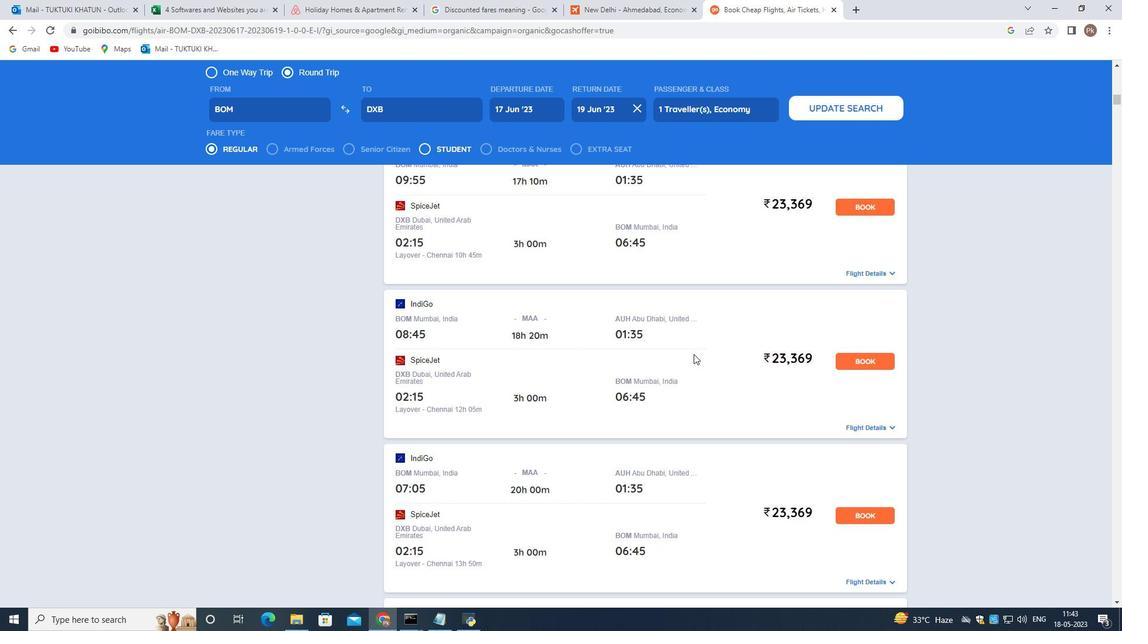 
Action: Mouse scrolled (694, 353) with delta (0, 0)
Screenshot: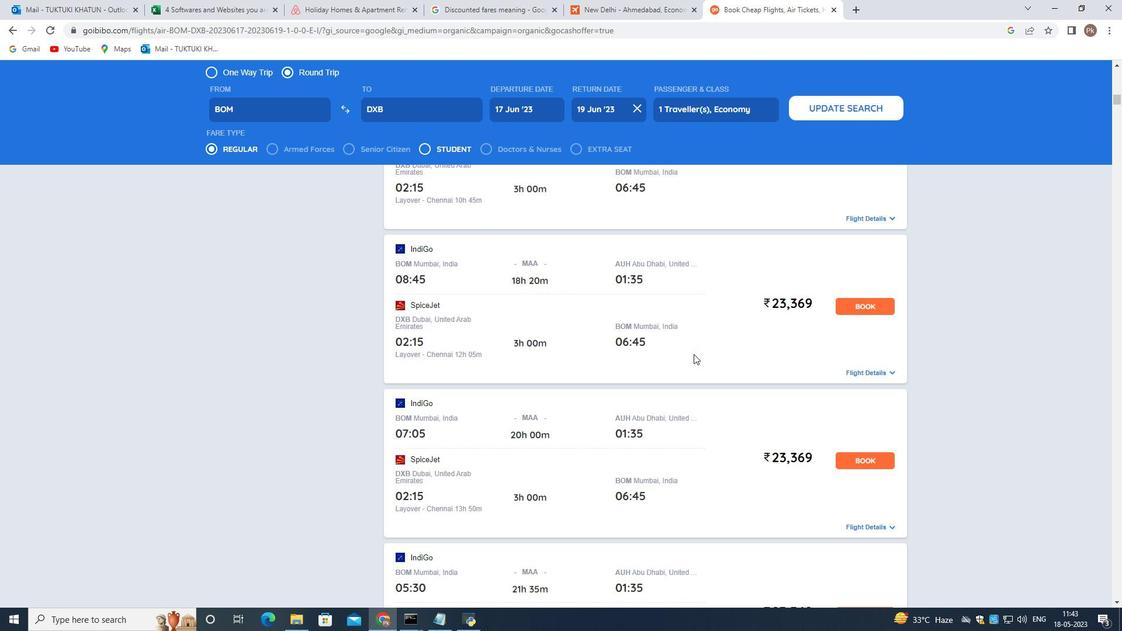 
Action: Mouse scrolled (694, 353) with delta (0, 0)
Screenshot: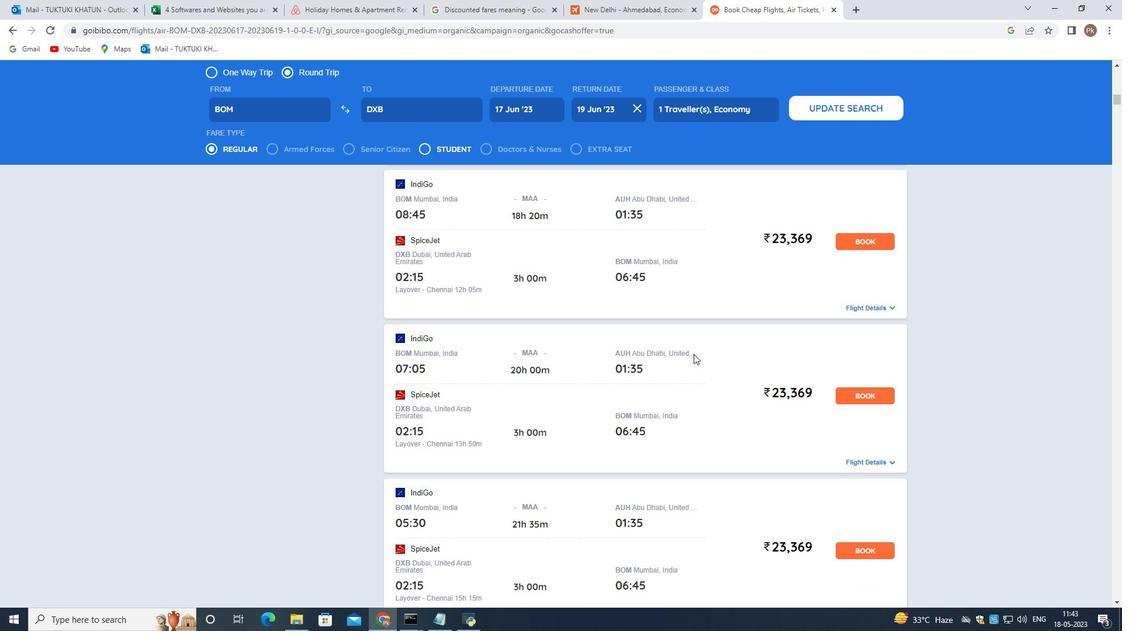 
Action: Mouse scrolled (694, 353) with delta (0, 0)
Screenshot: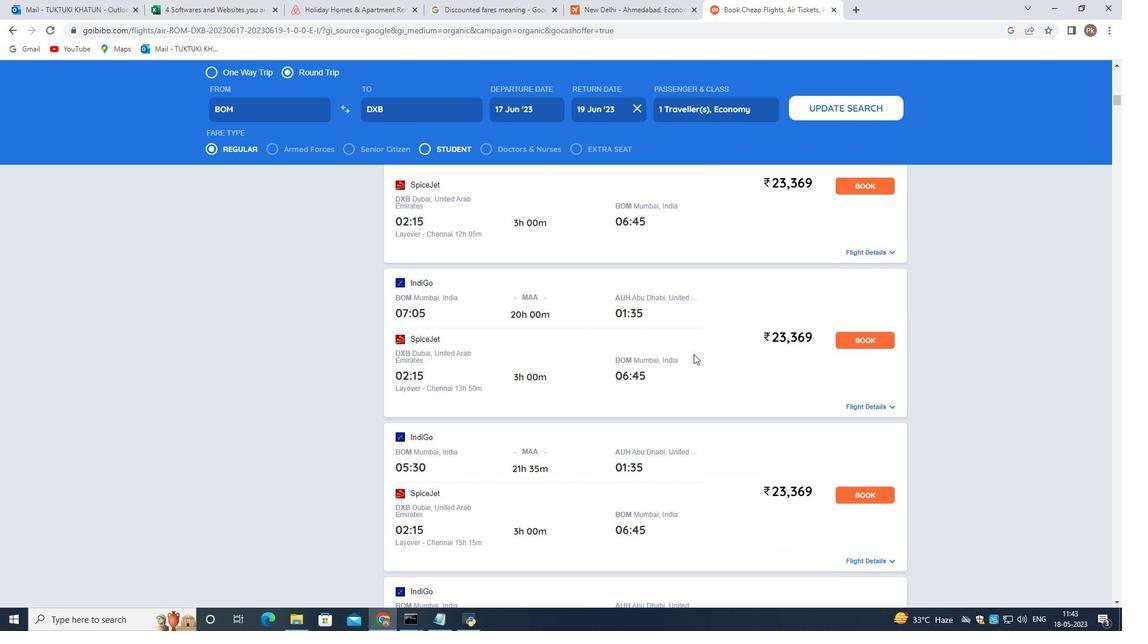 
Action: Mouse scrolled (694, 353) with delta (0, 0)
Screenshot: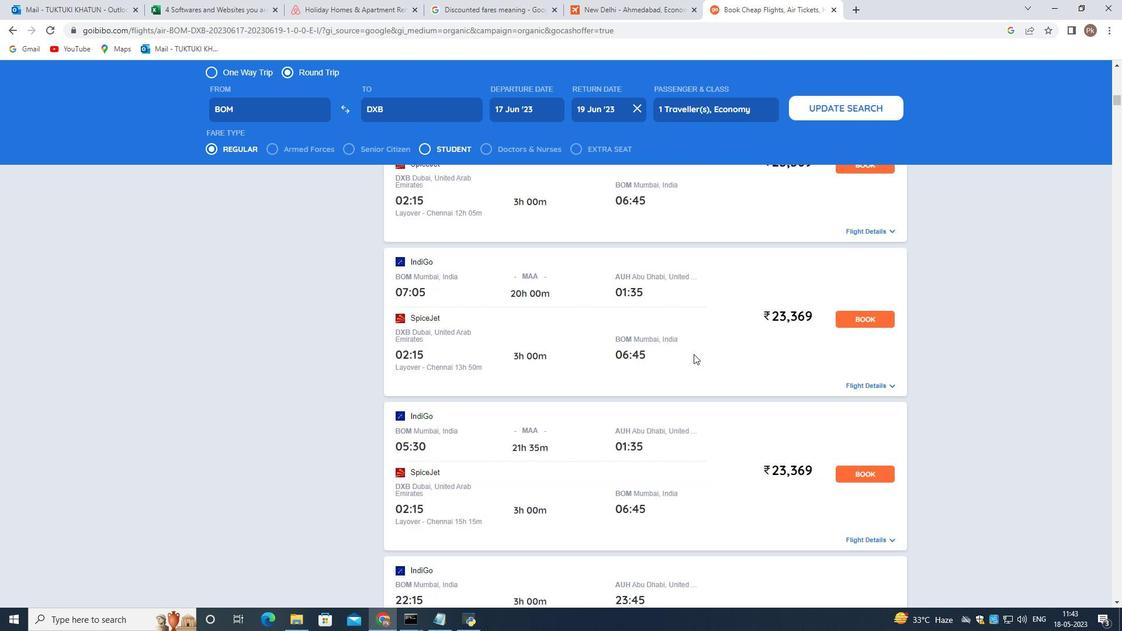 
Action: Mouse moved to (761, 226)
Screenshot: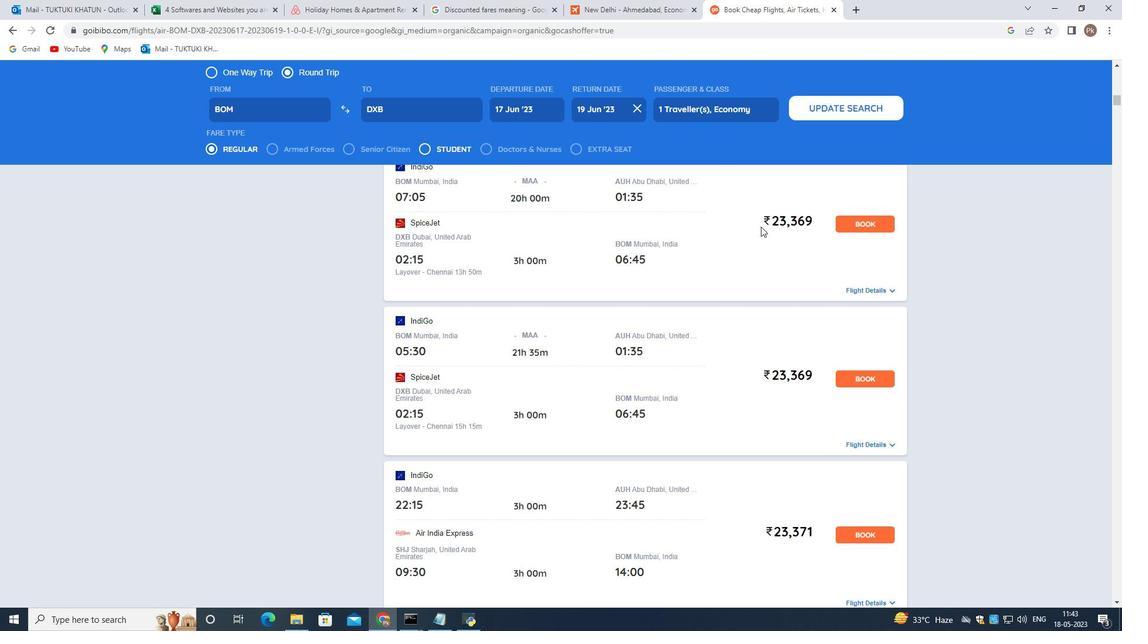 
Action: Mouse scrolled (761, 226) with delta (0, 0)
Screenshot: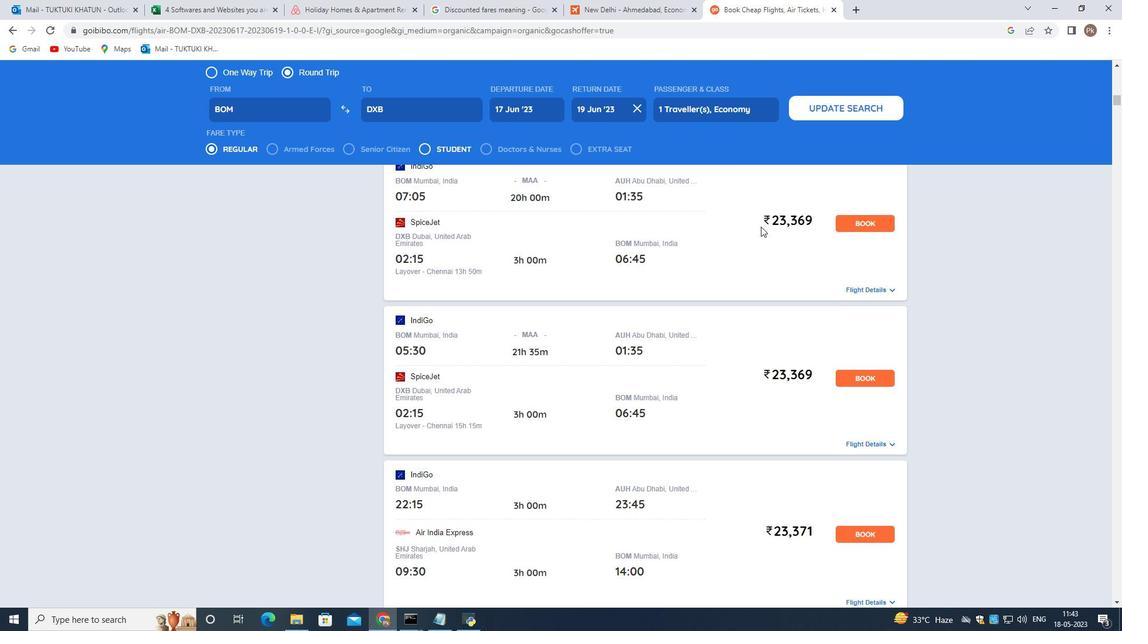 
Action: Mouse scrolled (761, 226) with delta (0, 0)
Screenshot: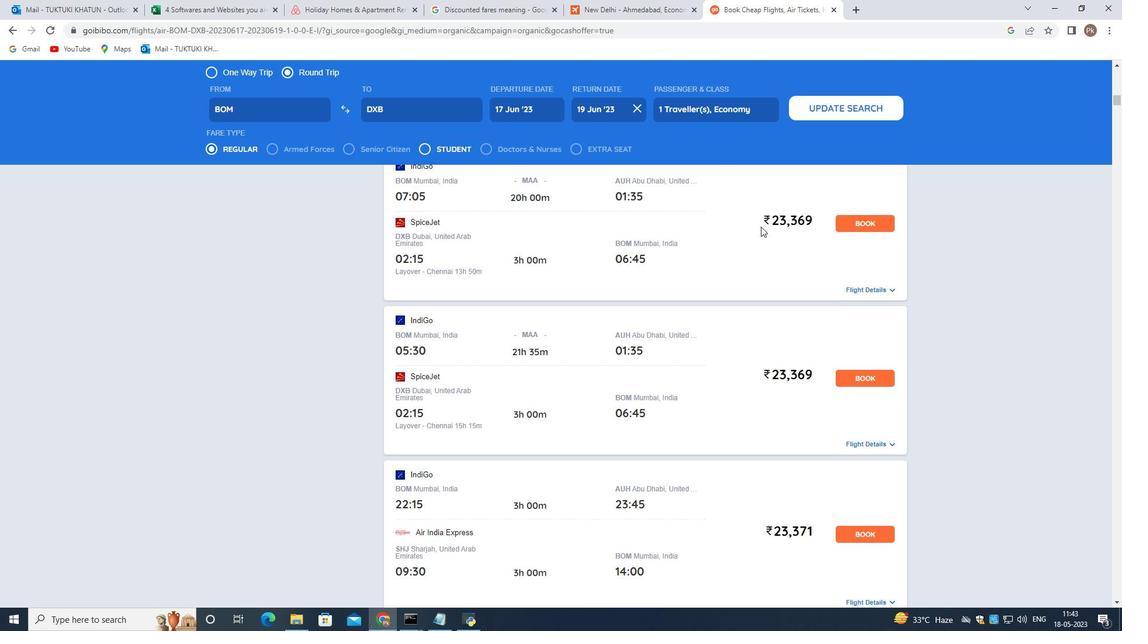 
Action: Mouse moved to (761, 226)
Screenshot: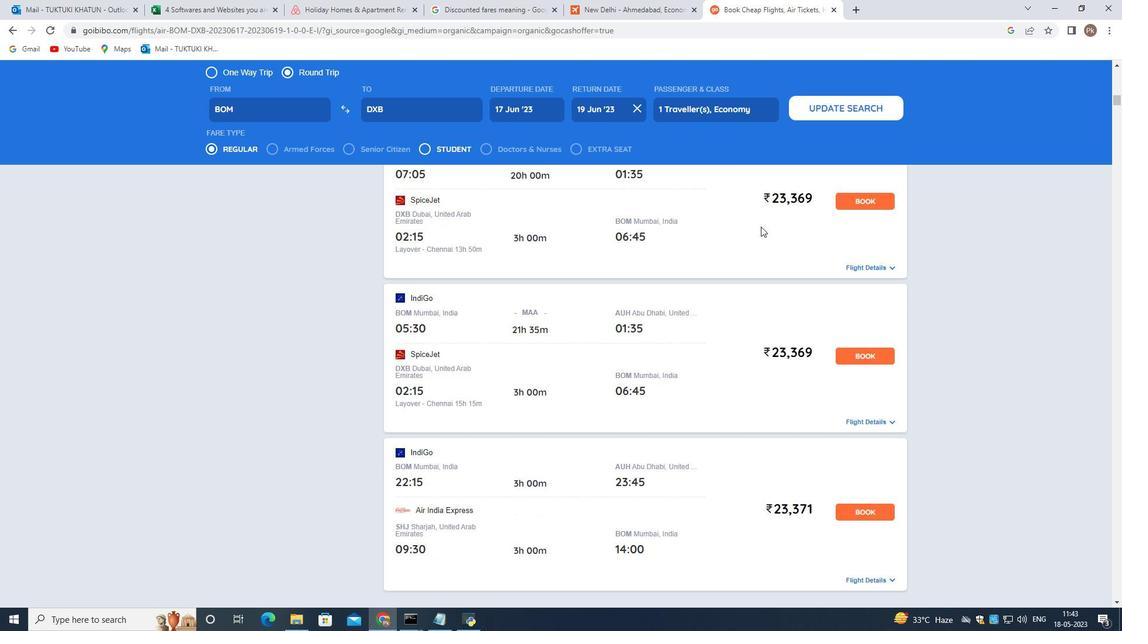
Action: Mouse scrolled (761, 226) with delta (0, 0)
Screenshot: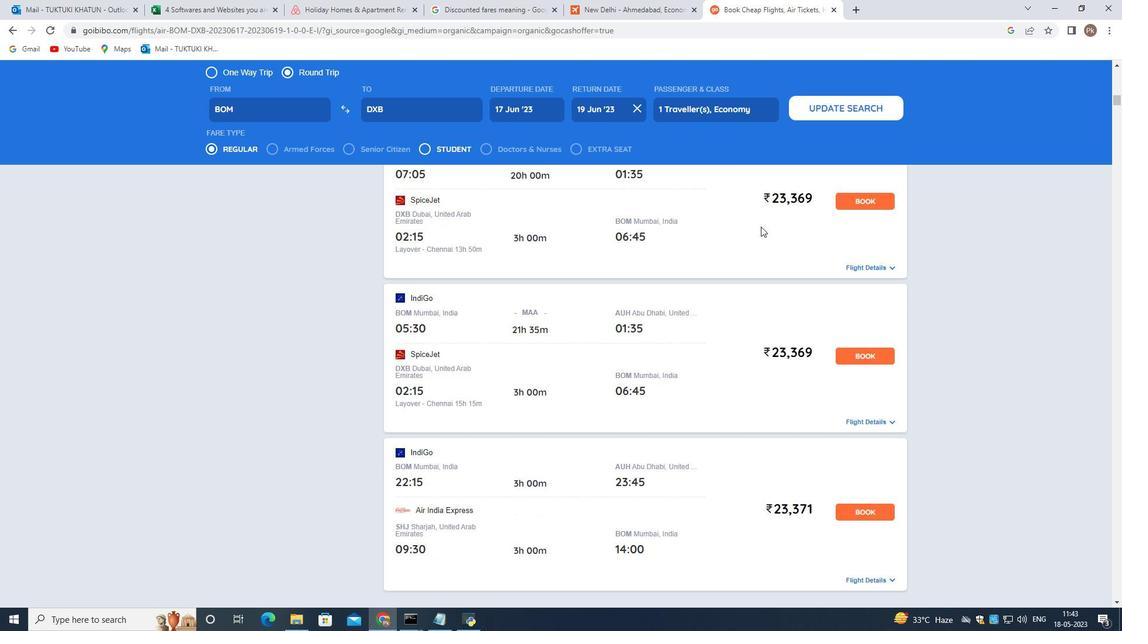 
Action: Mouse scrolled (761, 226) with delta (0, 0)
Screenshot: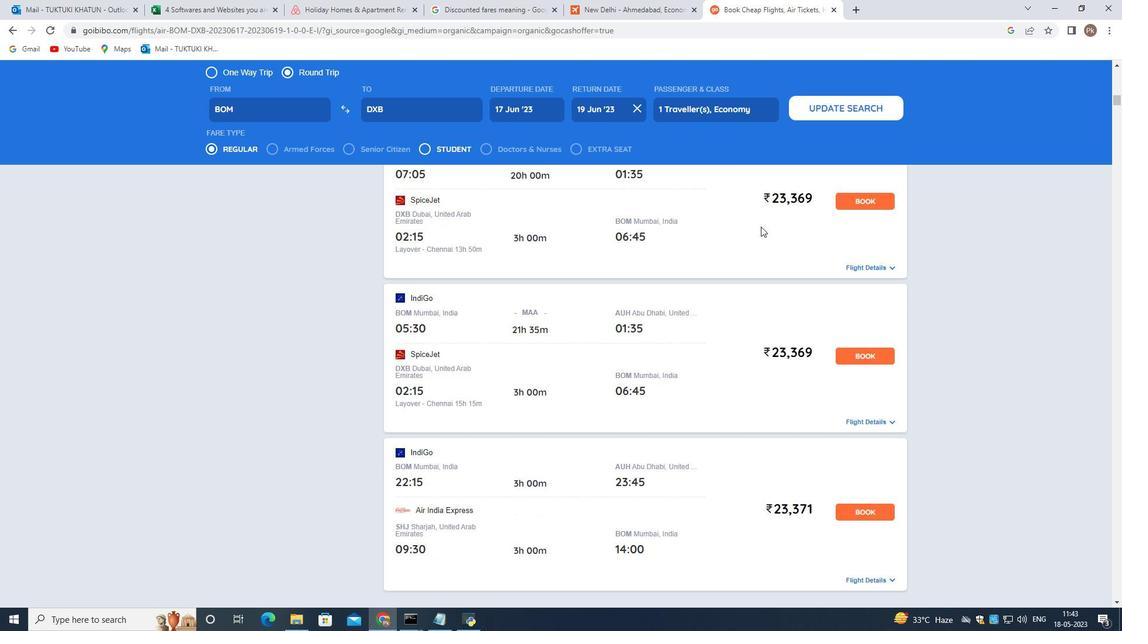 
Action: Mouse moved to (763, 226)
Screenshot: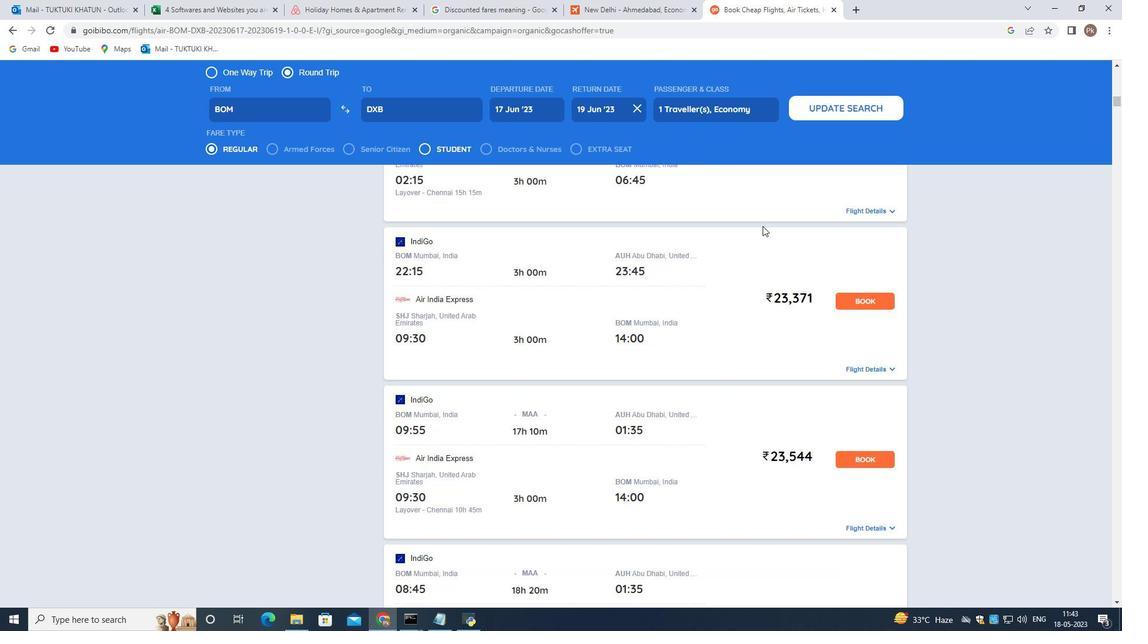 
Action: Mouse scrolled (763, 225) with delta (0, 0)
Screenshot: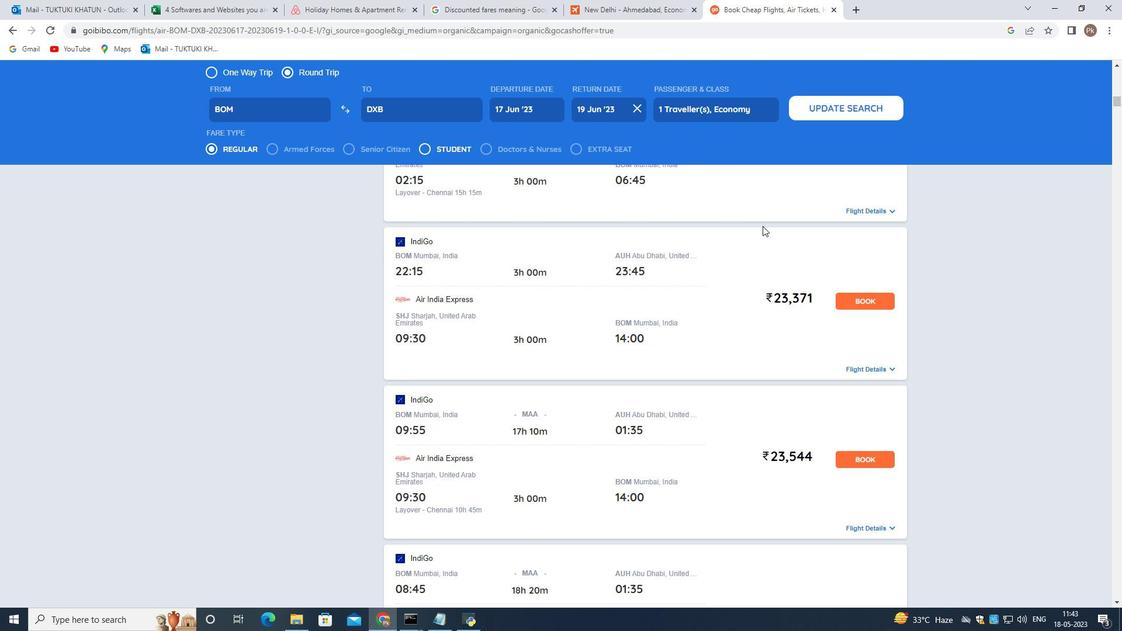 
Action: Mouse scrolled (763, 225) with delta (0, 0)
Screenshot: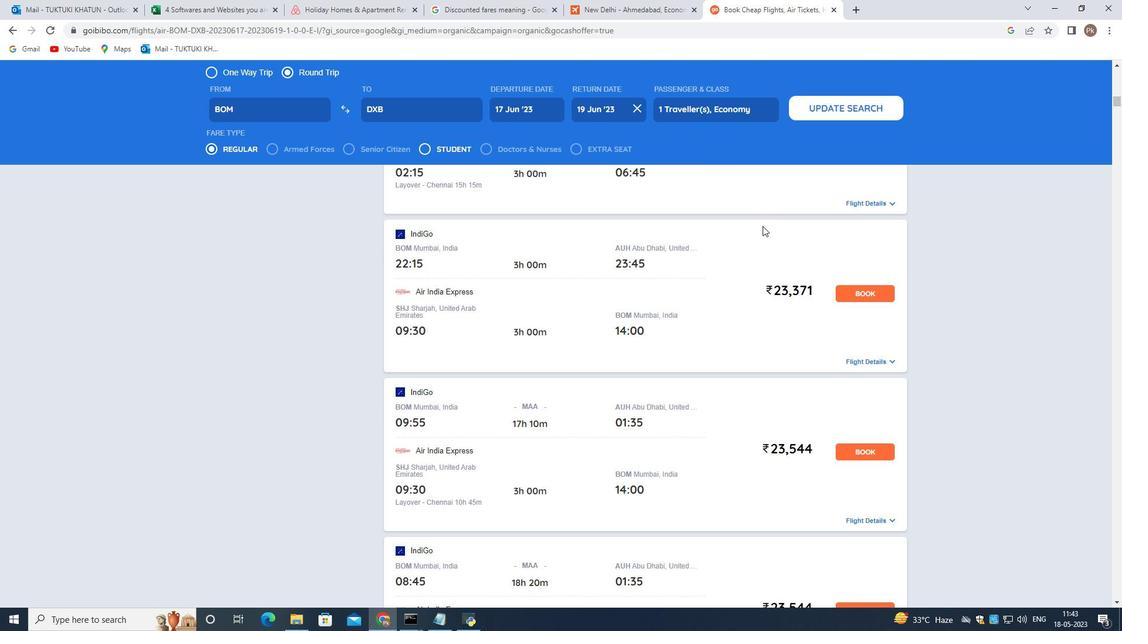 
Action: Mouse scrolled (763, 225) with delta (0, 0)
Screenshot: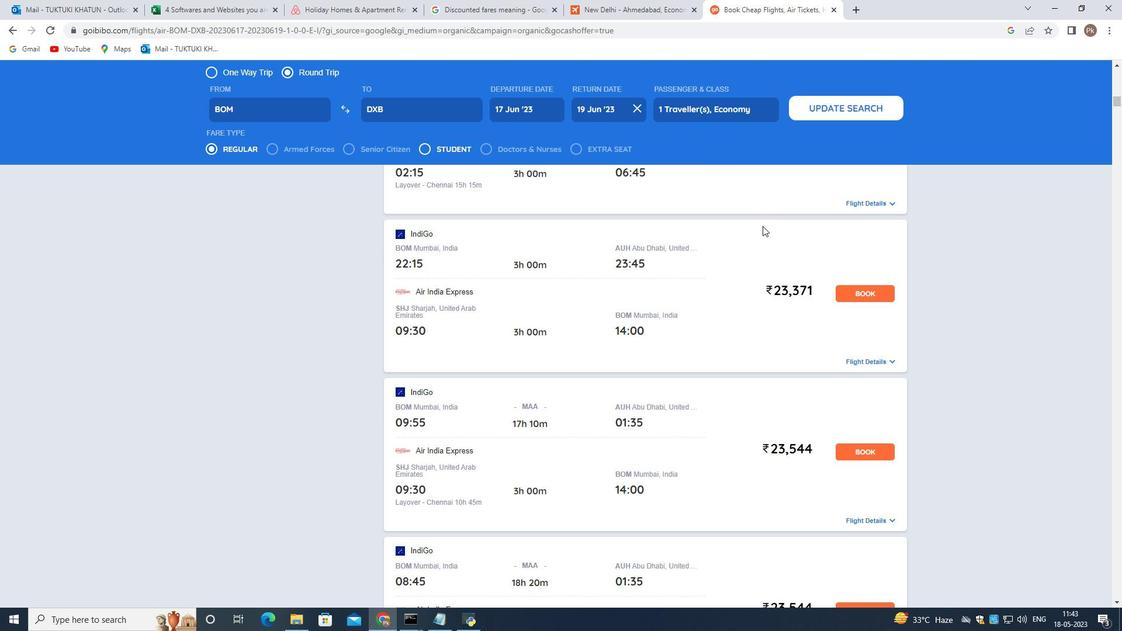 
Action: Mouse scrolled (763, 225) with delta (0, 0)
Screenshot: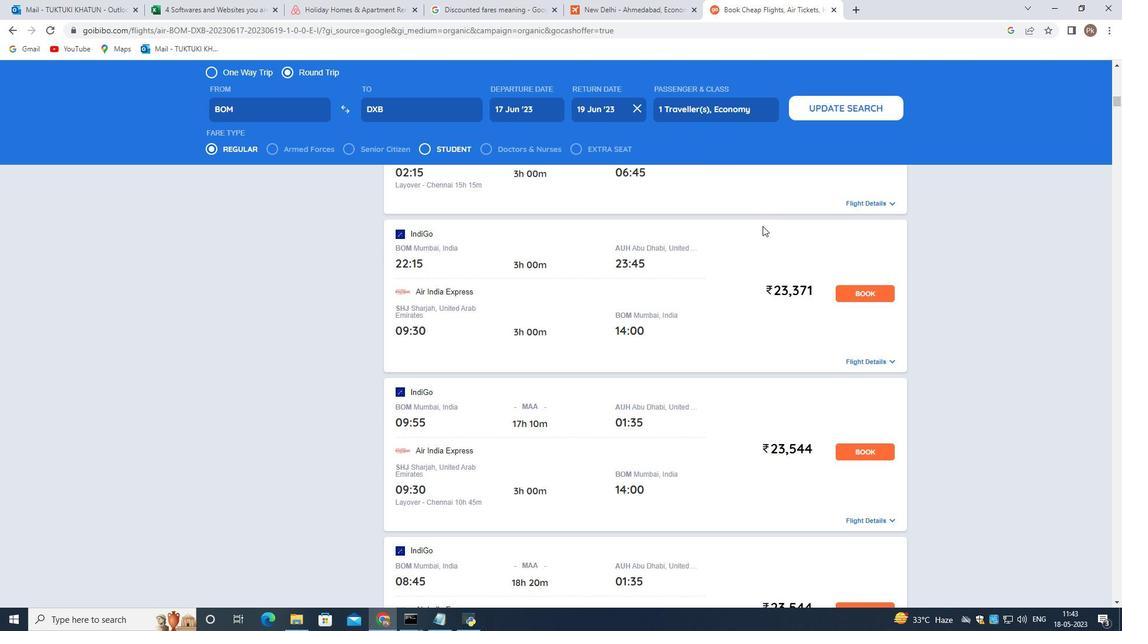 
Action: Mouse scrolled (763, 225) with delta (0, 0)
Screenshot: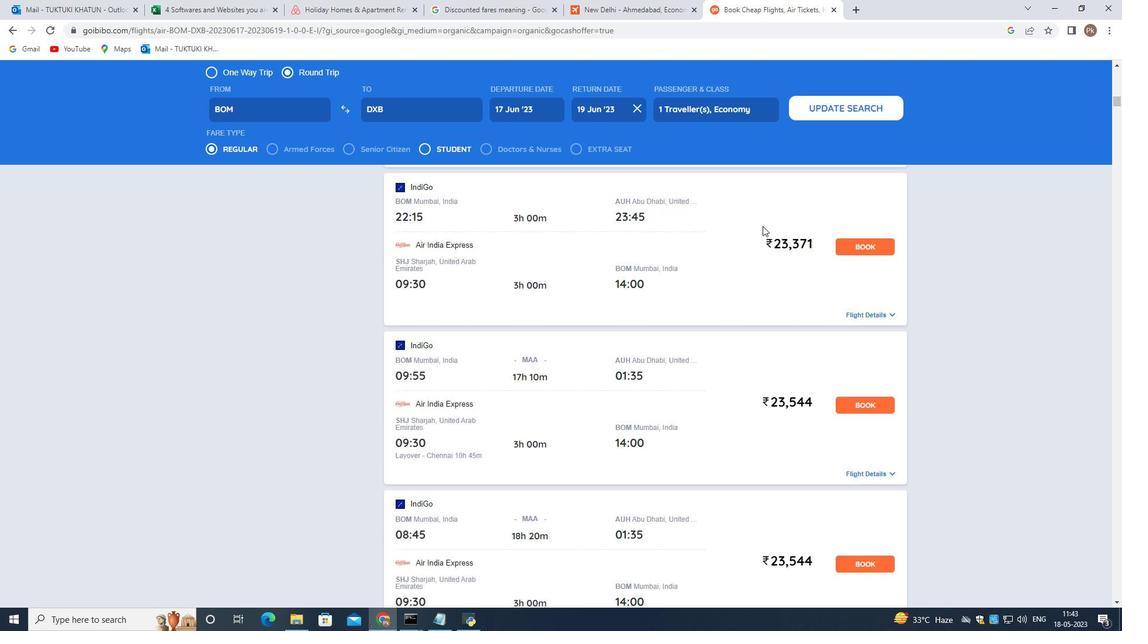 
Action: Mouse moved to (764, 225)
Screenshot: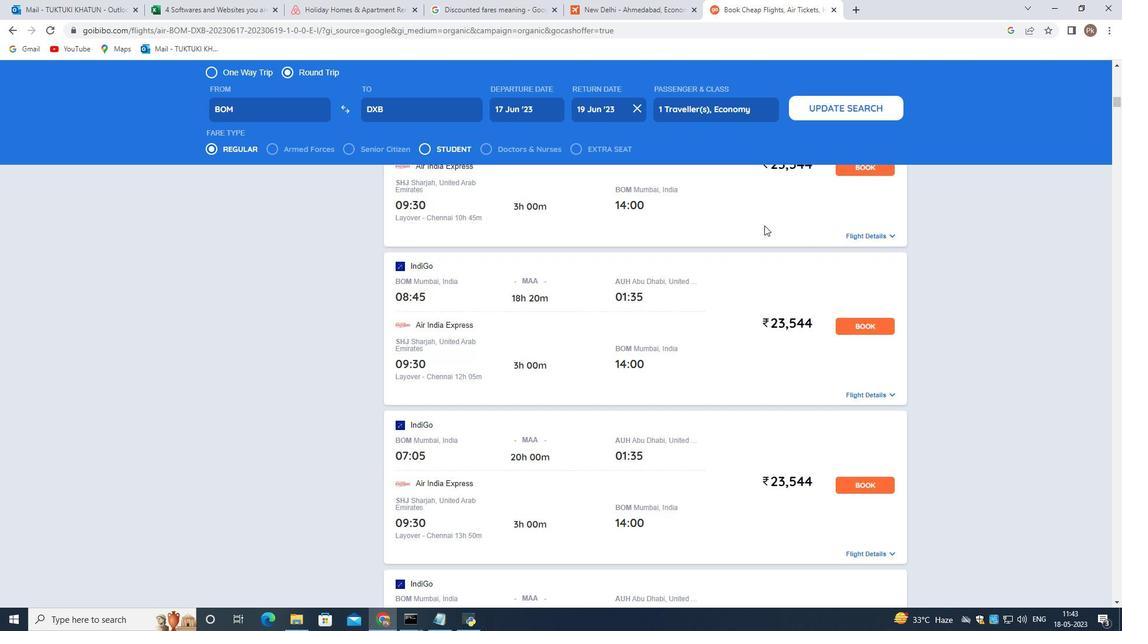 
Action: Mouse scrolled (764, 225) with delta (0, 0)
Screenshot: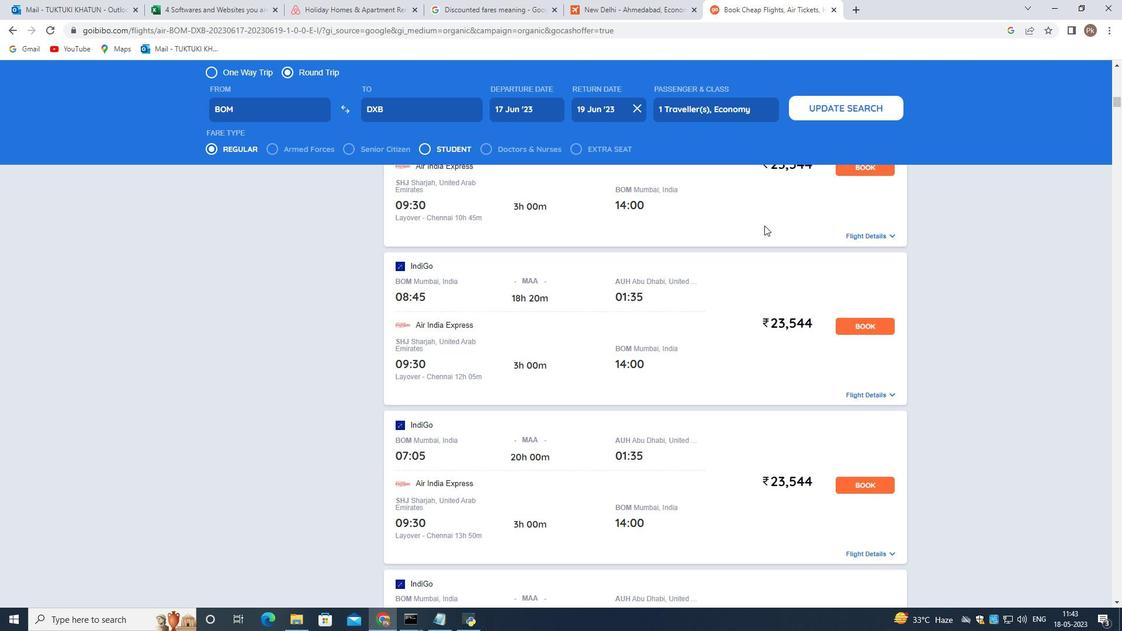 
Action: Mouse scrolled (764, 225) with delta (0, 0)
Screenshot: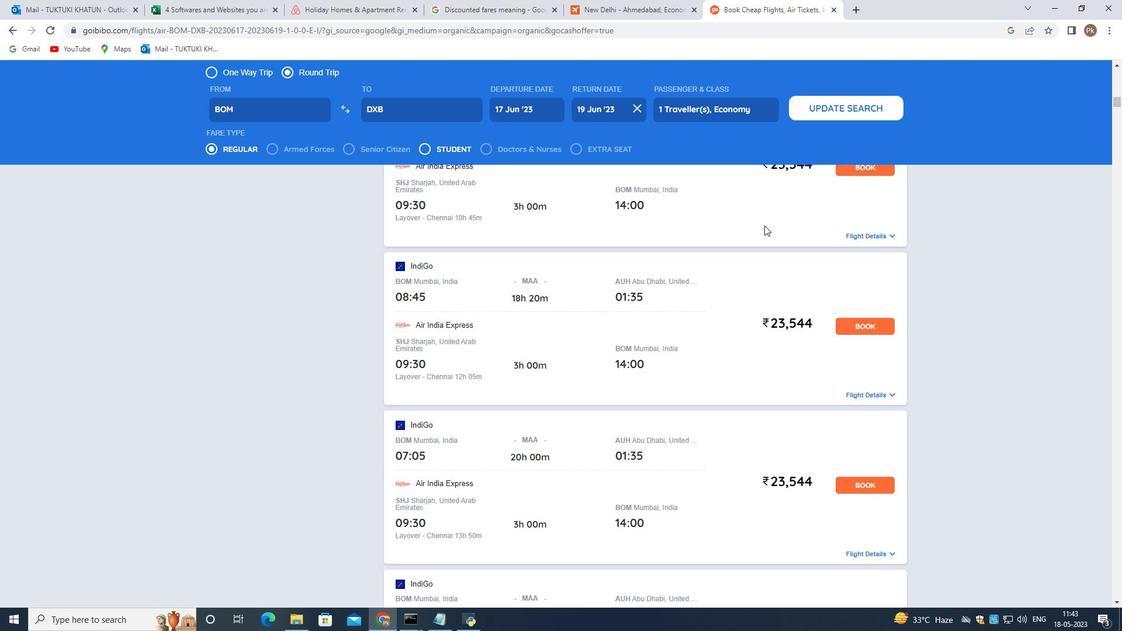 
Action: Mouse scrolled (764, 225) with delta (0, 0)
Screenshot: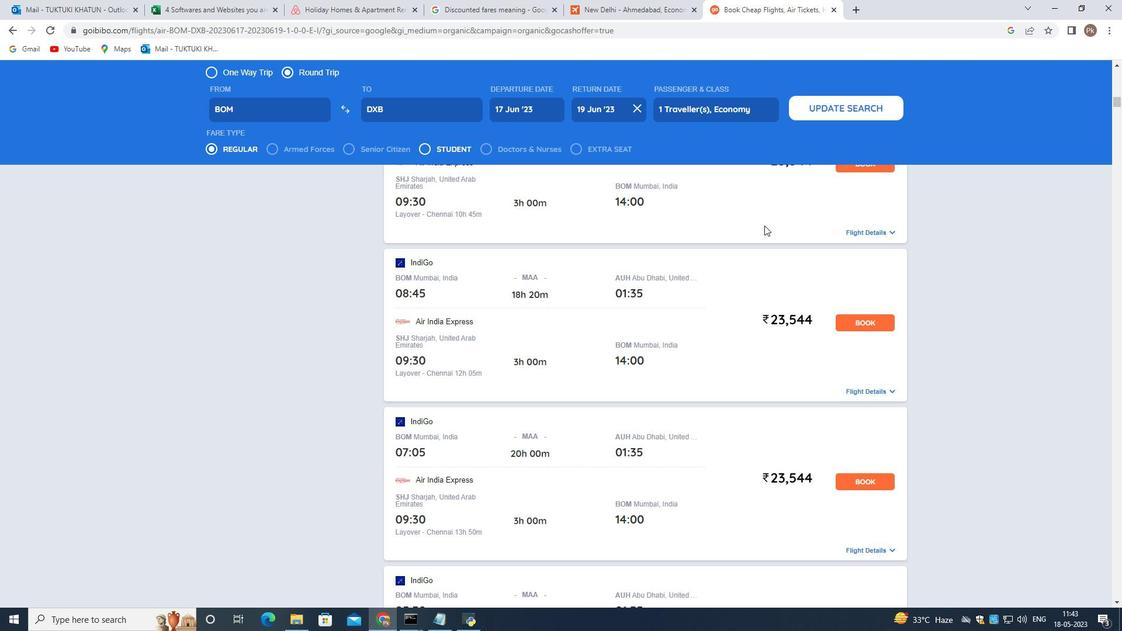 
Action: Mouse moved to (765, 225)
Screenshot: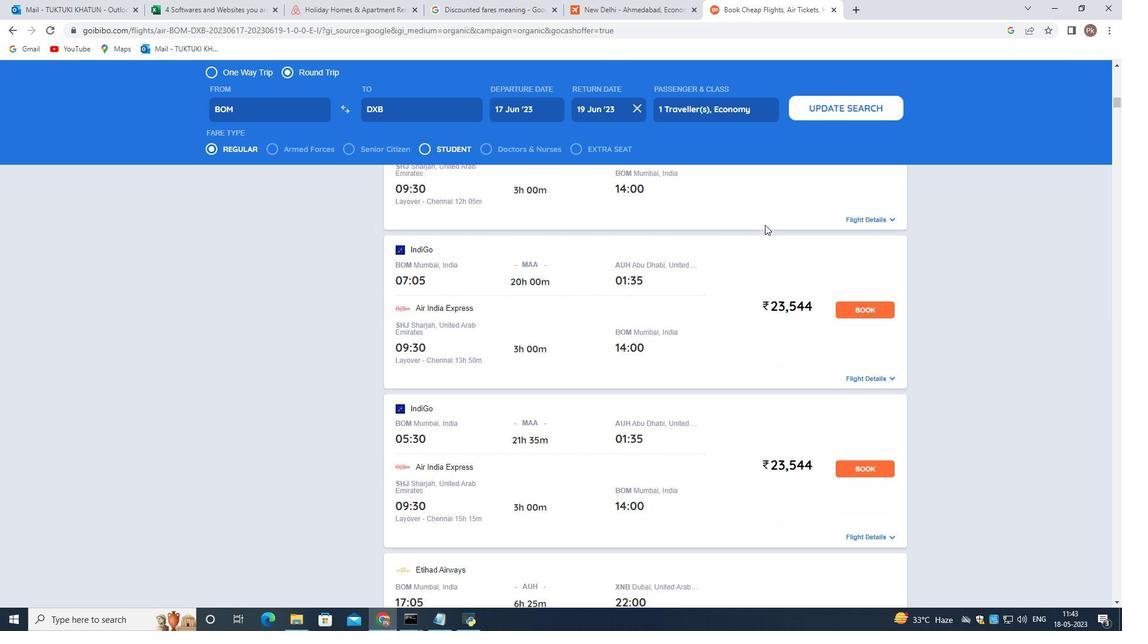 
Action: Mouse scrolled (765, 224) with delta (0, 0)
Screenshot: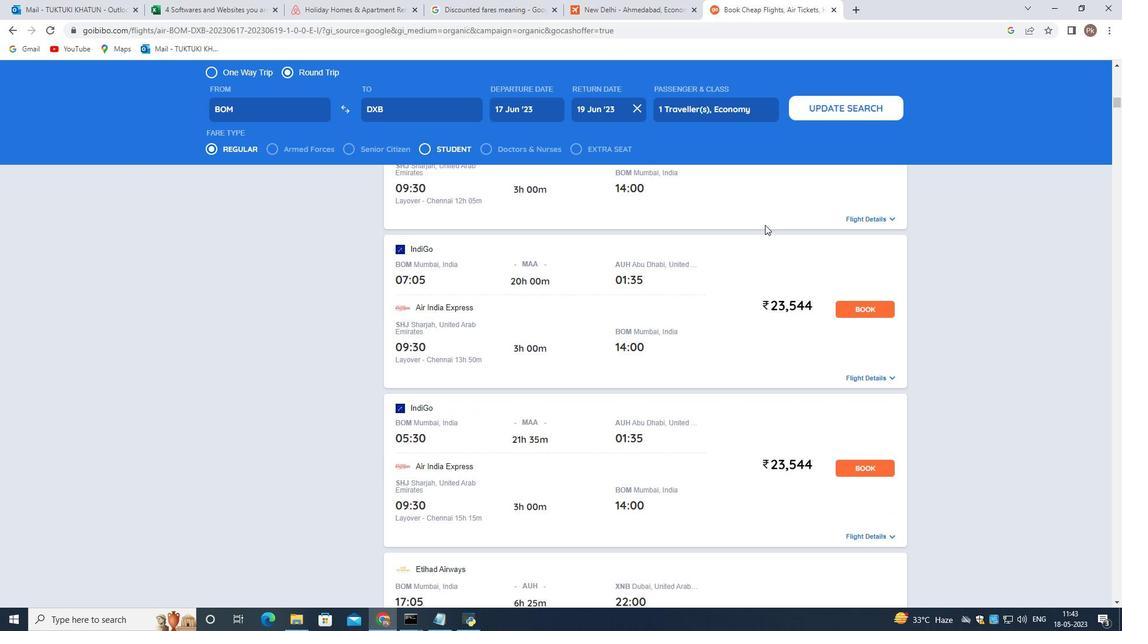 
Action: Mouse scrolled (765, 224) with delta (0, 0)
Screenshot: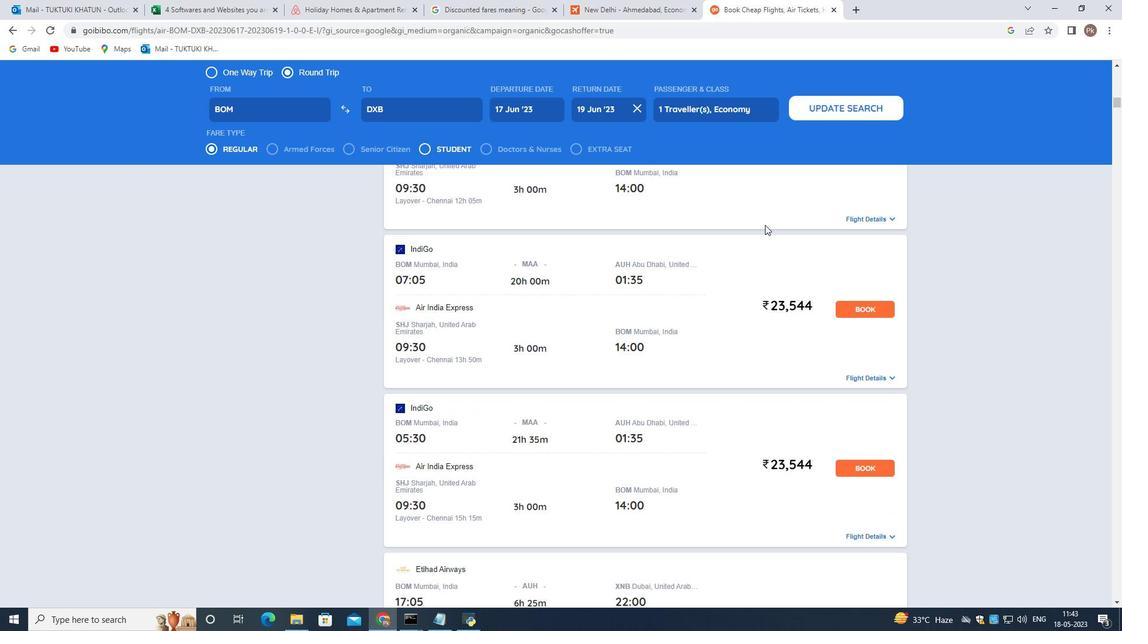 
Action: Mouse scrolled (765, 224) with delta (0, 0)
Screenshot: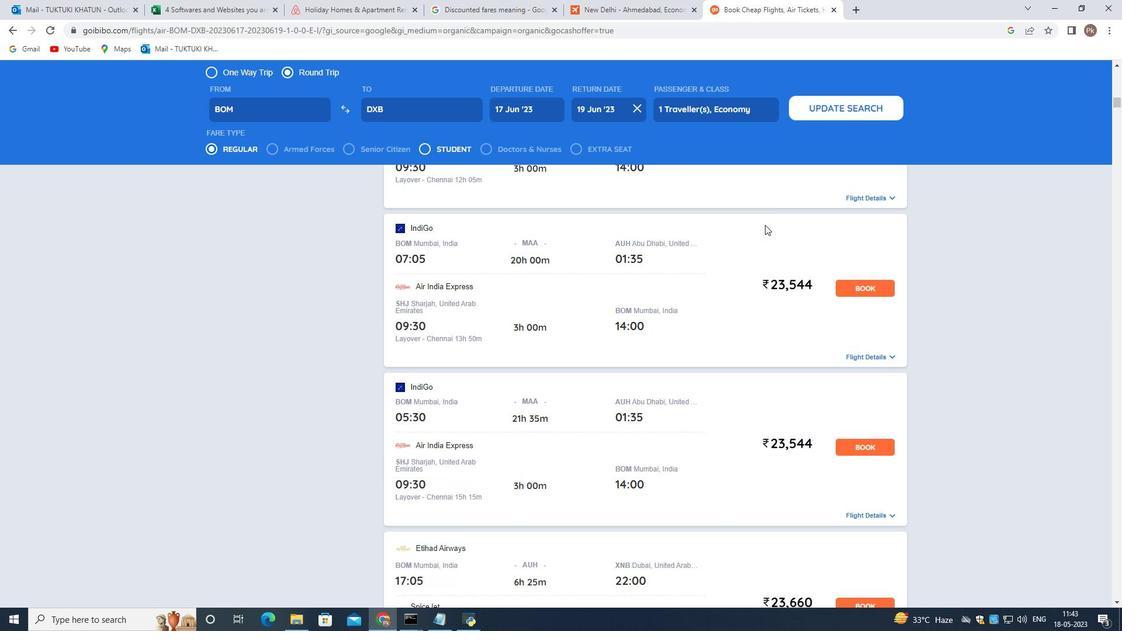 
Action: Mouse scrolled (765, 224) with delta (0, 0)
Screenshot: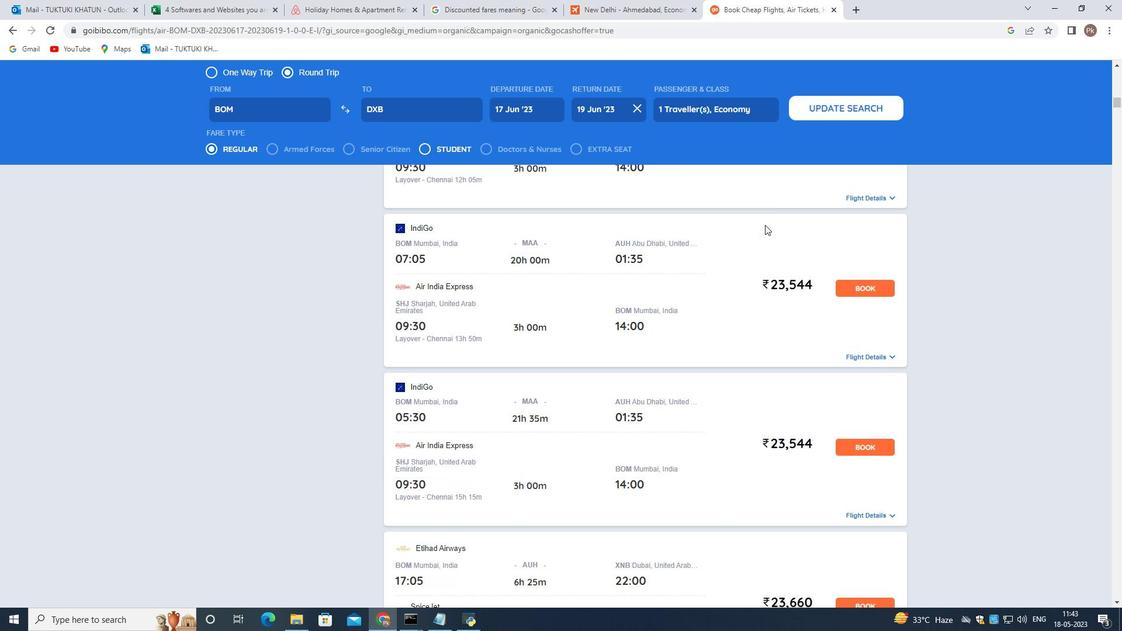 
Action: Mouse moved to (765, 223)
Screenshot: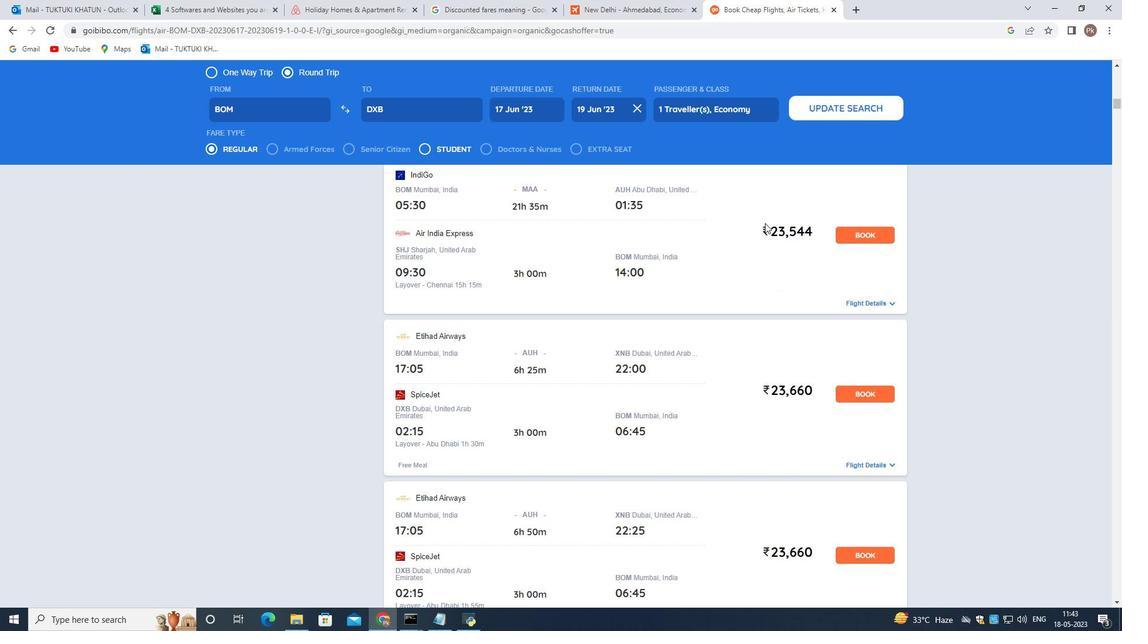 
Action: Mouse scrolled (765, 222) with delta (0, 0)
Screenshot: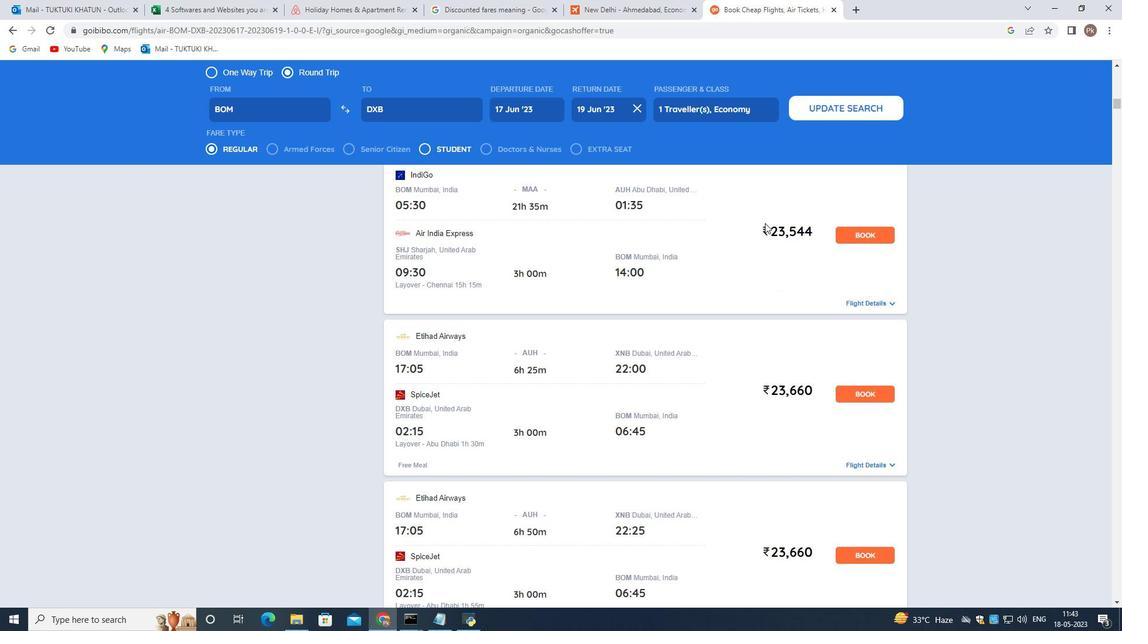 
Action: Mouse scrolled (765, 222) with delta (0, 0)
Screenshot: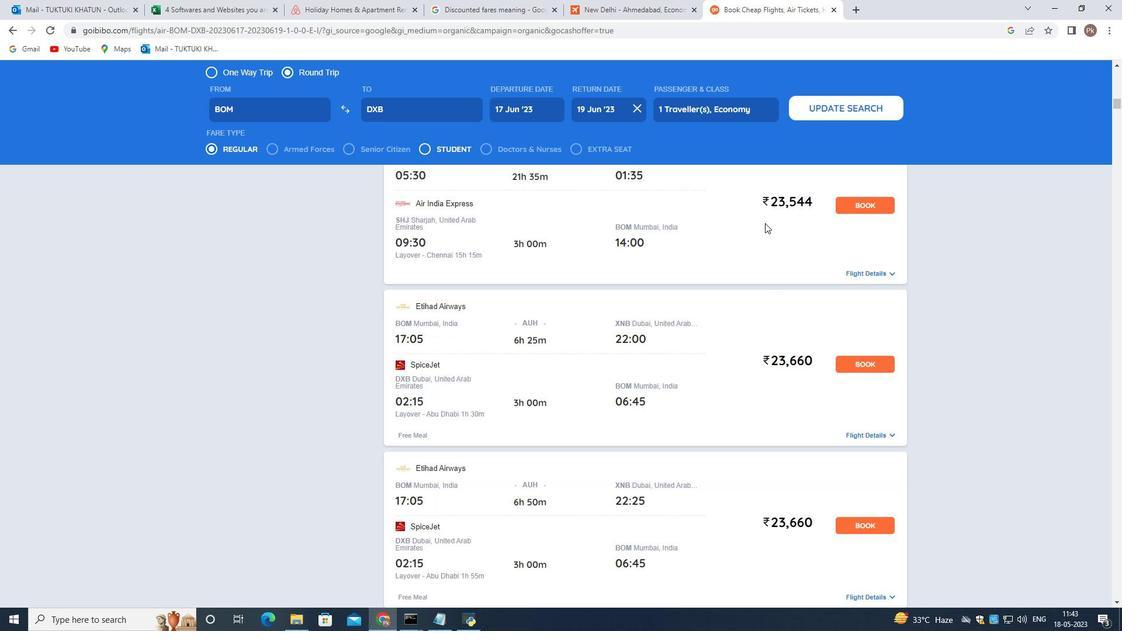 
Action: Mouse scrolled (765, 222) with delta (0, 0)
Screenshot: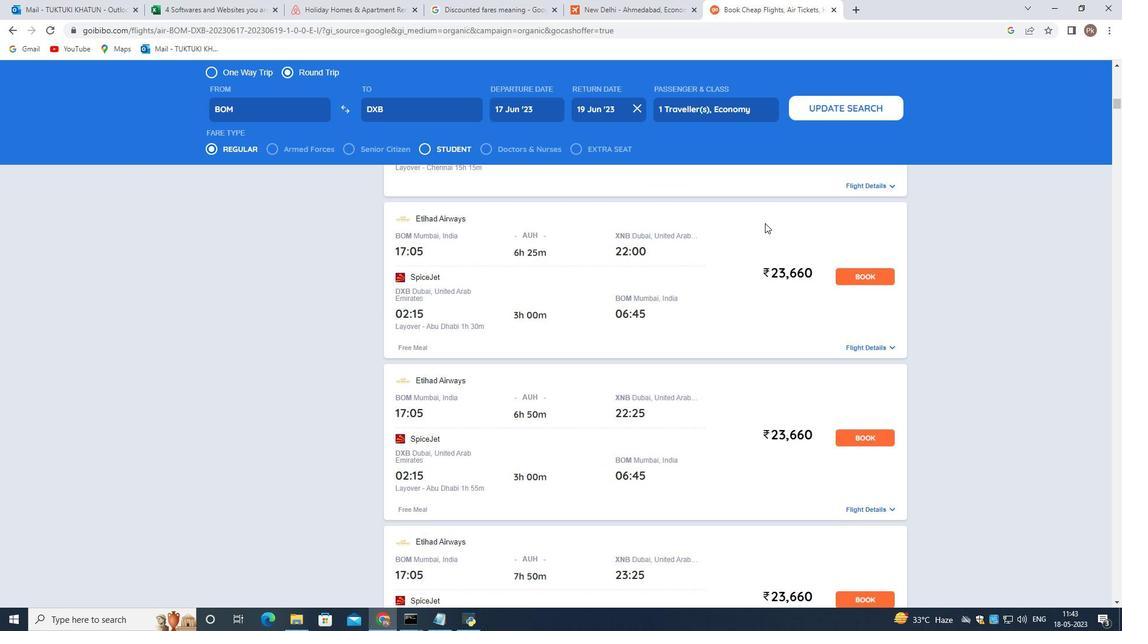 
Action: Mouse scrolled (765, 222) with delta (0, 0)
Screenshot: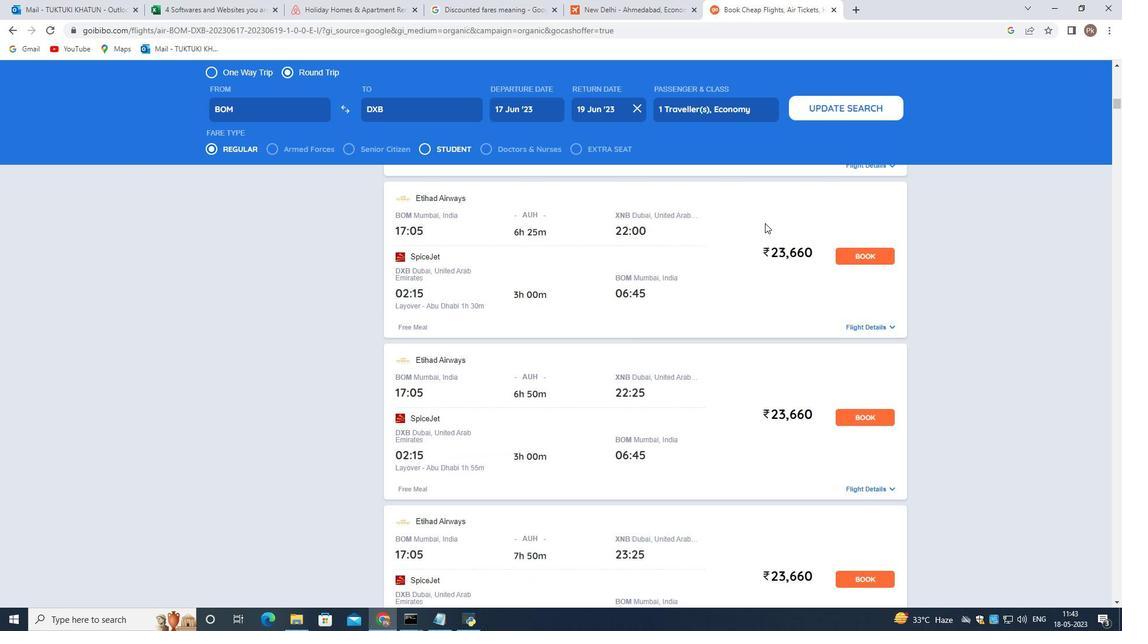 
Action: Mouse scrolled (765, 222) with delta (0, 0)
Screenshot: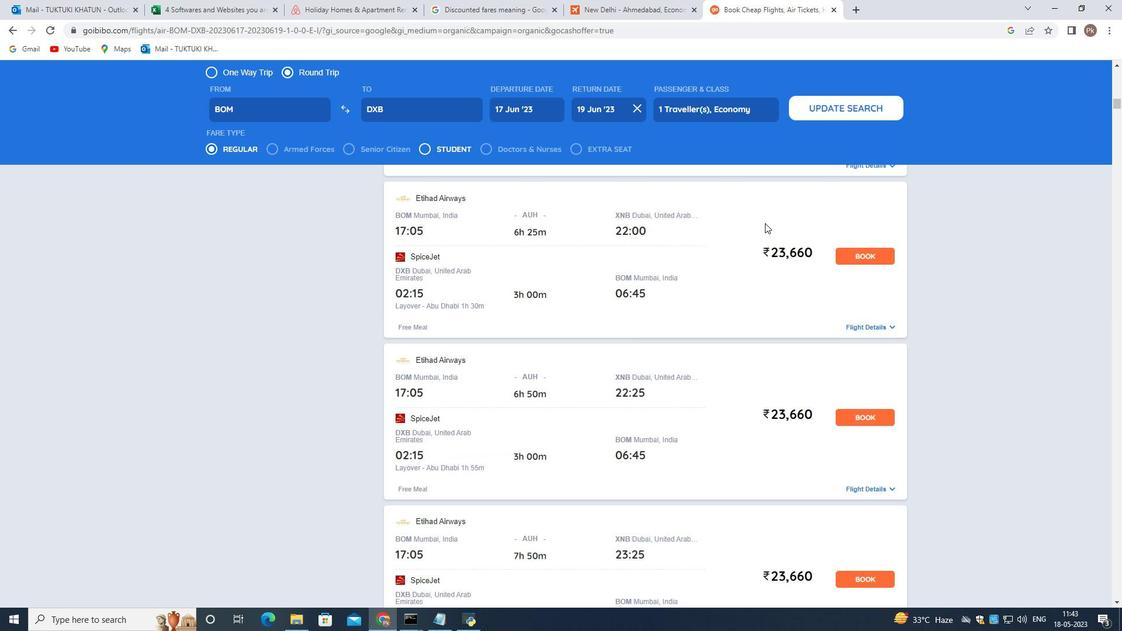 
Action: Mouse scrolled (765, 222) with delta (0, 0)
Screenshot: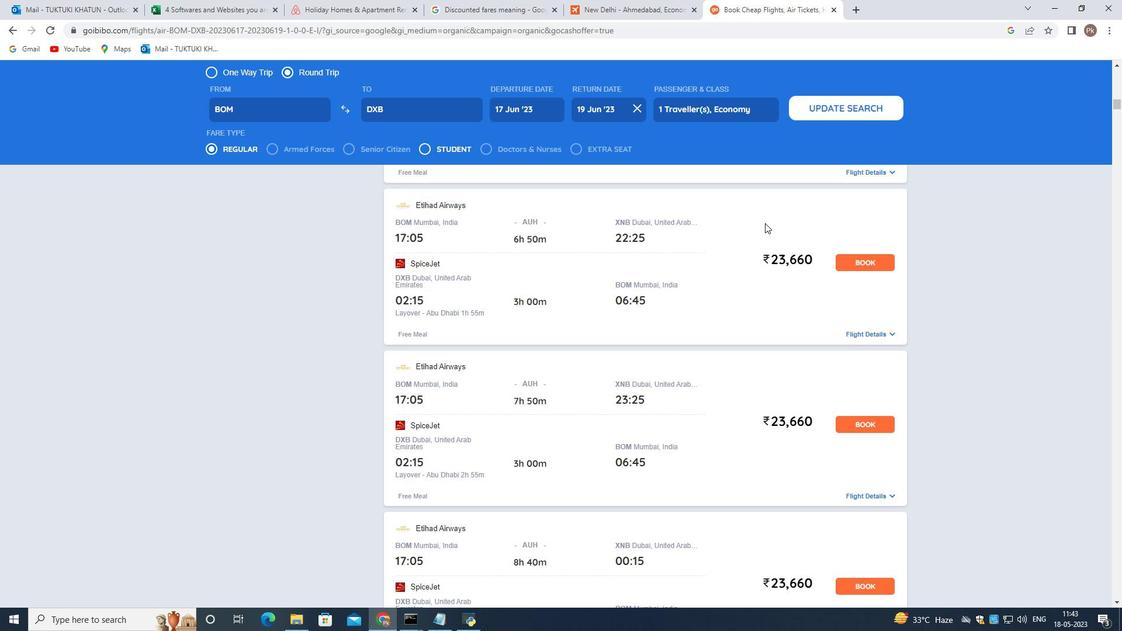 
Action: Mouse scrolled (765, 222) with delta (0, 0)
Screenshot: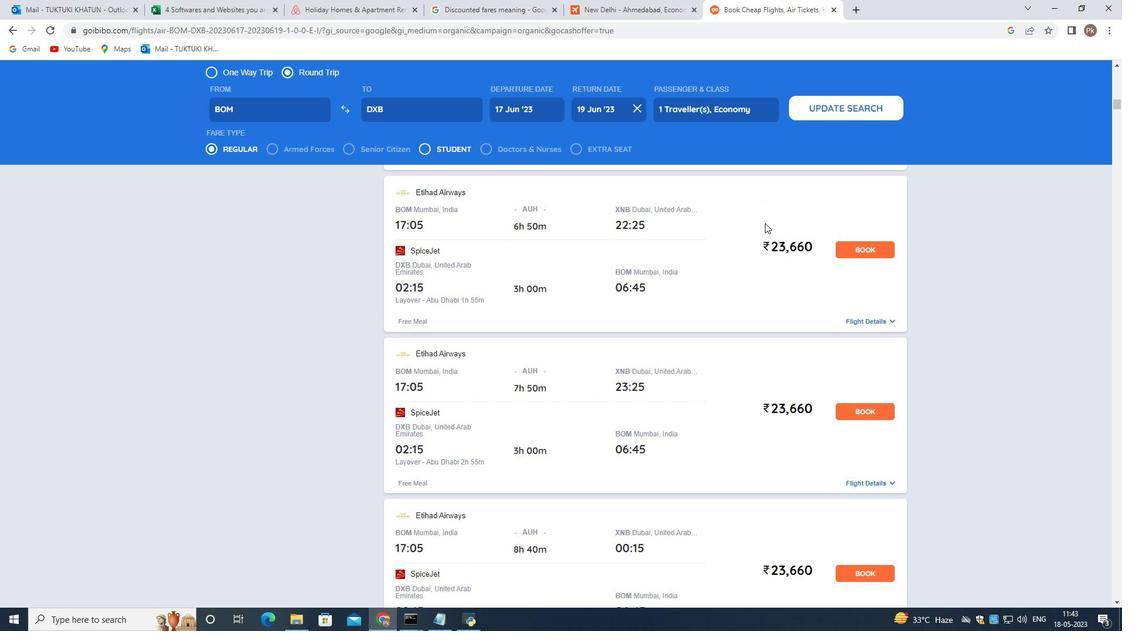 
Action: Mouse scrolled (765, 222) with delta (0, 0)
Screenshot: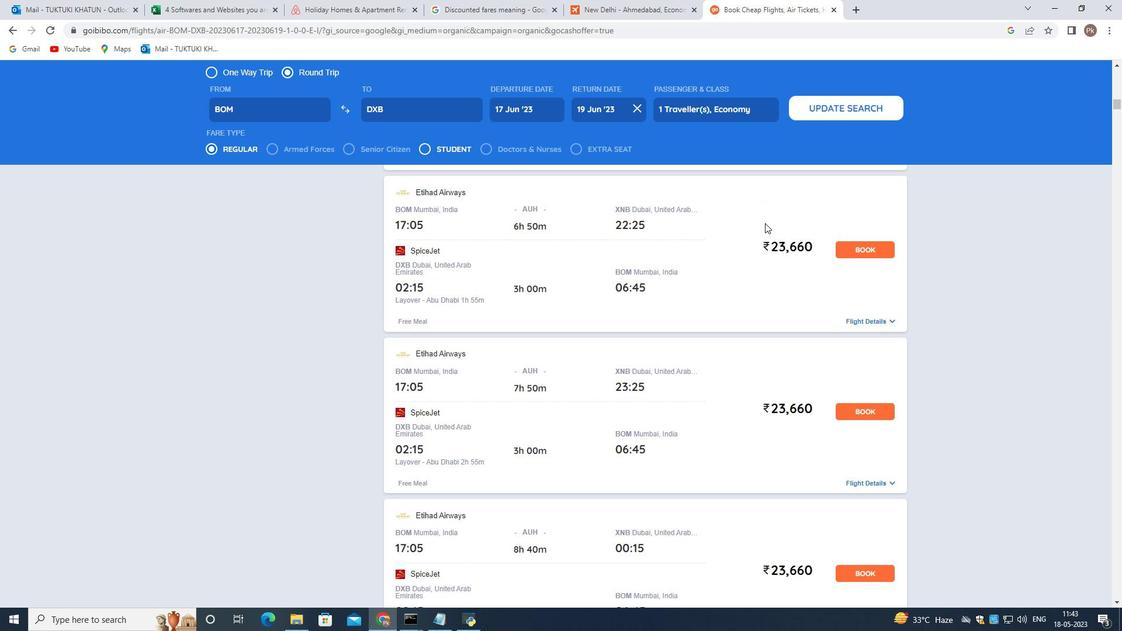 
Action: Mouse scrolled (765, 222) with delta (0, 0)
Screenshot: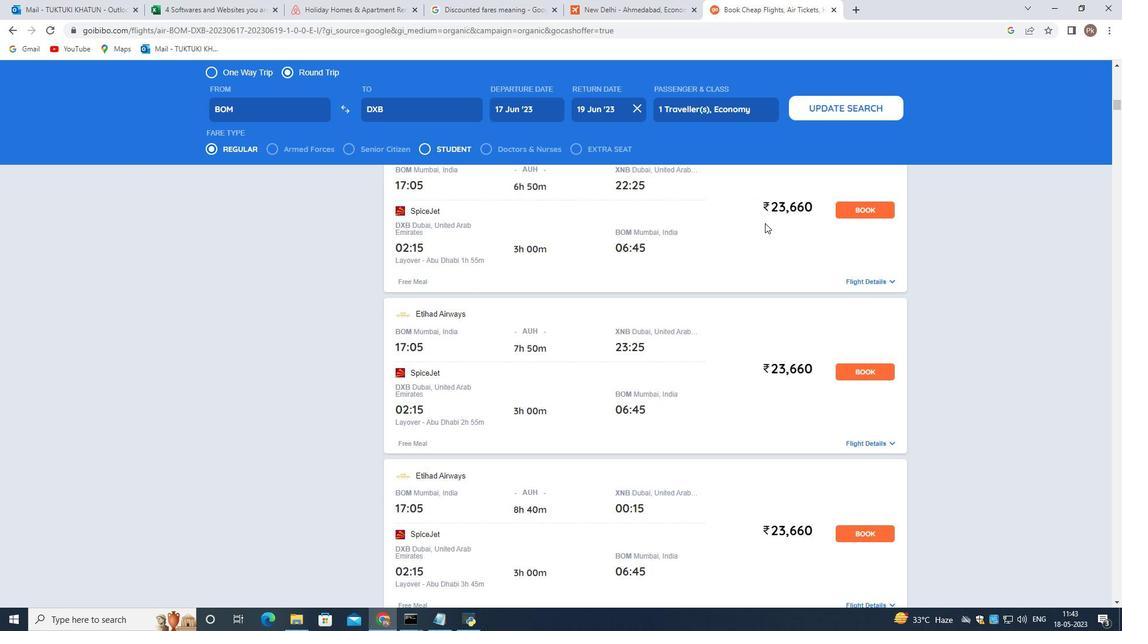 
Action: Mouse moved to (763, 222)
Screenshot: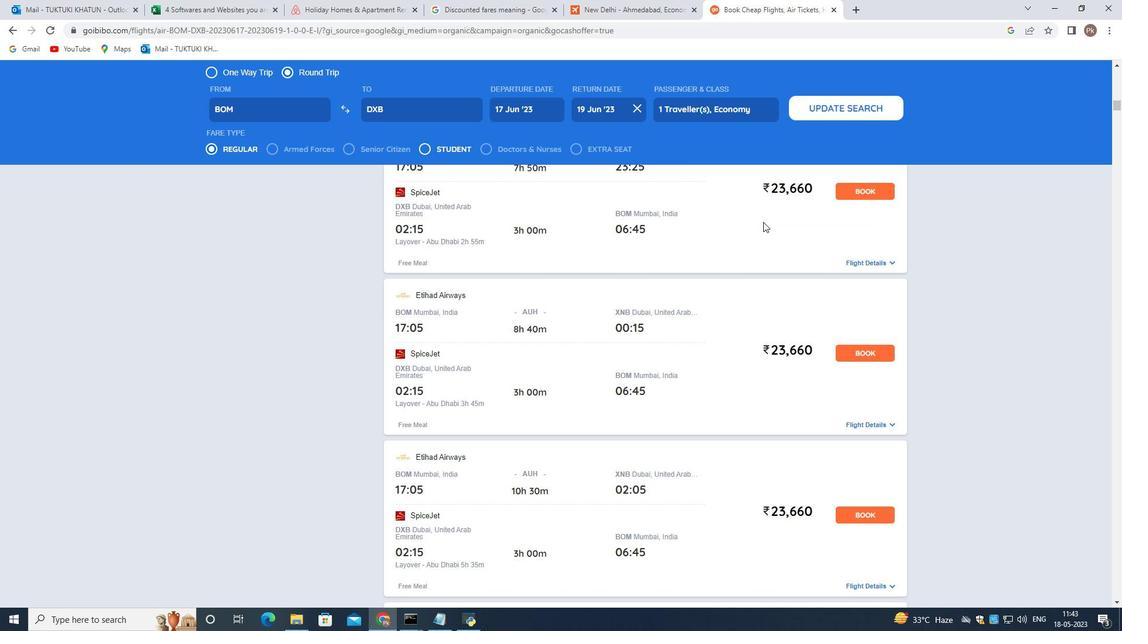 
Action: Mouse scrolled (763, 221) with delta (0, 0)
Screenshot: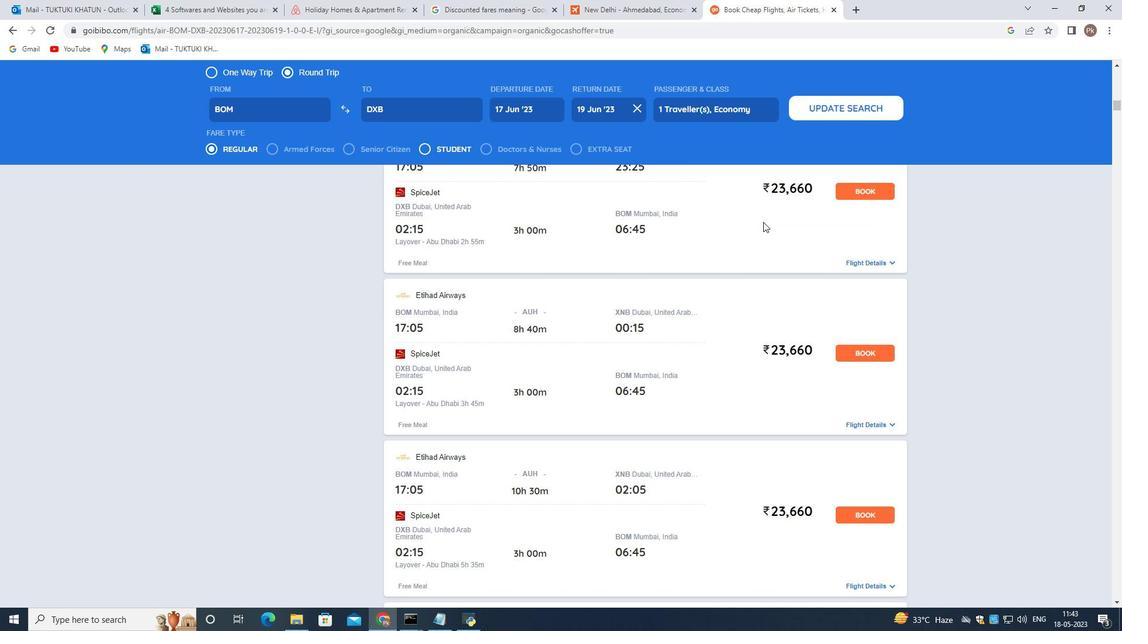 
Action: Mouse scrolled (763, 221) with delta (0, 0)
Screenshot: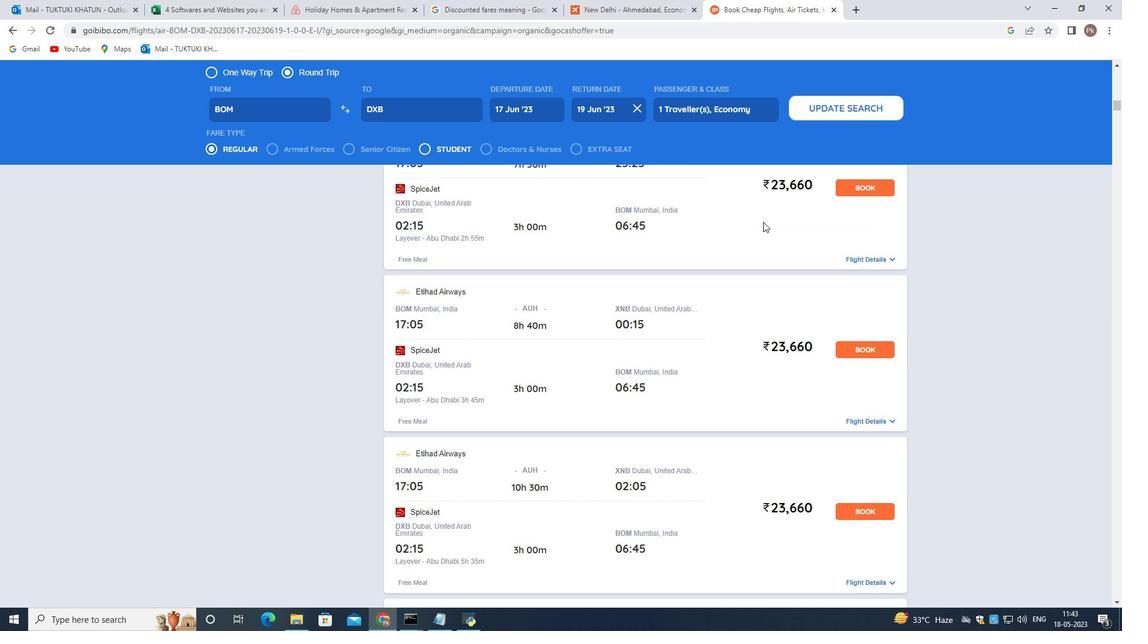 
Action: Mouse scrolled (763, 221) with delta (0, 0)
Screenshot: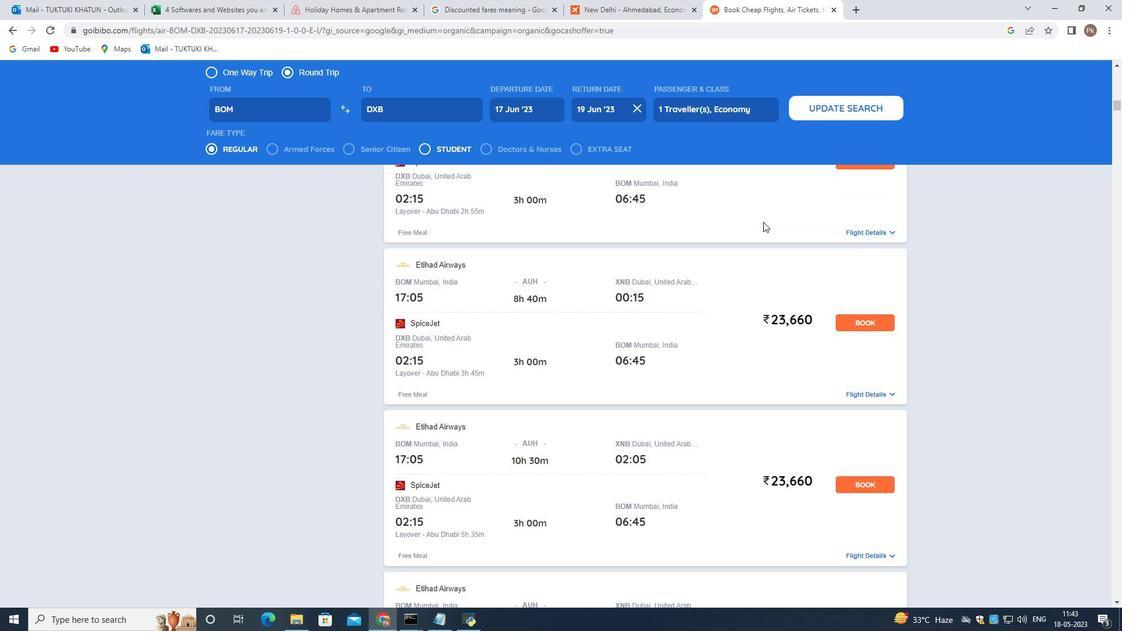 
Action: Mouse scrolled (763, 221) with delta (0, 0)
Screenshot: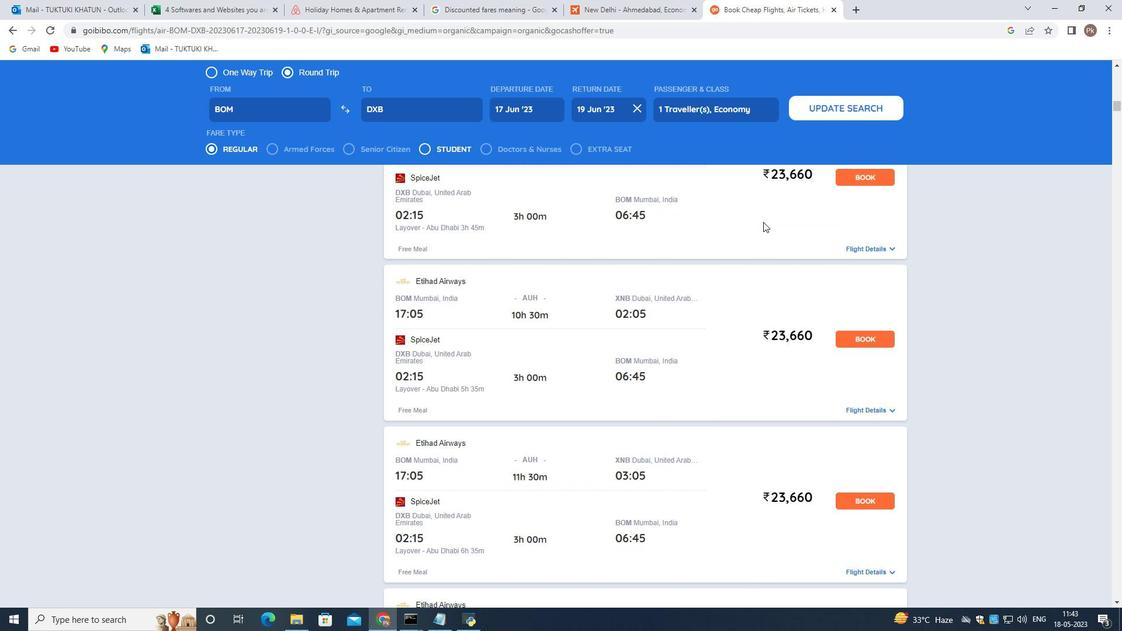 
Action: Mouse scrolled (763, 221) with delta (0, 0)
Screenshot: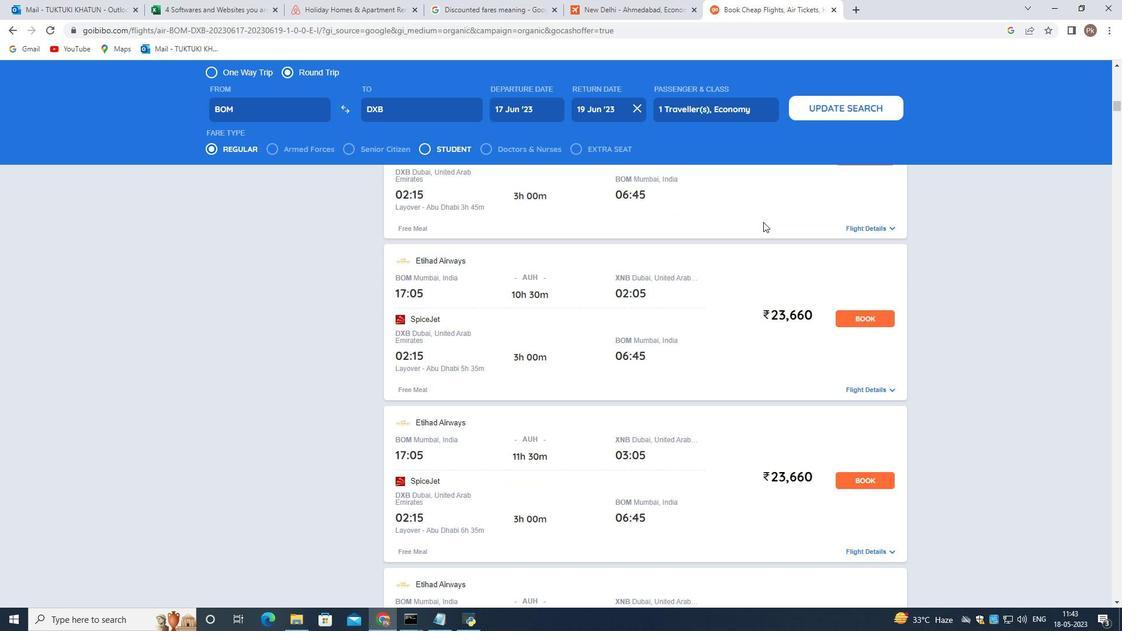 
Action: Mouse scrolled (763, 221) with delta (0, 0)
Screenshot: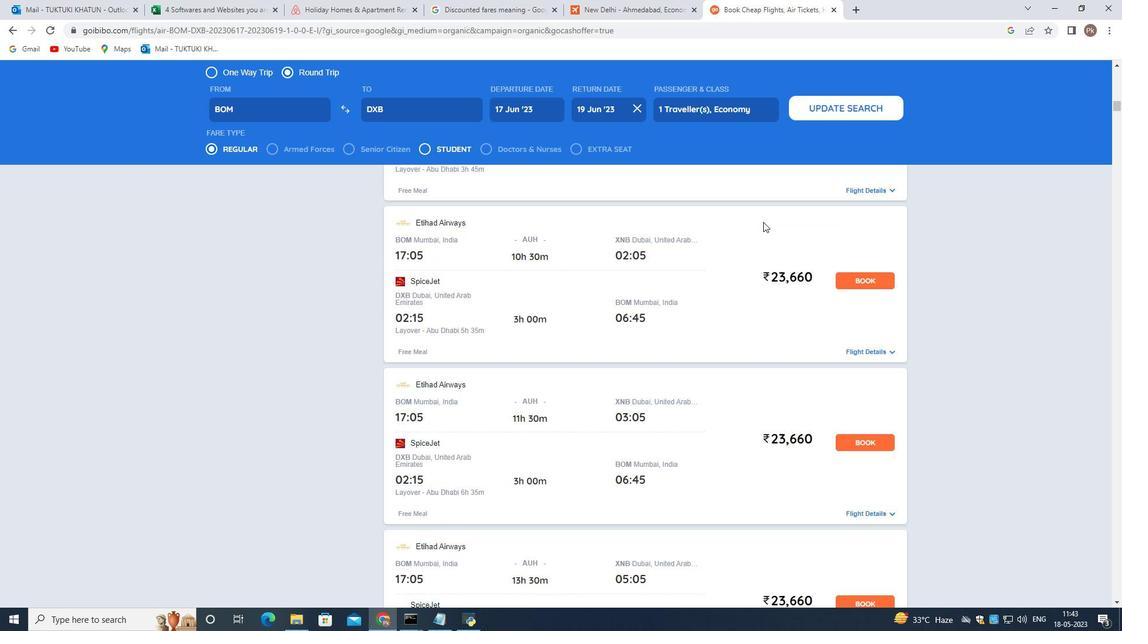
Action: Mouse scrolled (763, 221) with delta (0, 0)
Screenshot: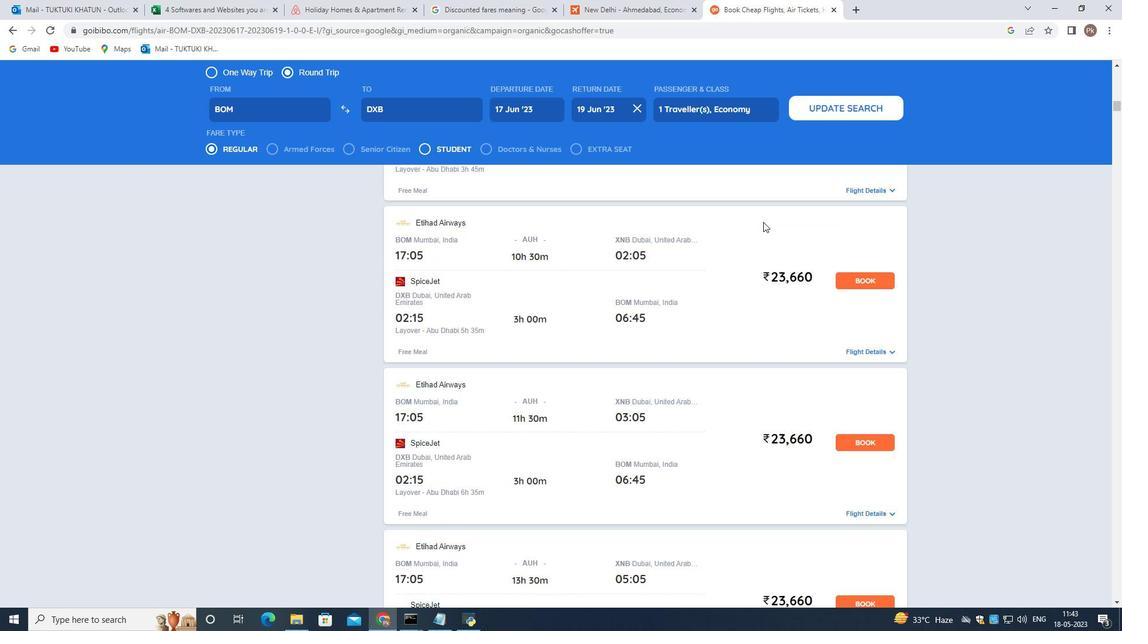
Action: Mouse scrolled (763, 221) with delta (0, 0)
Screenshot: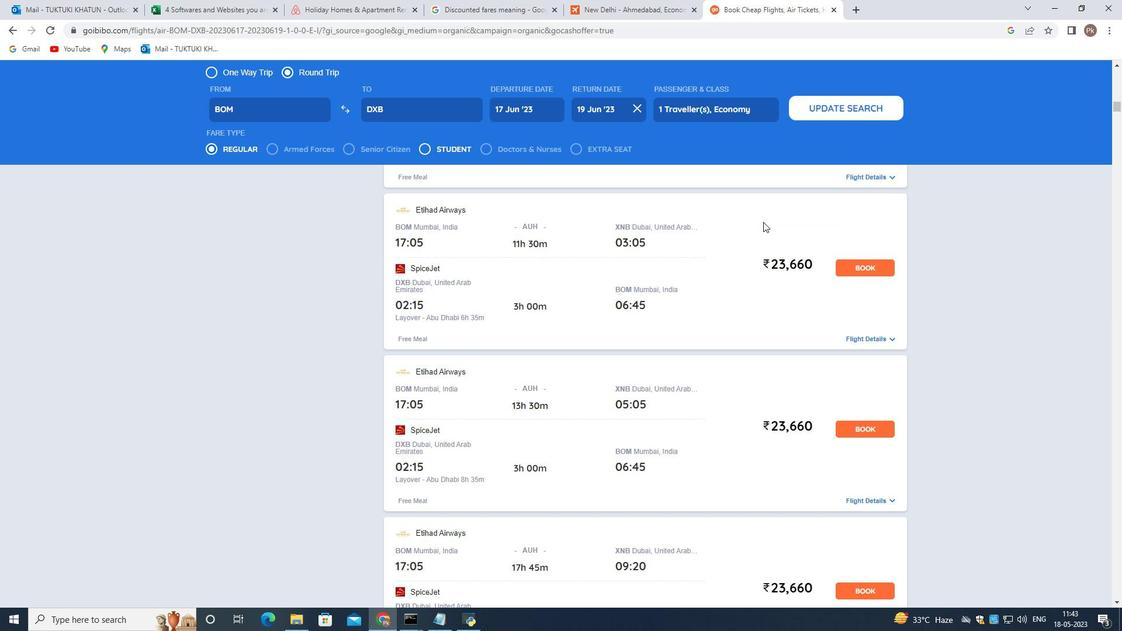 
Action: Mouse scrolled (763, 221) with delta (0, 0)
Screenshot: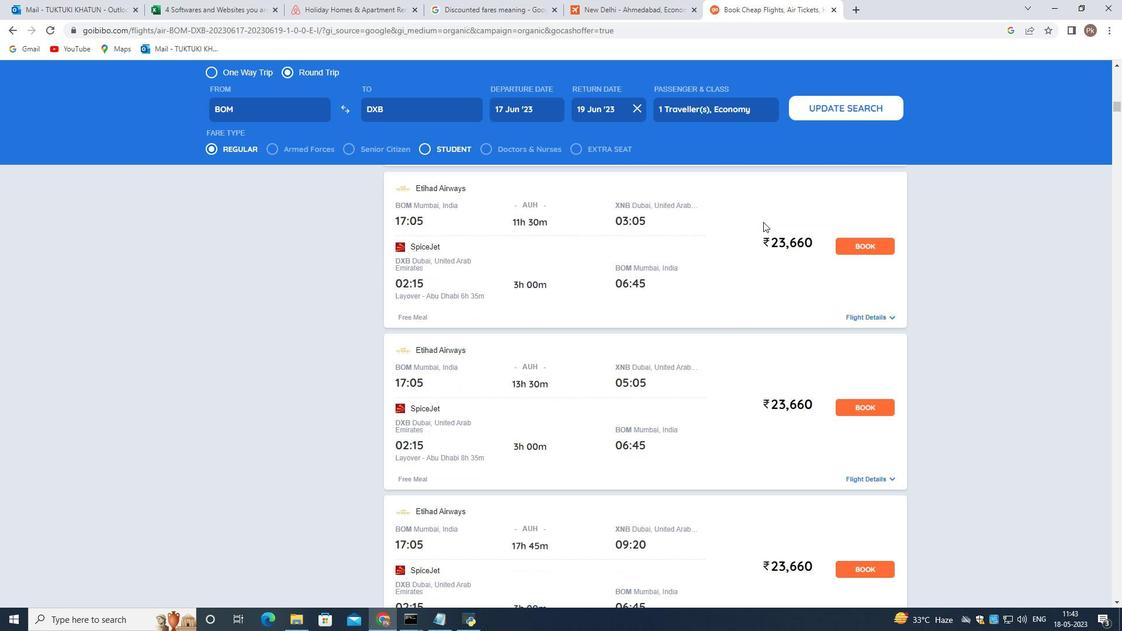 
Action: Mouse scrolled (763, 221) with delta (0, 0)
Screenshot: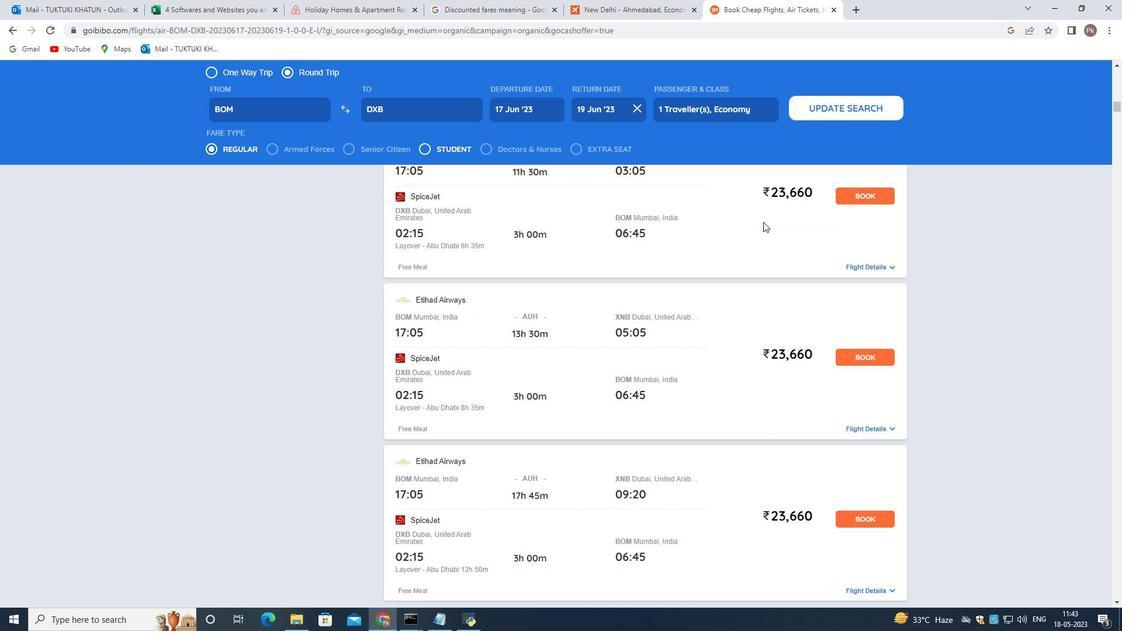
Action: Mouse scrolled (763, 221) with delta (0, 0)
Screenshot: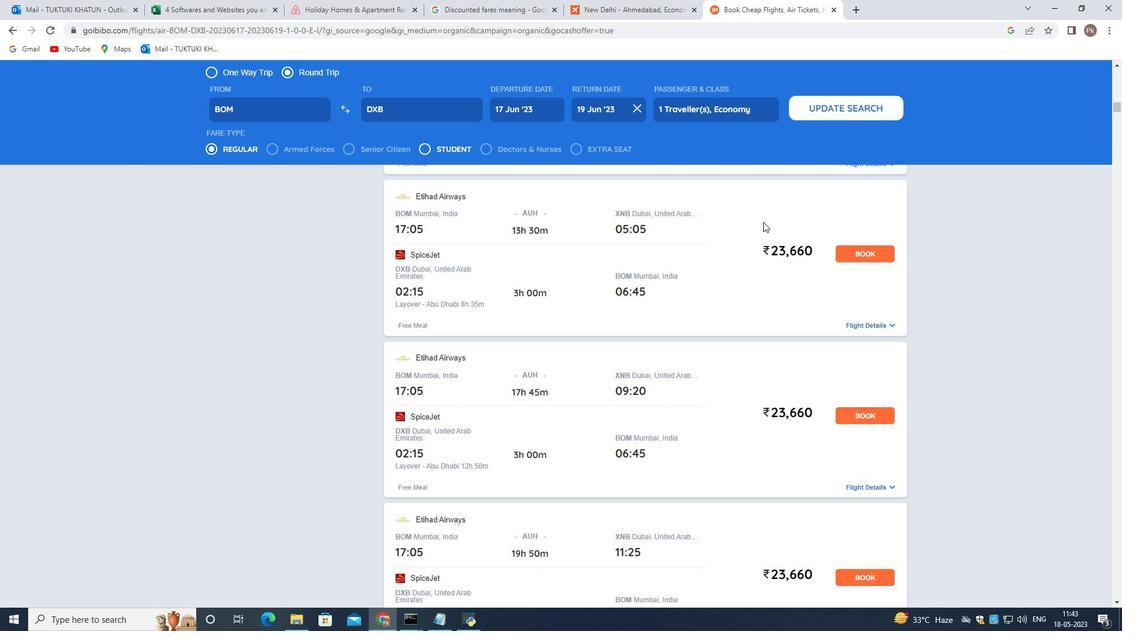 
Action: Mouse scrolled (763, 221) with delta (0, 0)
Screenshot: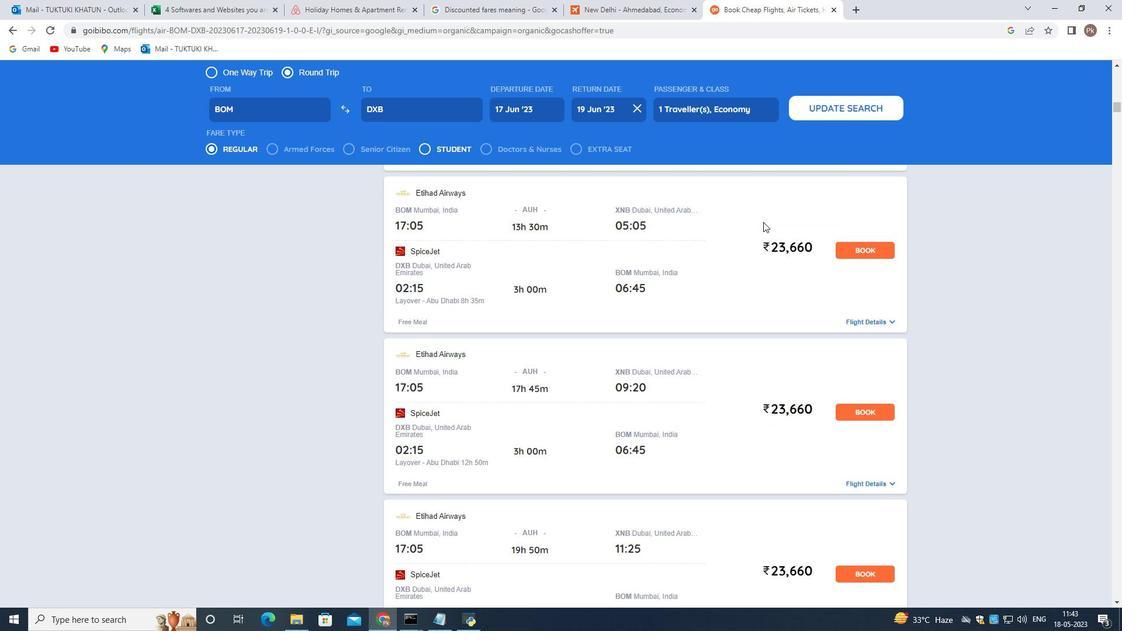 
Action: Mouse scrolled (763, 221) with delta (0, 0)
Screenshot: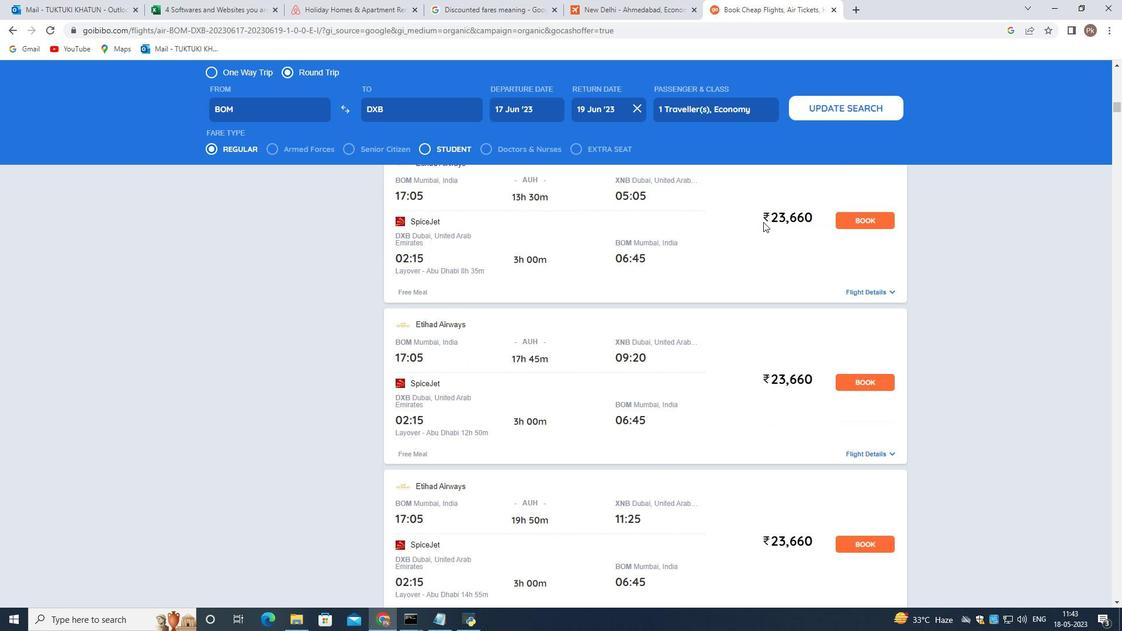 
Action: Mouse scrolled (763, 221) with delta (0, 0)
Screenshot: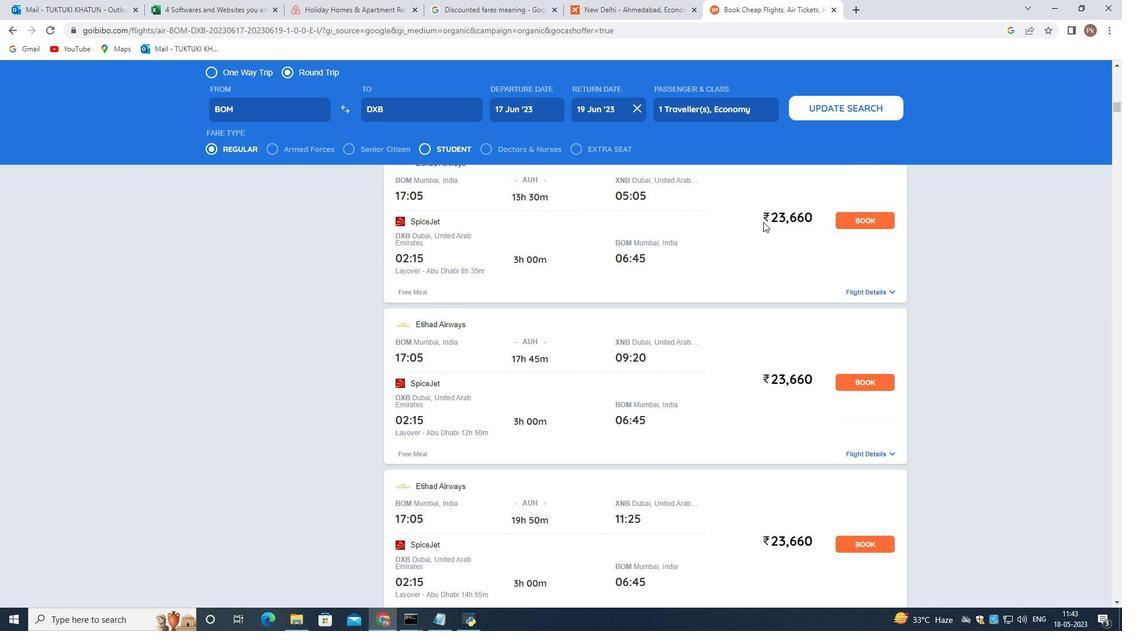 
Action: Mouse scrolled (763, 221) with delta (0, 0)
Screenshot: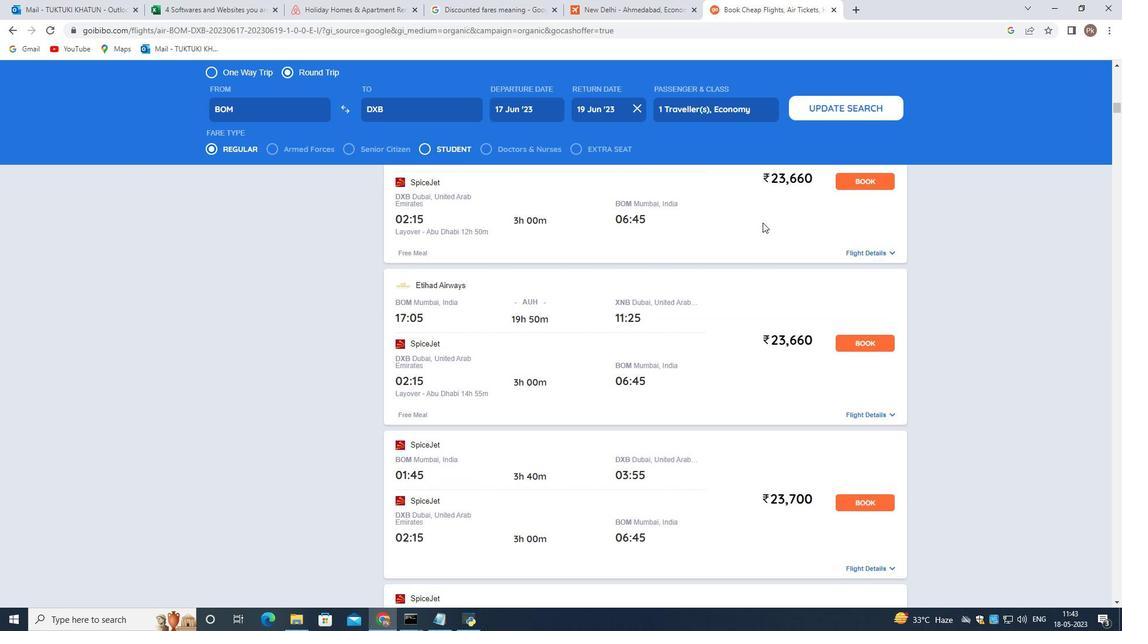 
Action: Mouse moved to (763, 222)
Screenshot: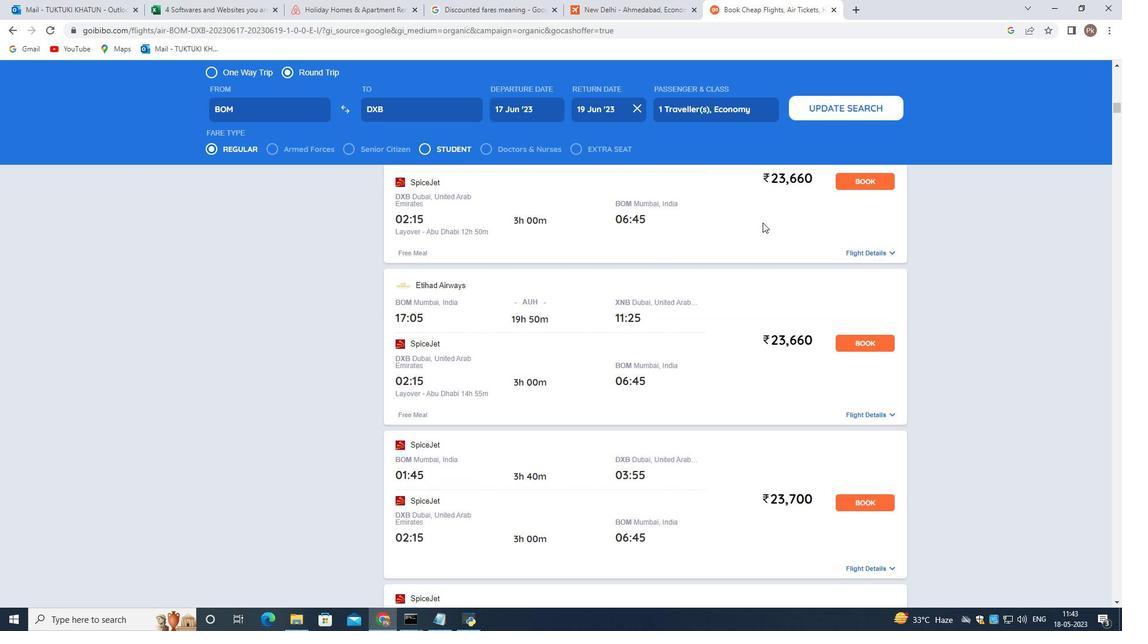 
Action: Mouse scrolled (763, 222) with delta (0, 0)
Screenshot: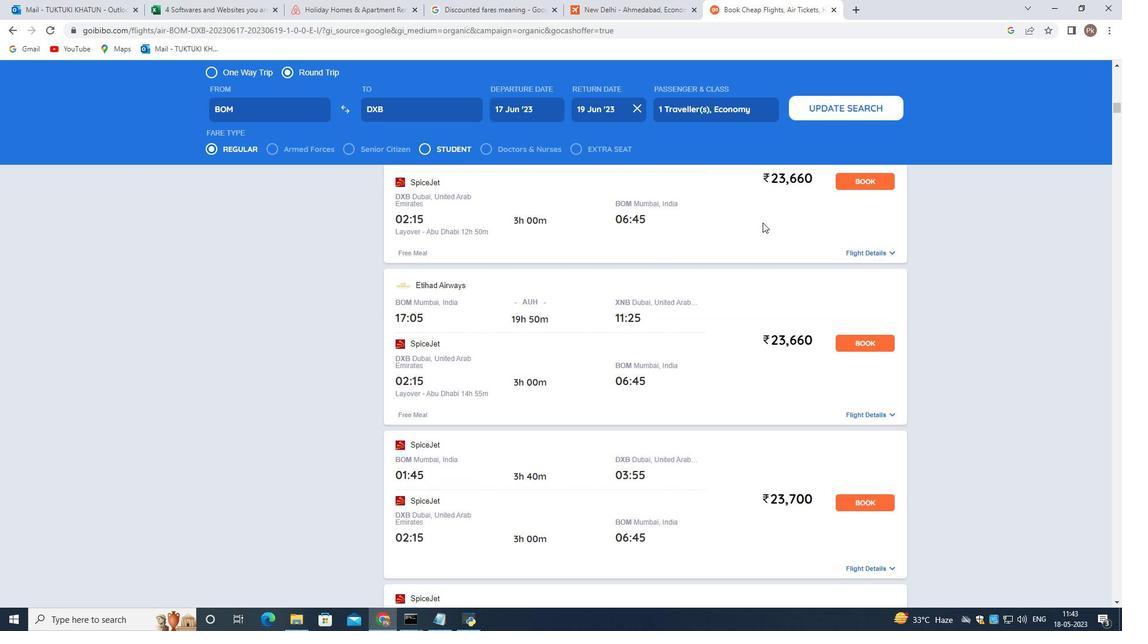 
Action: Mouse scrolled (763, 222) with delta (0, 0)
Screenshot: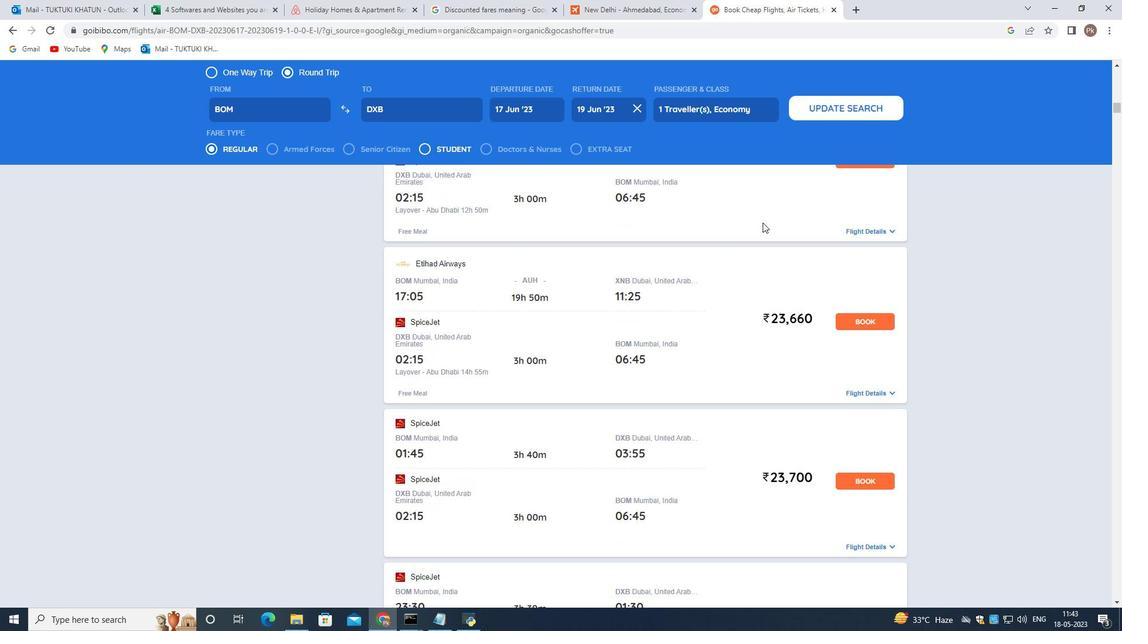 
Action: Mouse moved to (763, 222)
